 Task: Look for Airbnb options in Alexandria, Romania from 9th December, 2023 to 16th December, 2023 for 2 adults, 1 child. Place can be entire room with 2 bedrooms having 2 beds and 1 bathroom. Property type can be flat. Amenities needed are: washing machine.
Action: Mouse moved to (594, 352)
Screenshot: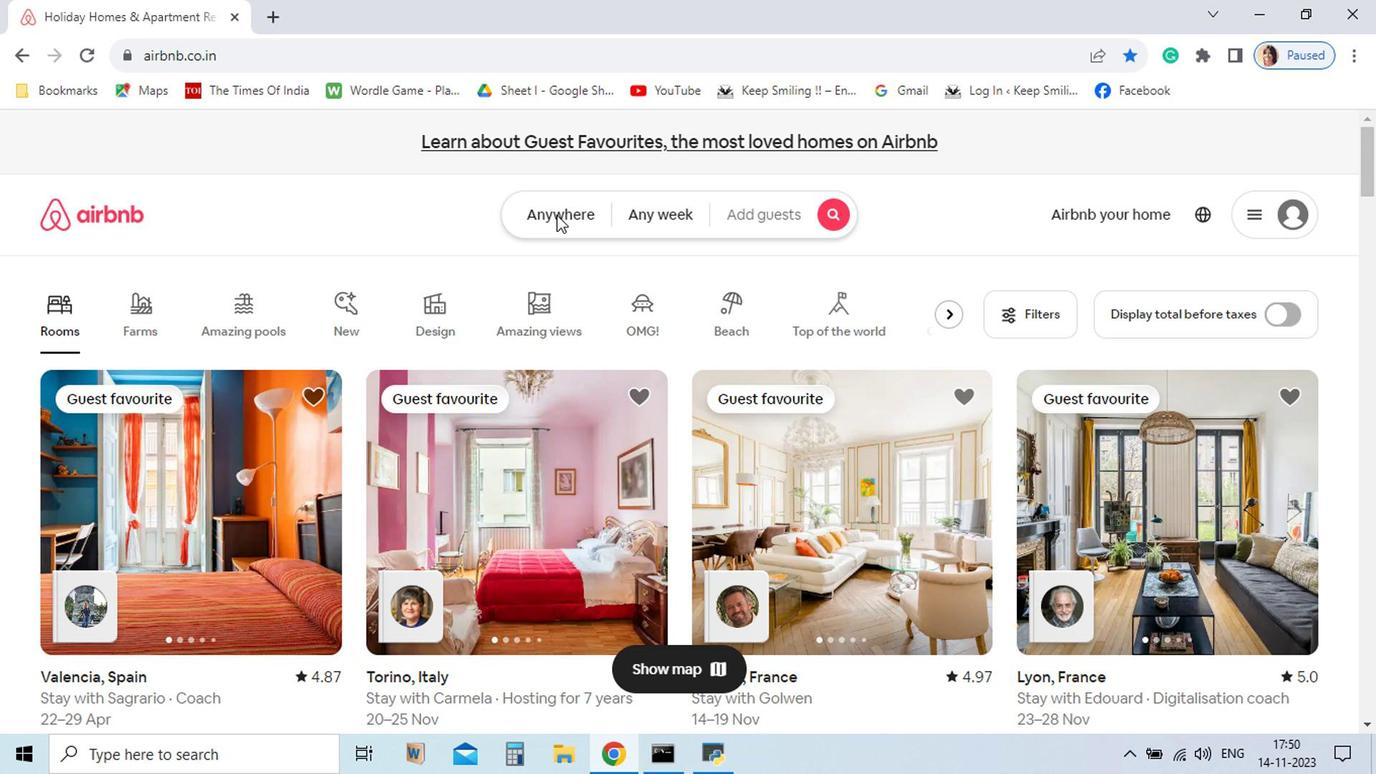 
Action: Mouse pressed left at (594, 352)
Screenshot: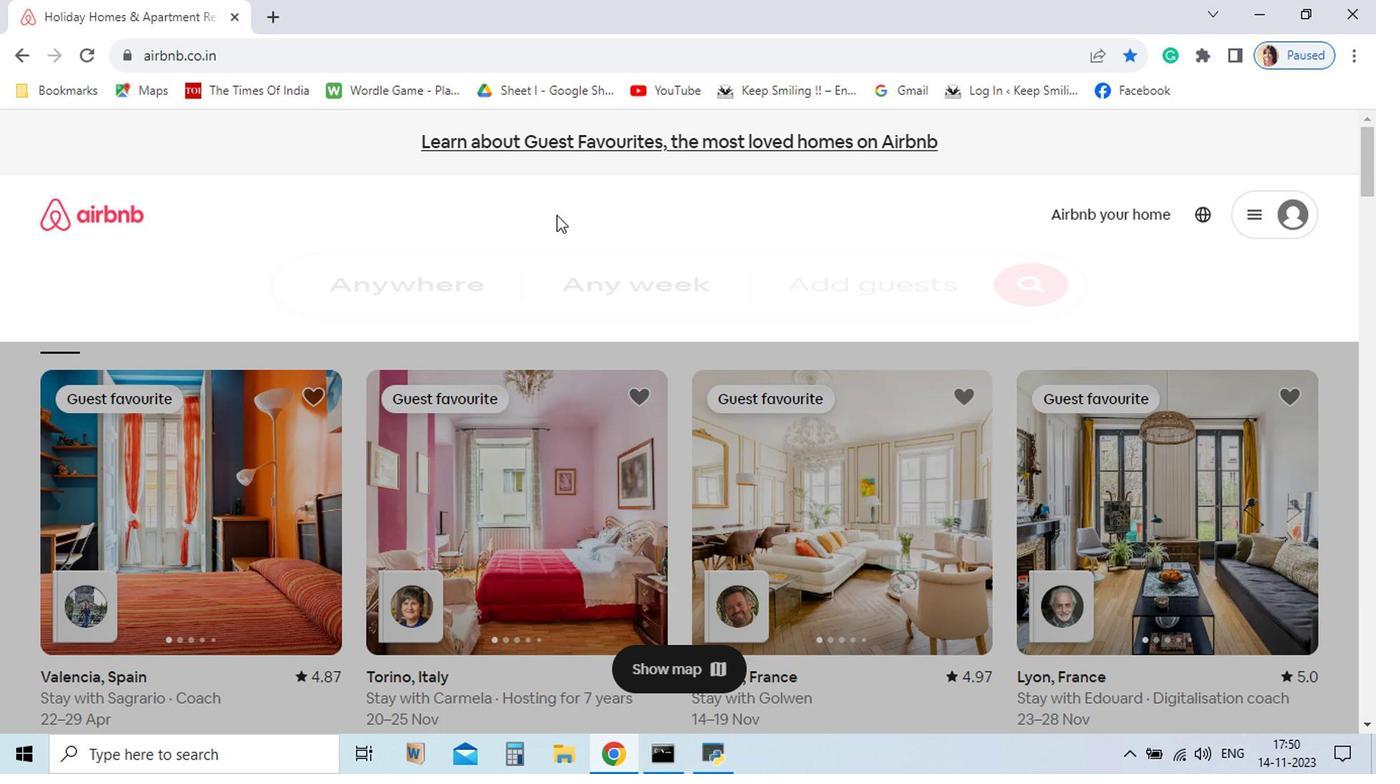 
Action: Mouse moved to (594, 352)
Screenshot: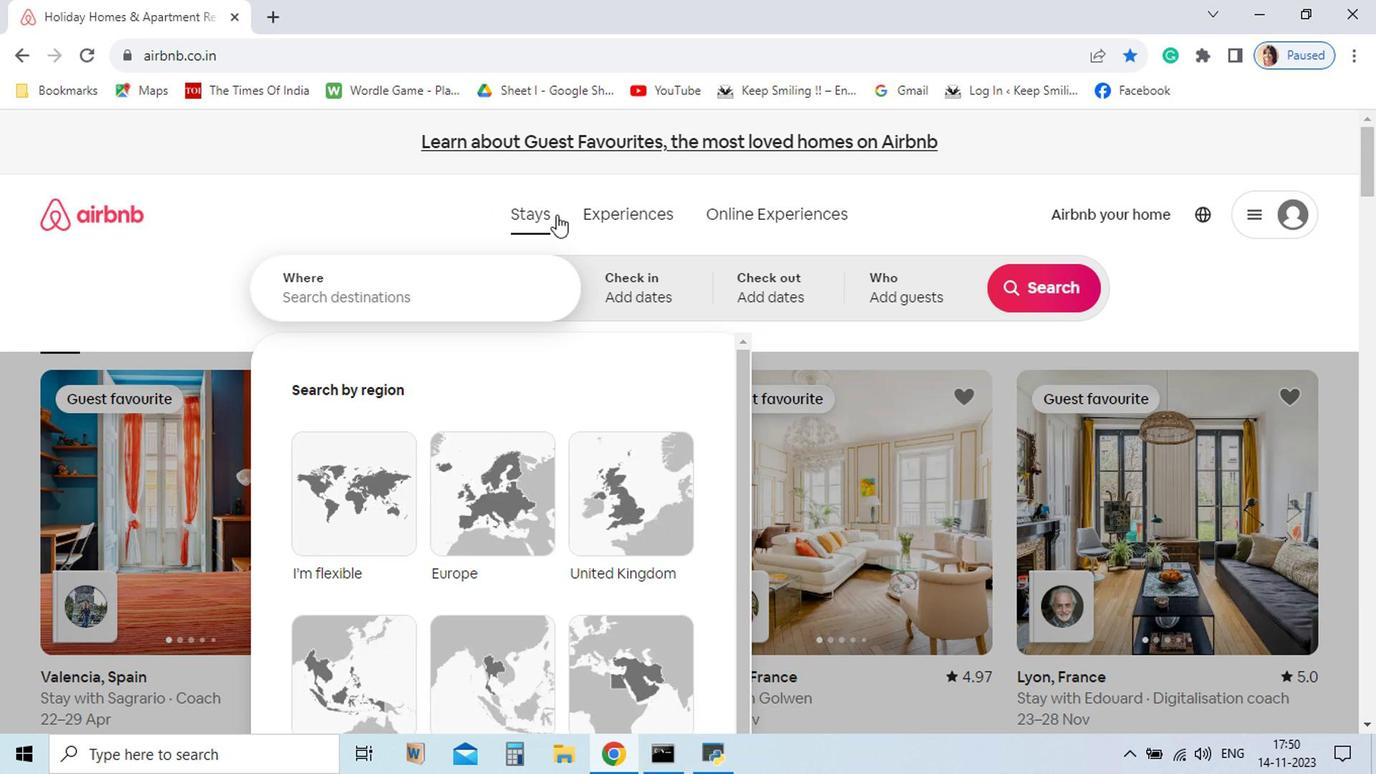 
Action: Key pressed <Key.shift>Alexandria
Screenshot: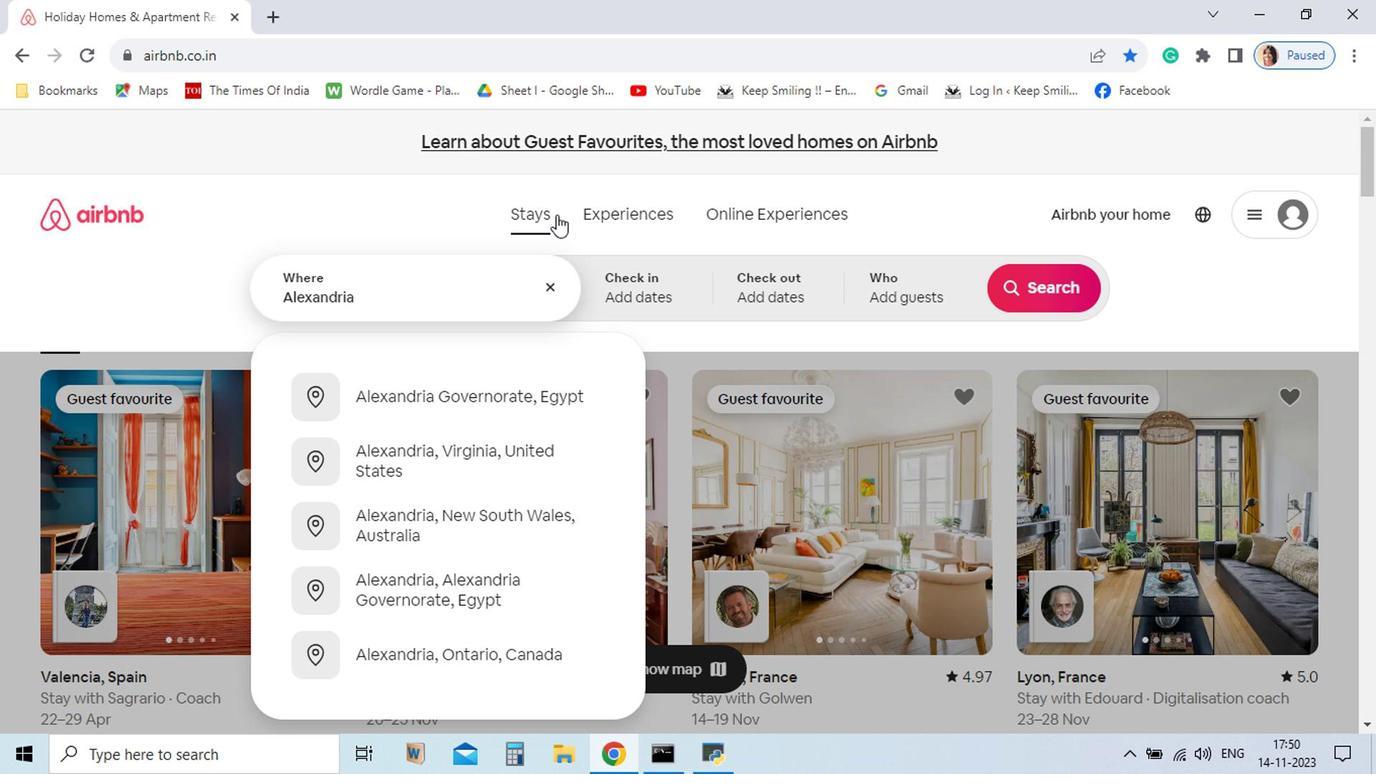 
Action: Mouse moved to (627, 510)
Screenshot: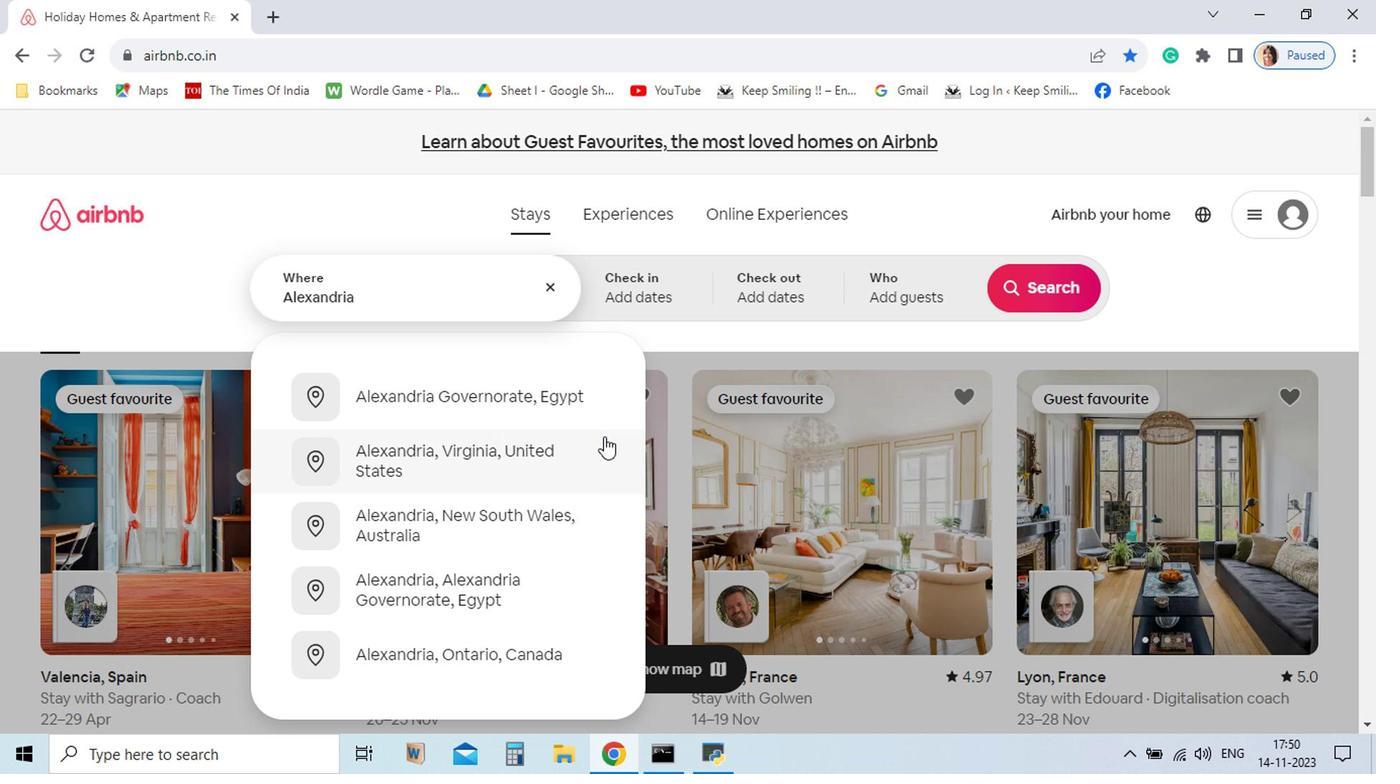 
Action: Key pressed ,<Key.space><Key.shift>Romania<Key.enter>
Screenshot: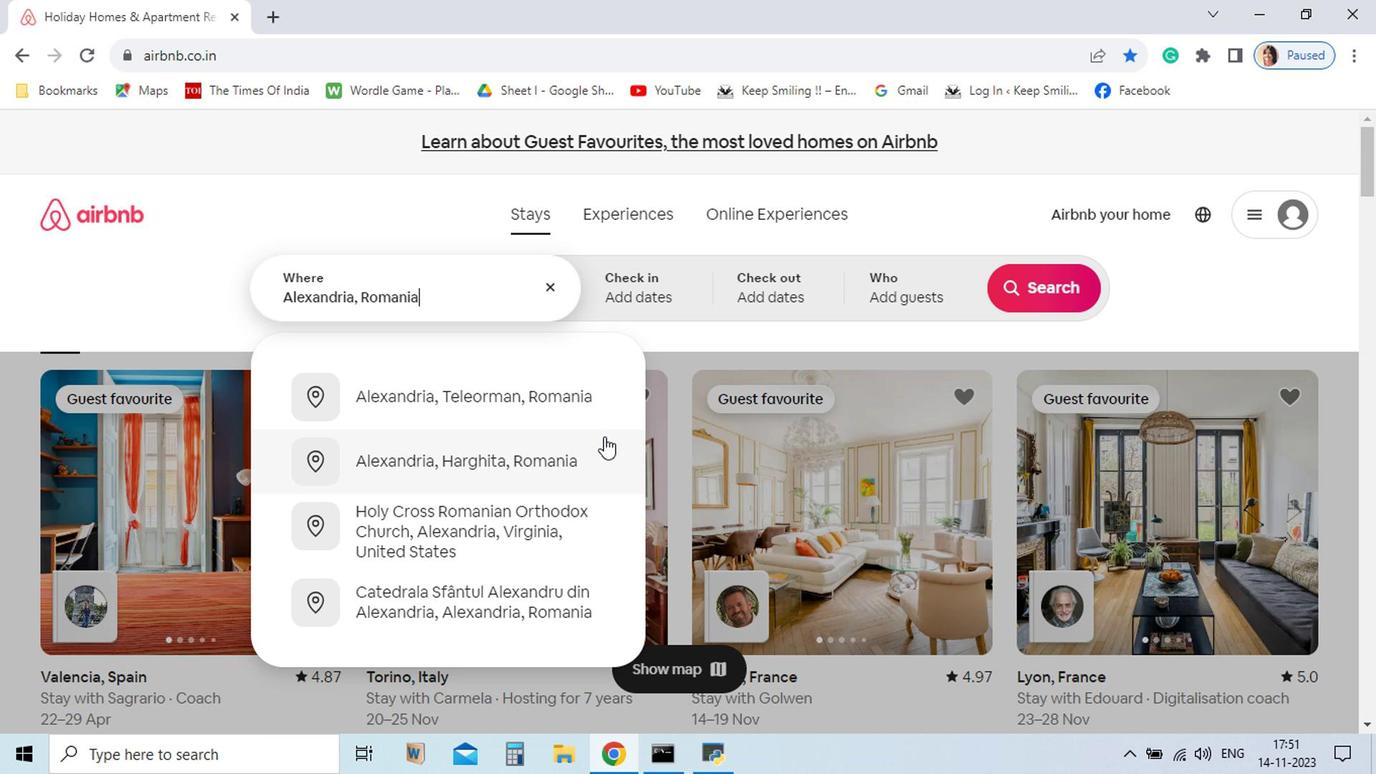 
Action: Mouse moved to (498, 406)
Screenshot: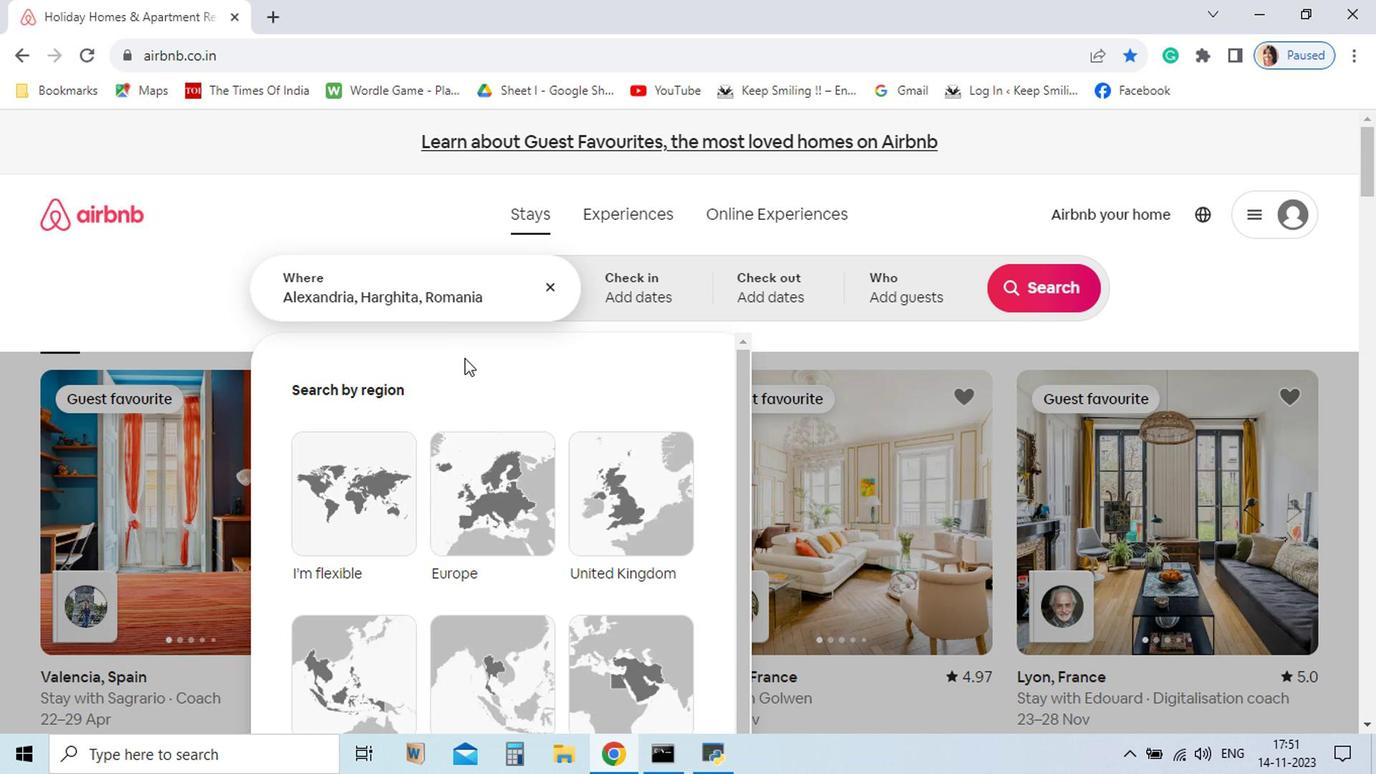
Action: Mouse pressed left at (498, 406)
Screenshot: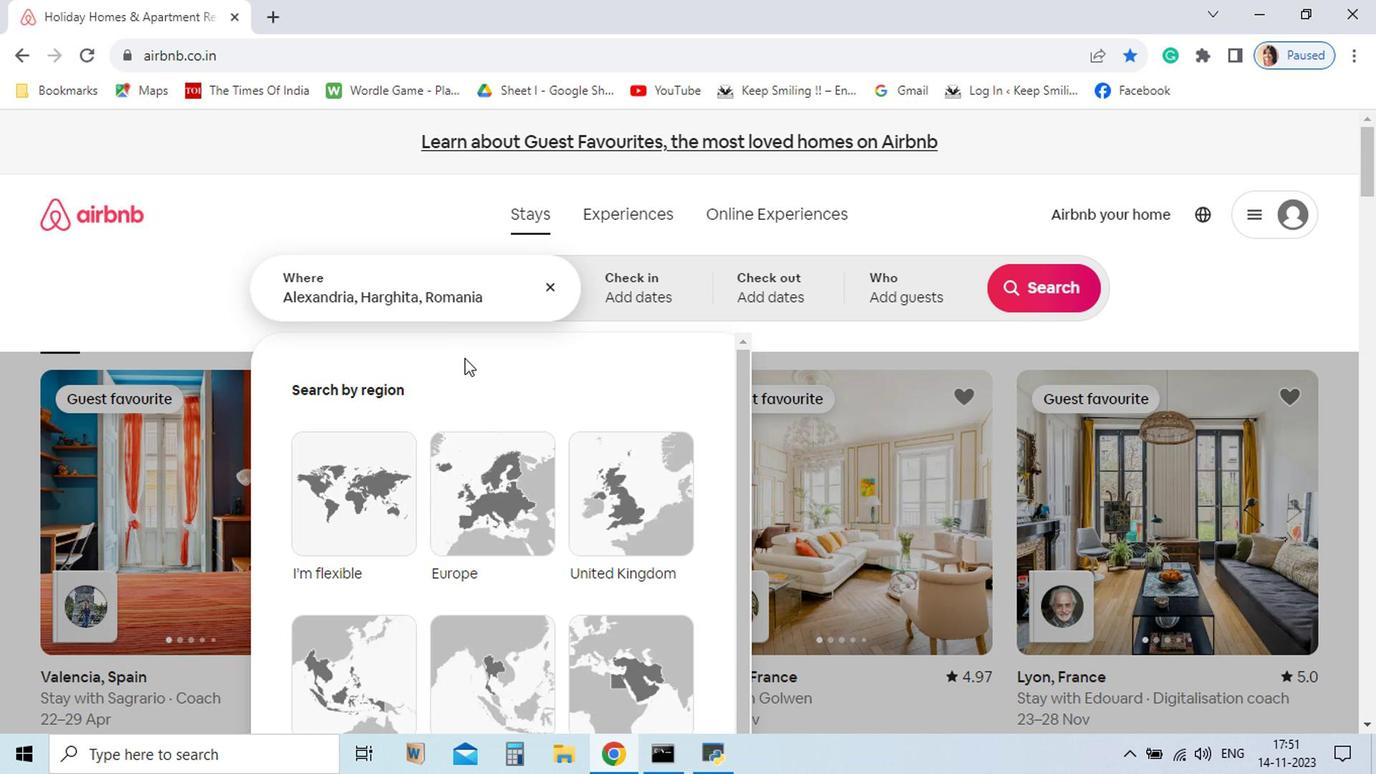 
Action: Mouse moved to (528, 454)
Screenshot: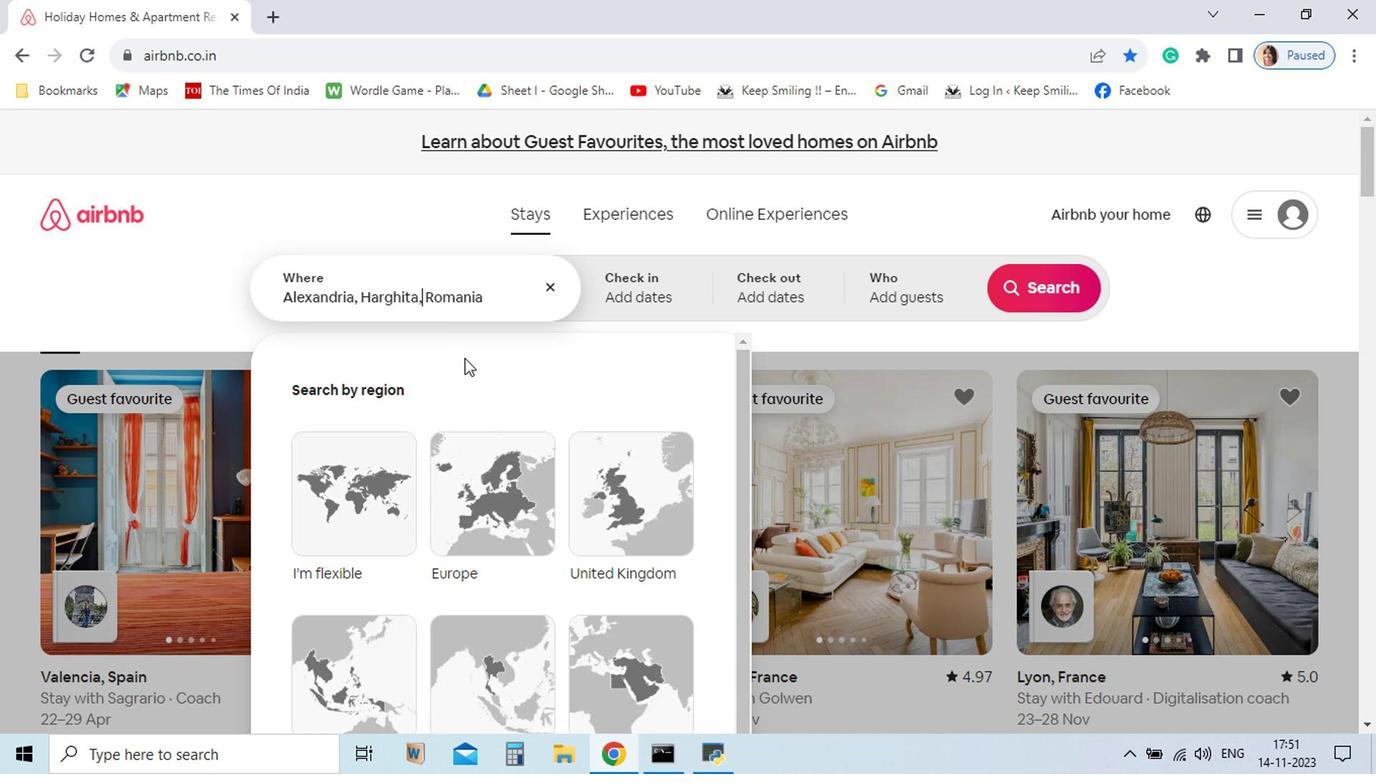 
Action: Key pressed <Key.backspace><Key.backspace><Key.backspace><Key.backspace><Key.backspace><Key.backspace><Key.backspace><Key.backspace><Key.backspace>
Screenshot: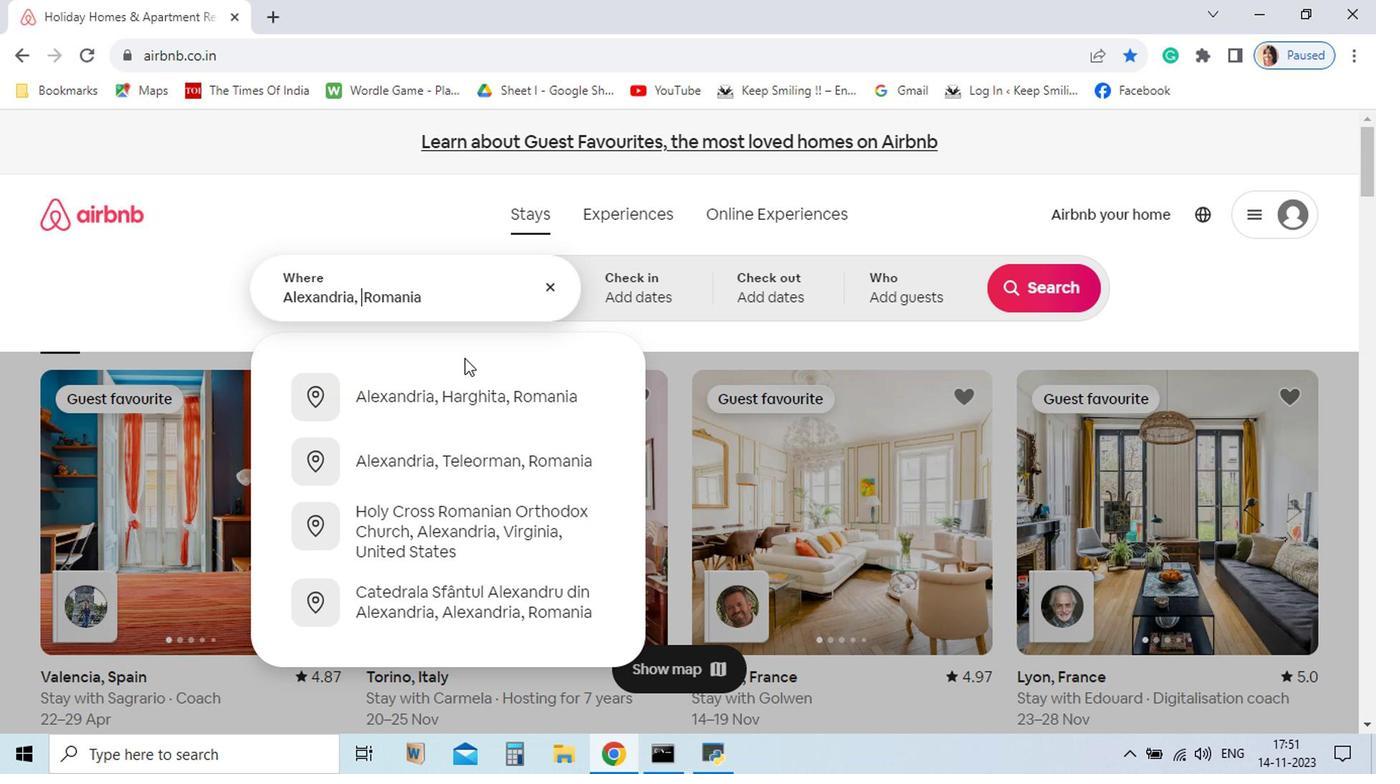 
Action: Mouse moved to (530, 454)
Screenshot: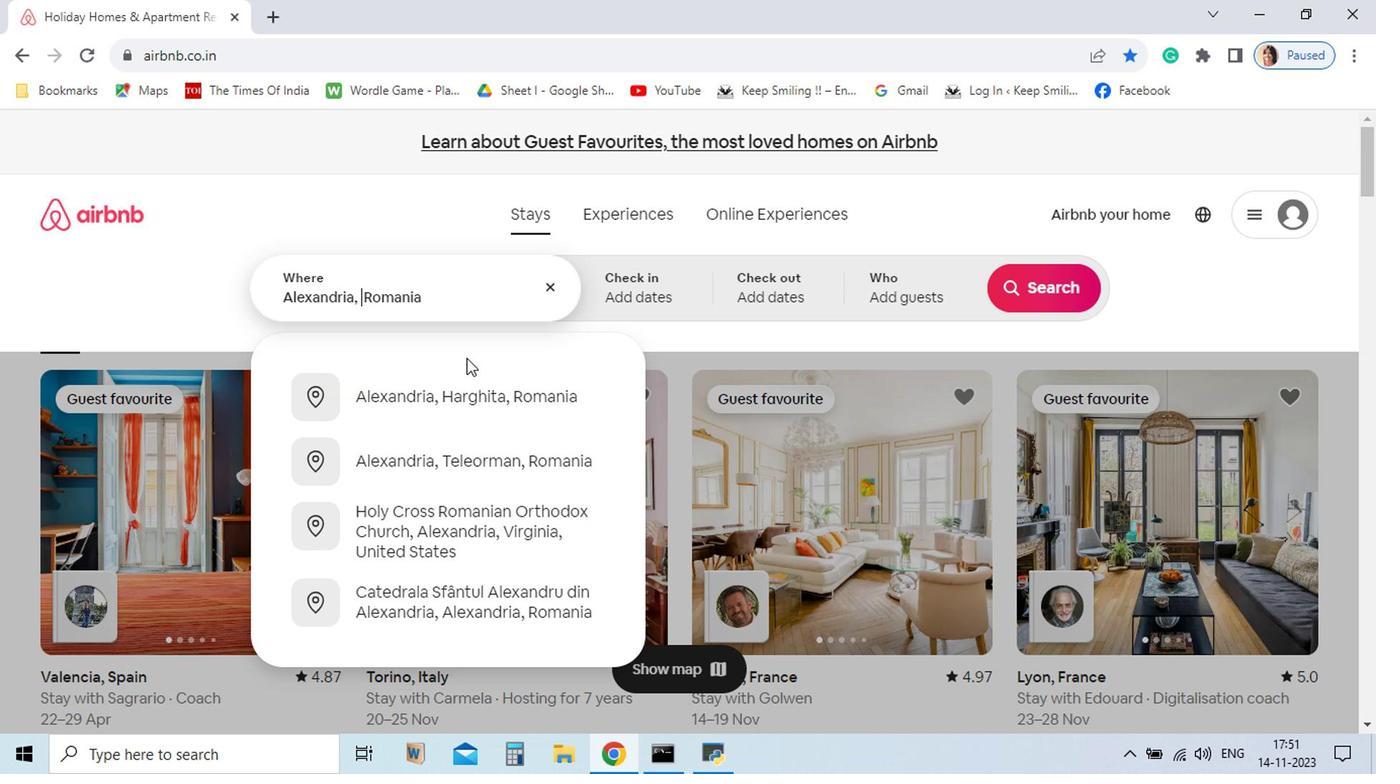 
Action: Key pressed <Key.delete>
Screenshot: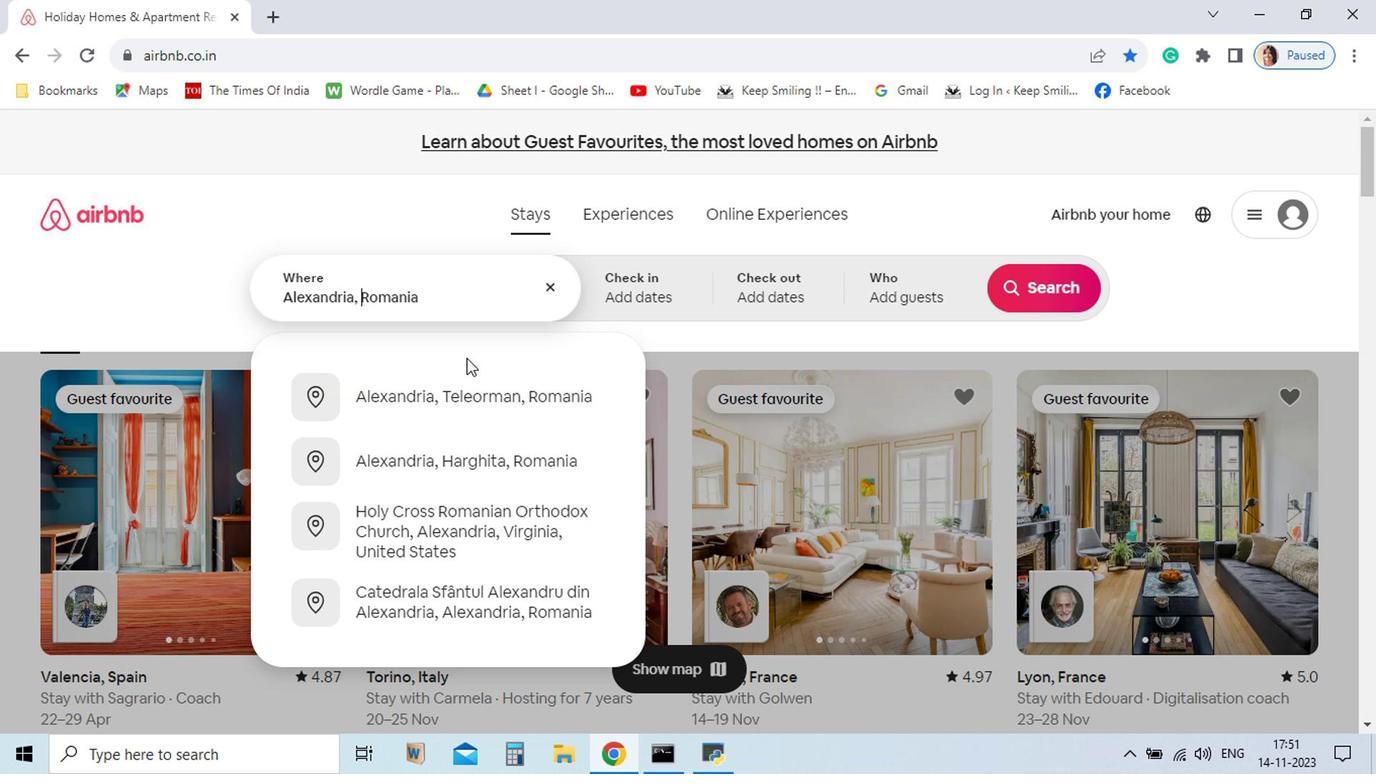 
Action: Mouse moved to (654, 409)
Screenshot: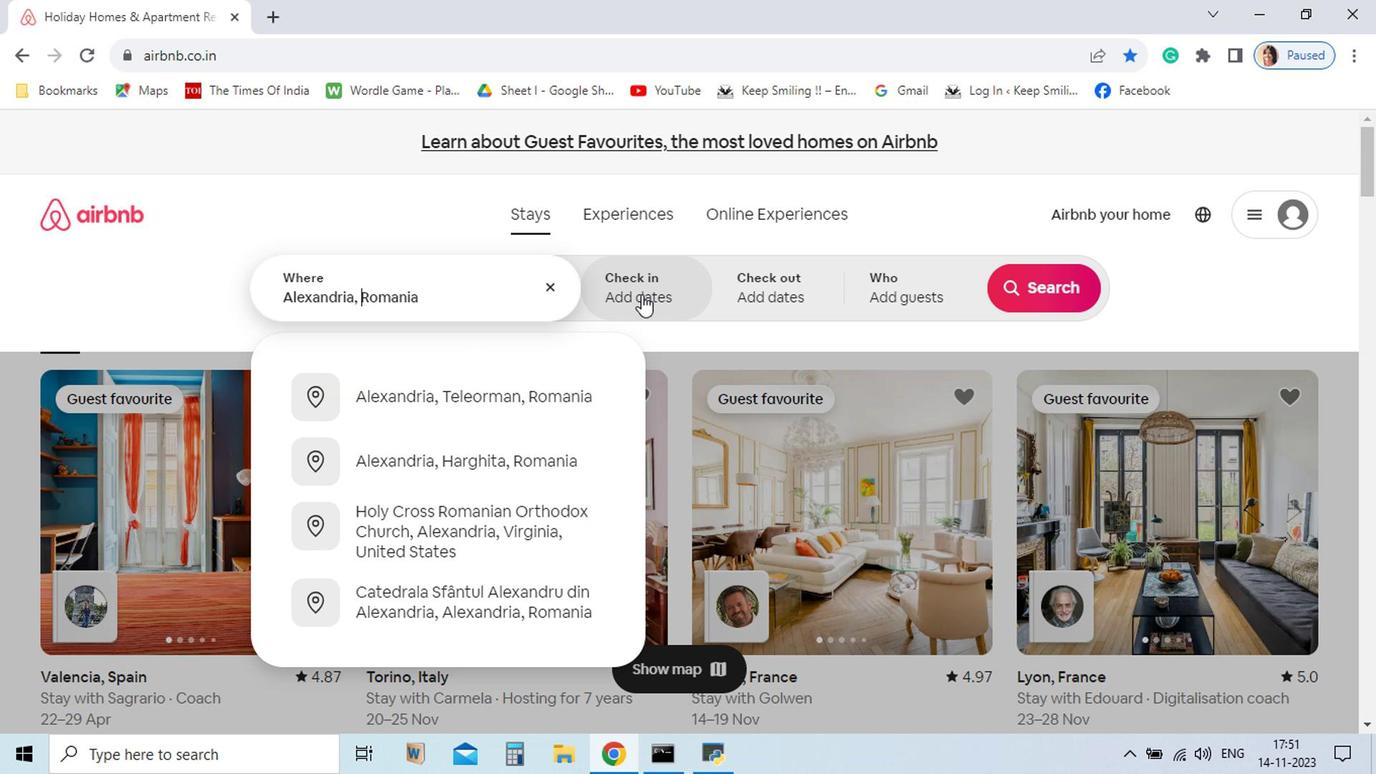 
Action: Mouse pressed left at (654, 409)
Screenshot: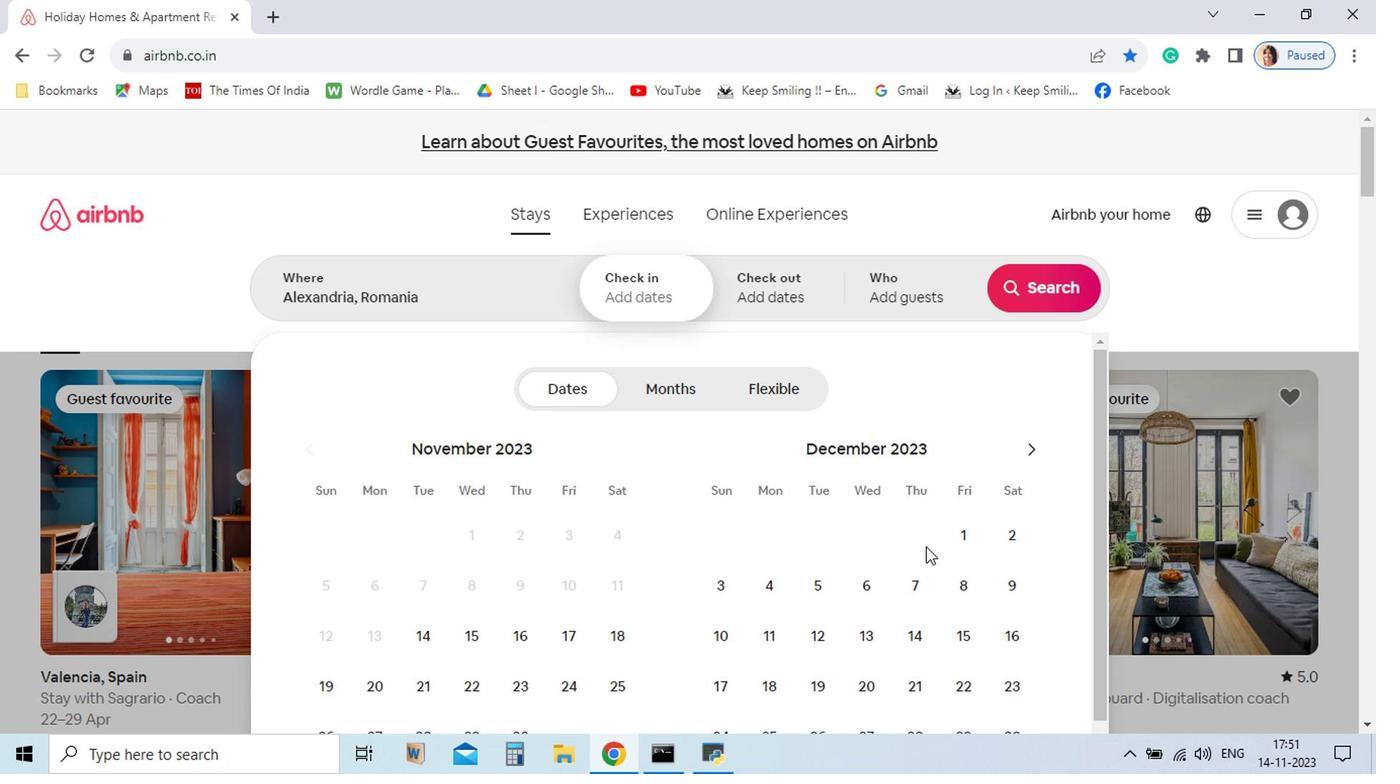
Action: Mouse moved to (915, 616)
Screenshot: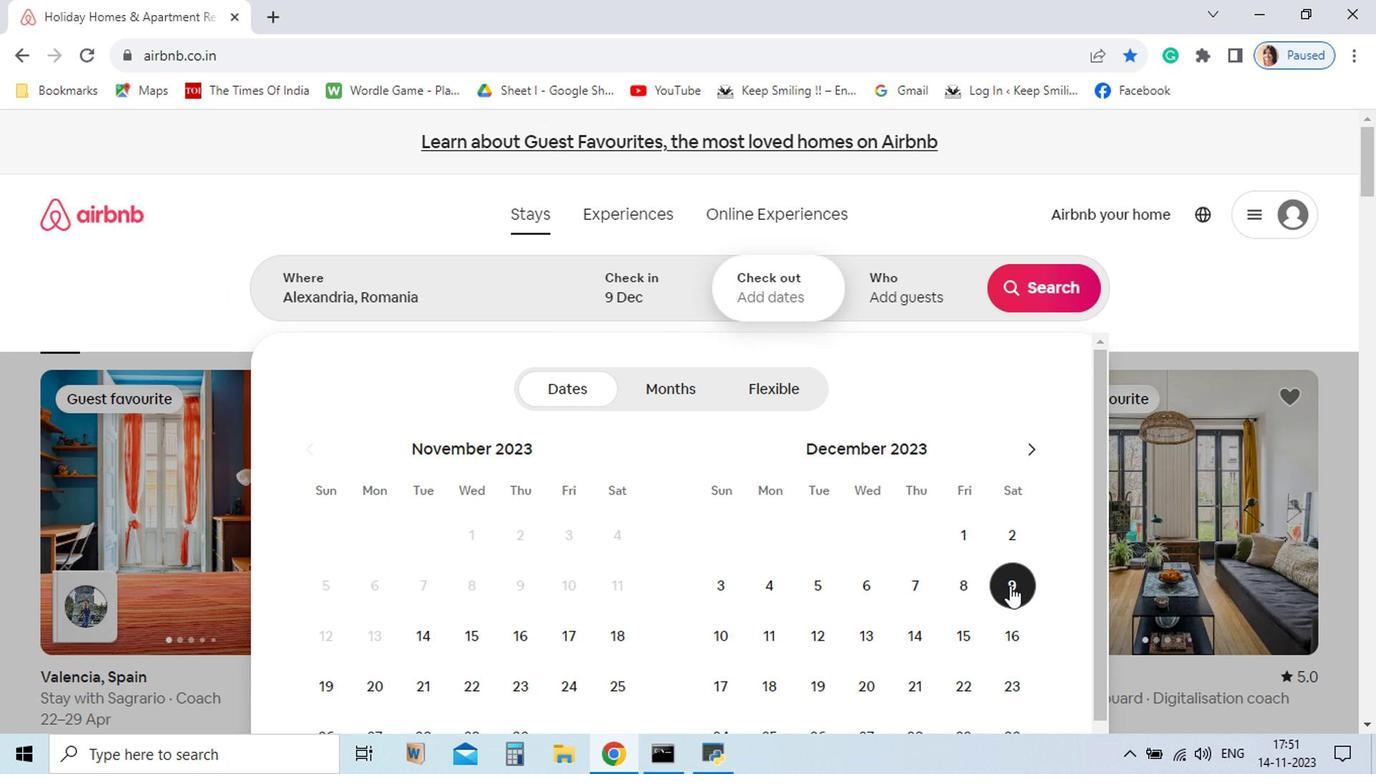 
Action: Mouse pressed left at (915, 616)
Screenshot: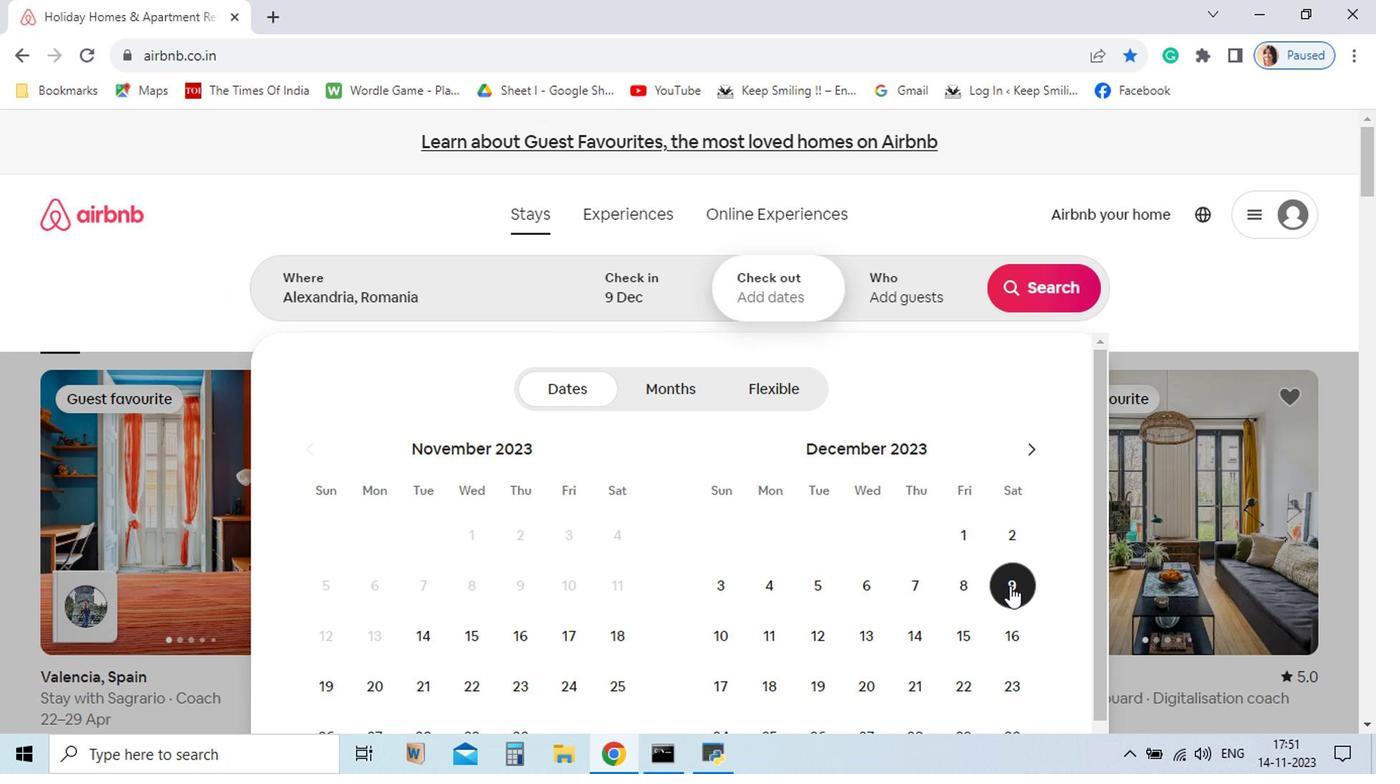 
Action: Mouse moved to (913, 647)
Screenshot: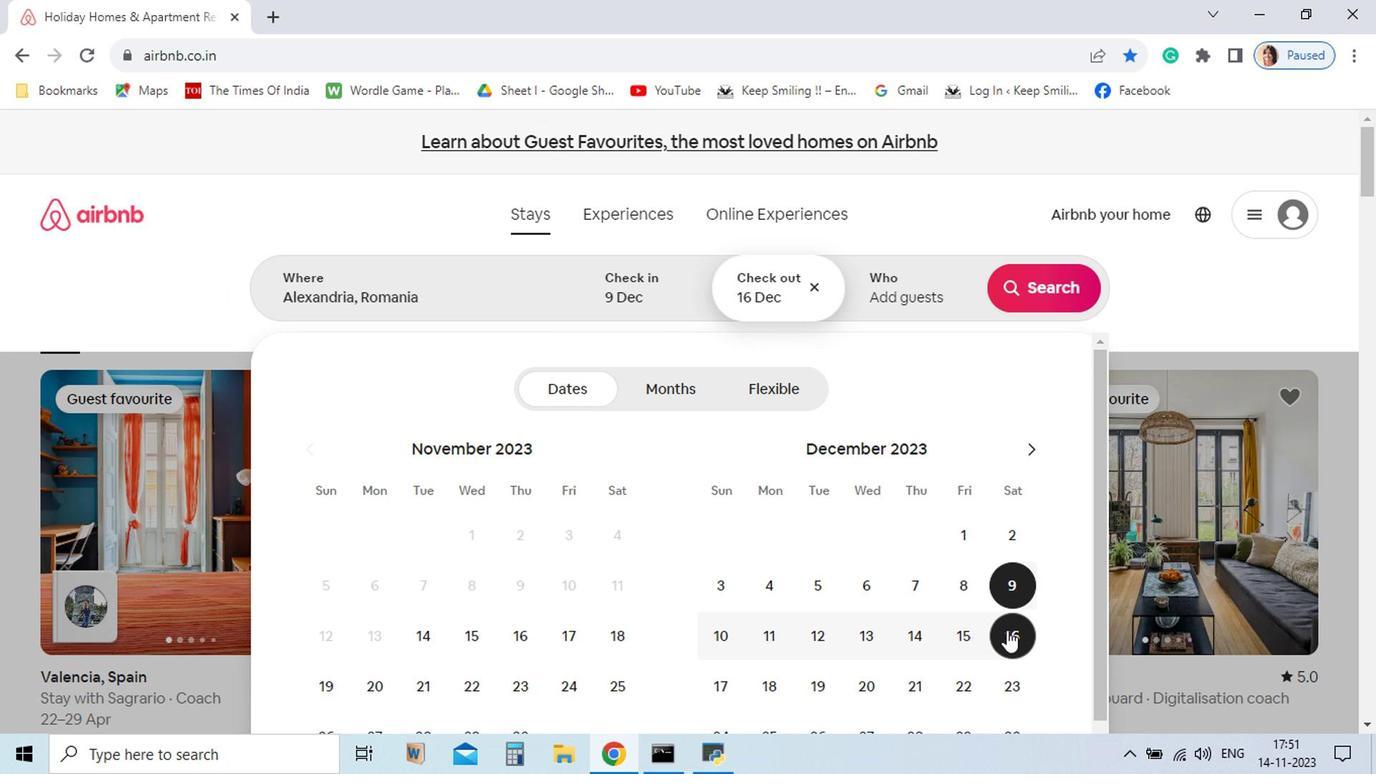 
Action: Mouse pressed left at (913, 647)
Screenshot: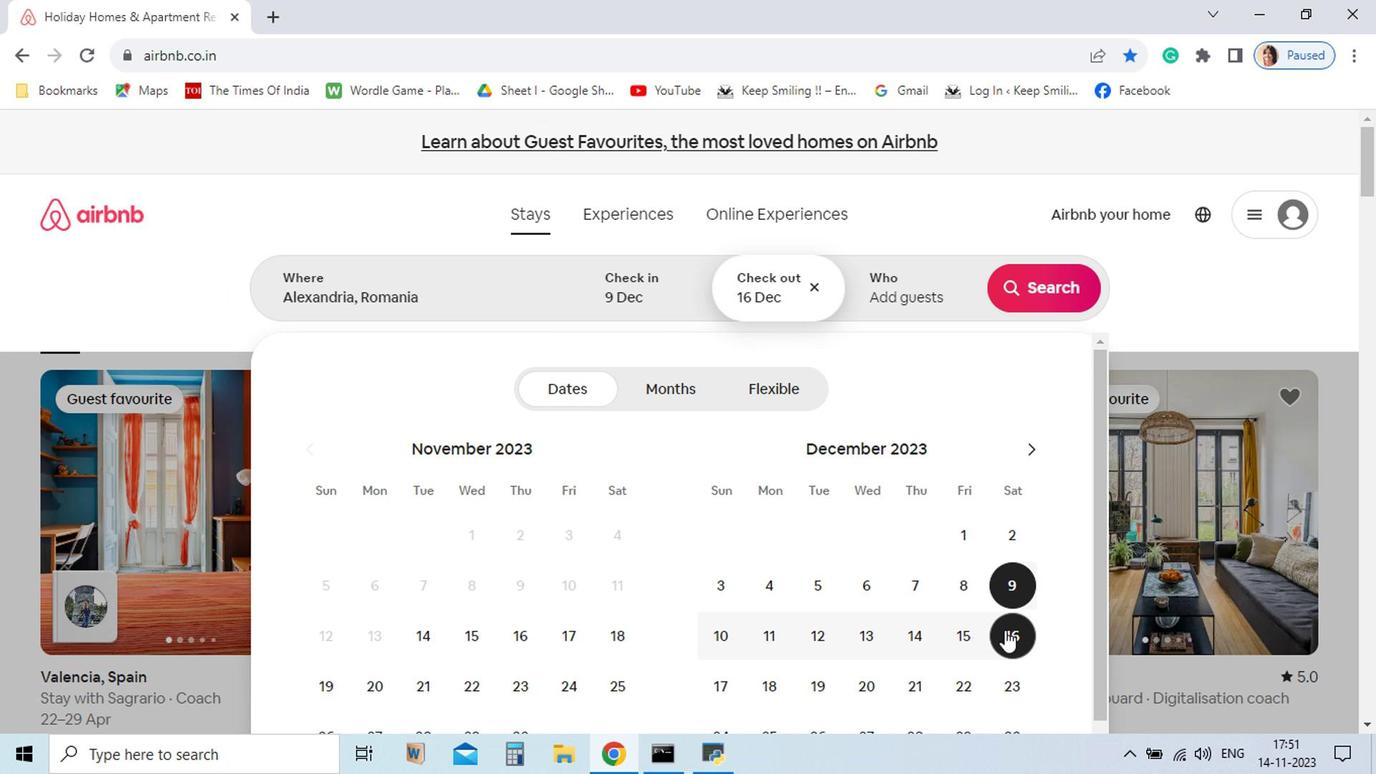 
Action: Mouse moved to (826, 412)
Screenshot: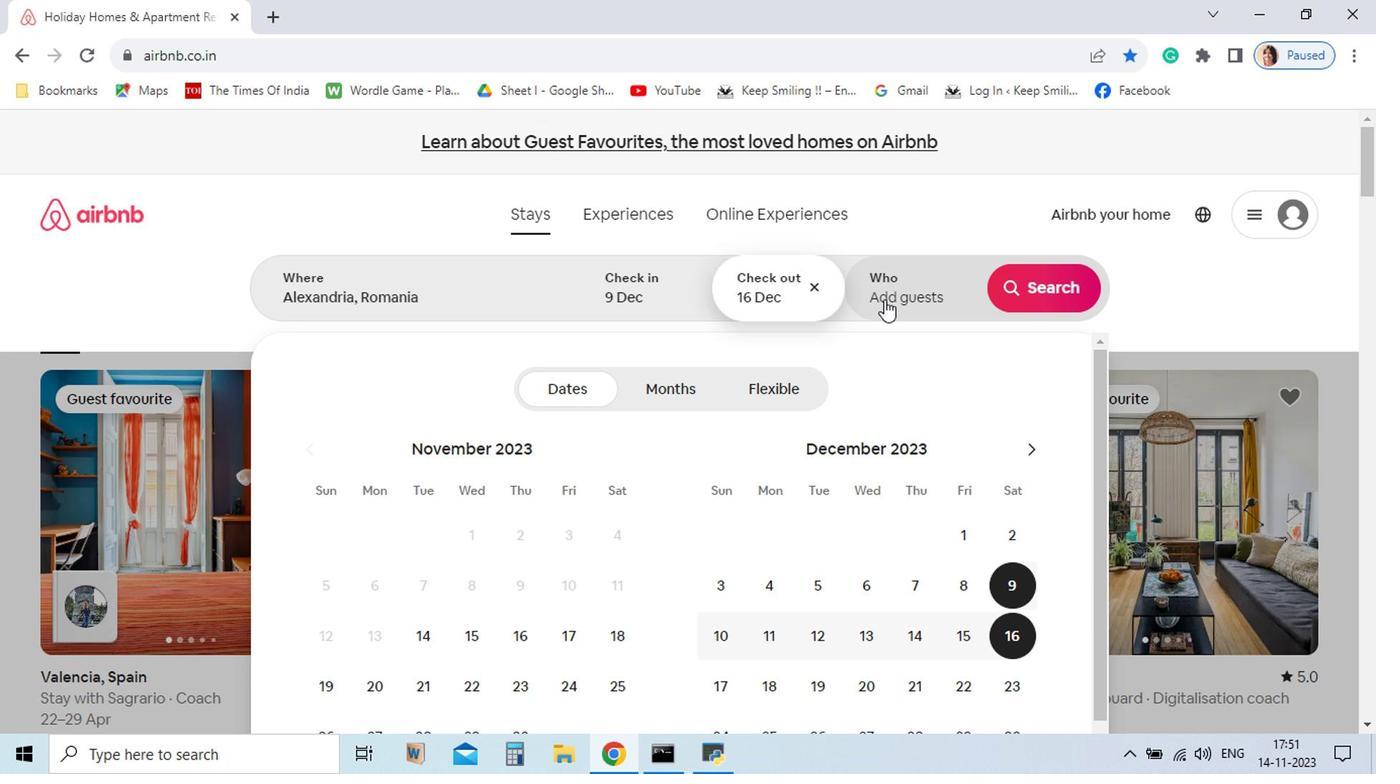 
Action: Mouse pressed left at (826, 412)
Screenshot: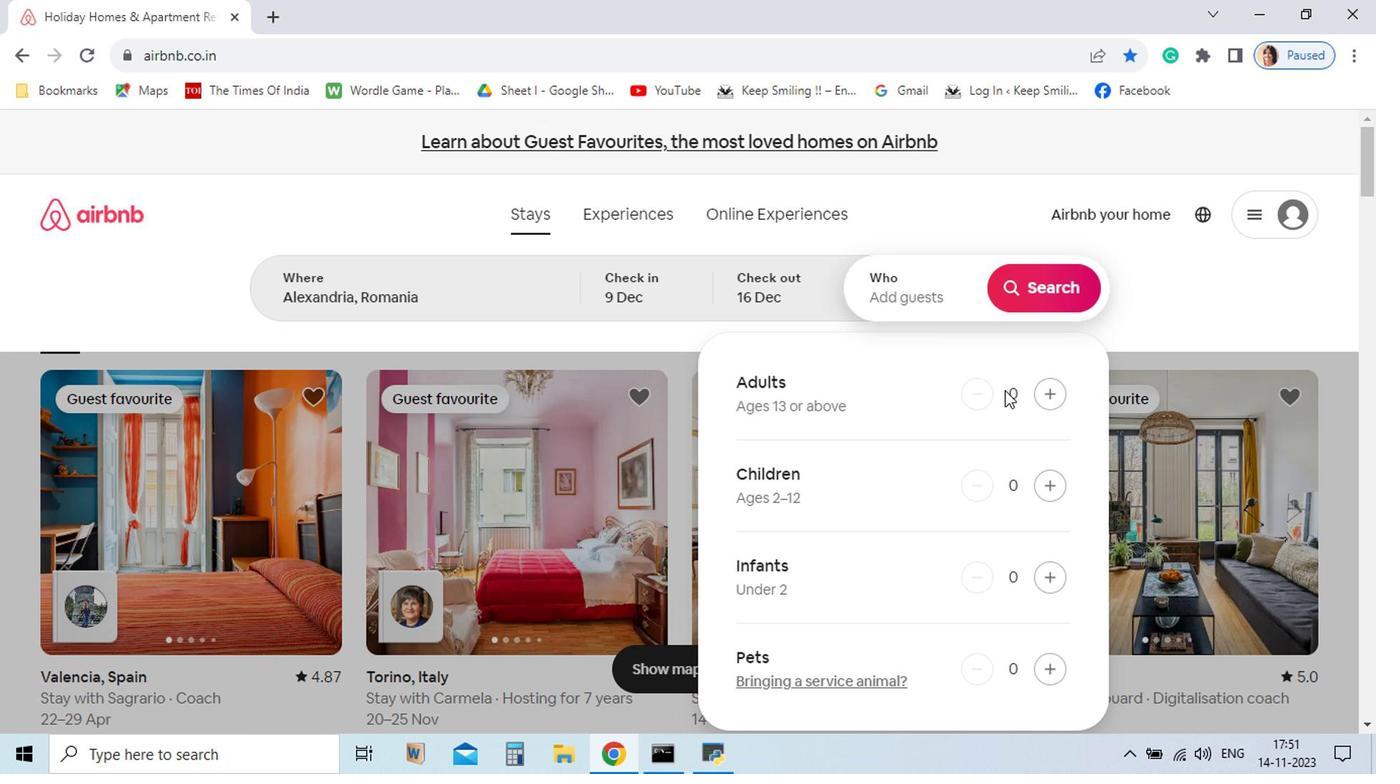 
Action: Mouse moved to (945, 478)
Screenshot: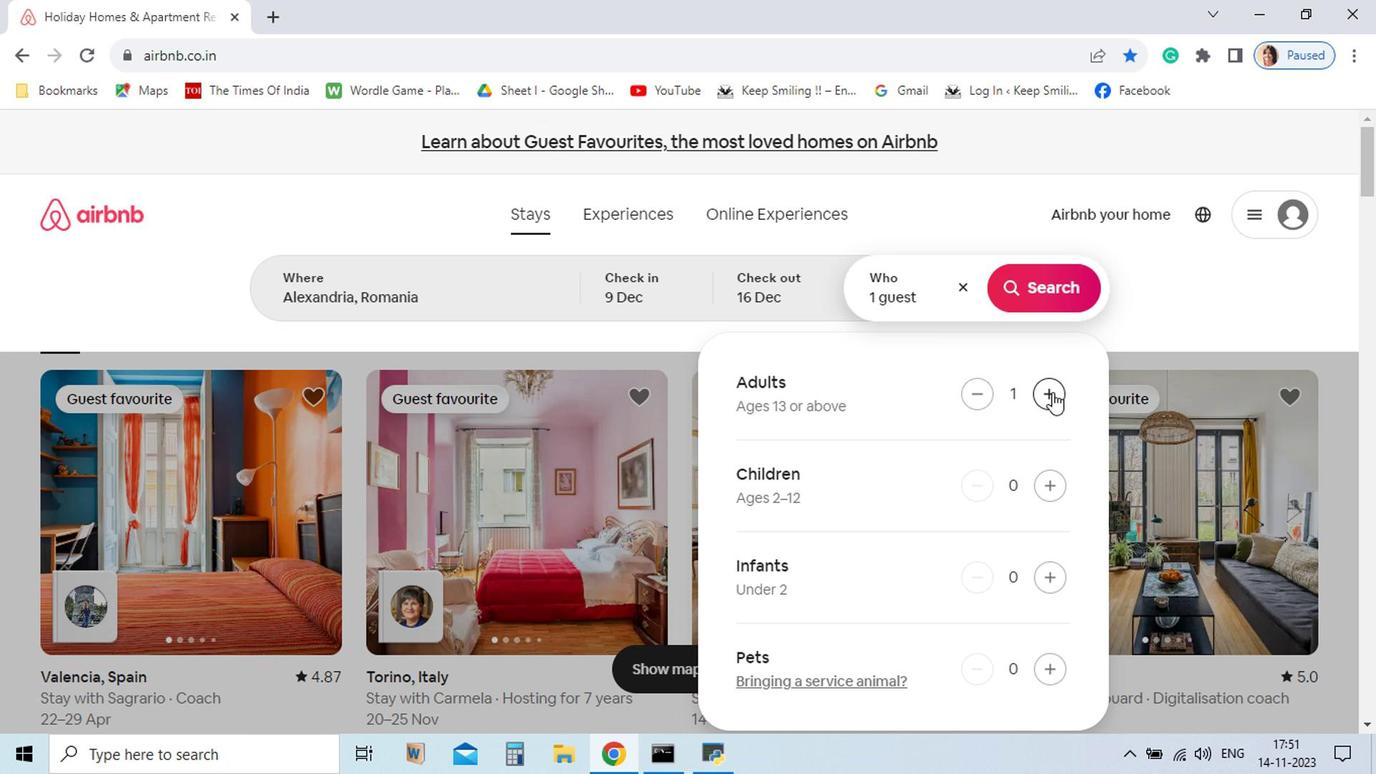 
Action: Mouse pressed left at (945, 478)
Screenshot: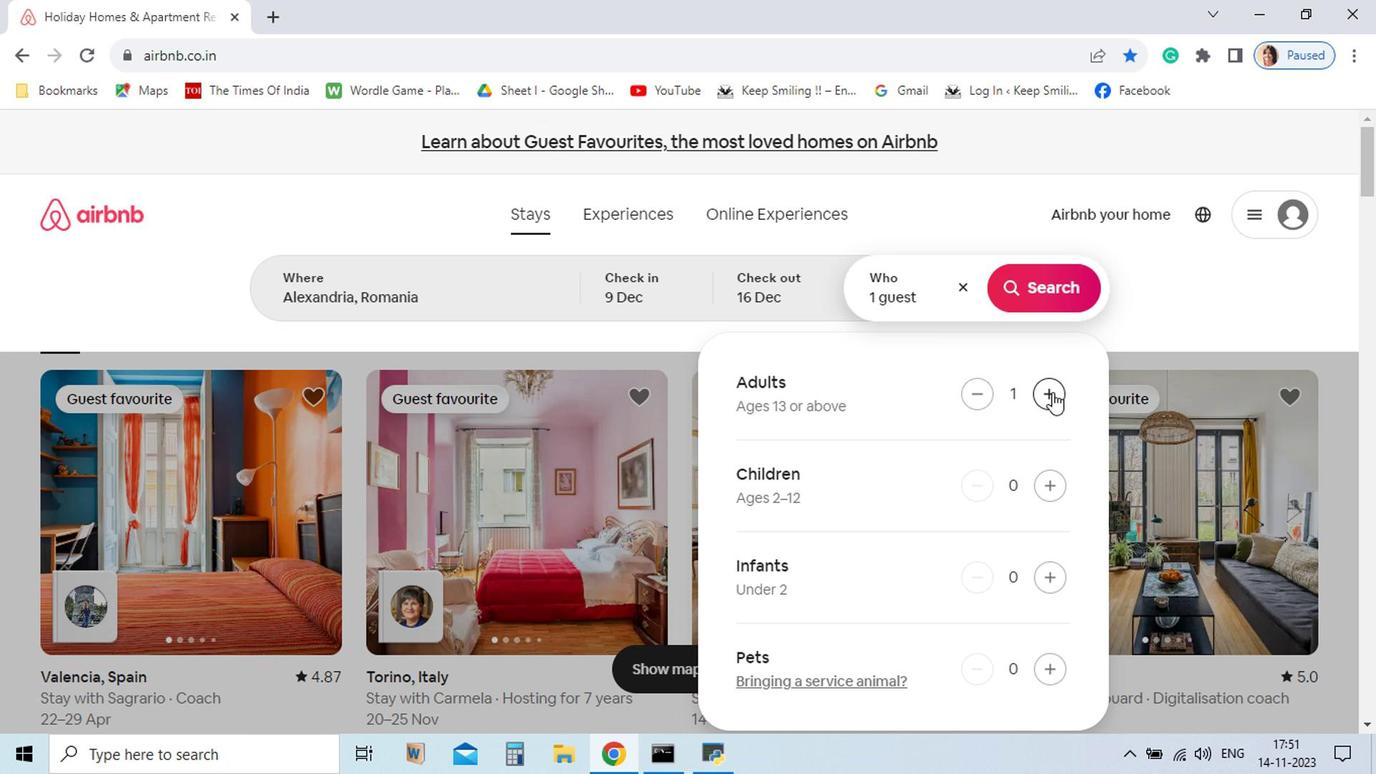 
Action: Mouse pressed left at (945, 478)
Screenshot: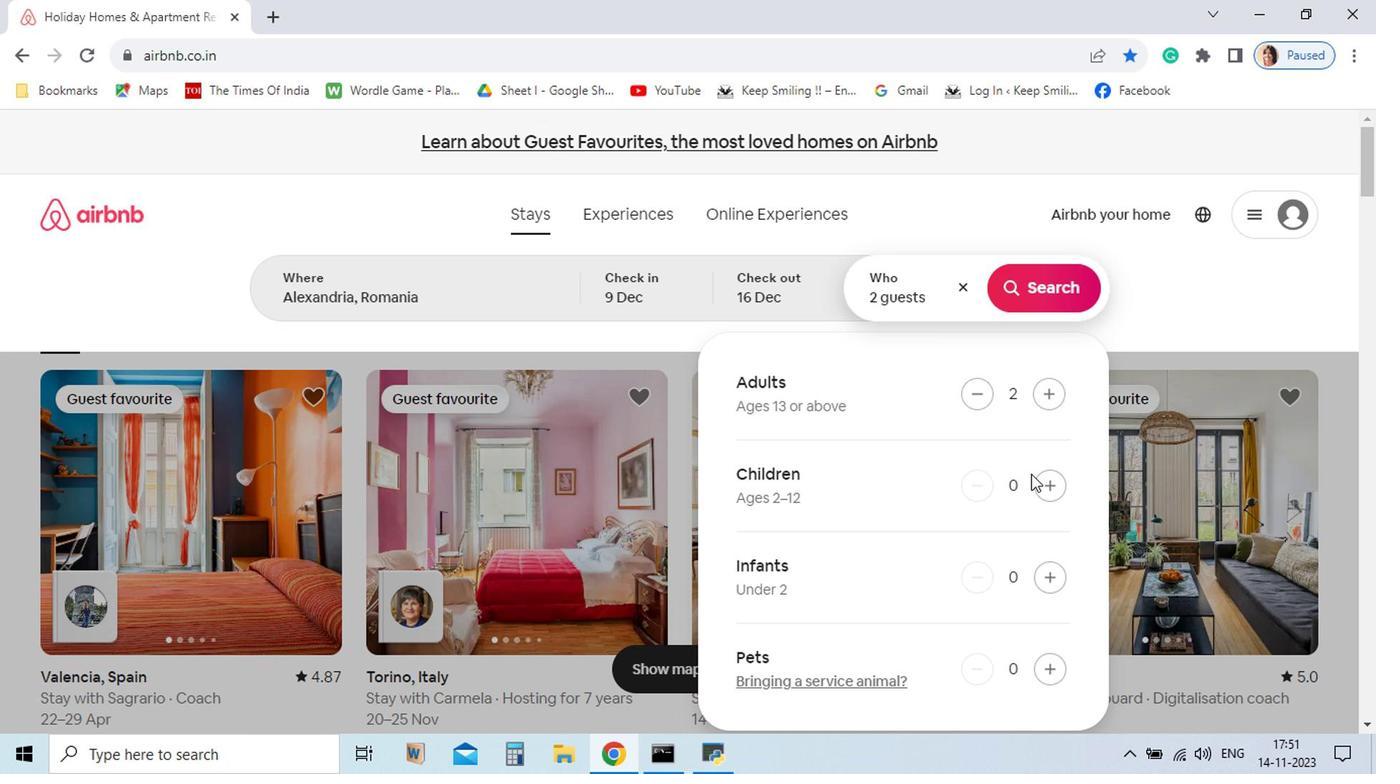 
Action: Mouse moved to (946, 544)
Screenshot: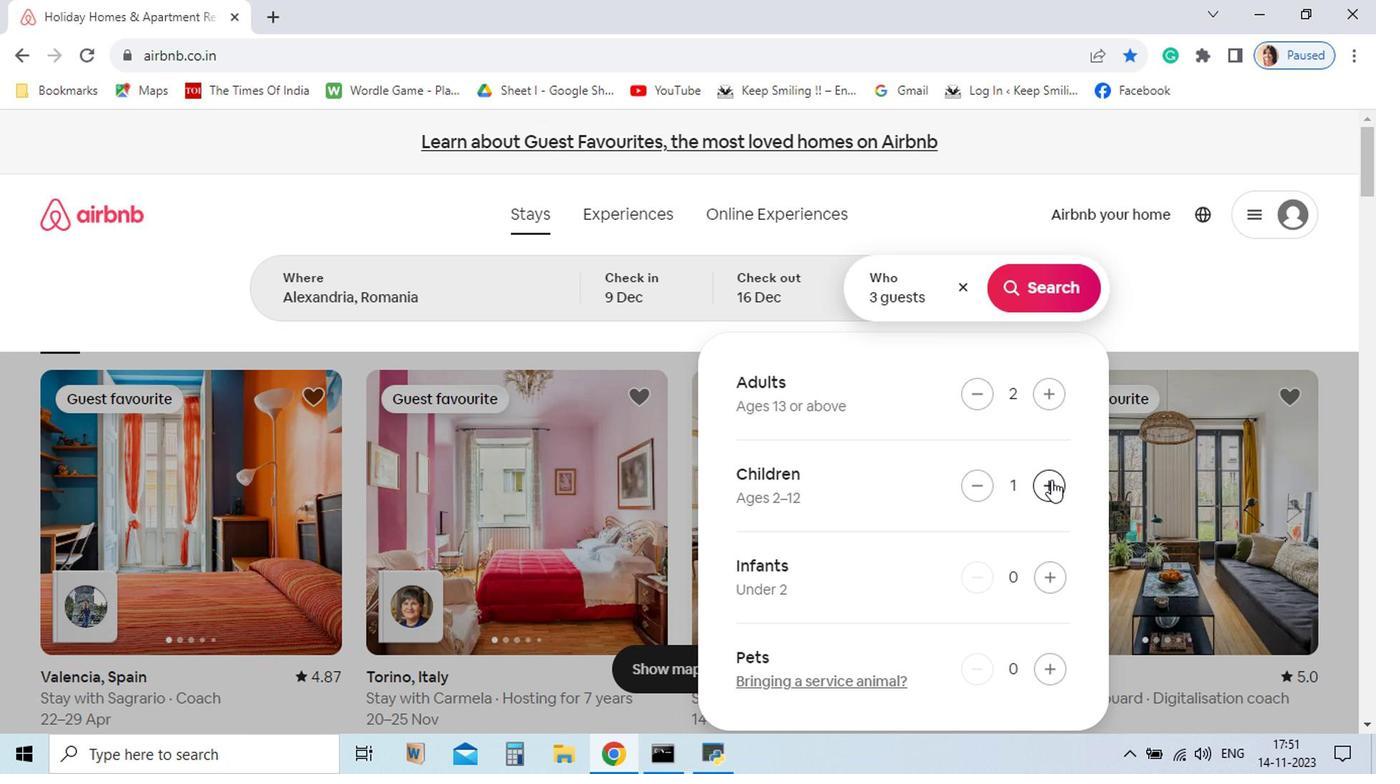 
Action: Mouse pressed left at (946, 544)
Screenshot: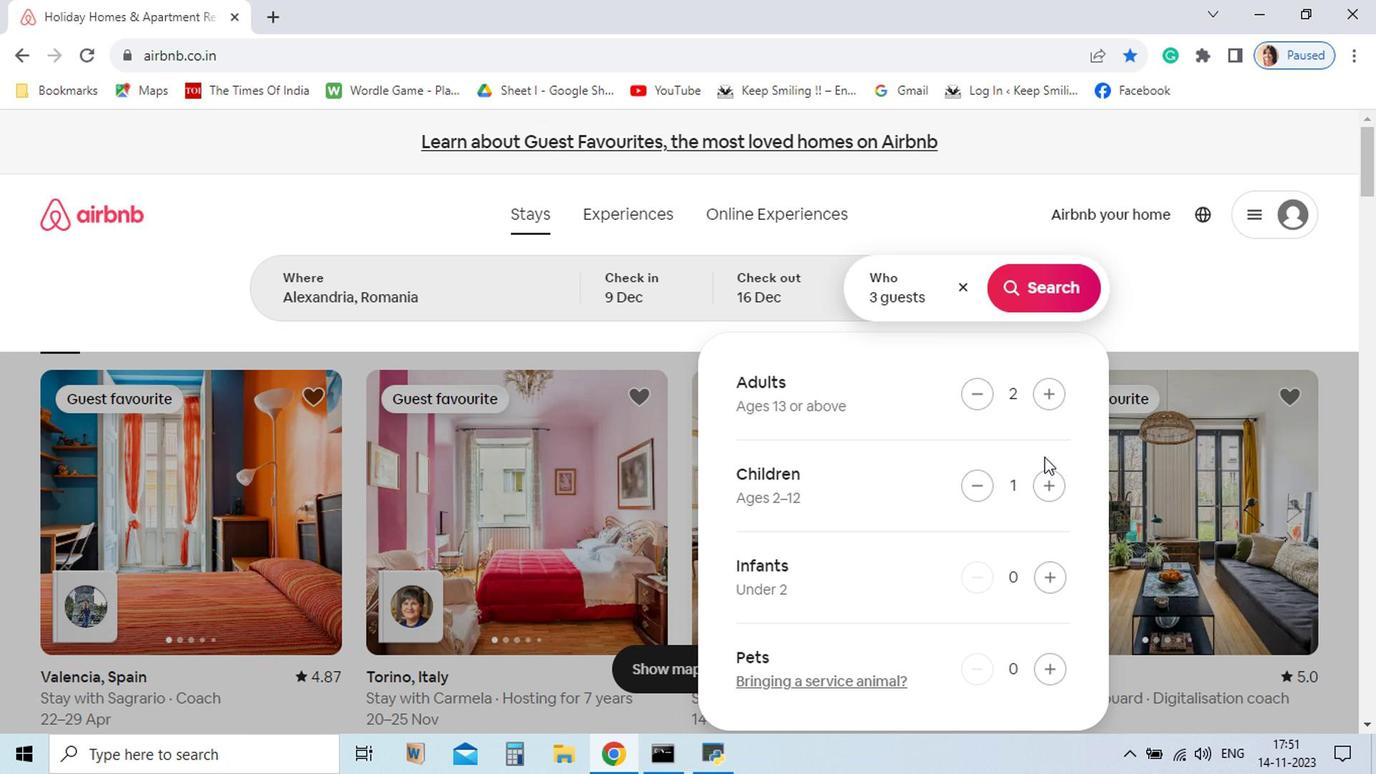 
Action: Mouse moved to (949, 400)
Screenshot: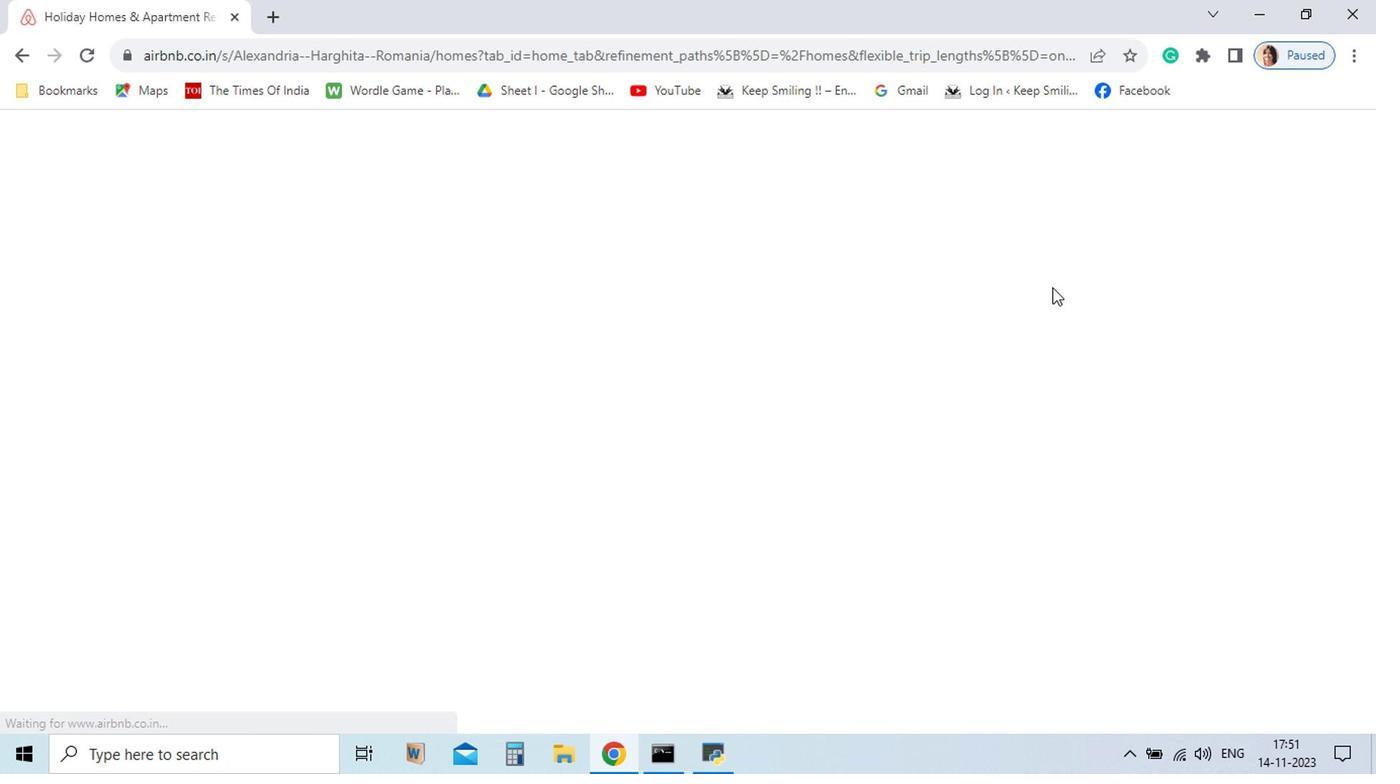 
Action: Mouse pressed left at (949, 400)
Screenshot: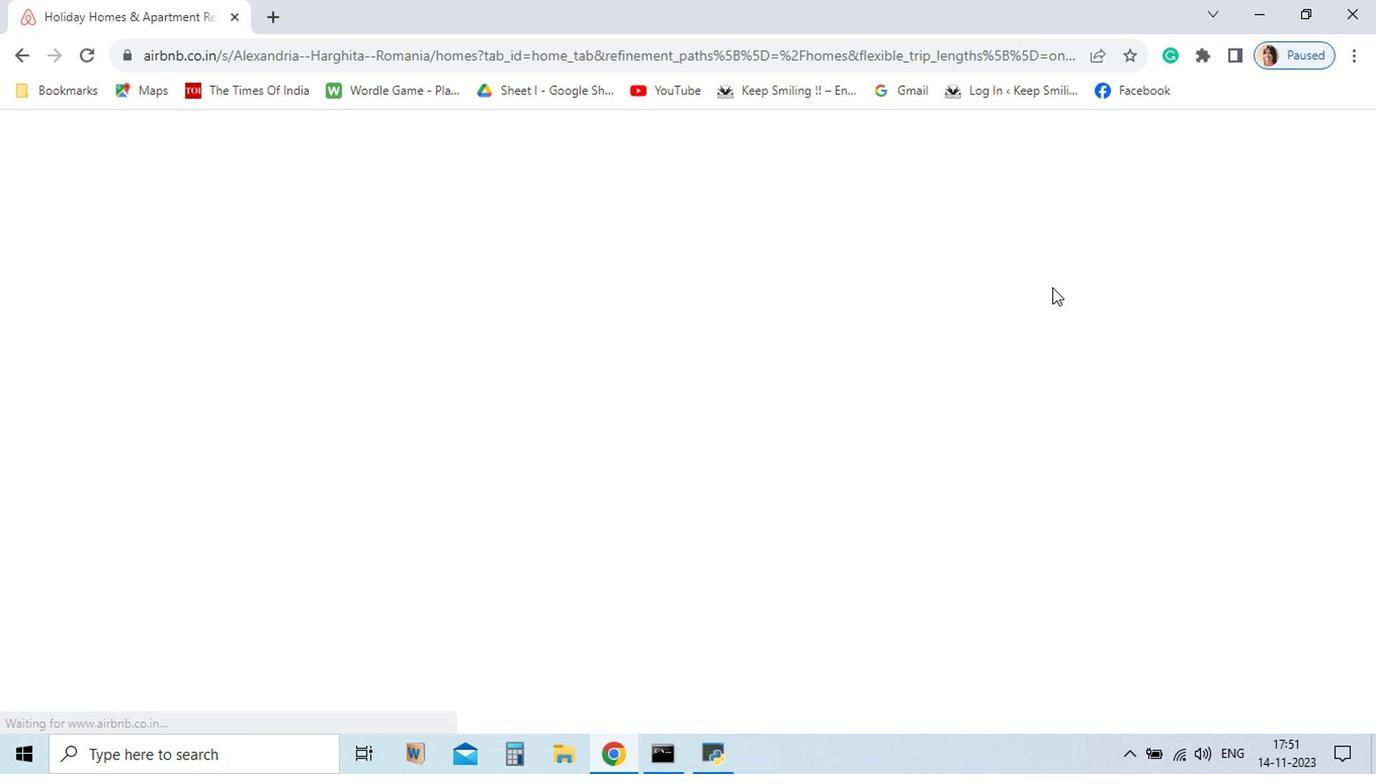 
Action: Mouse moved to (942, 356)
Screenshot: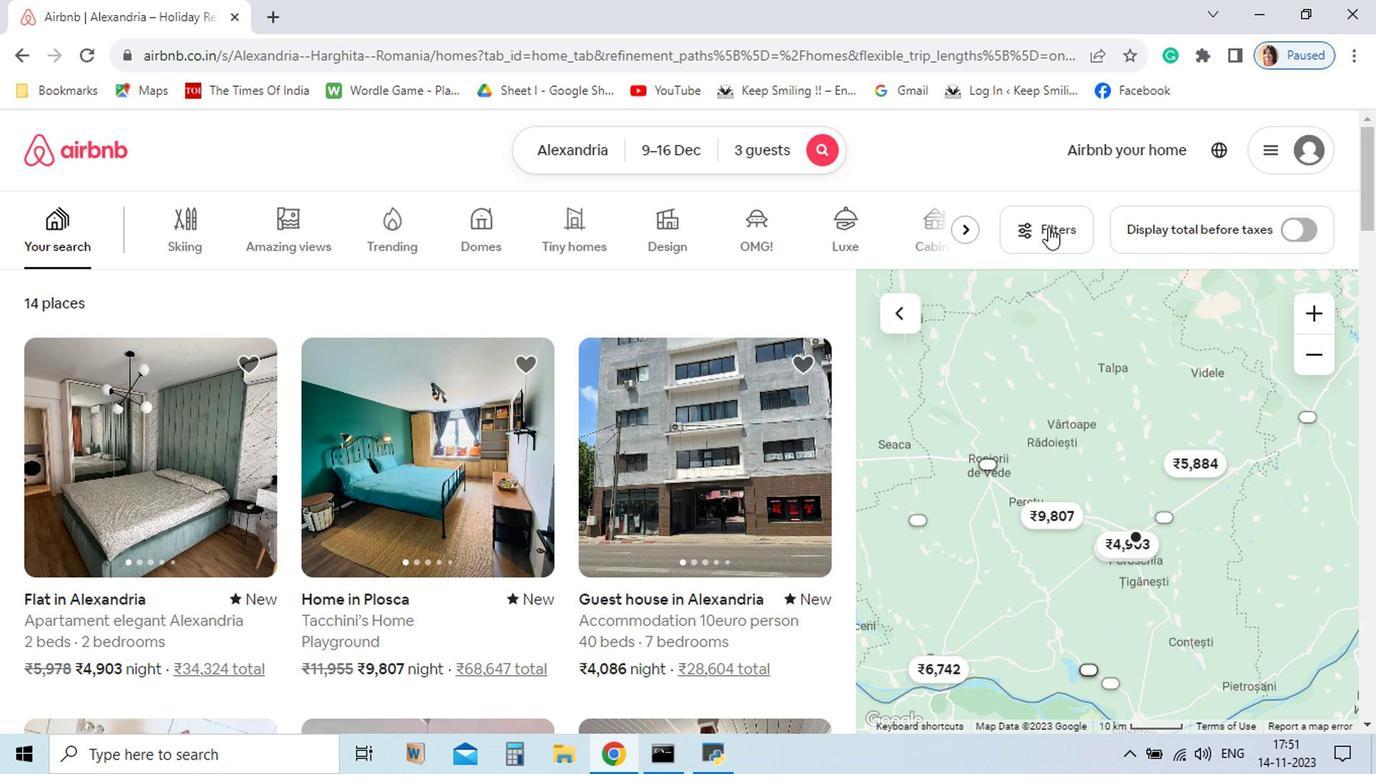 
Action: Mouse pressed left at (942, 356)
Screenshot: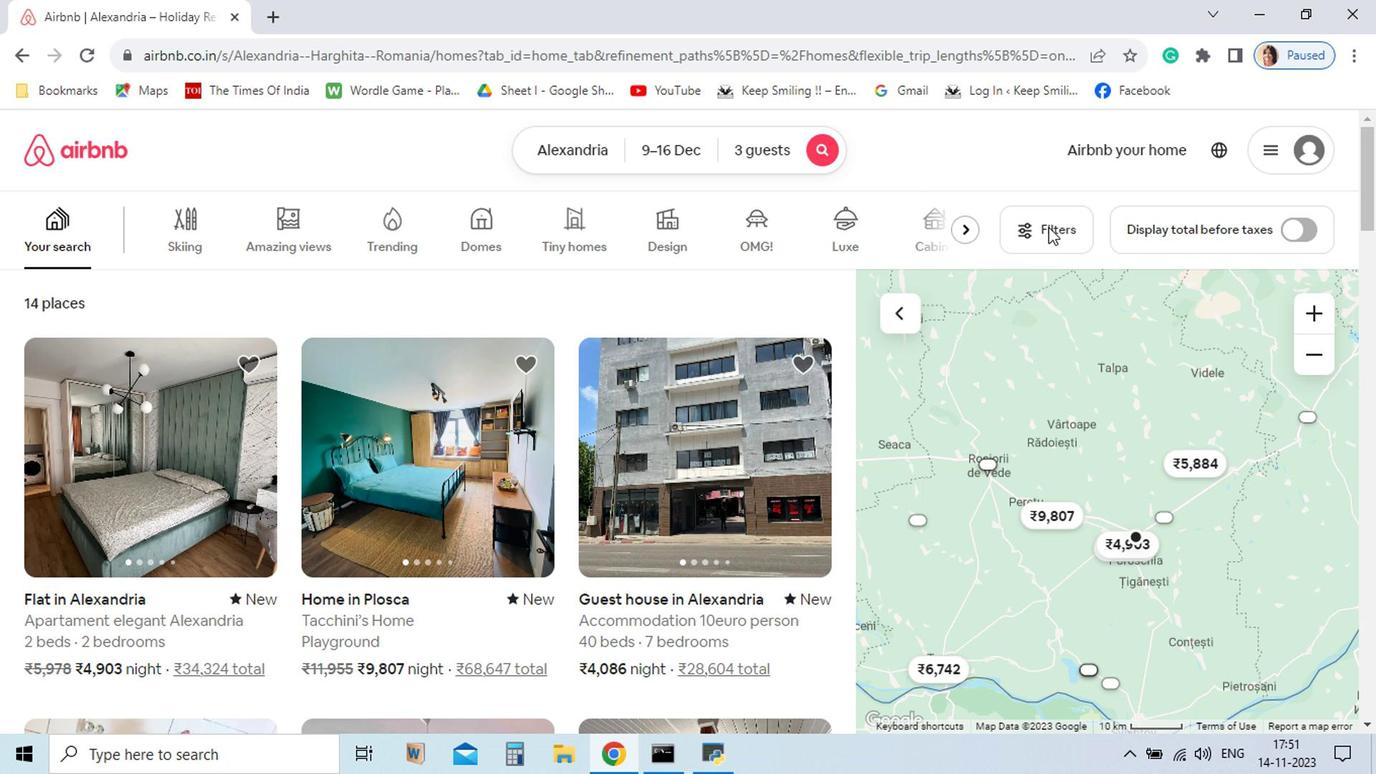 
Action: Mouse moved to (942, 361)
Screenshot: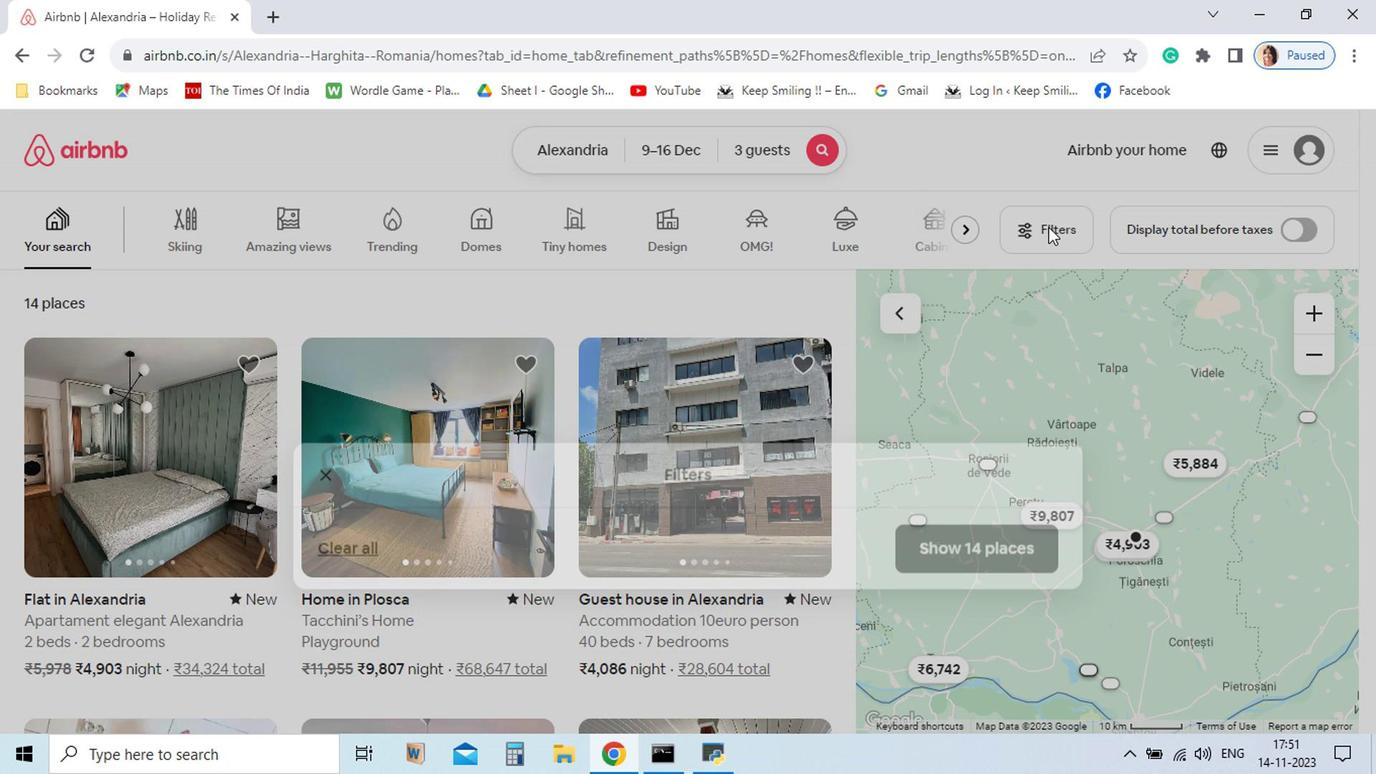
Action: Mouse pressed left at (942, 361)
Screenshot: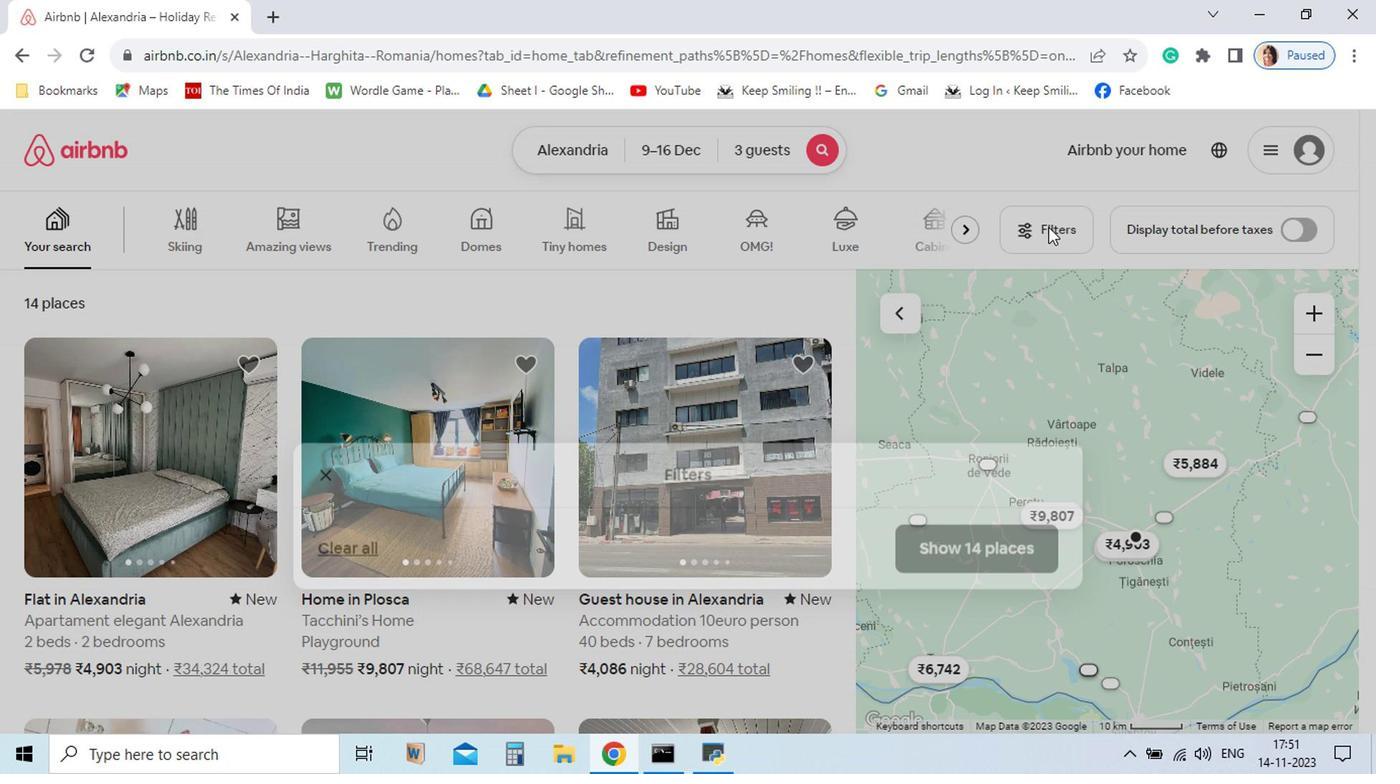 
Action: Mouse moved to (942, 363)
Screenshot: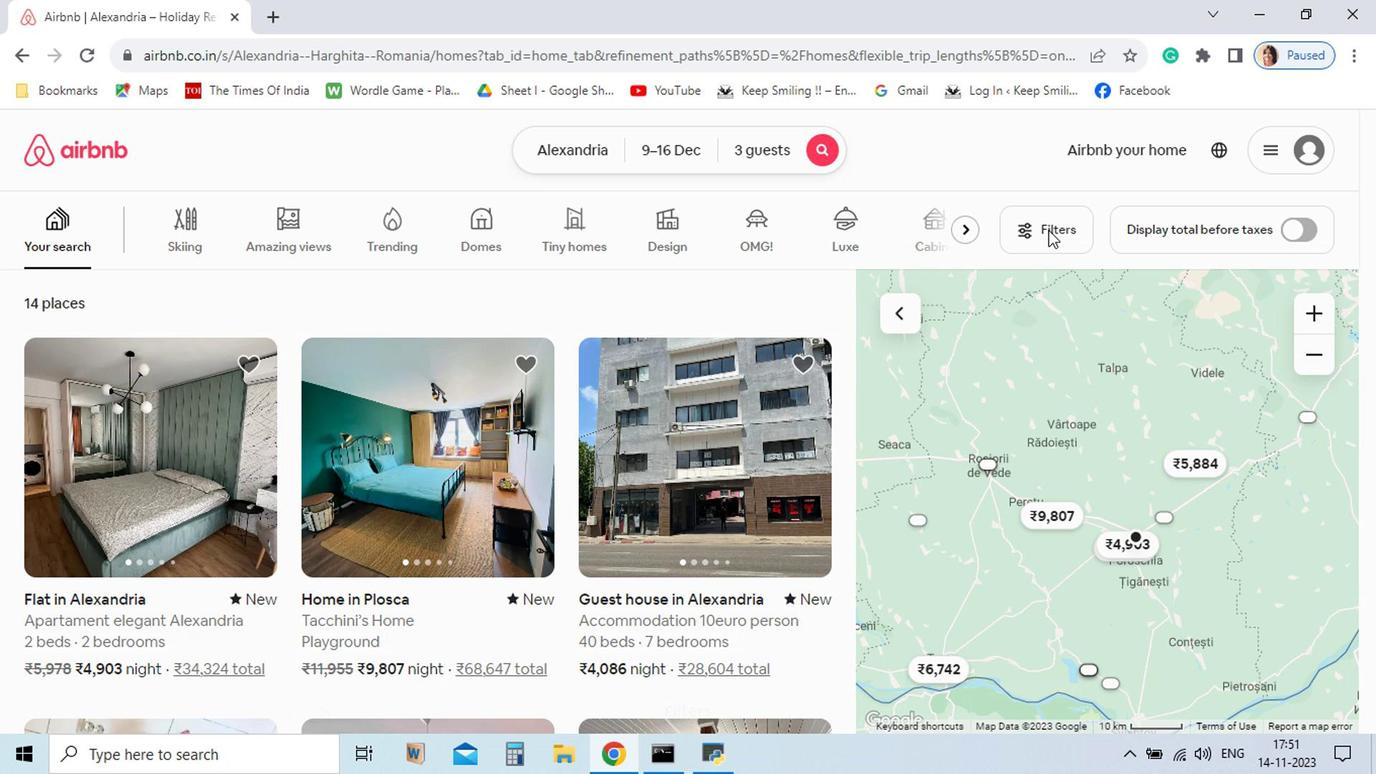 
Action: Mouse pressed left at (942, 363)
Screenshot: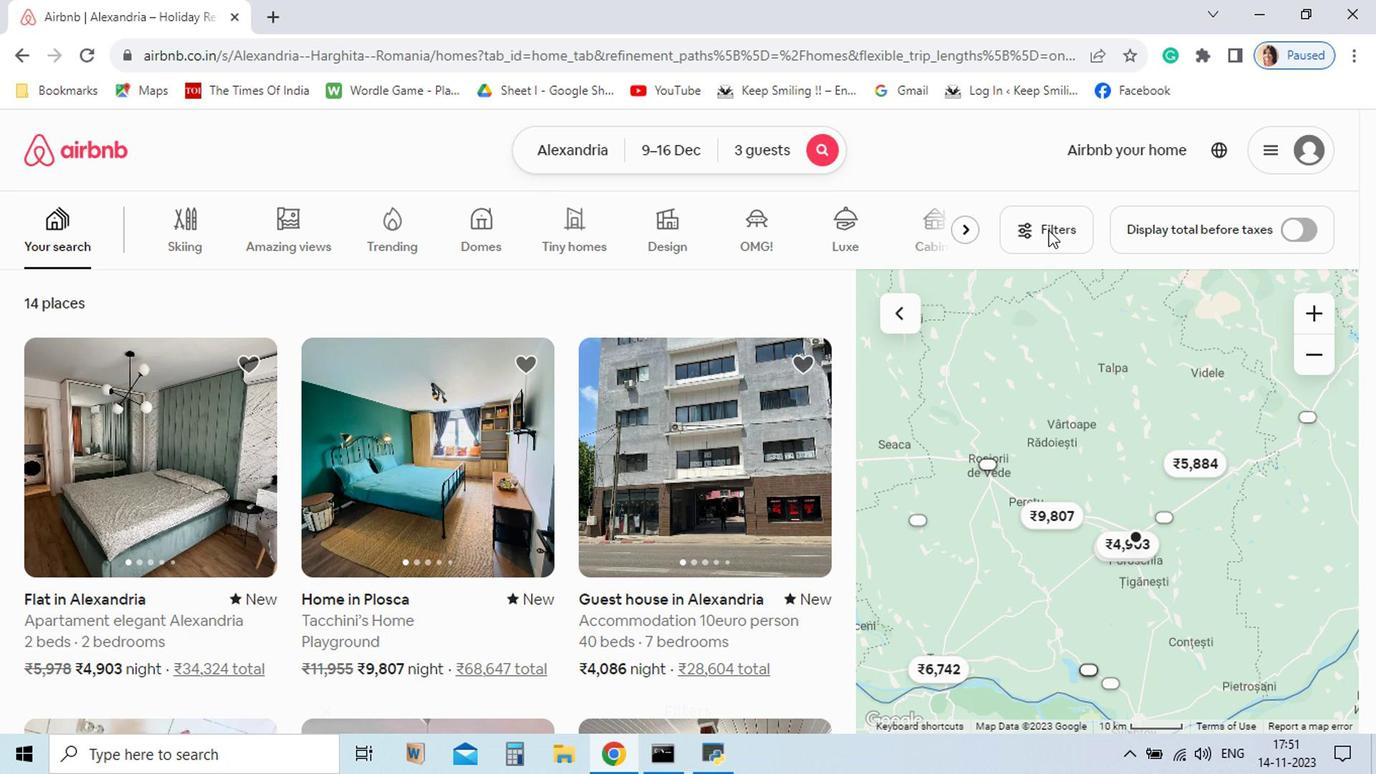 
Action: Mouse moved to (961, 379)
Screenshot: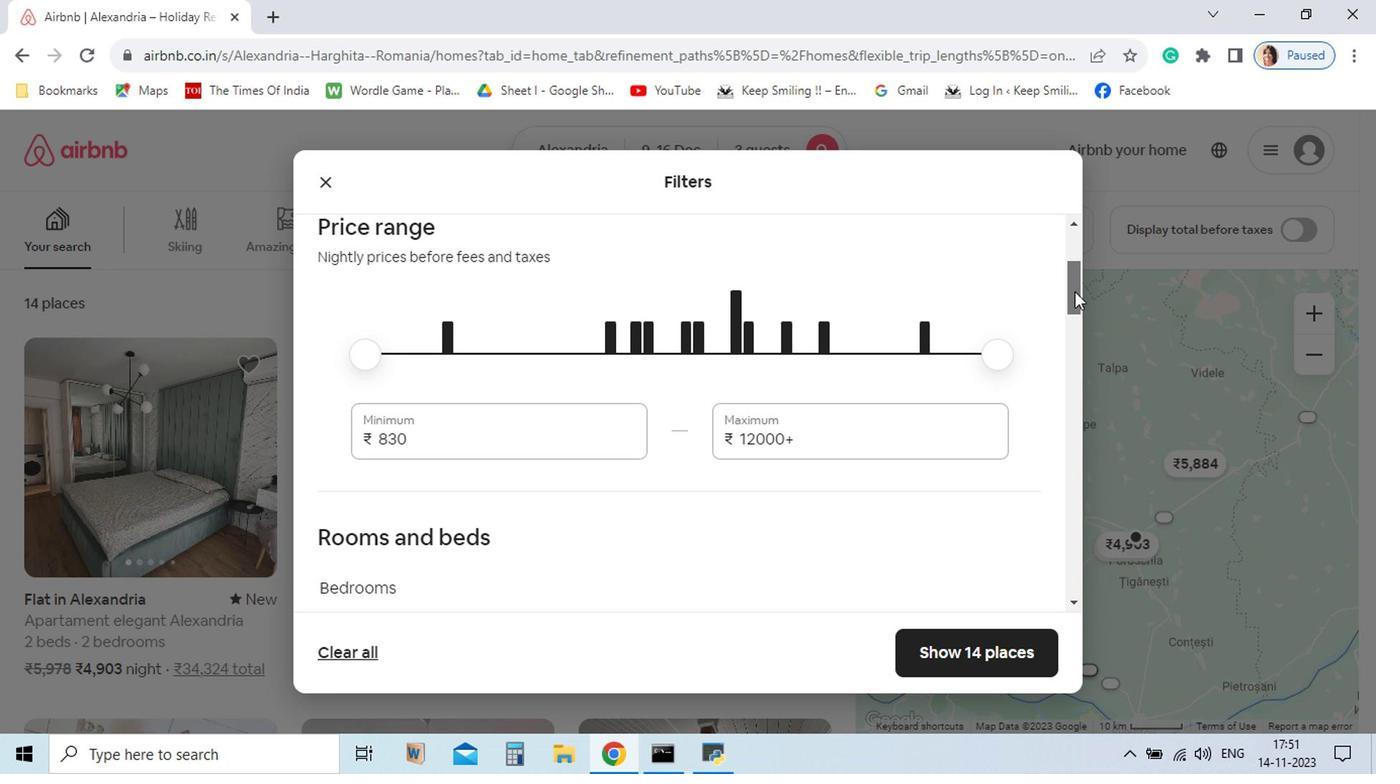 
Action: Mouse pressed left at (961, 379)
Screenshot: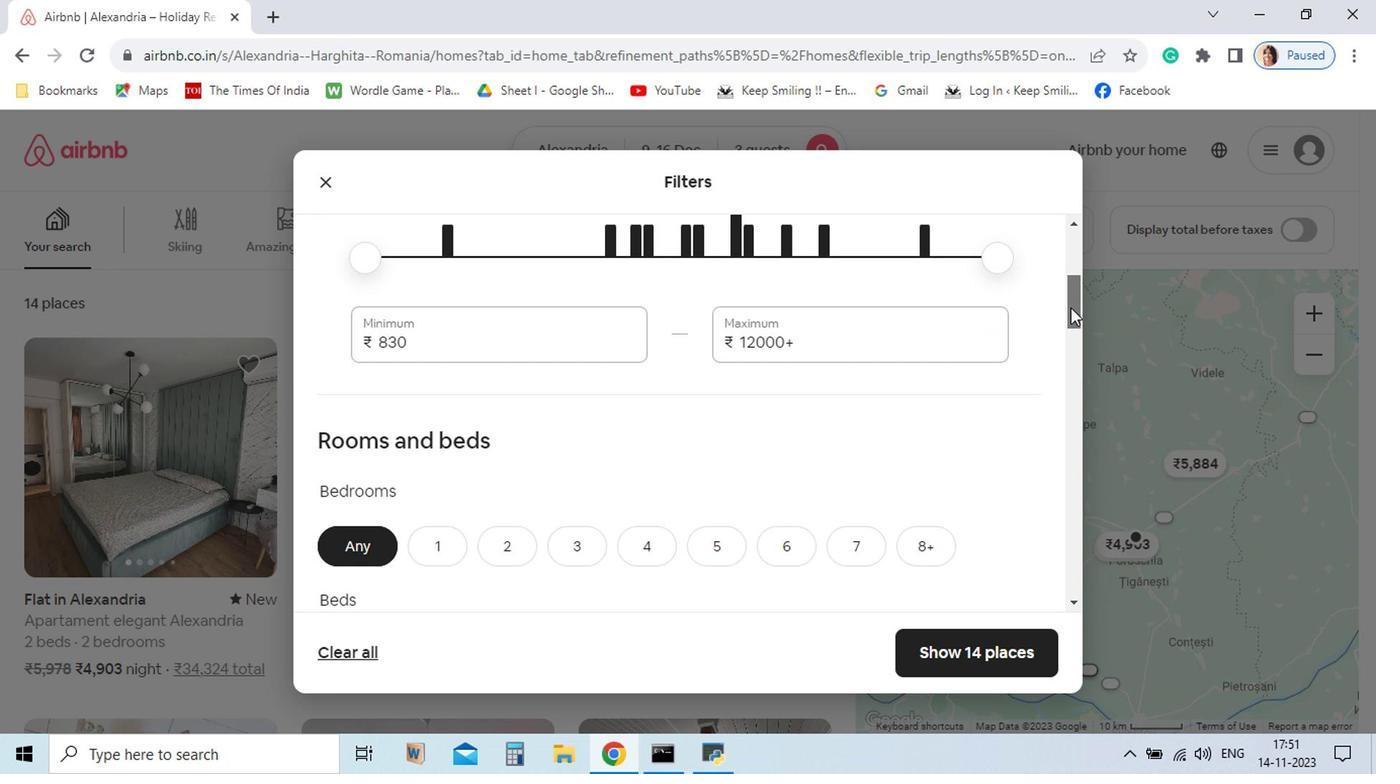 
Action: Mouse moved to (559, 406)
Screenshot: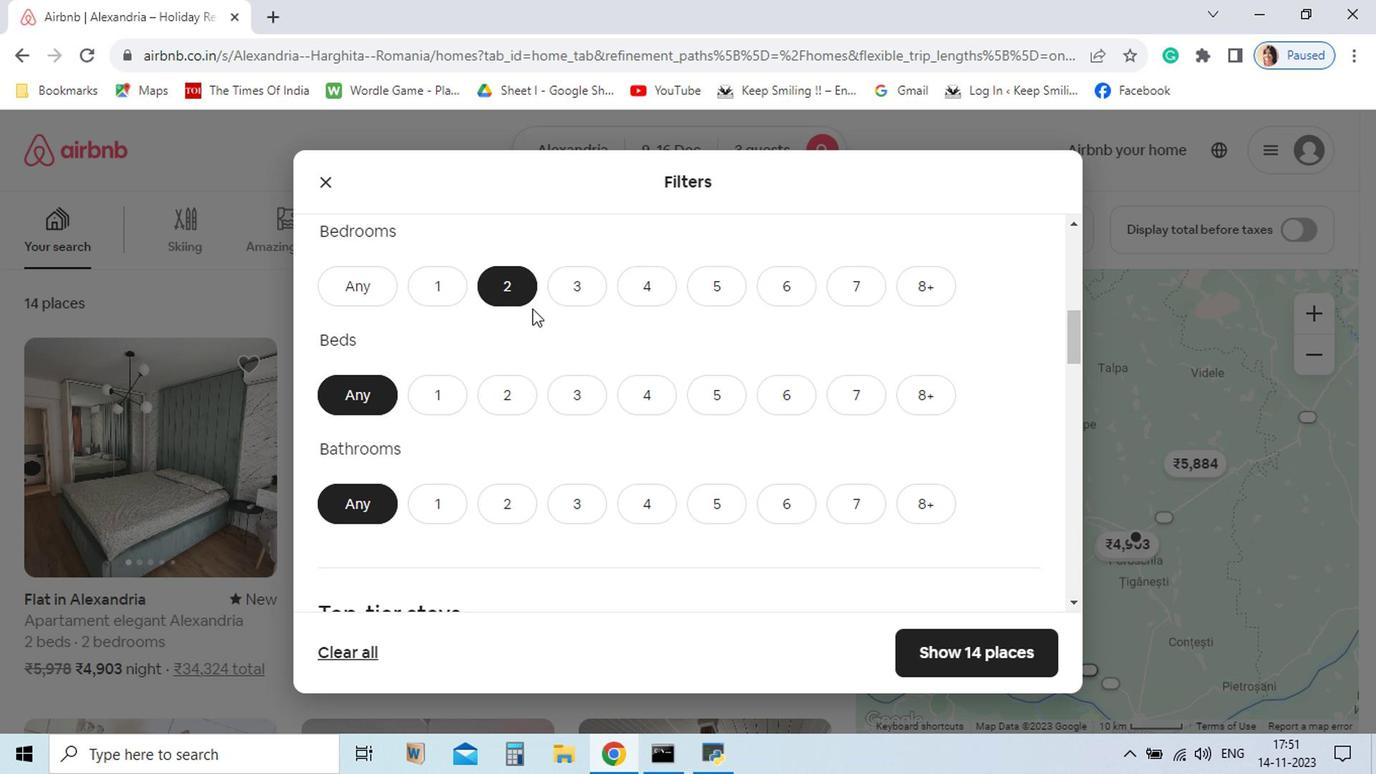 
Action: Mouse pressed left at (559, 406)
Screenshot: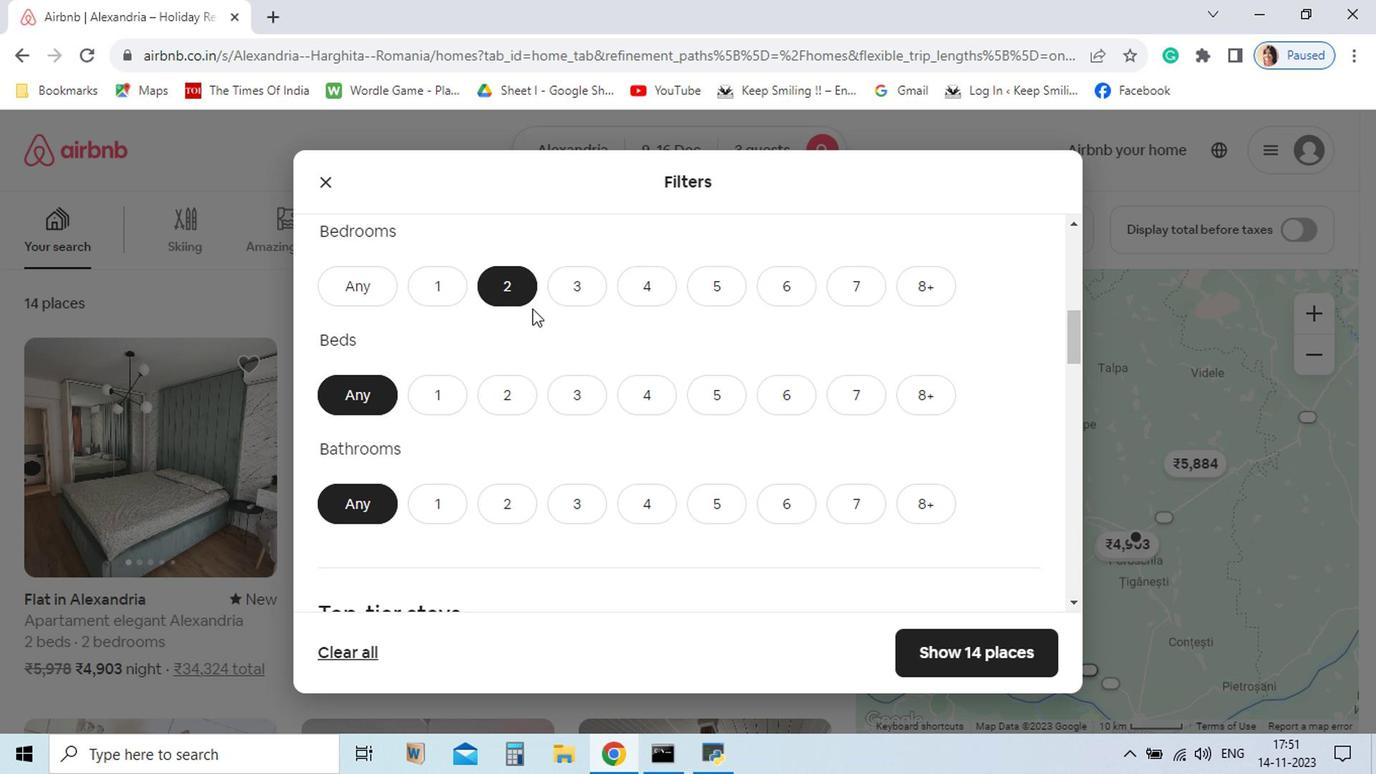 
Action: Mouse moved to (566, 484)
Screenshot: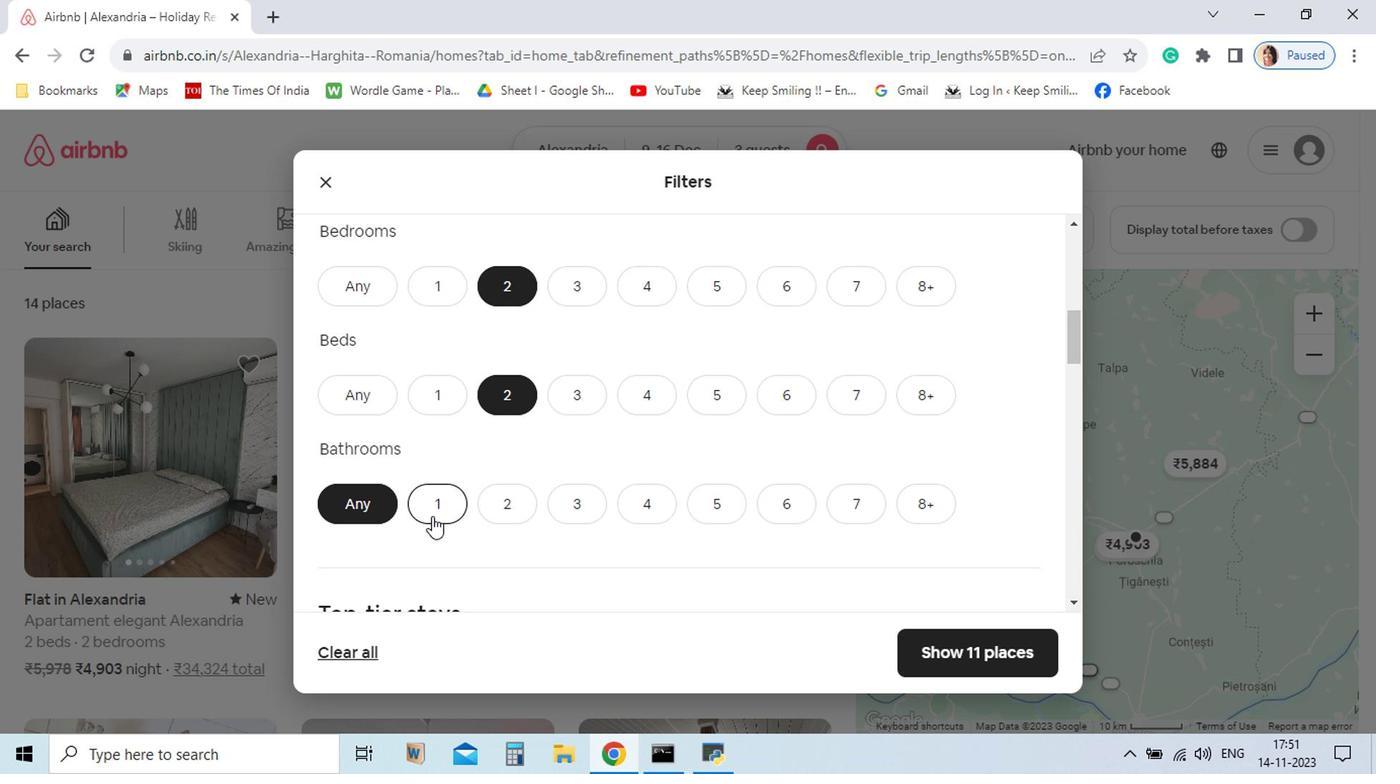 
Action: Mouse pressed left at (566, 484)
Screenshot: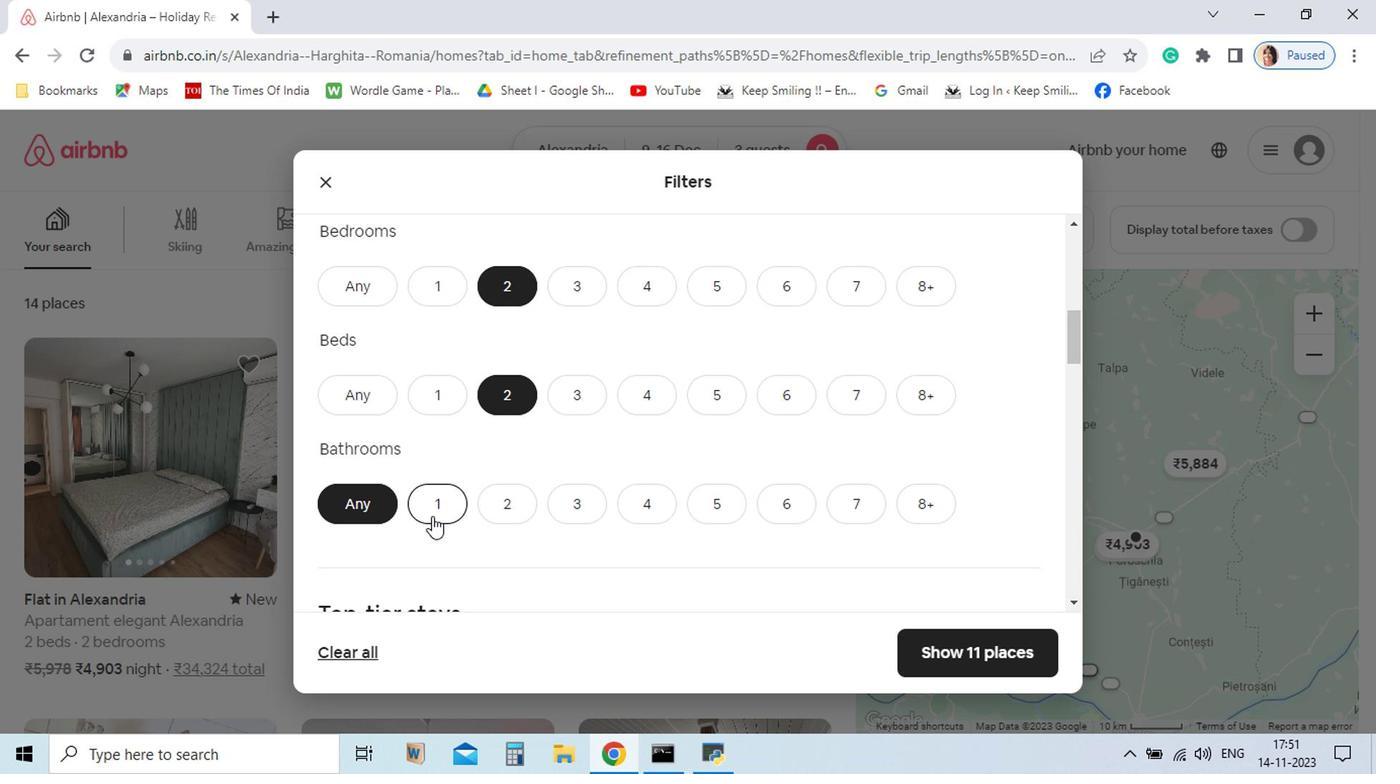 
Action: Mouse moved to (506, 566)
Screenshot: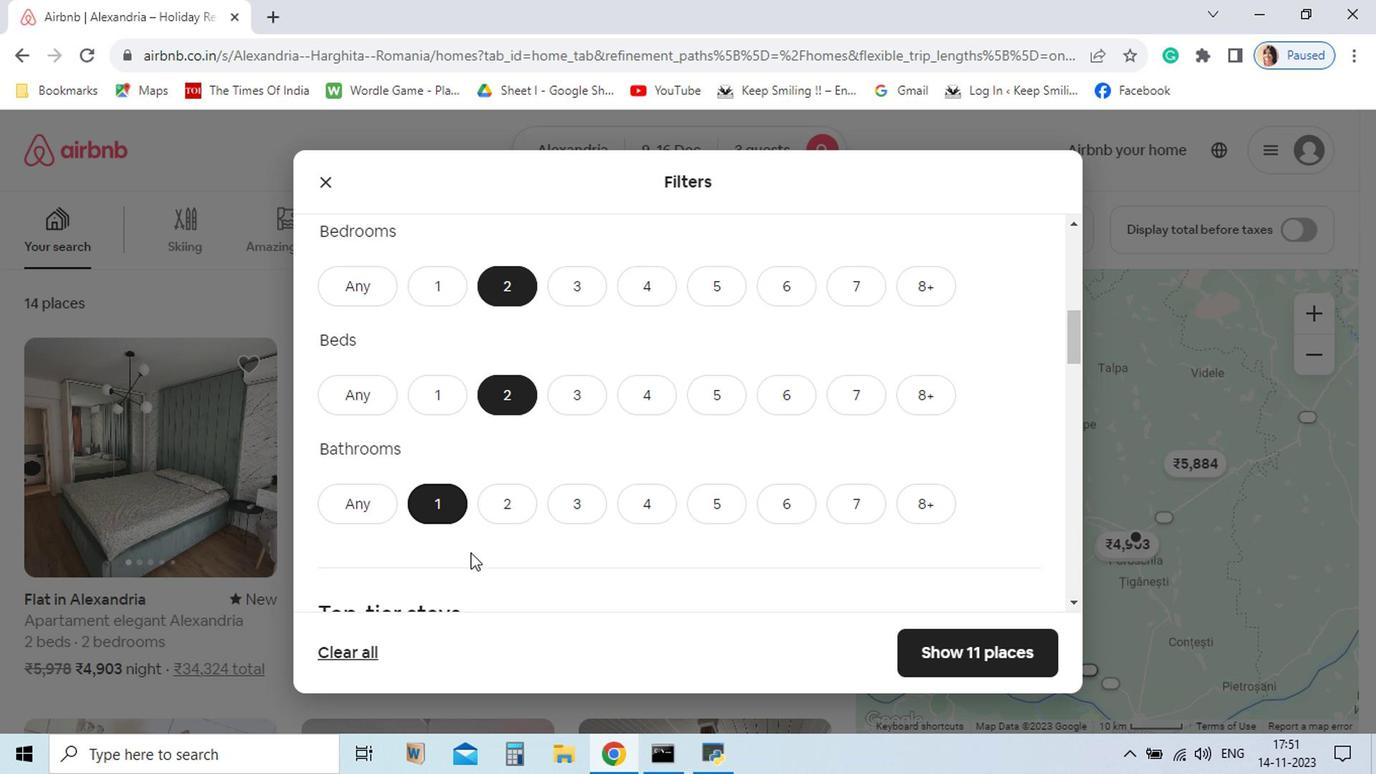 
Action: Mouse pressed left at (506, 566)
Screenshot: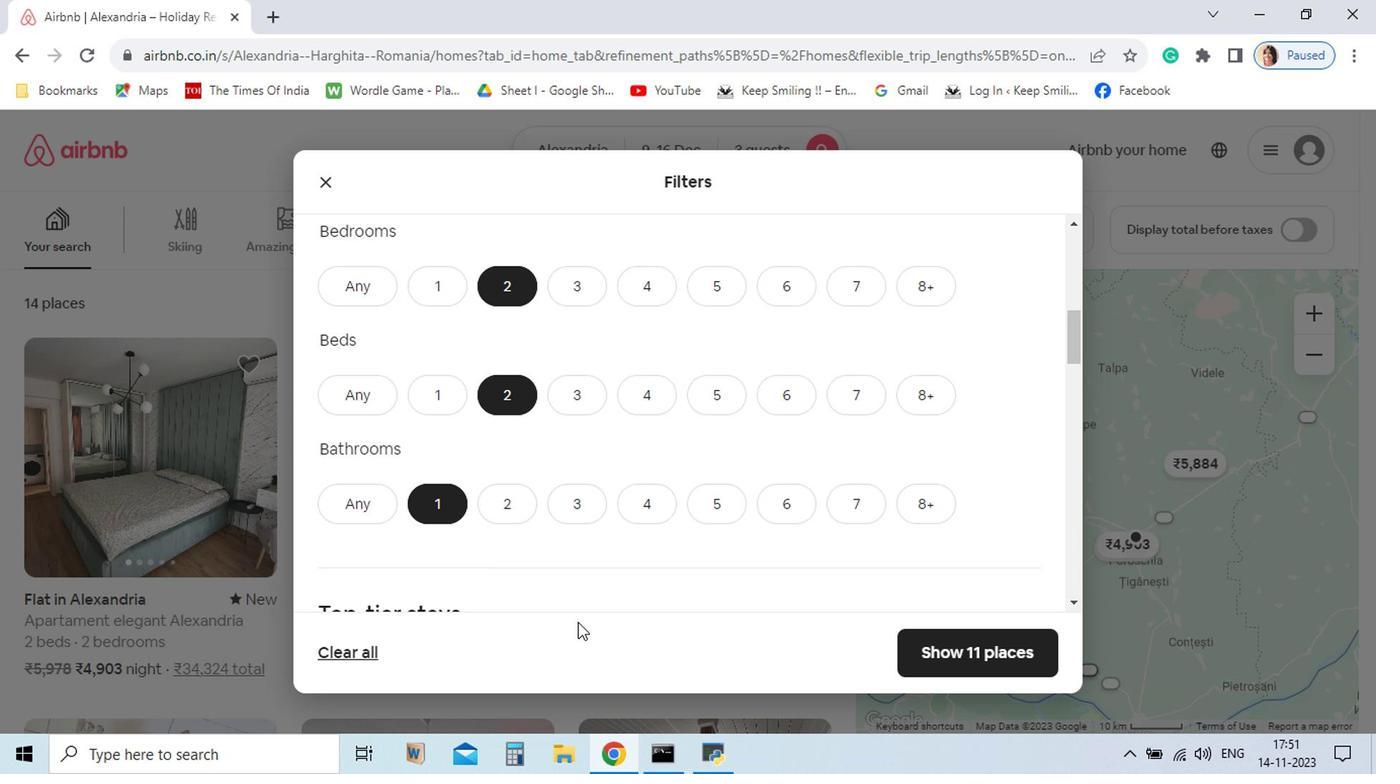 
Action: Mouse moved to (602, 595)
Screenshot: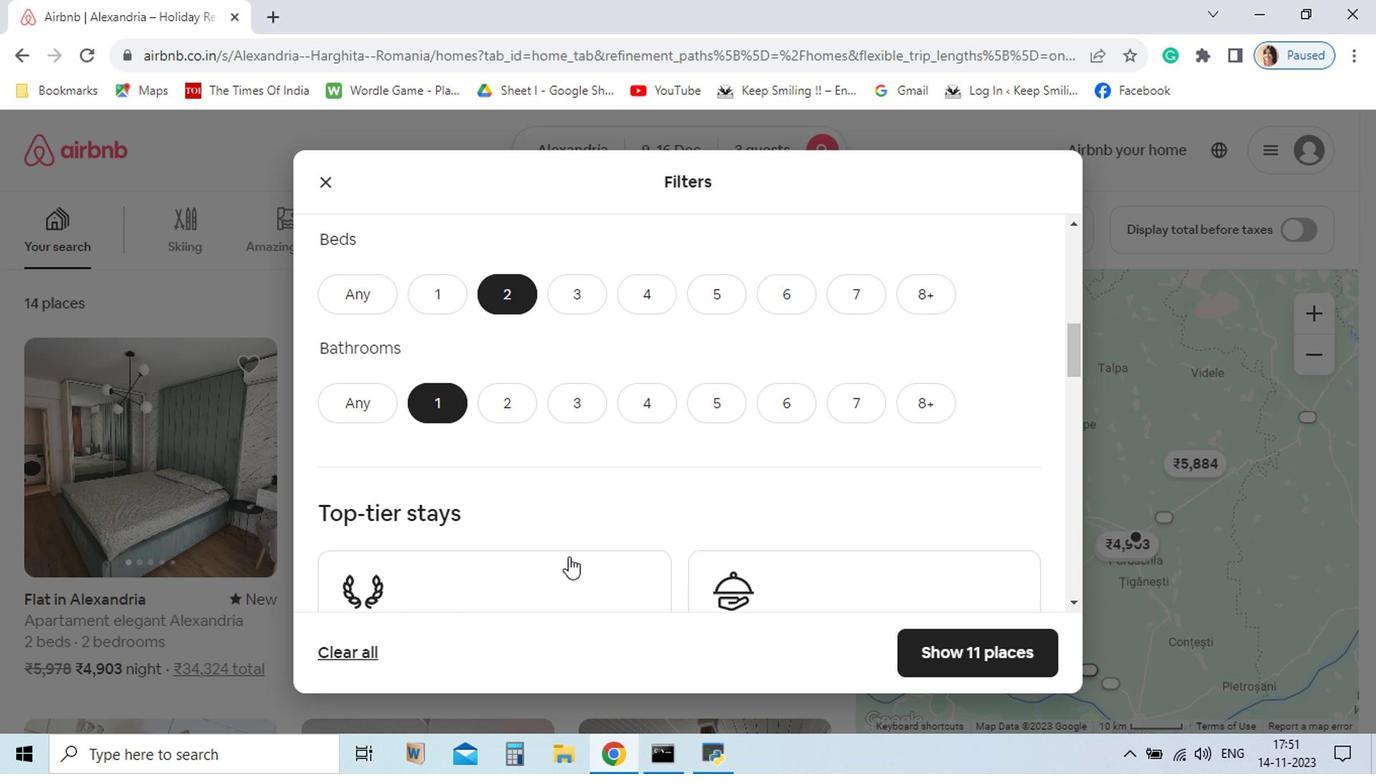 
Action: Mouse scrolled (602, 594) with delta (0, 0)
Screenshot: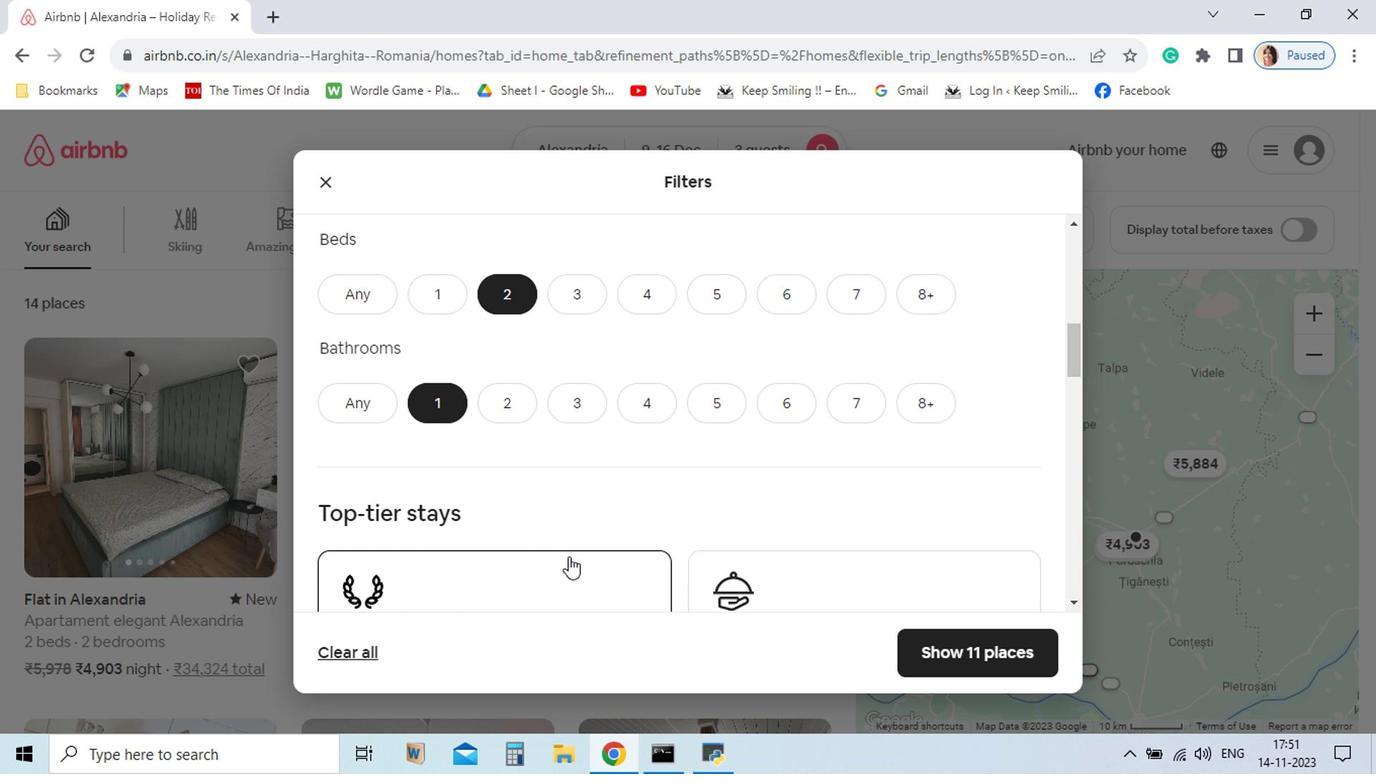 
Action: Mouse scrolled (602, 594) with delta (0, 0)
Screenshot: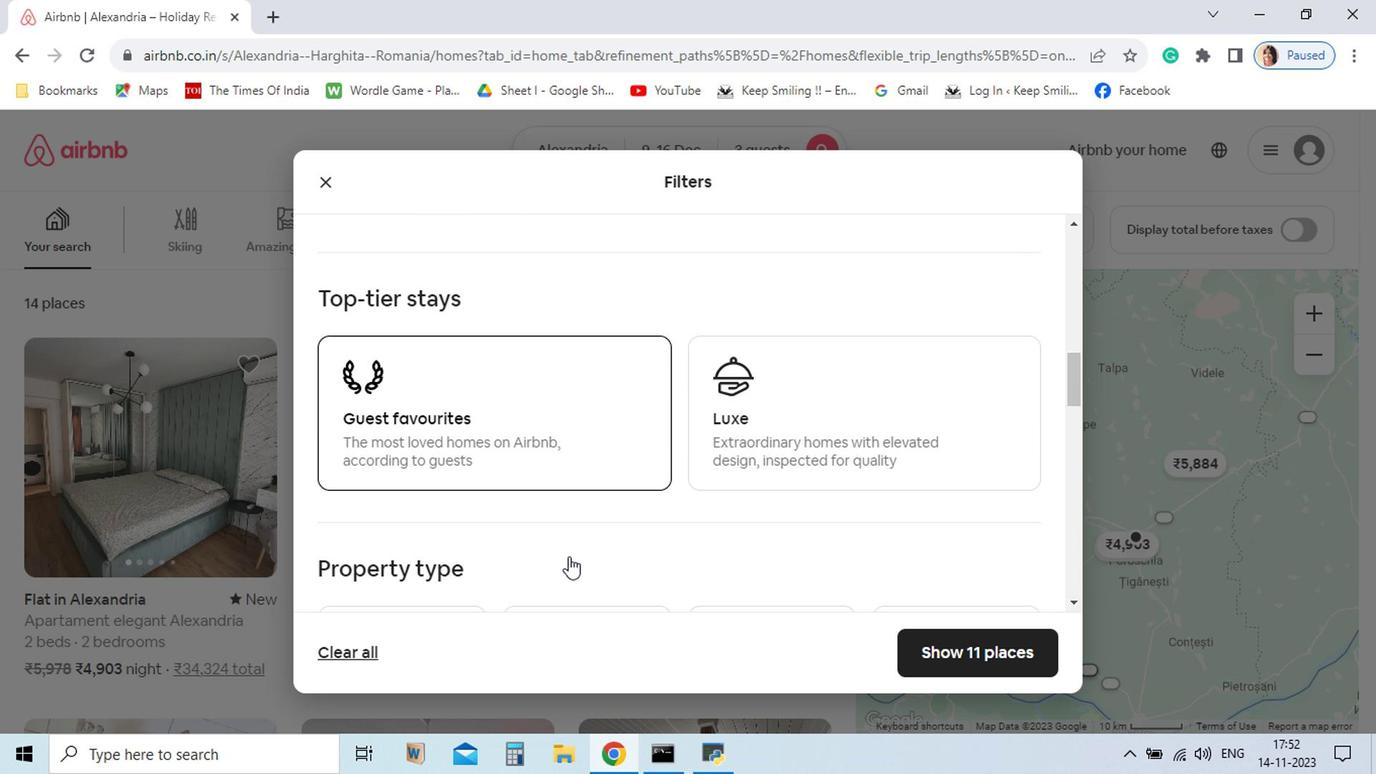 
Action: Mouse scrolled (602, 594) with delta (0, 0)
Screenshot: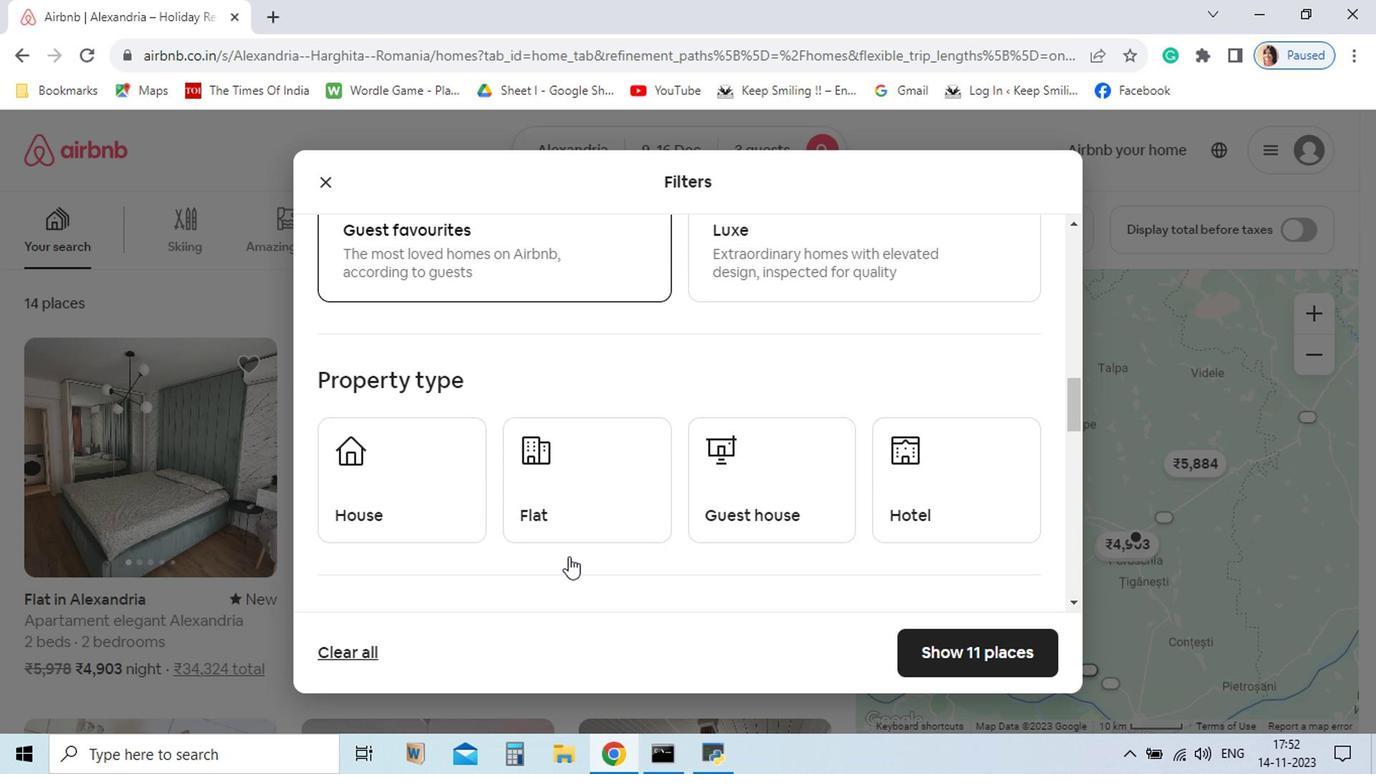 
Action: Mouse scrolled (602, 594) with delta (0, 0)
Screenshot: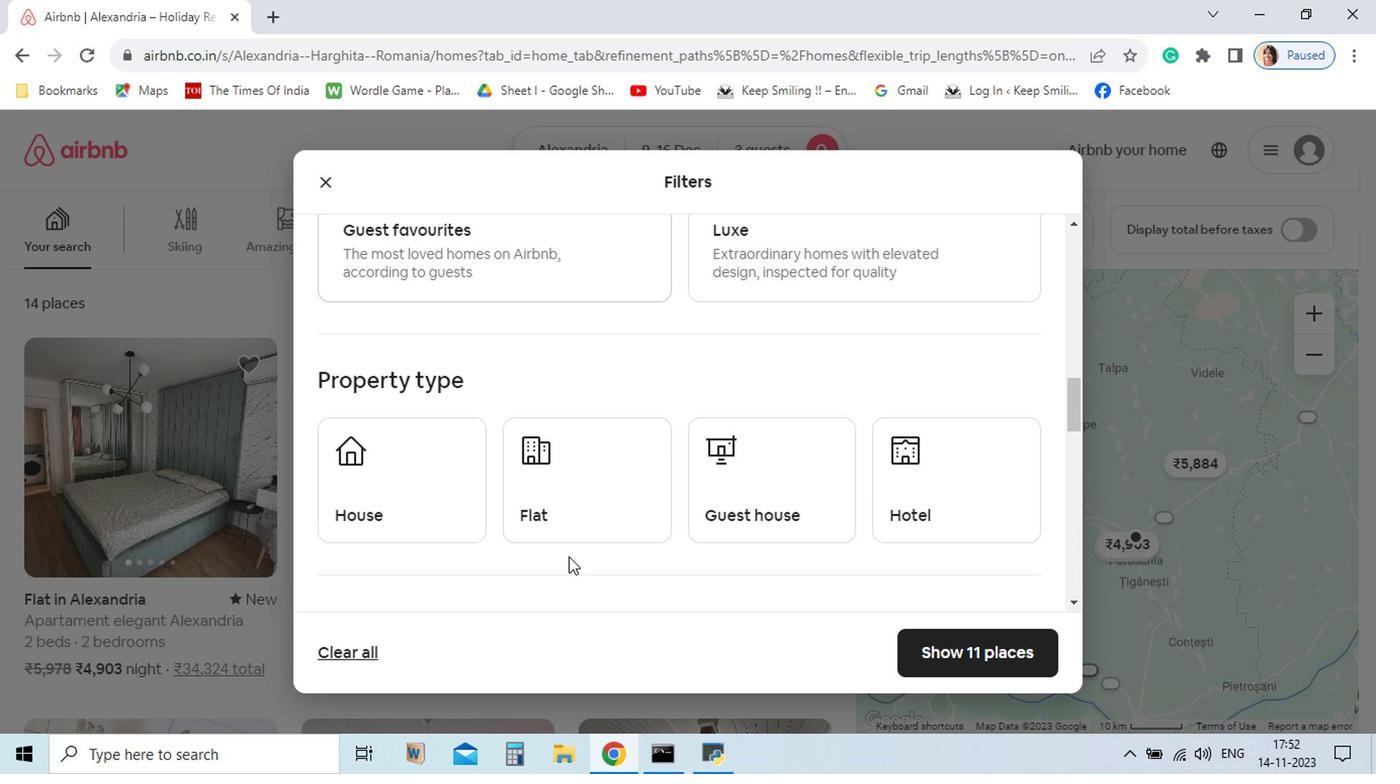 
Action: Mouse scrolled (602, 594) with delta (0, 0)
Screenshot: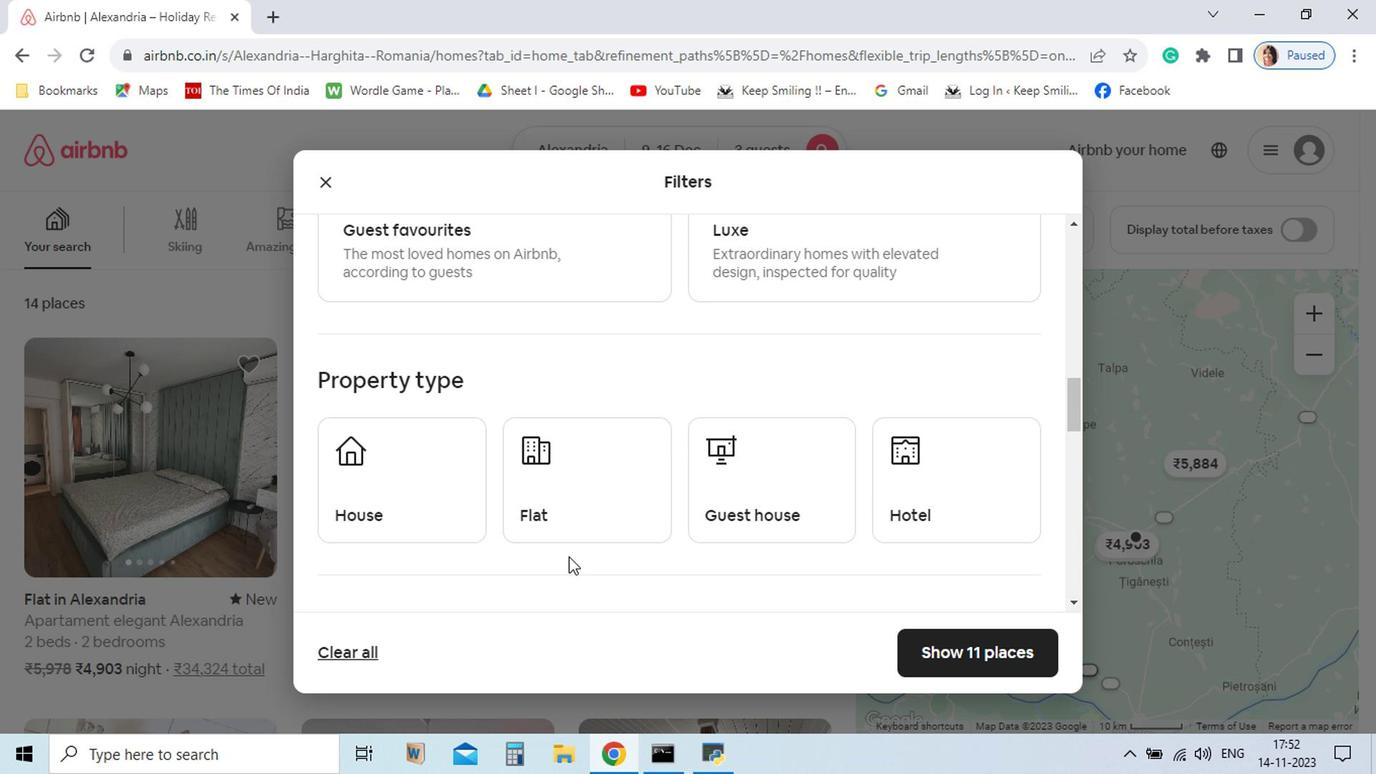 
Action: Mouse moved to (585, 546)
Screenshot: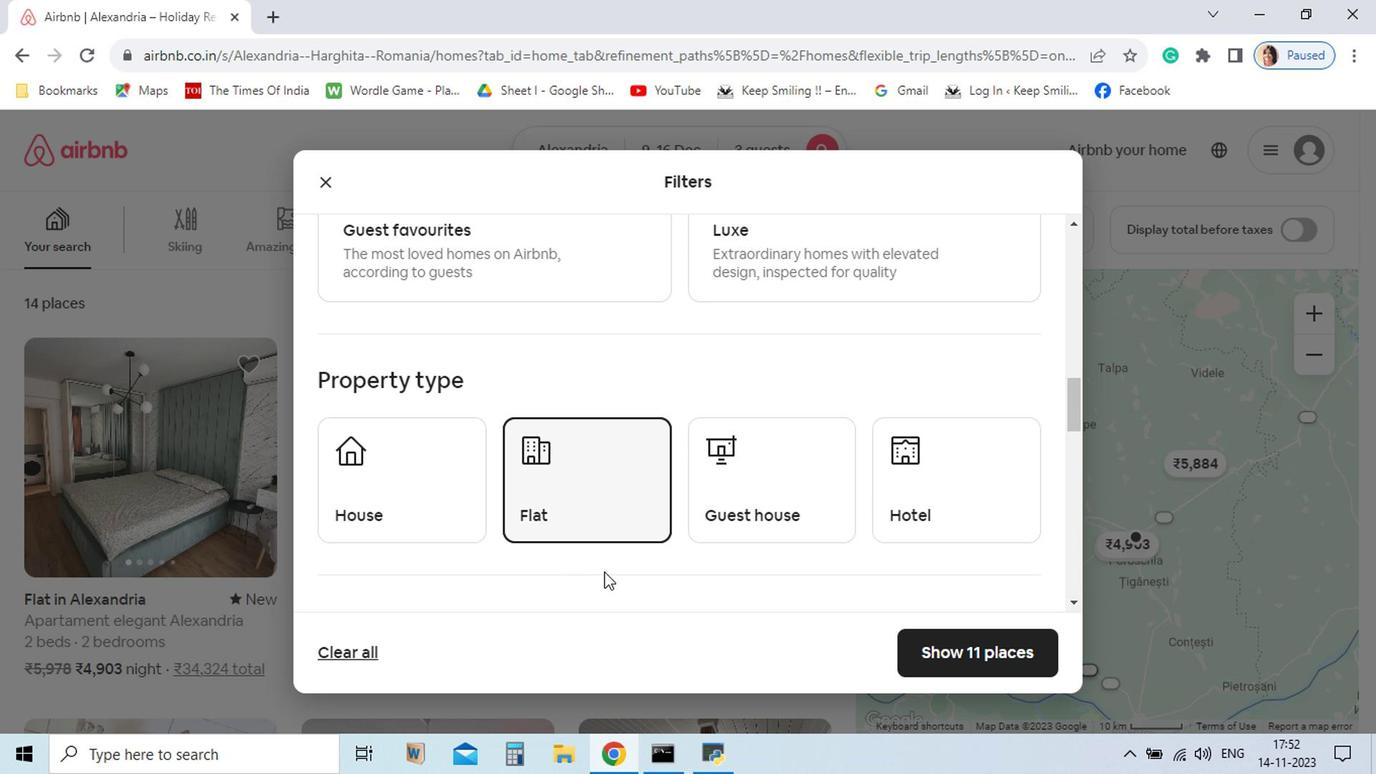 
Action: Mouse pressed left at (585, 546)
Screenshot: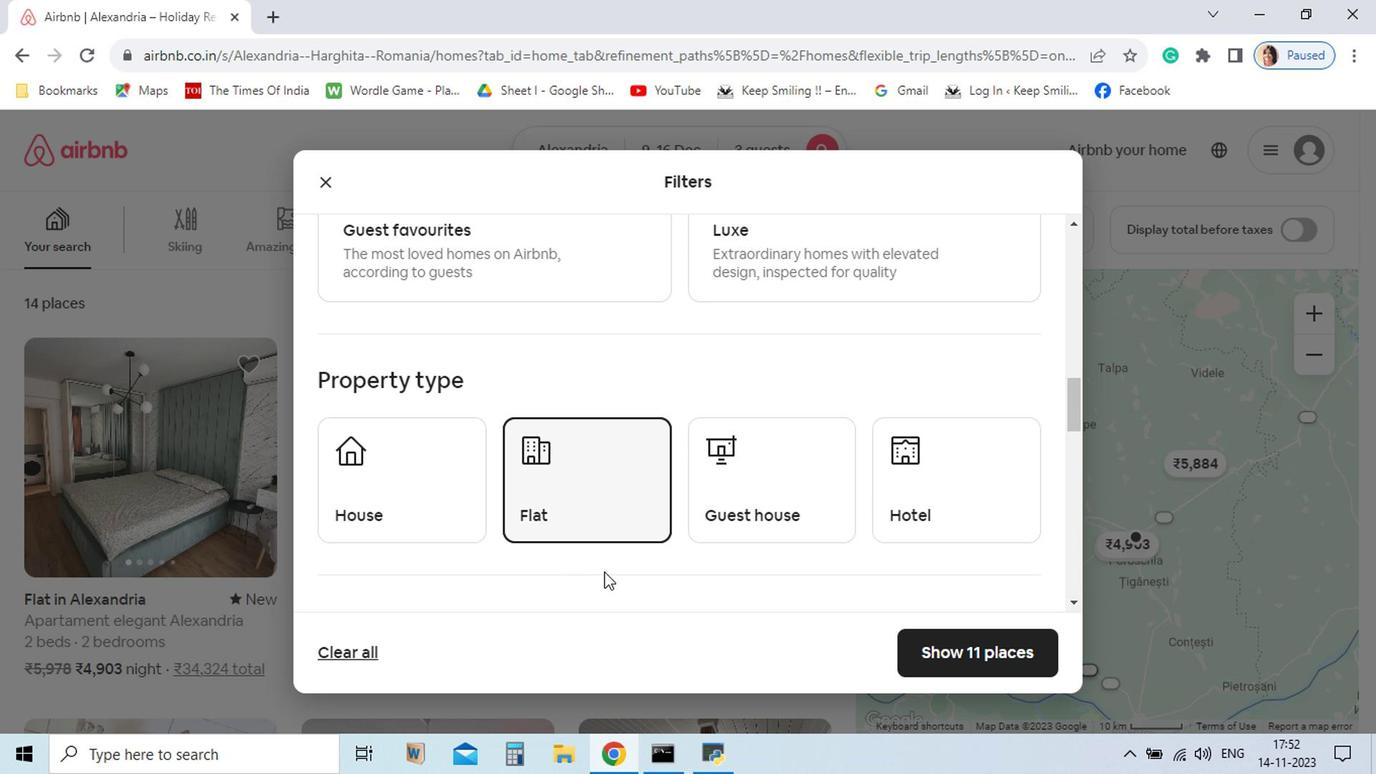 
Action: Mouse moved to (627, 606)
Screenshot: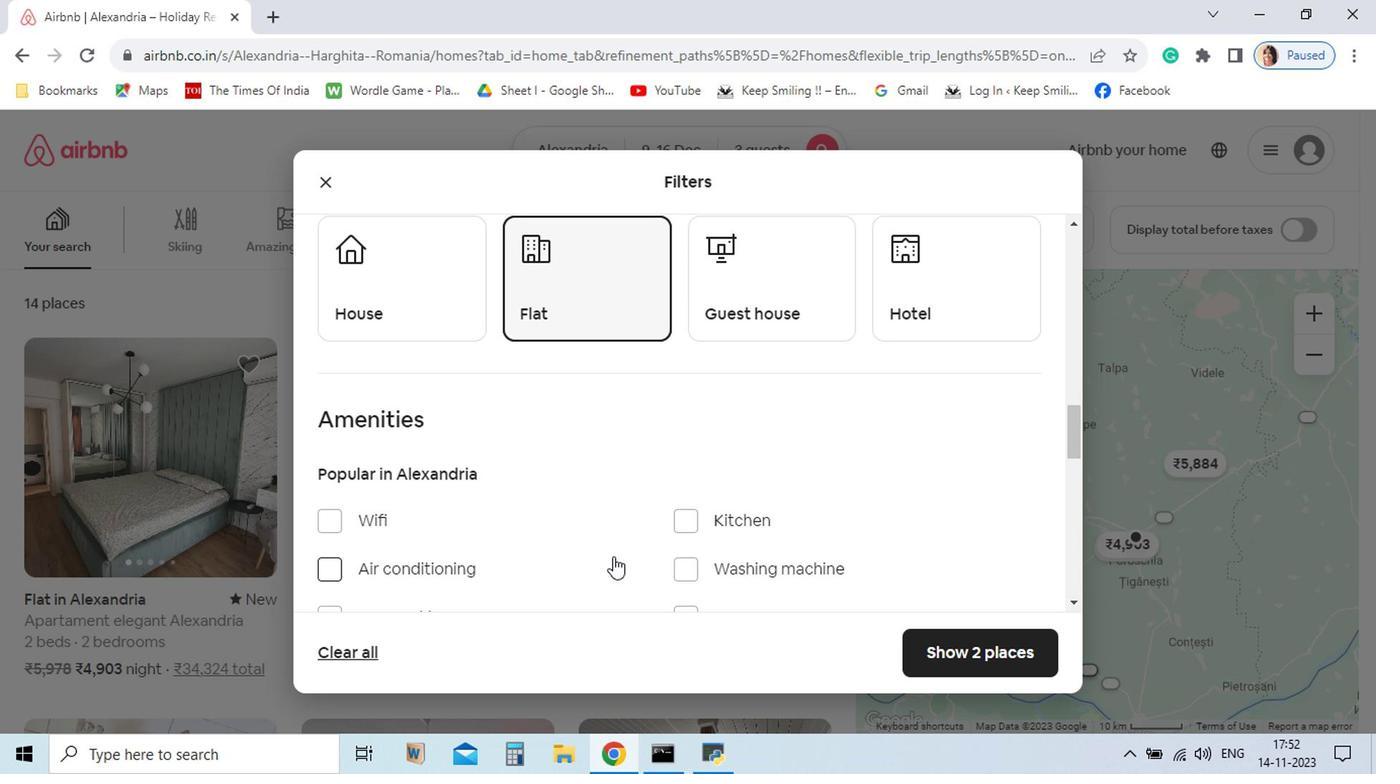 
Action: Mouse scrolled (627, 605) with delta (0, 0)
Screenshot: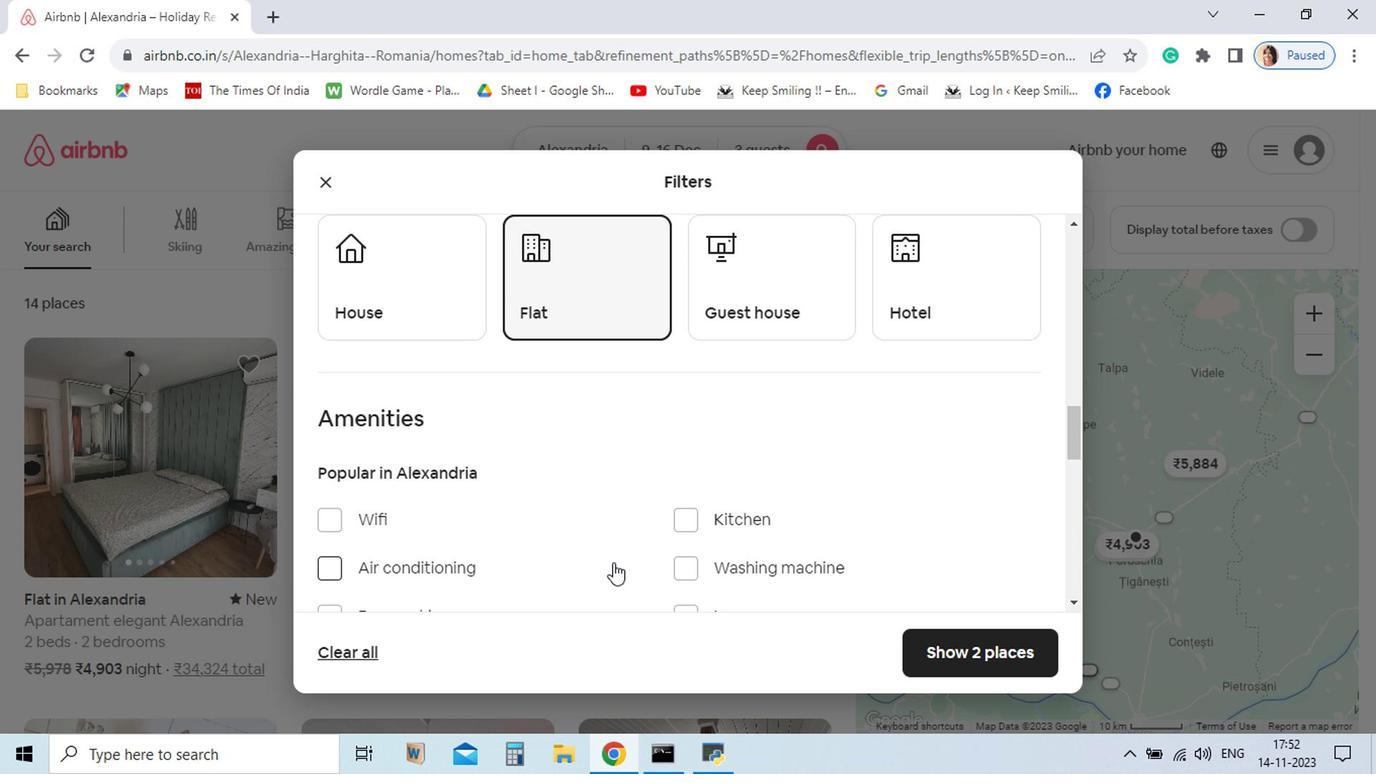 
Action: Mouse moved to (627, 606)
Screenshot: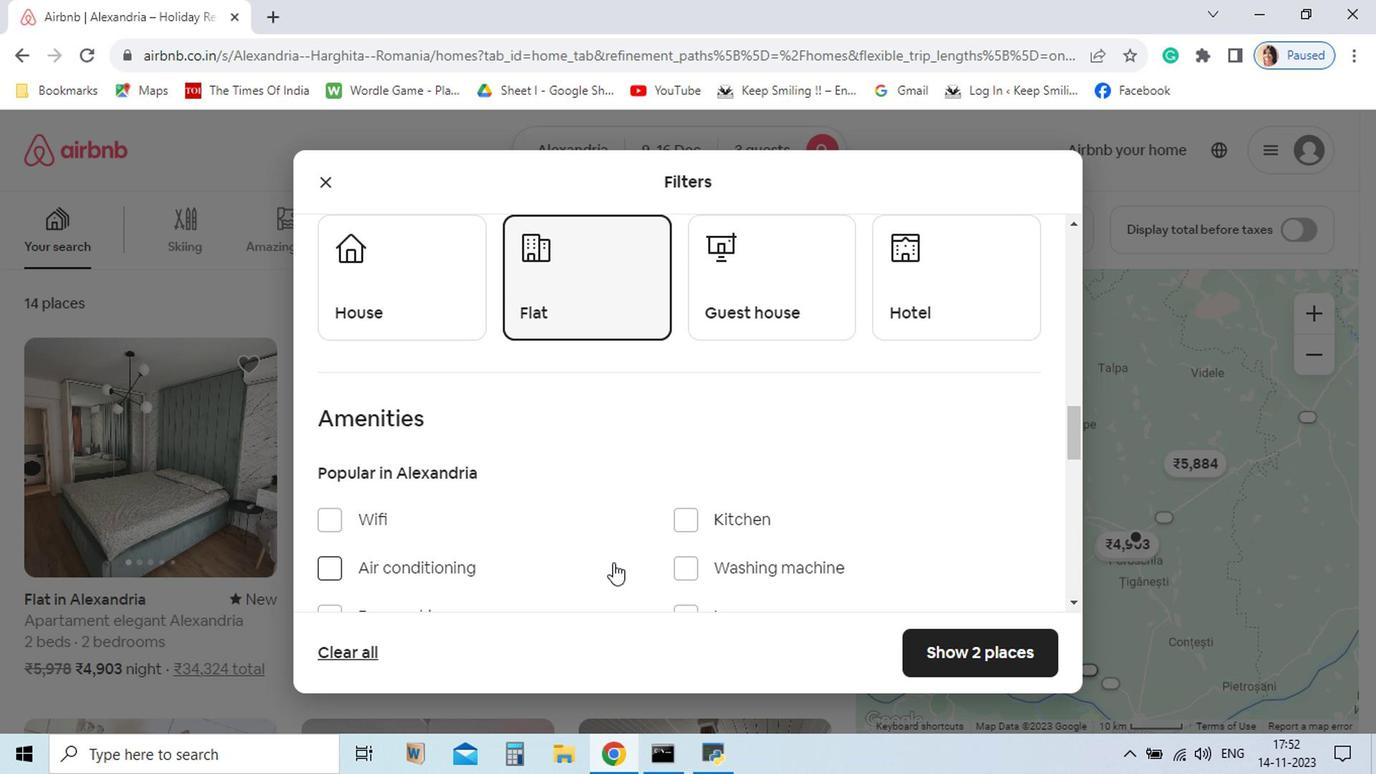 
Action: Mouse scrolled (627, 605) with delta (0, 0)
Screenshot: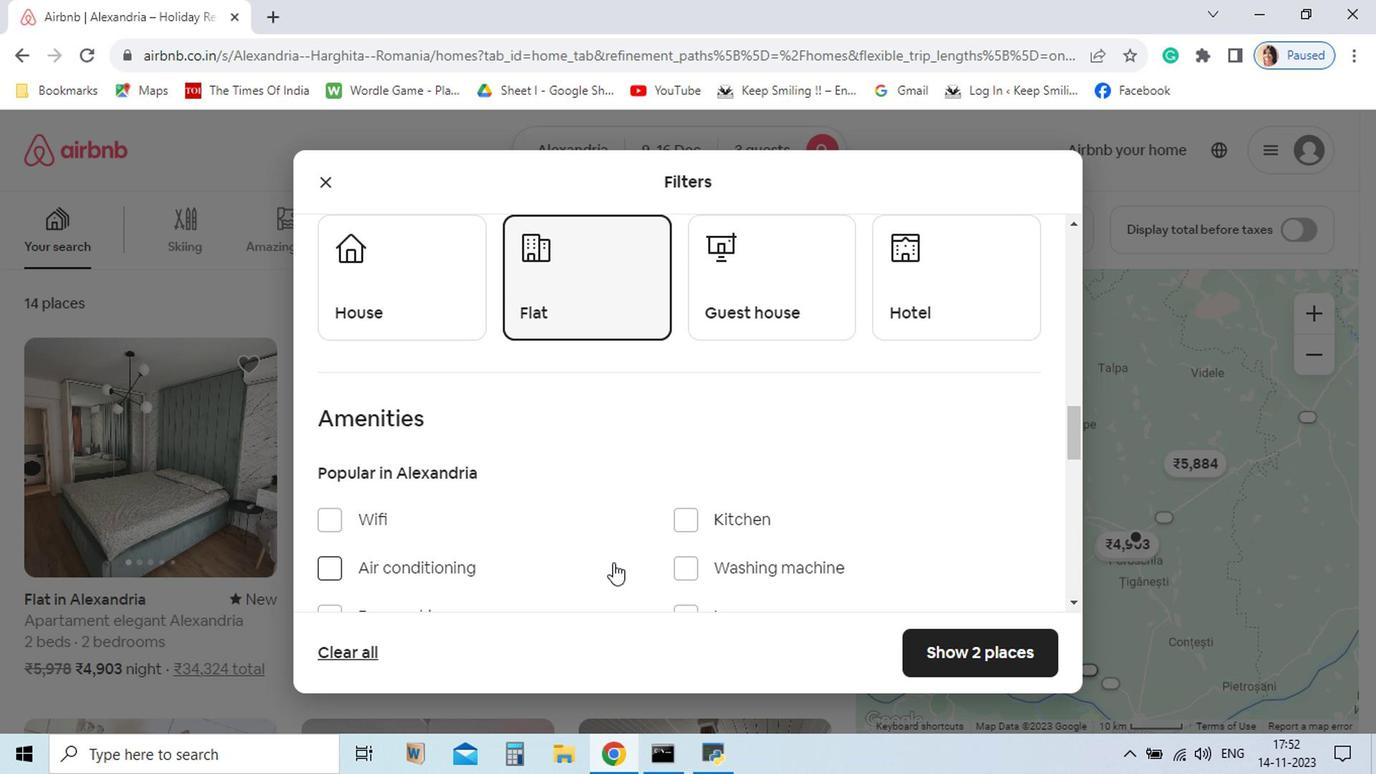 
Action: Mouse moved to (634, 599)
Screenshot: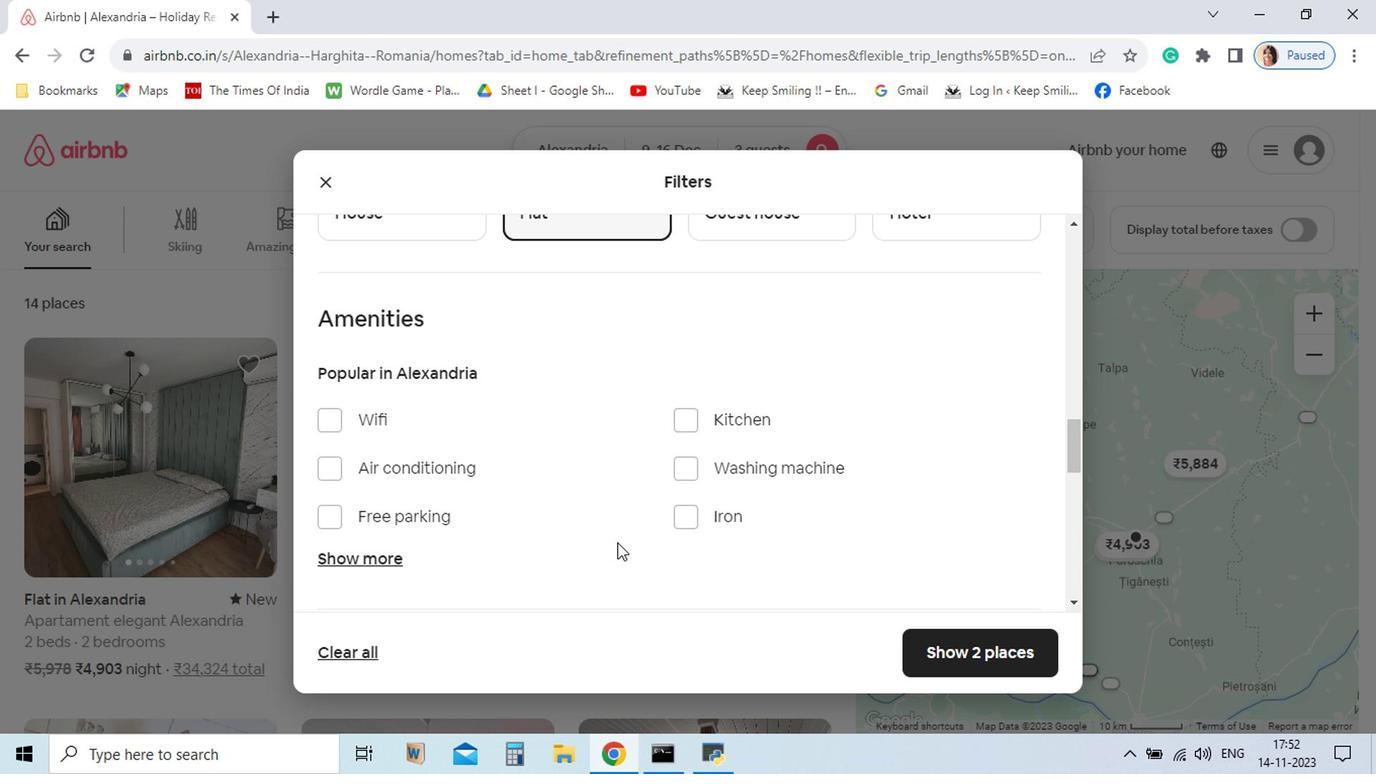 
Action: Mouse scrolled (634, 599) with delta (0, 0)
Screenshot: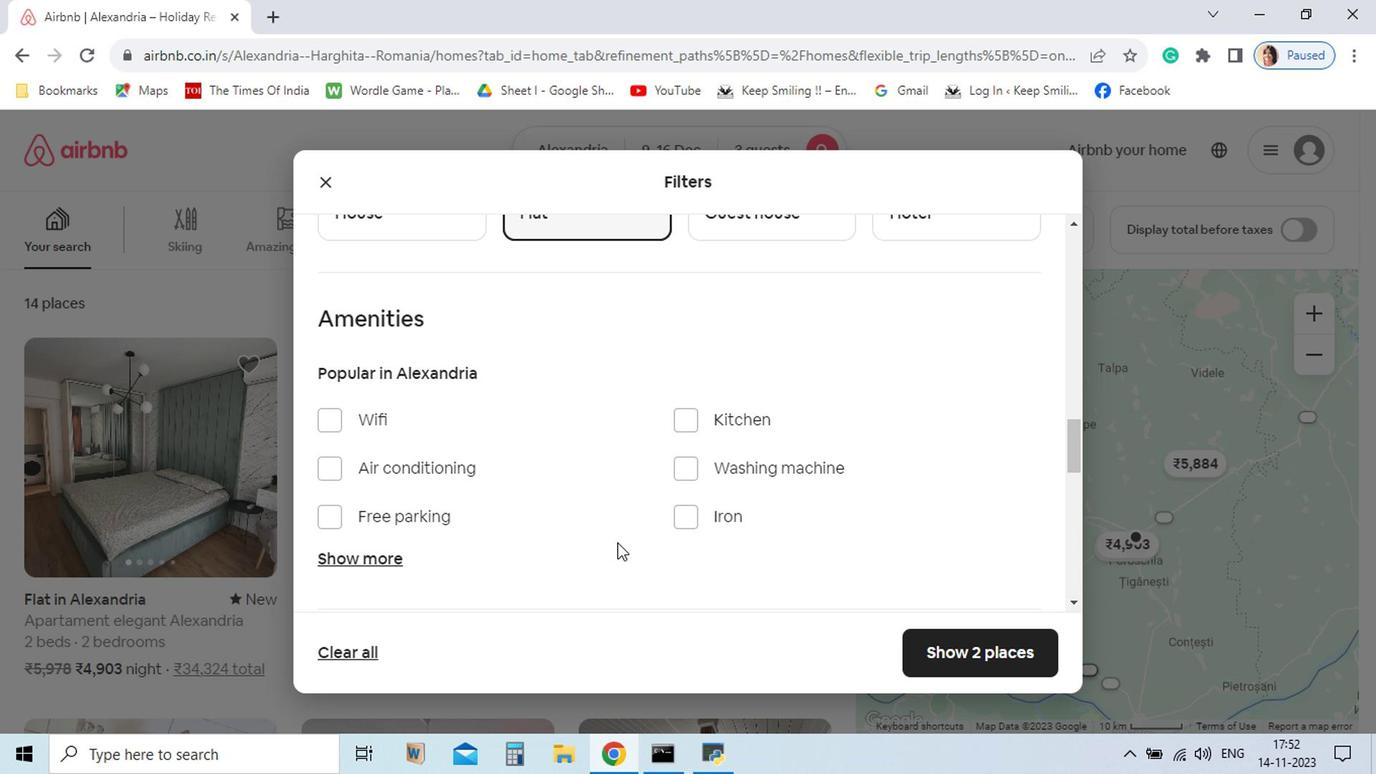 
Action: Mouse moved to (690, 533)
Screenshot: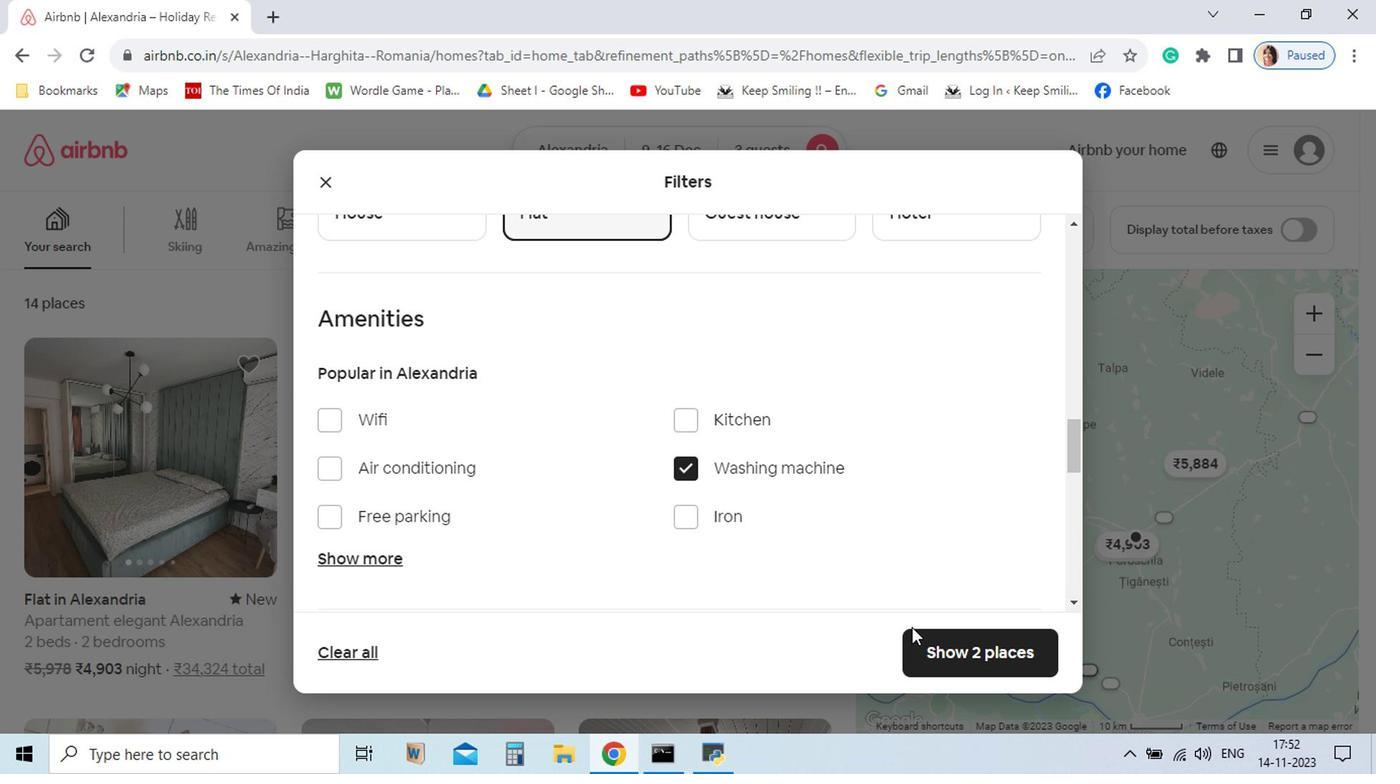 
Action: Mouse pressed left at (690, 533)
Screenshot: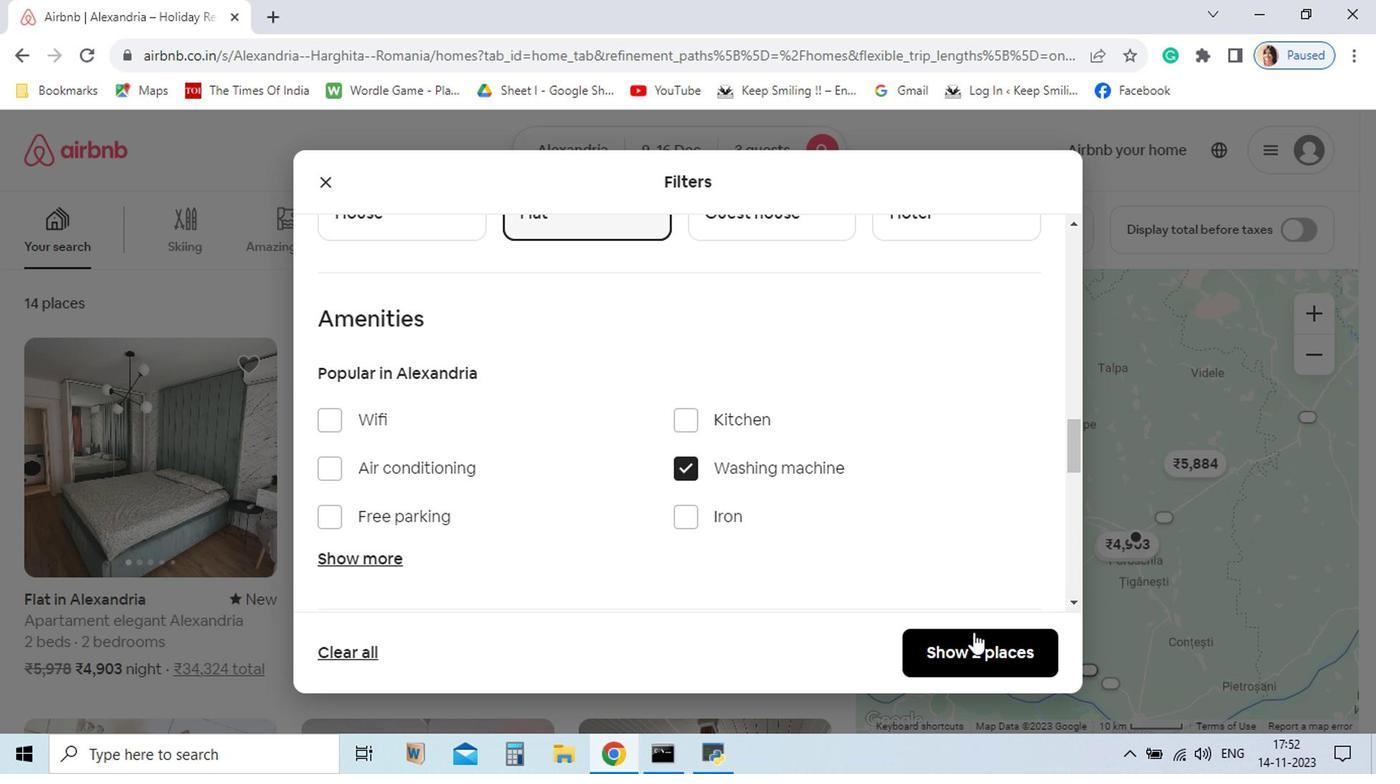 
Action: Mouse moved to (890, 660)
Screenshot: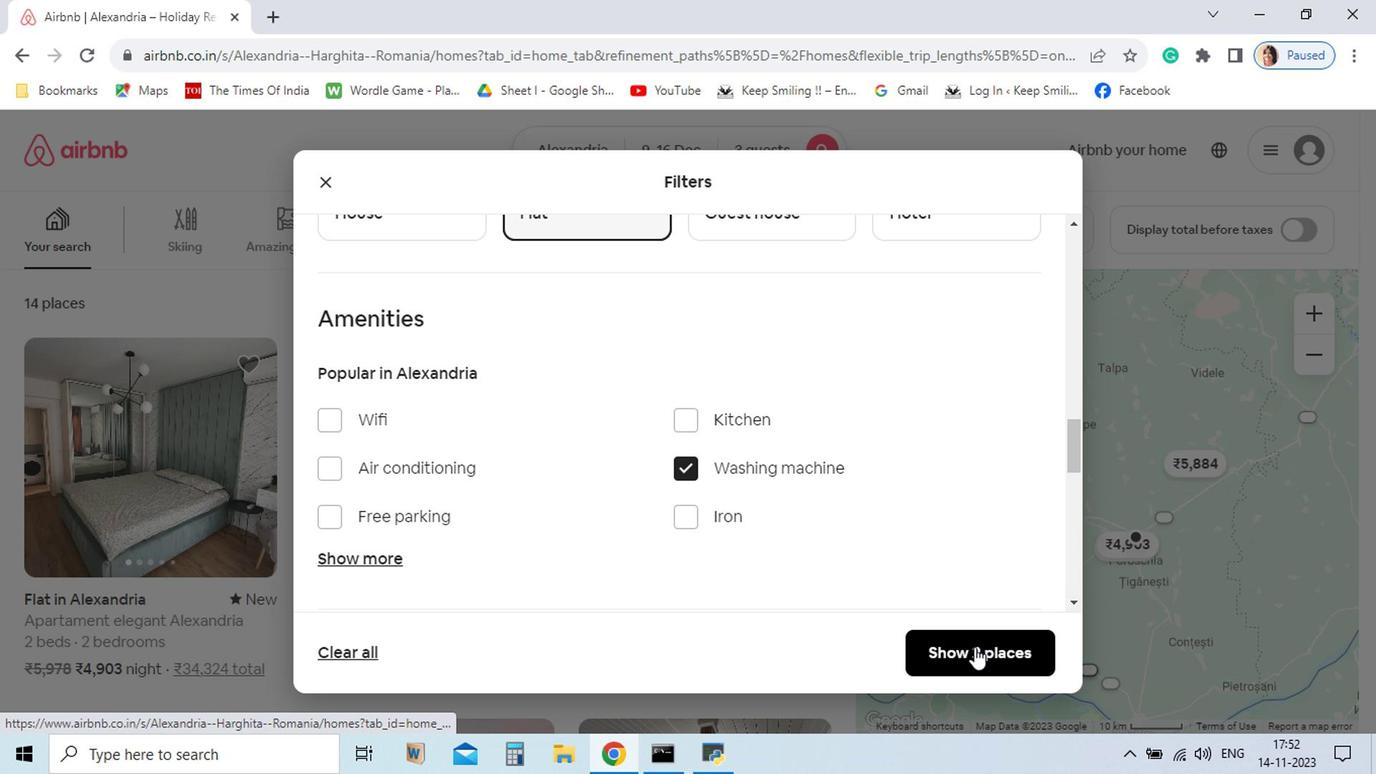 
Action: Mouse pressed left at (890, 660)
Screenshot: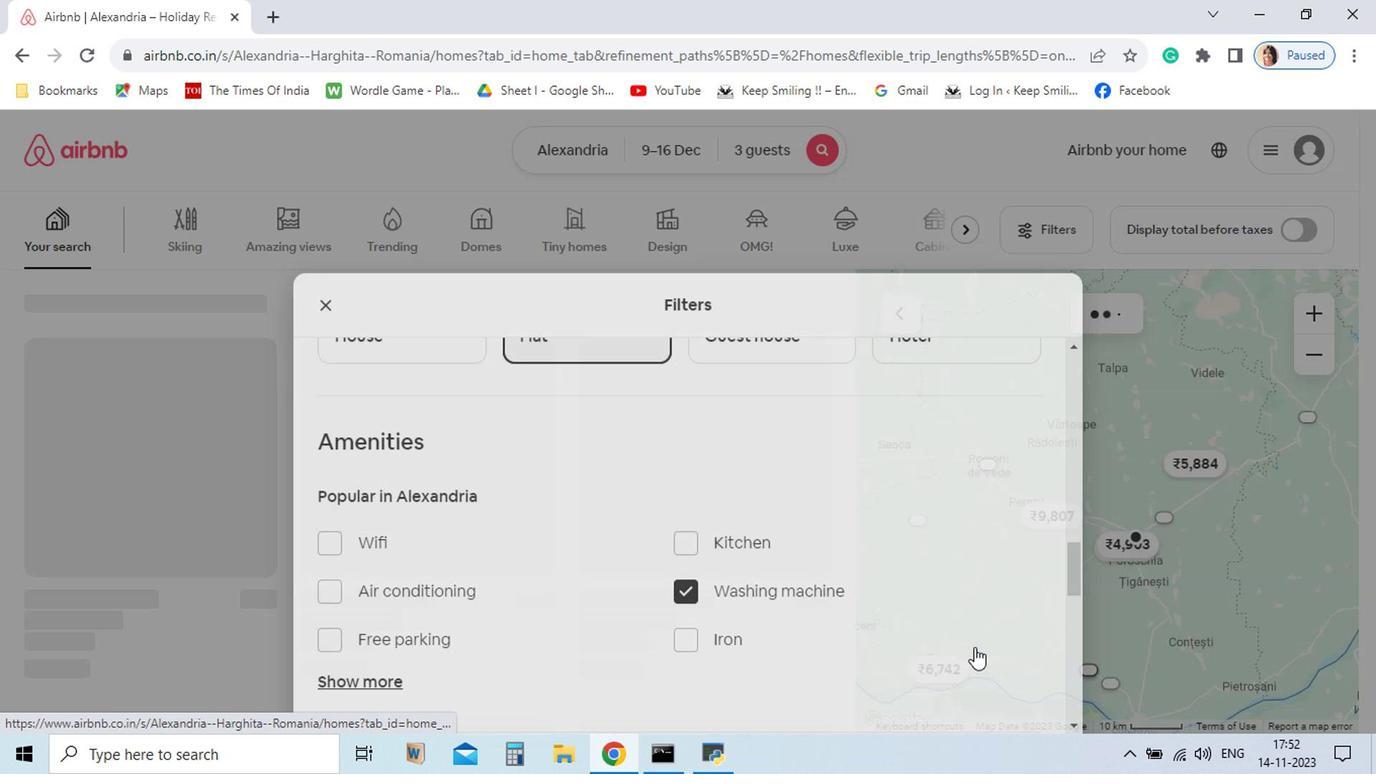 
Action: Mouse moved to (277, 624)
Screenshot: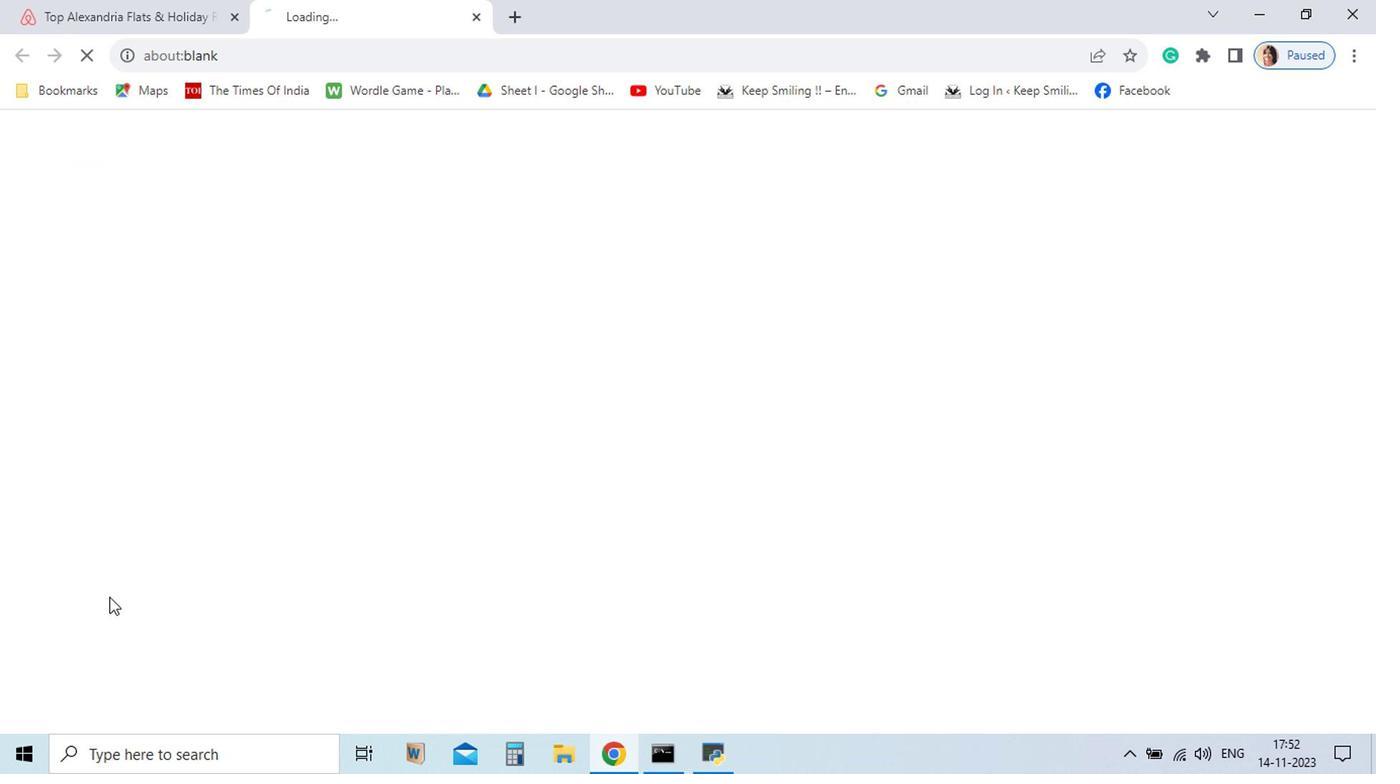 
Action: Mouse pressed left at (277, 624)
Screenshot: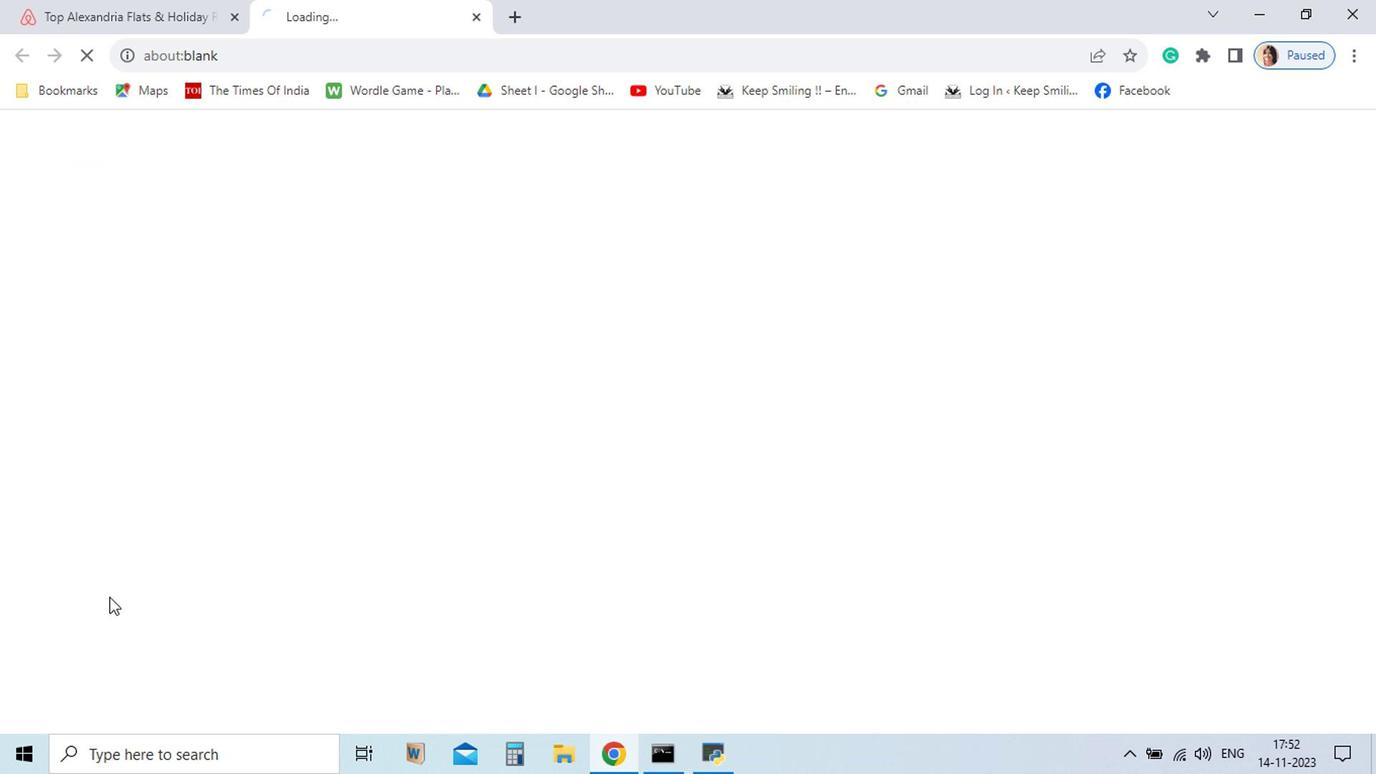 
Action: Mouse moved to (1026, 576)
Screenshot: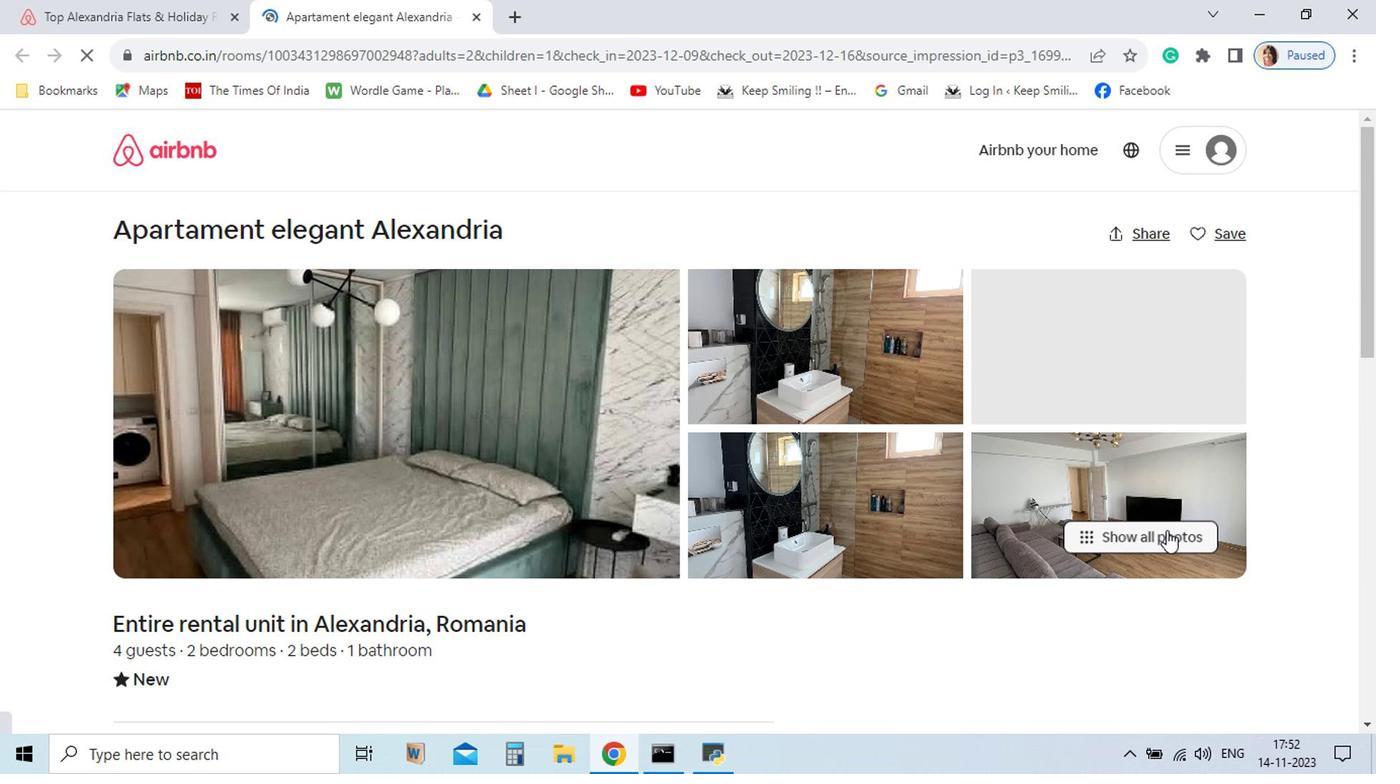 
Action: Mouse pressed left at (1026, 576)
Screenshot: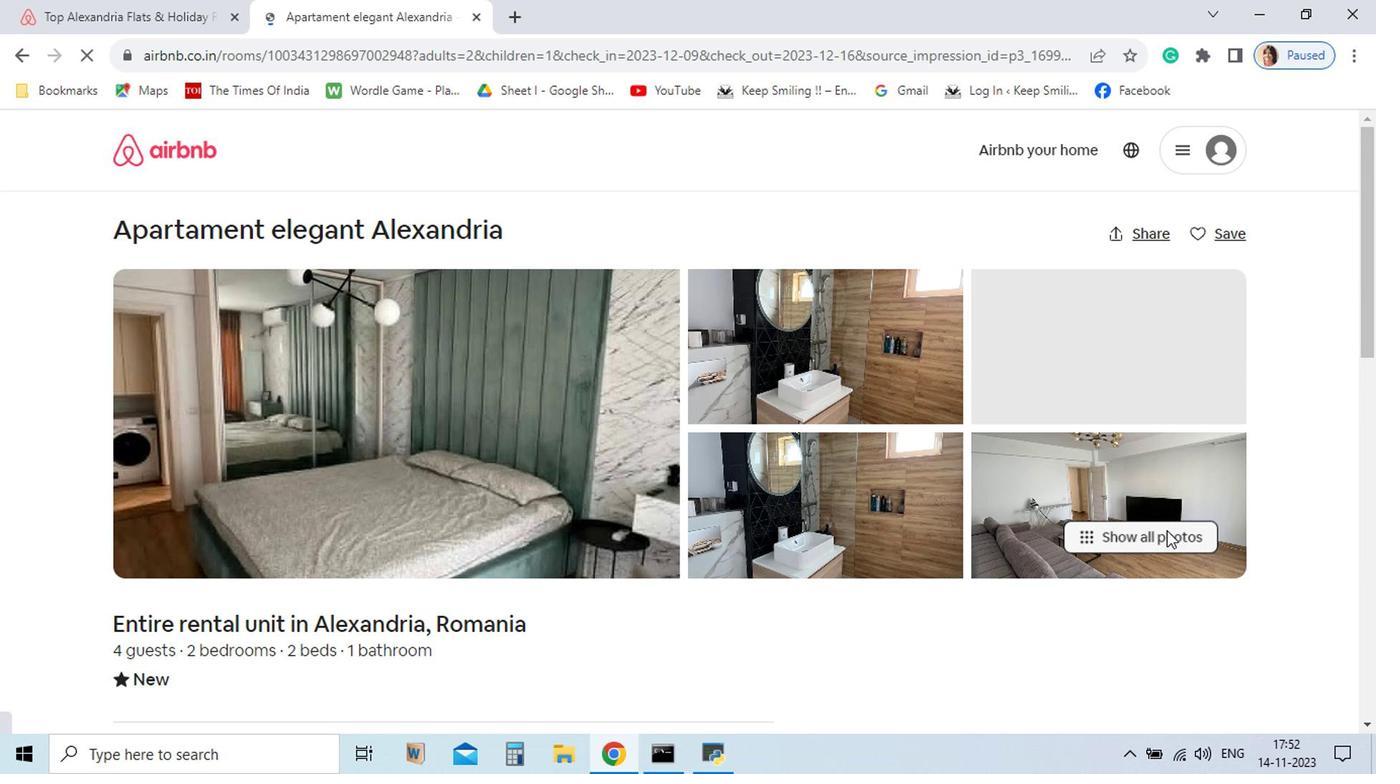 
Action: Mouse moved to (1169, 713)
Screenshot: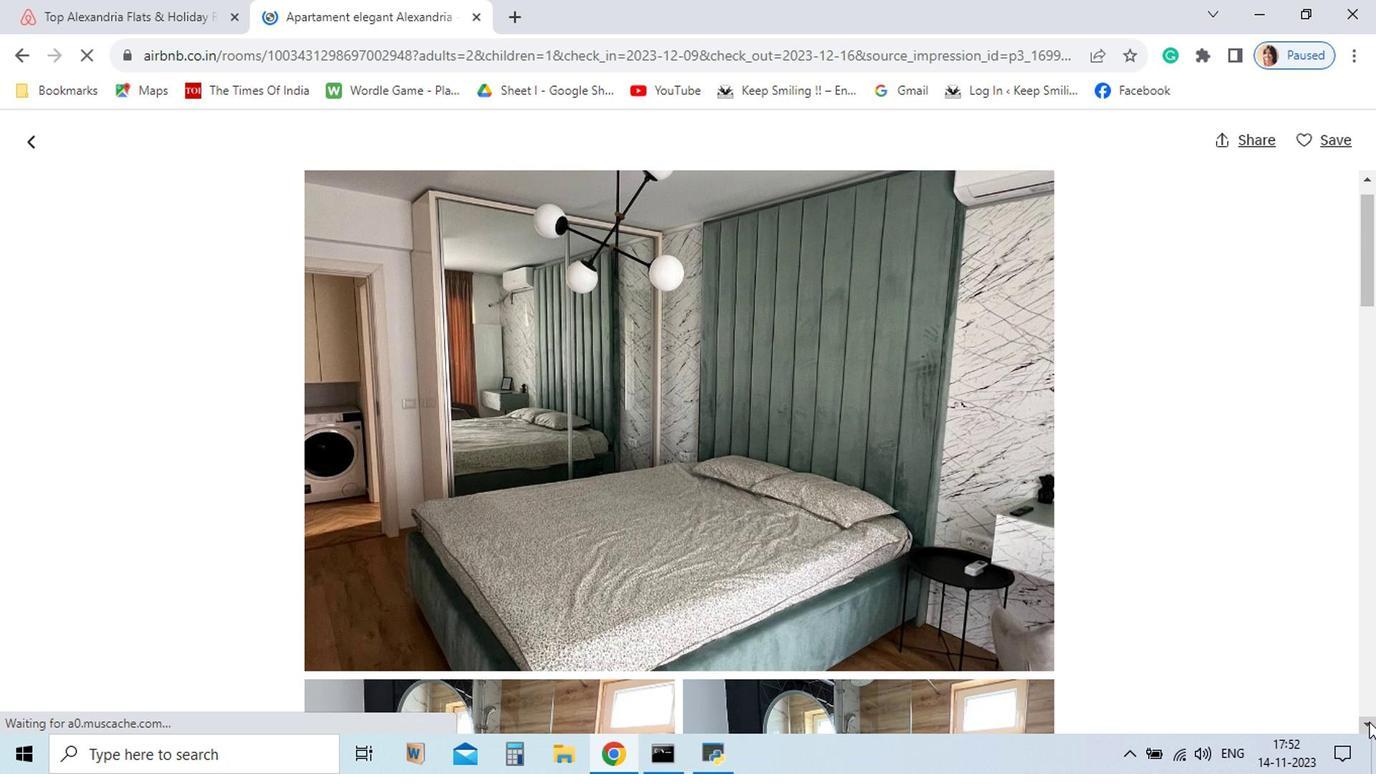 
Action: Mouse pressed left at (1169, 713)
Screenshot: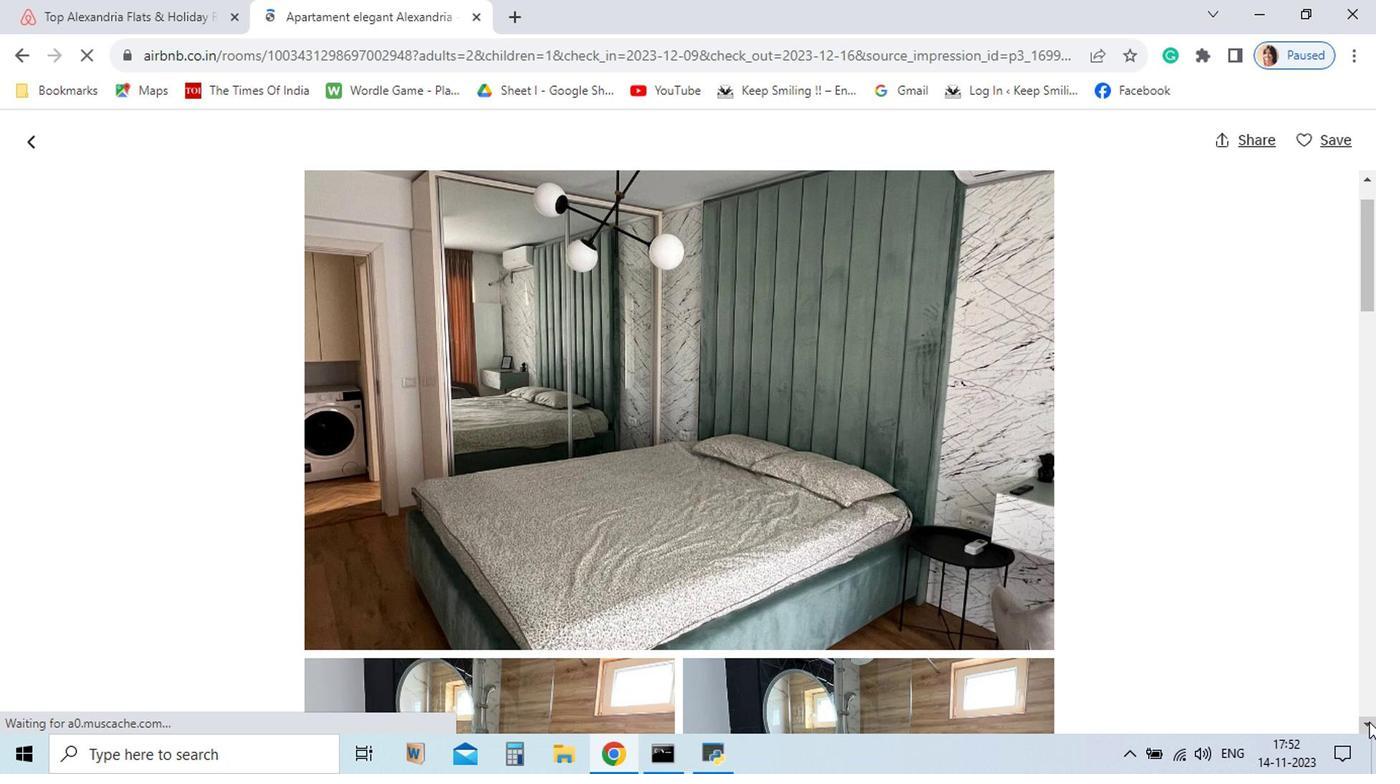 
Action: Mouse pressed left at (1169, 713)
Screenshot: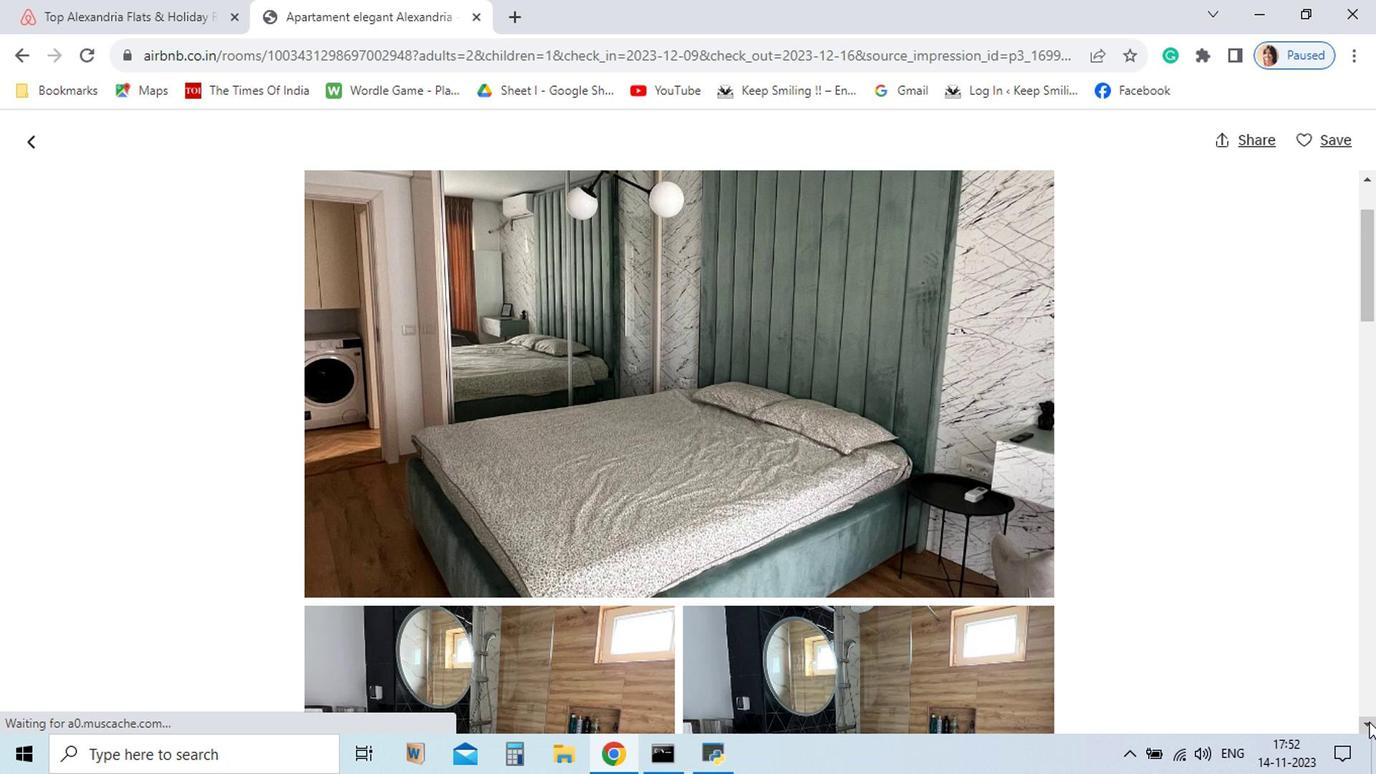 
Action: Mouse pressed left at (1169, 713)
Screenshot: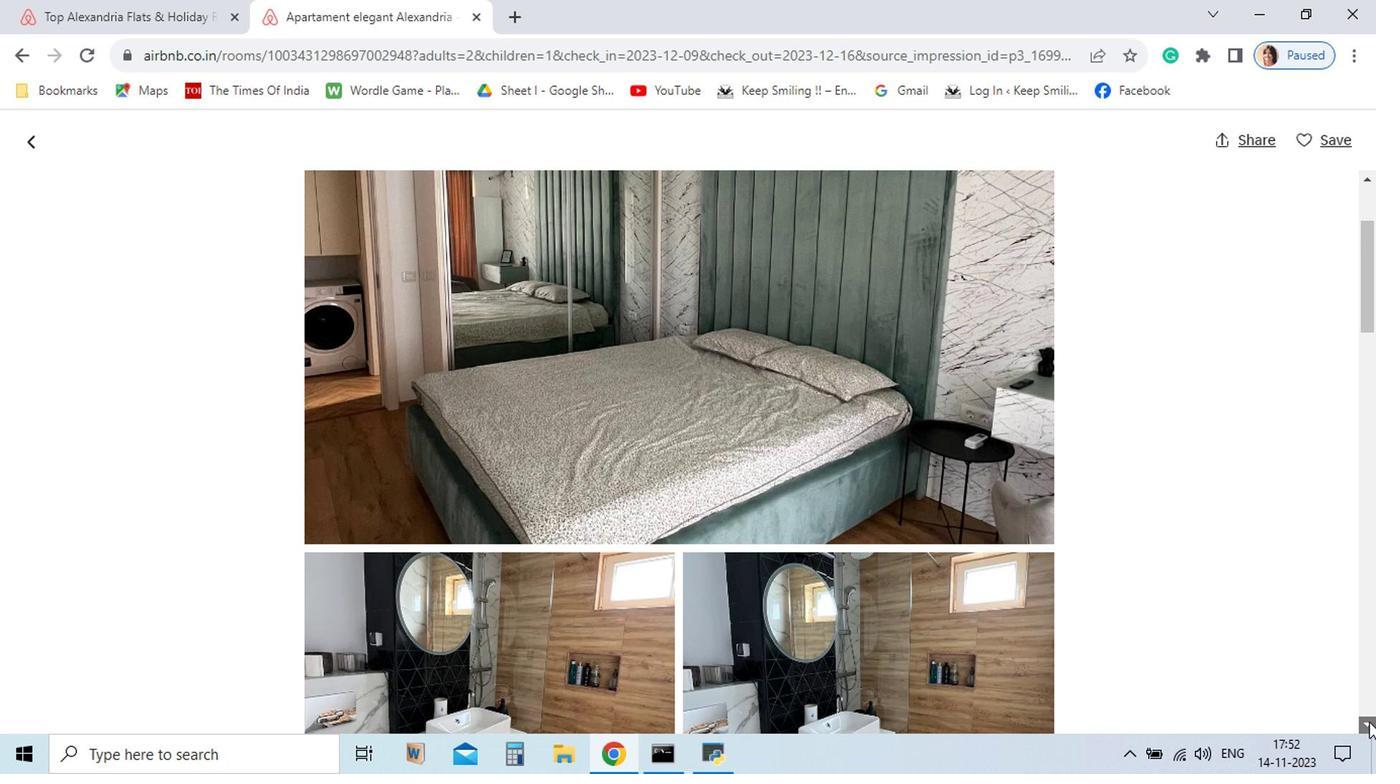 
Action: Mouse pressed left at (1169, 713)
Screenshot: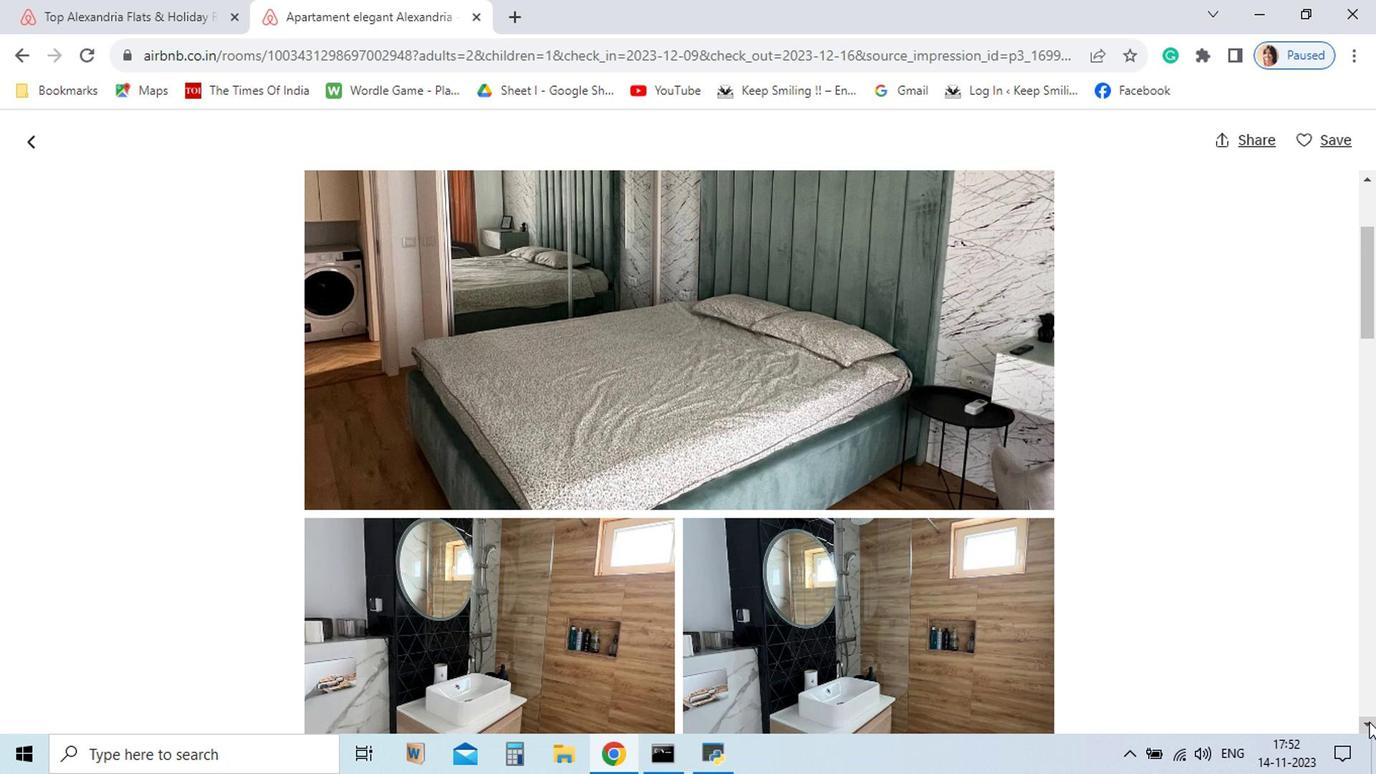 
Action: Mouse pressed left at (1169, 713)
Screenshot: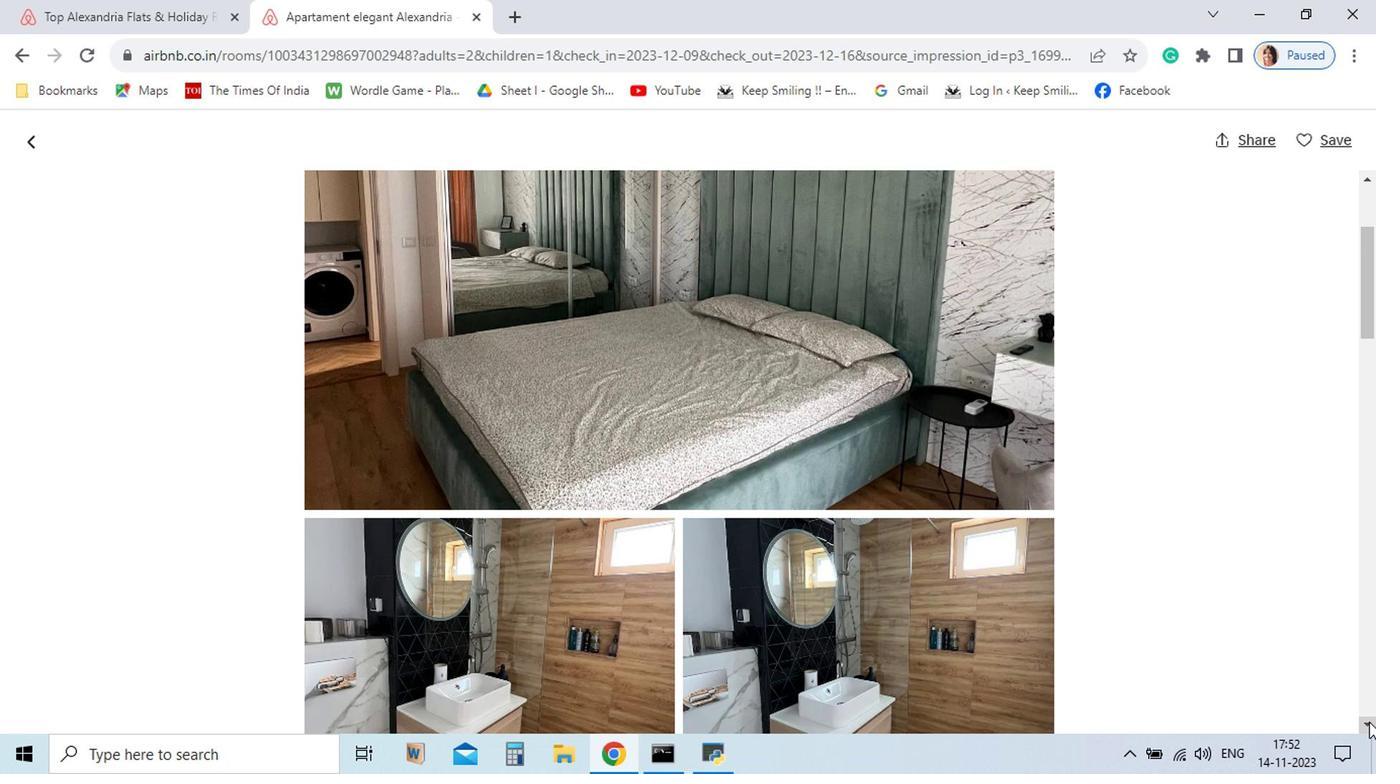 
Action: Mouse pressed left at (1169, 713)
Screenshot: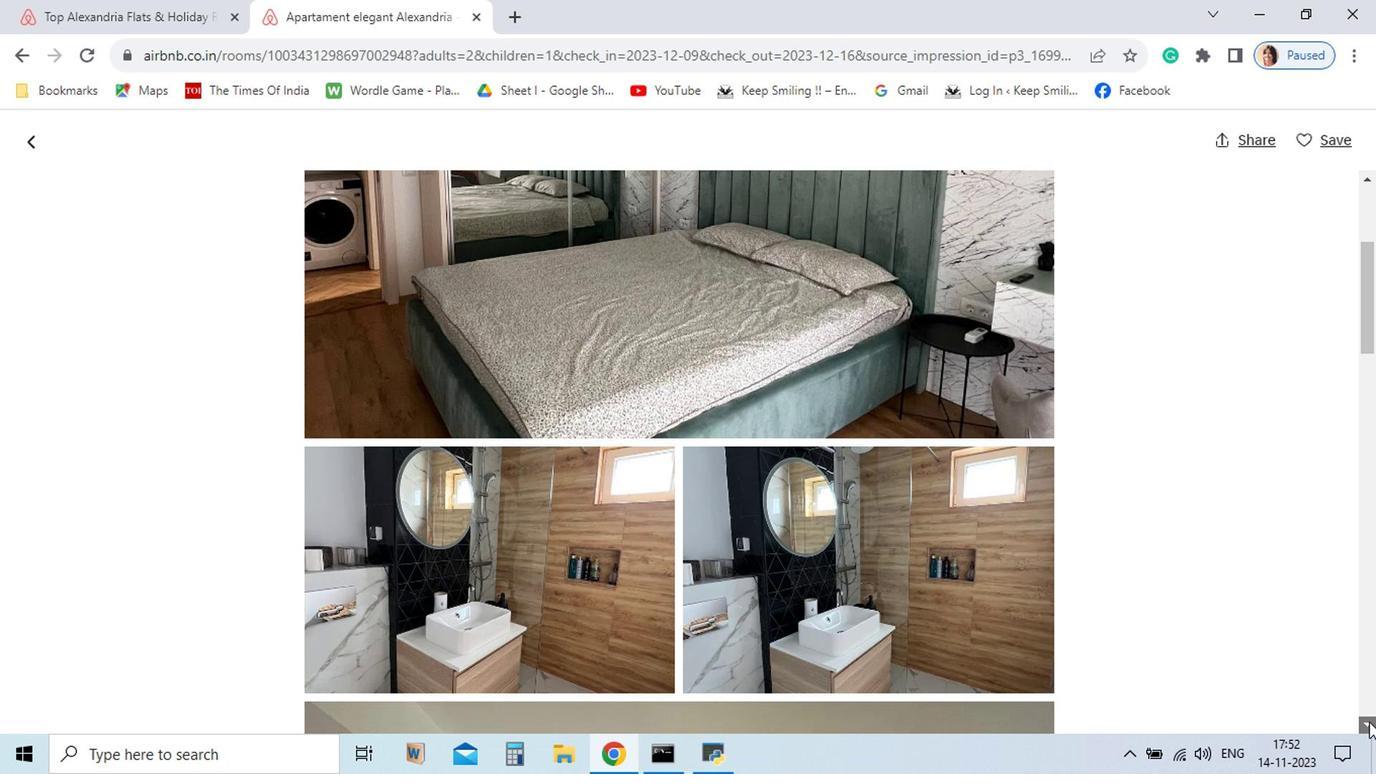 
Action: Mouse pressed left at (1169, 713)
Screenshot: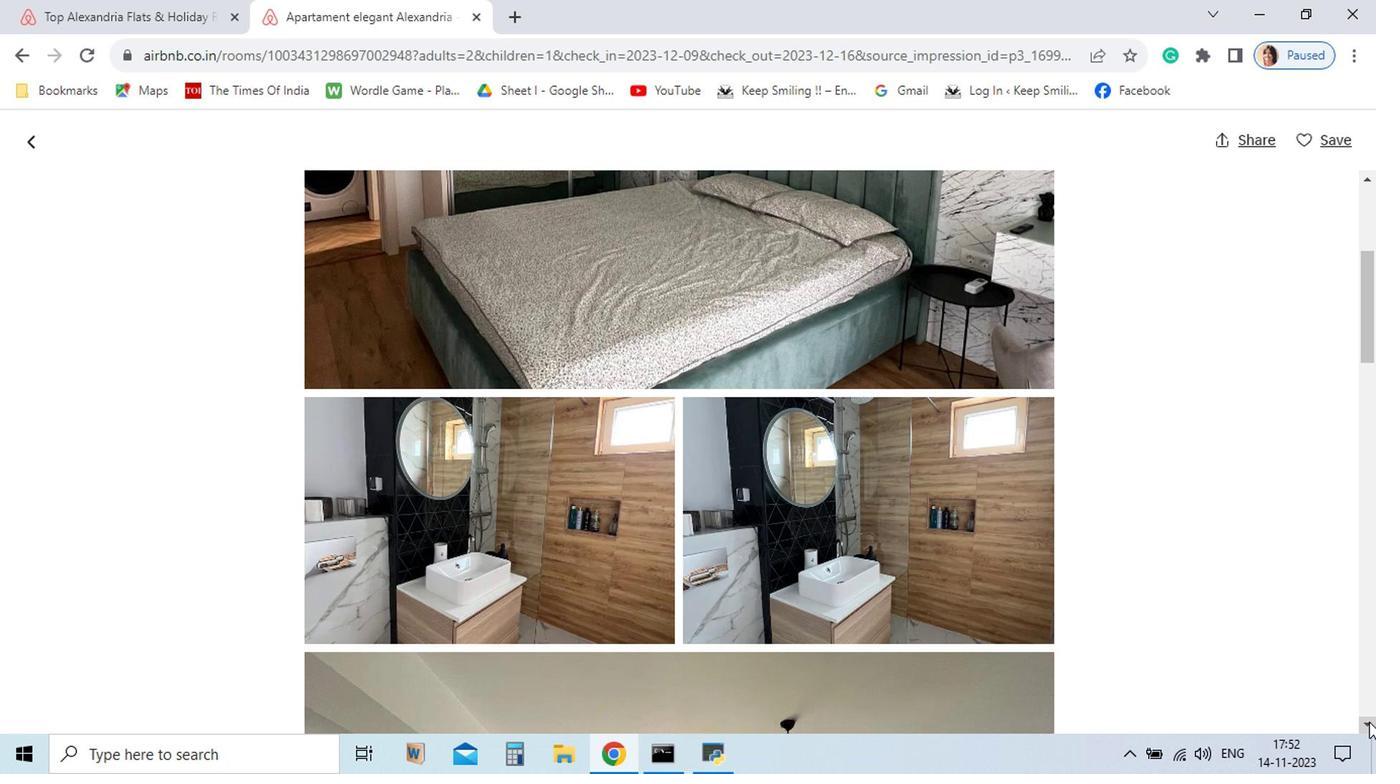 
Action: Mouse pressed left at (1169, 713)
Screenshot: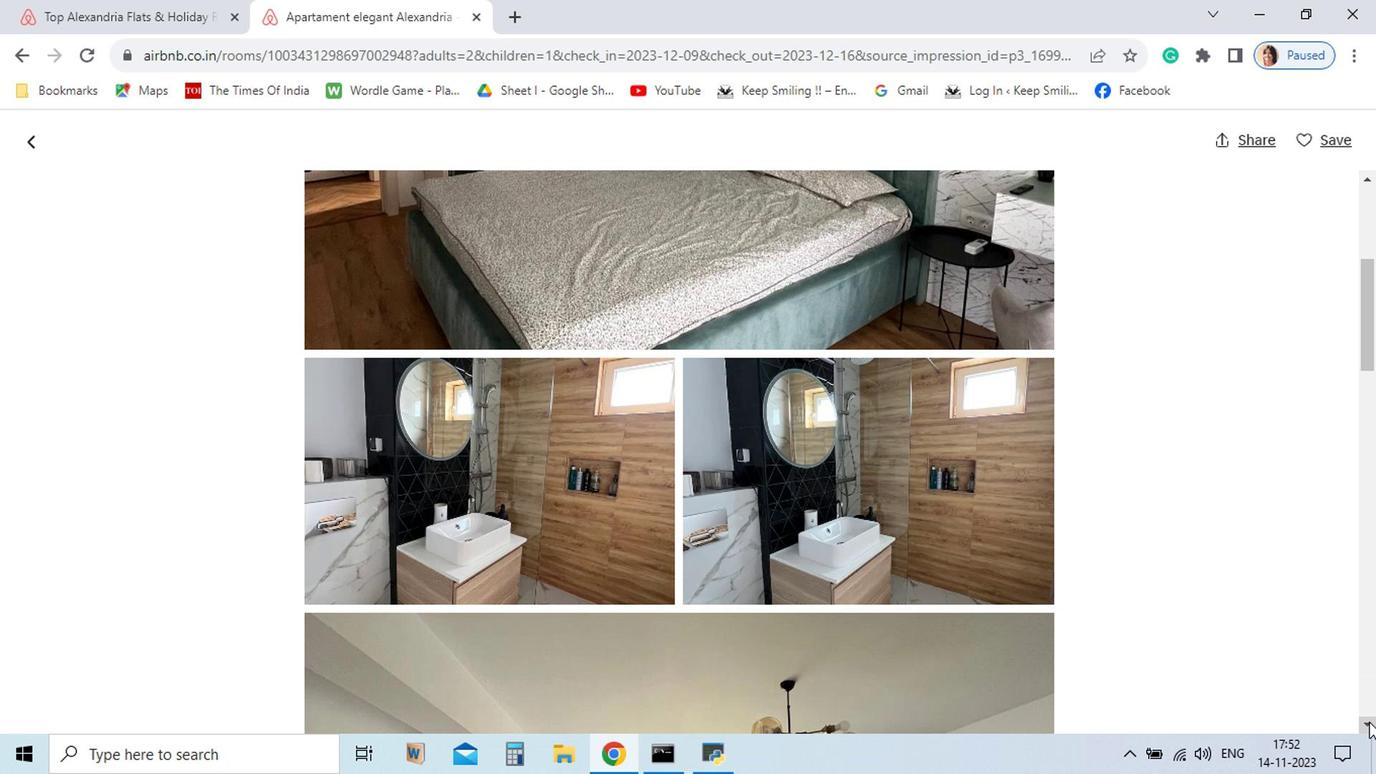 
Action: Mouse pressed left at (1169, 713)
Screenshot: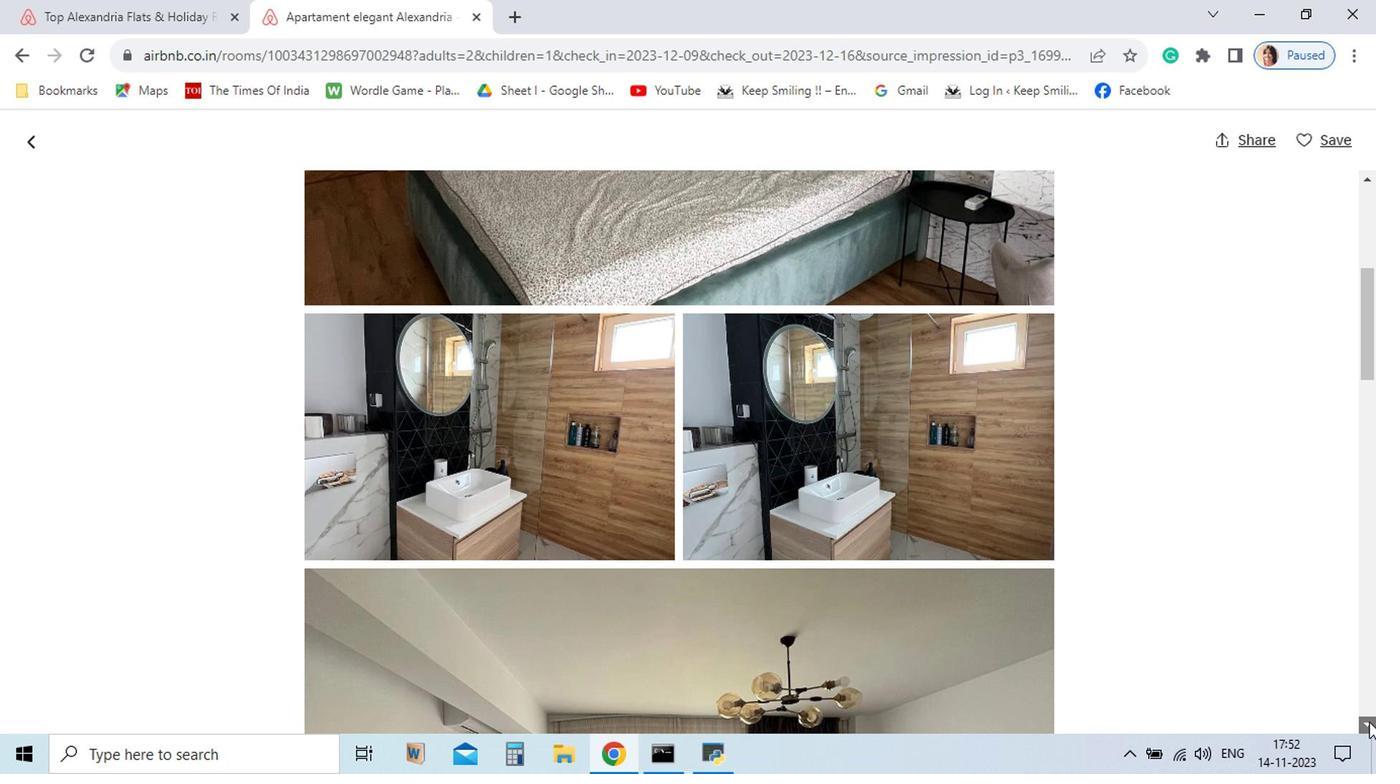 
Action: Mouse pressed left at (1169, 713)
Screenshot: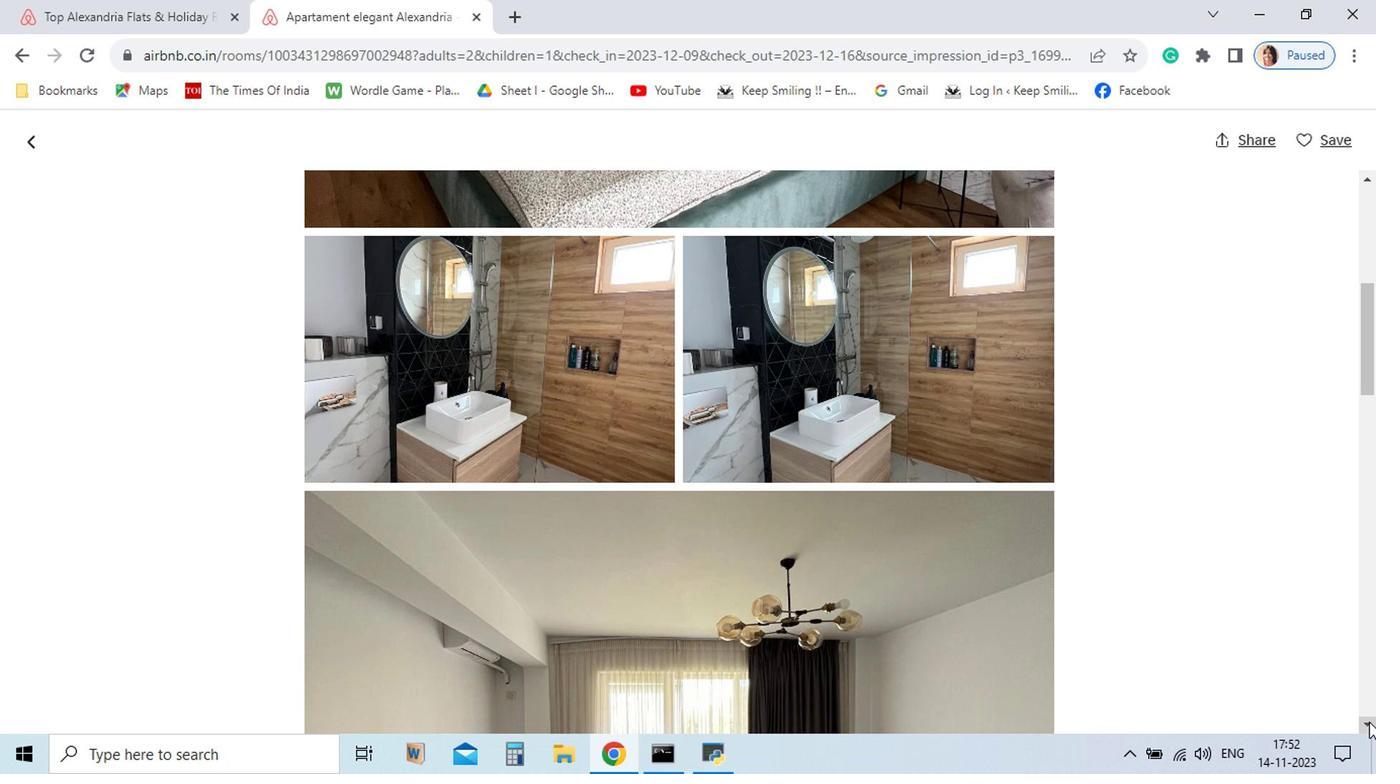 
Action: Mouse pressed left at (1169, 713)
Screenshot: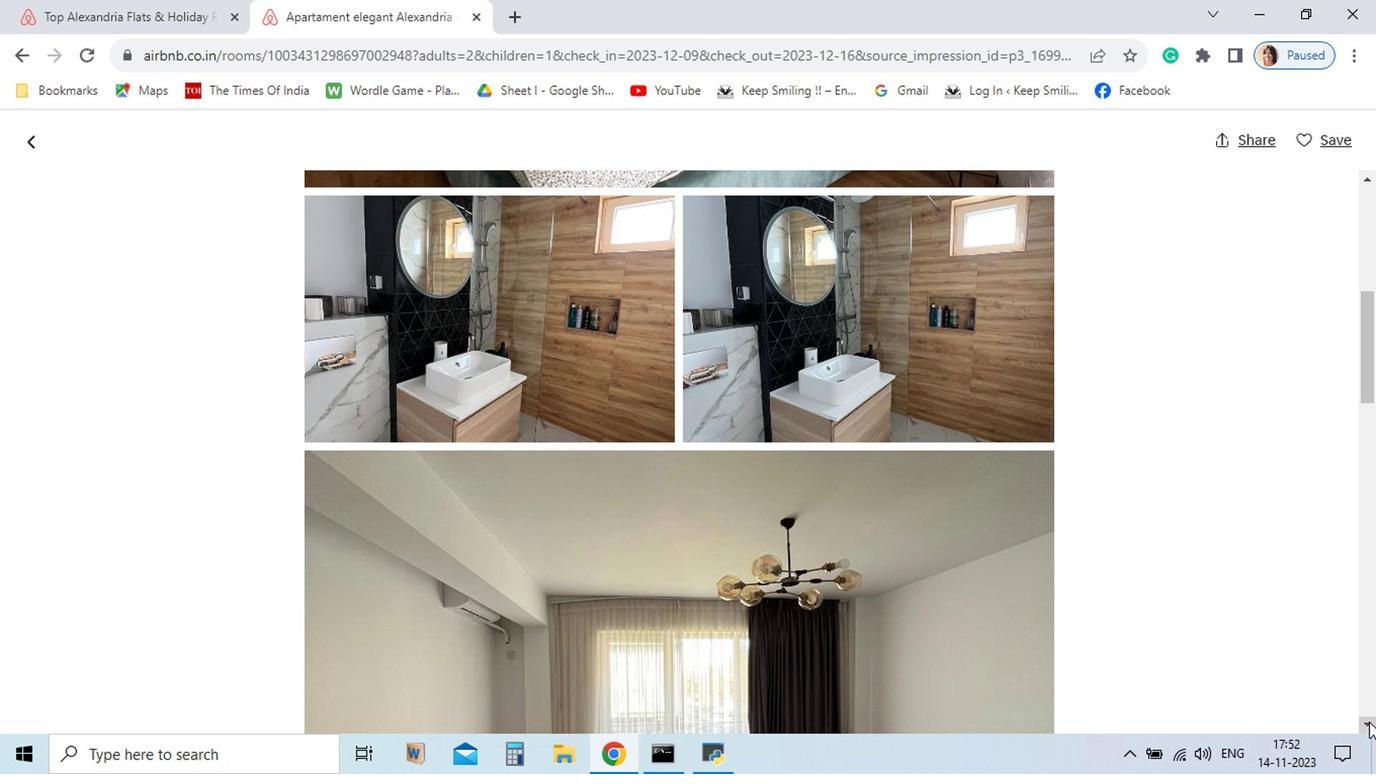 
Action: Mouse pressed left at (1169, 713)
Screenshot: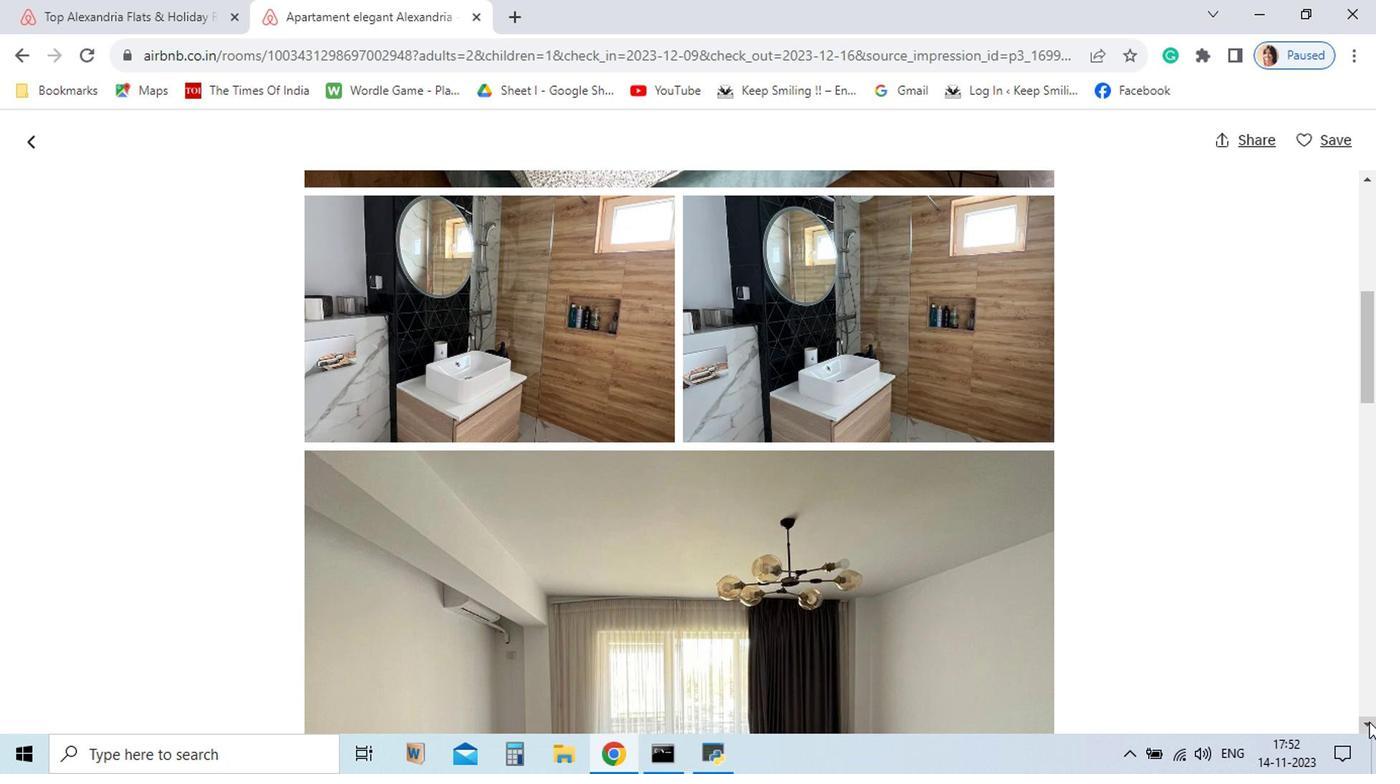 
Action: Mouse pressed left at (1169, 713)
Screenshot: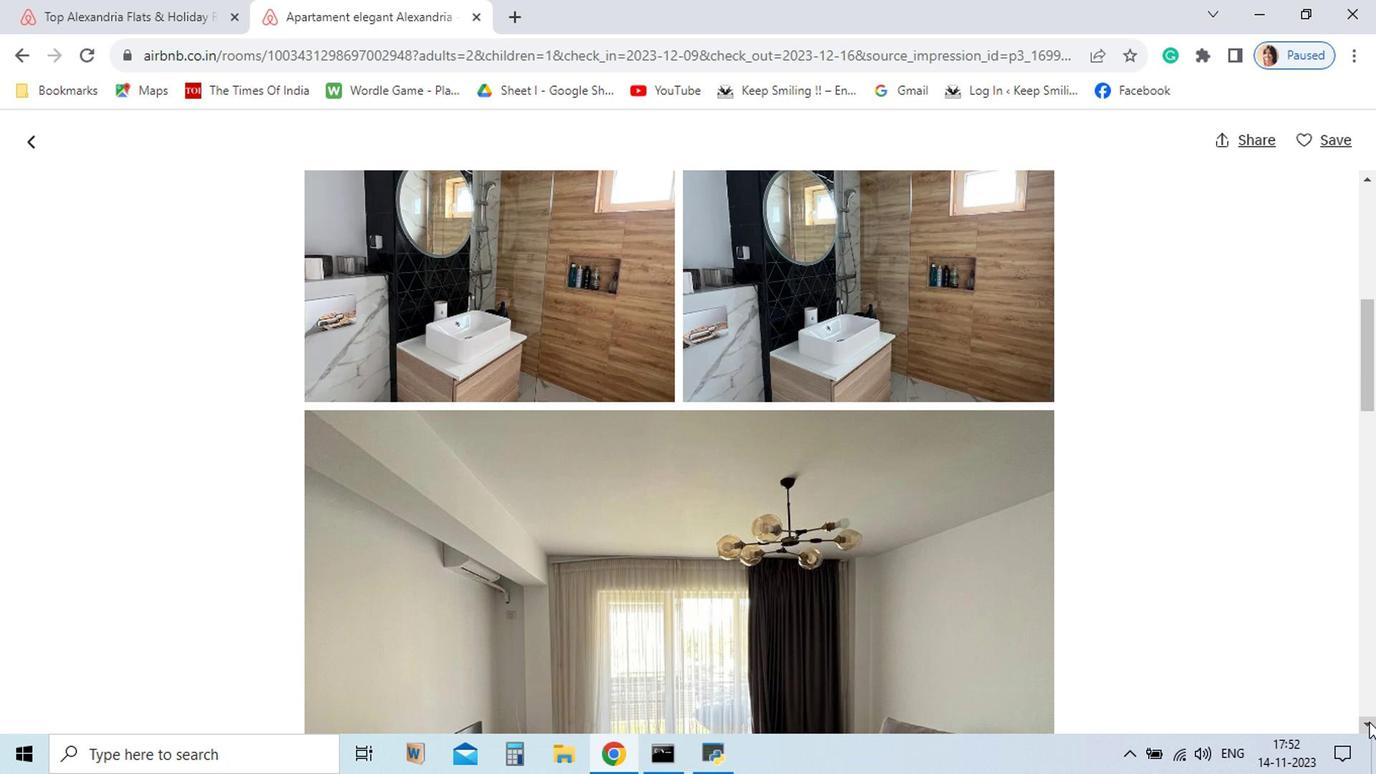
Action: Mouse pressed left at (1169, 713)
Screenshot: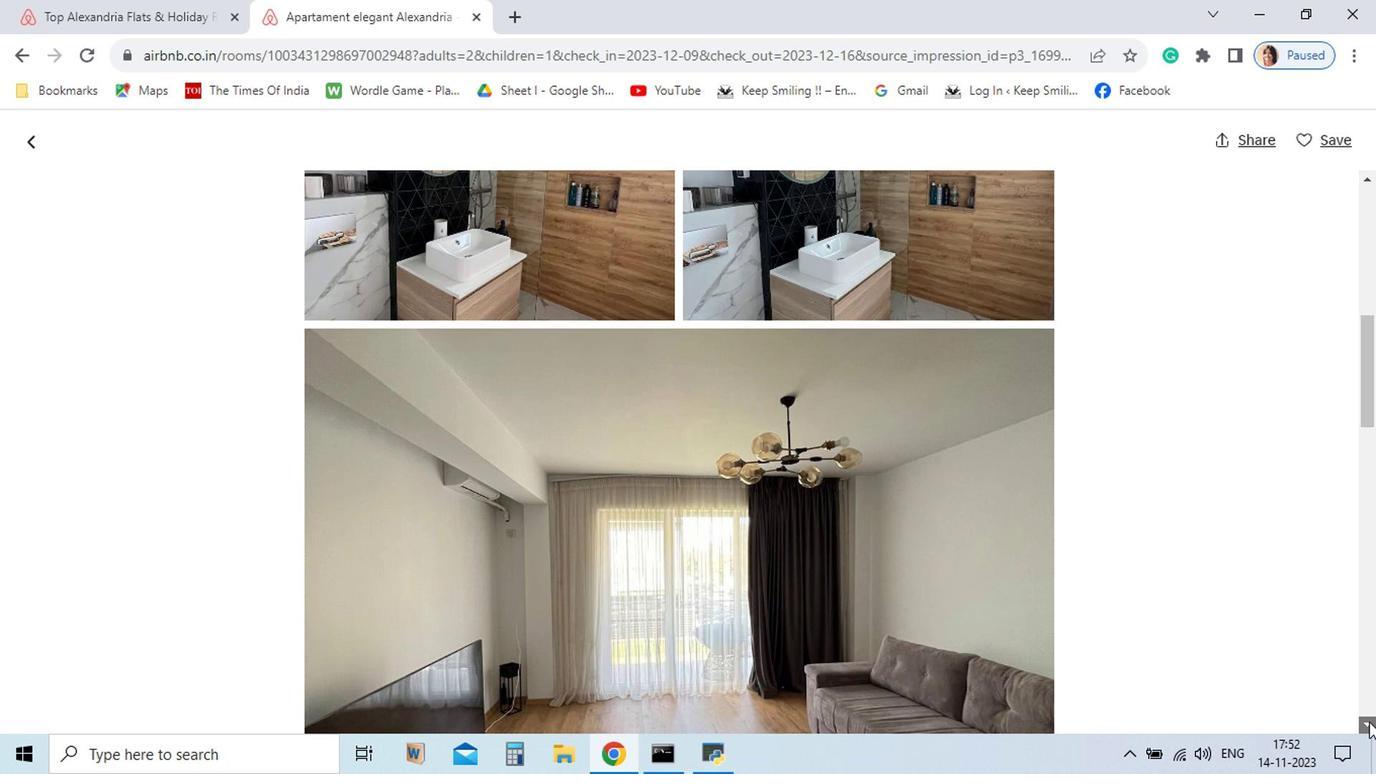 
Action: Mouse pressed left at (1169, 713)
Screenshot: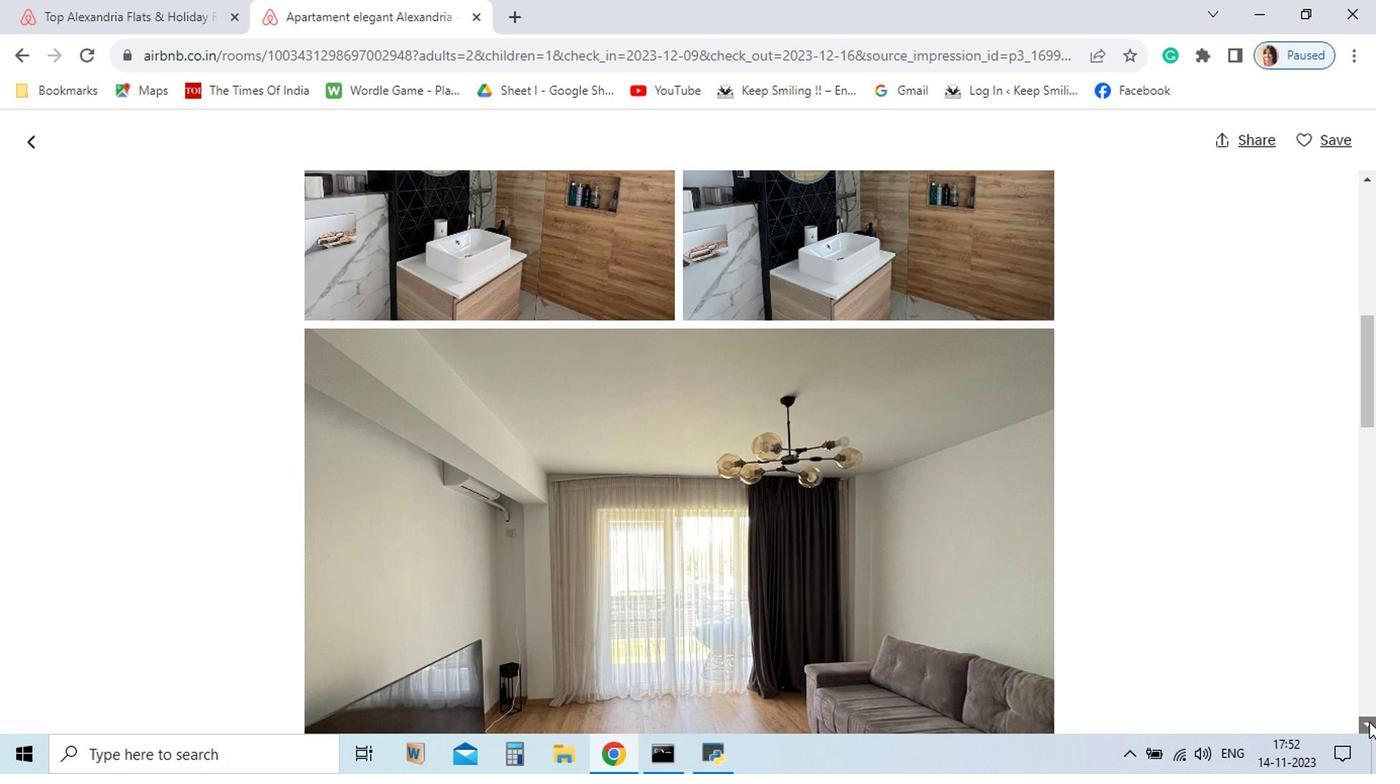 
Action: Mouse pressed left at (1169, 713)
Screenshot: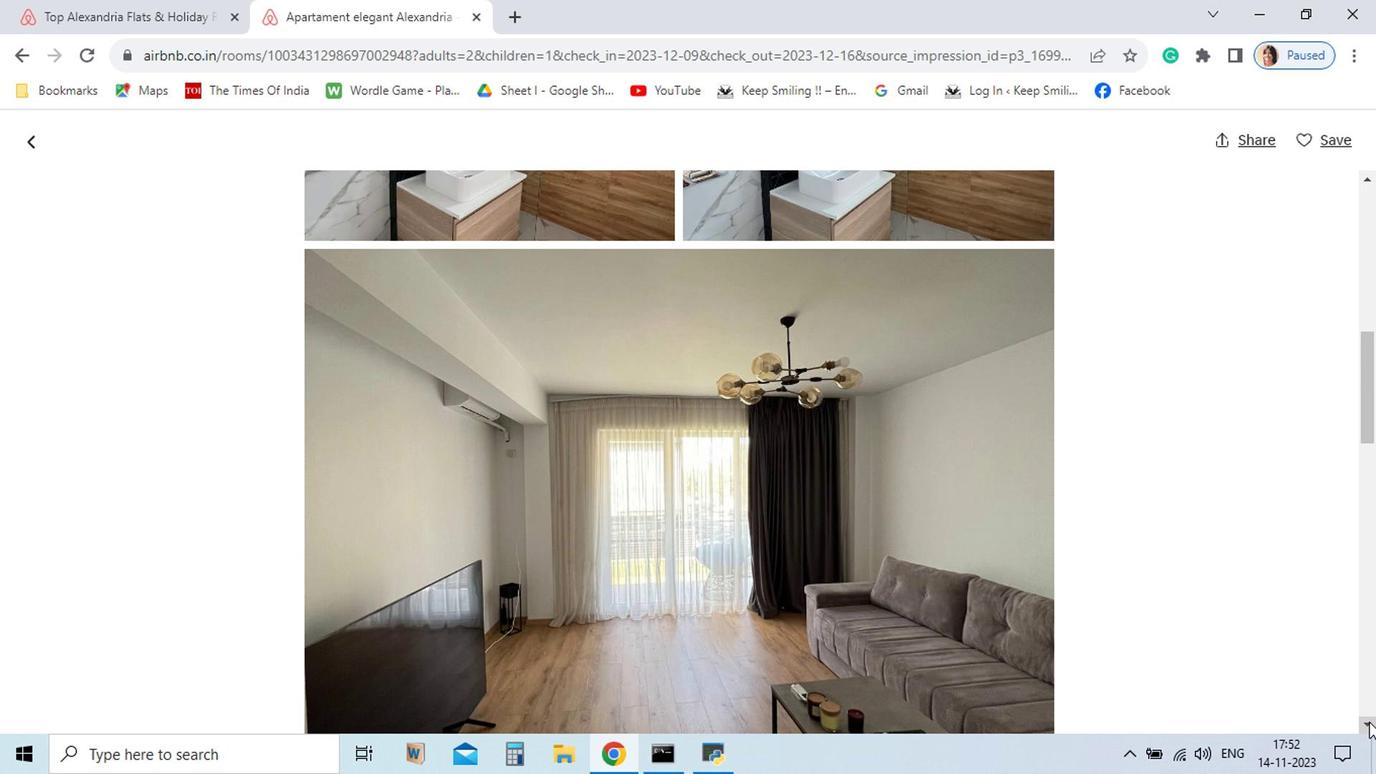 
Action: Mouse pressed left at (1169, 713)
Screenshot: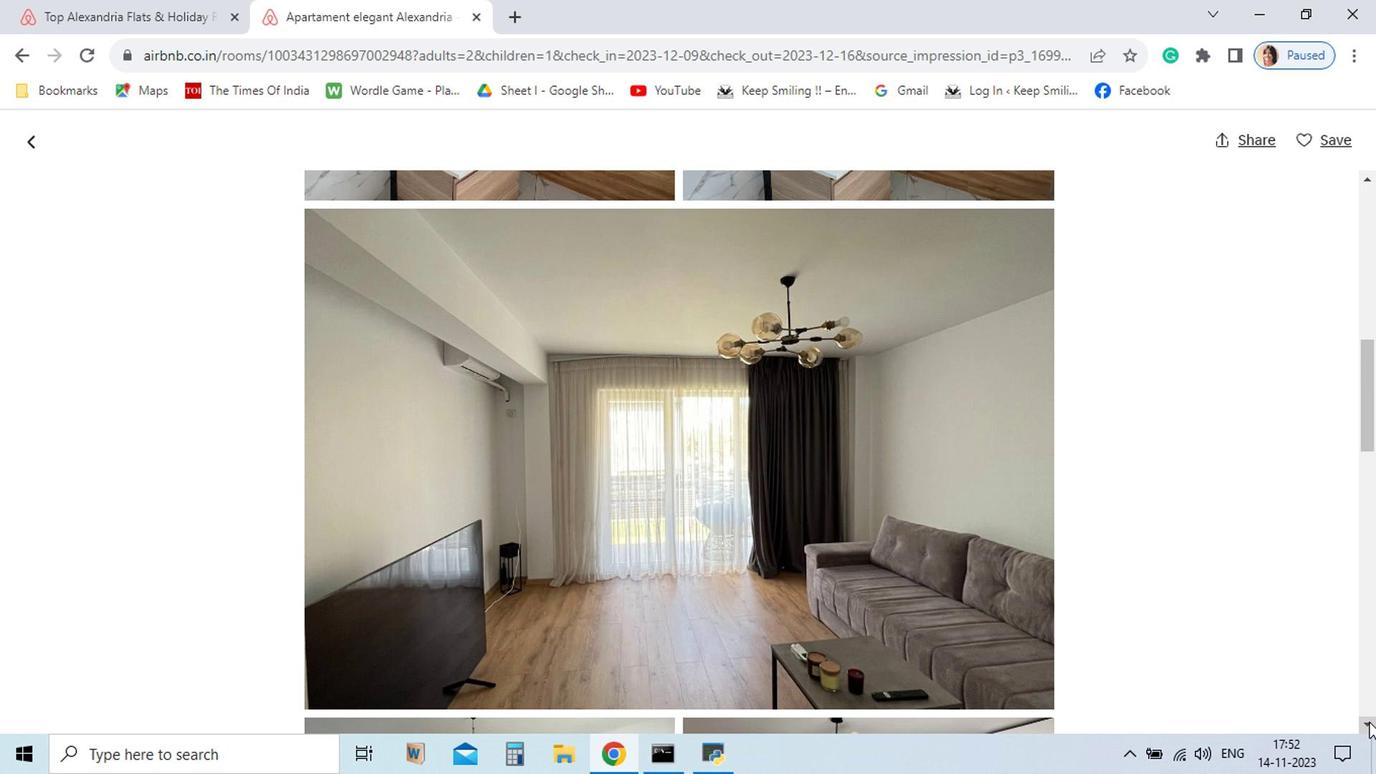 
Action: Mouse pressed left at (1169, 713)
Screenshot: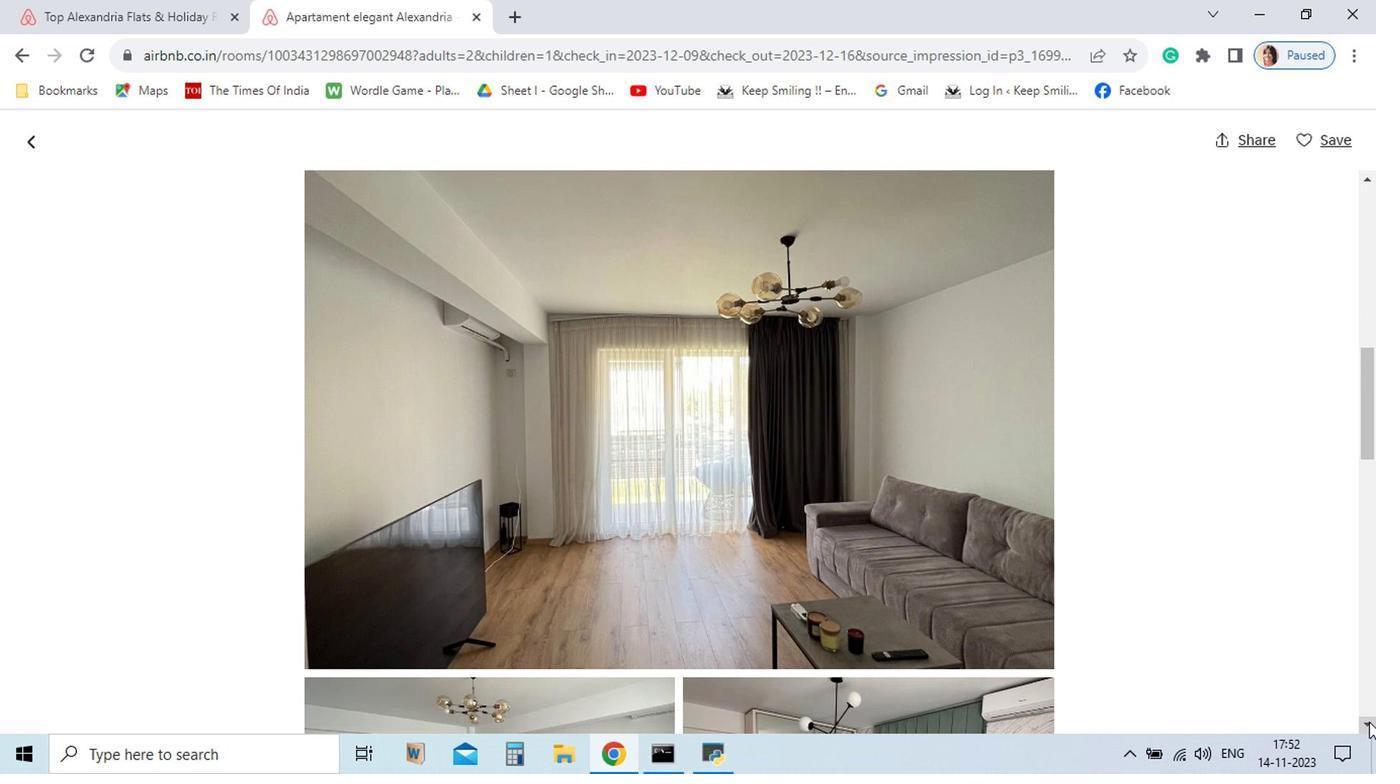 
Action: Mouse pressed left at (1169, 713)
Screenshot: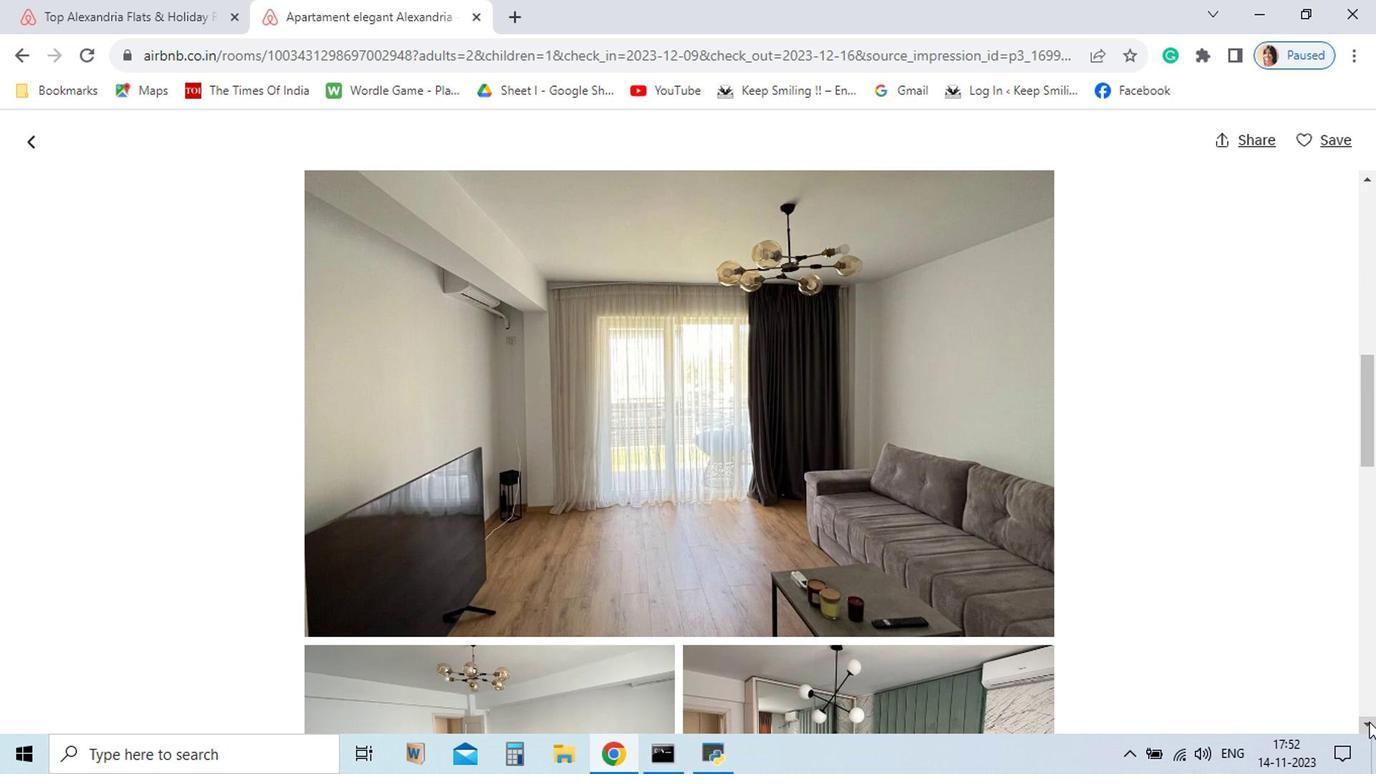 
Action: Mouse pressed left at (1169, 713)
Screenshot: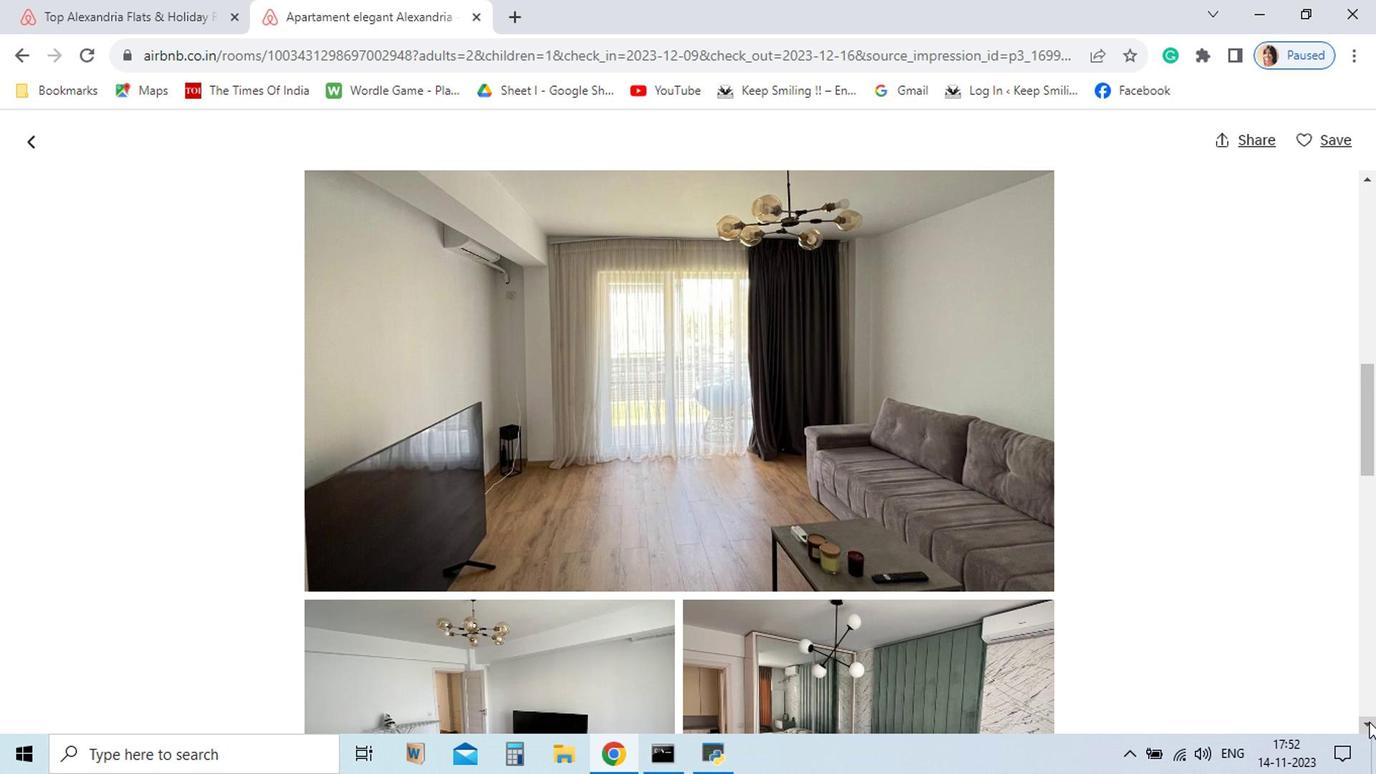 
Action: Mouse pressed left at (1169, 713)
Screenshot: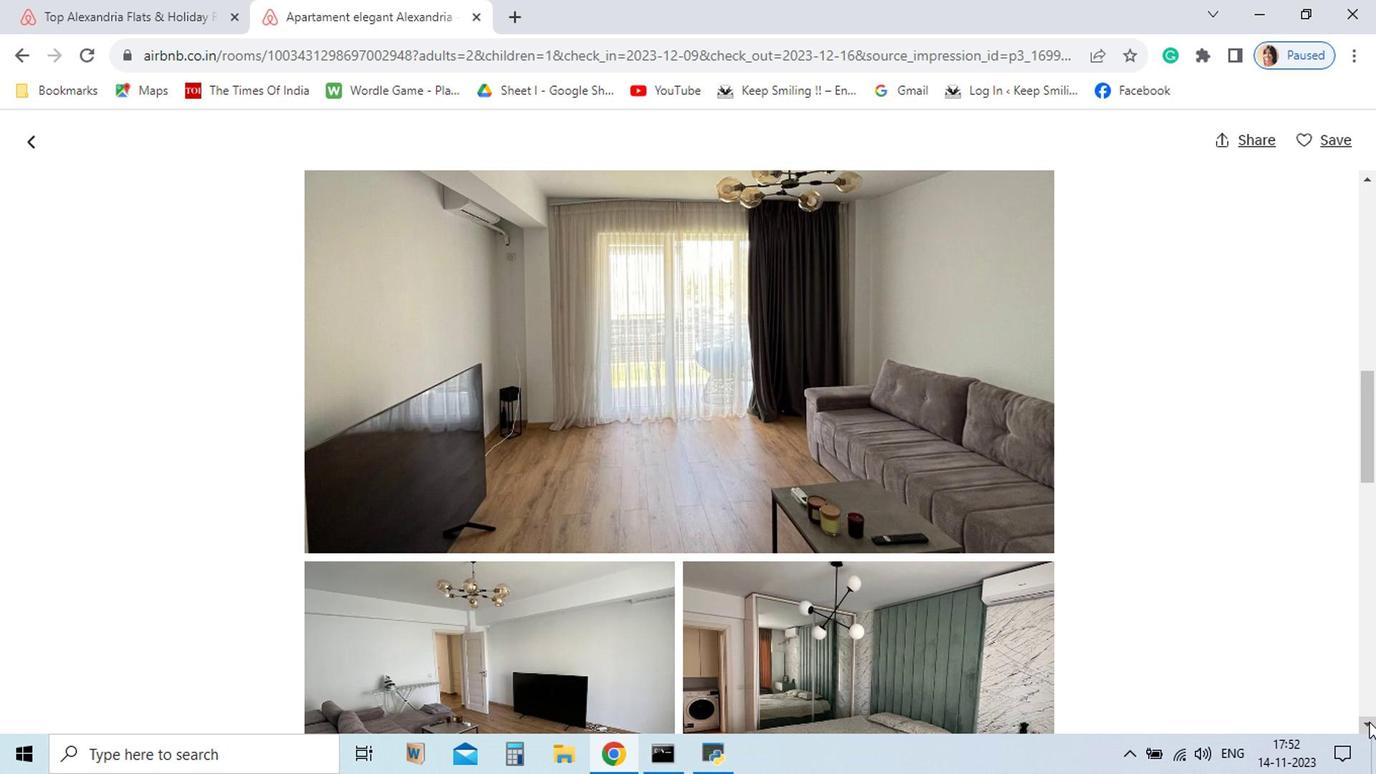 
Action: Mouse pressed left at (1169, 713)
Screenshot: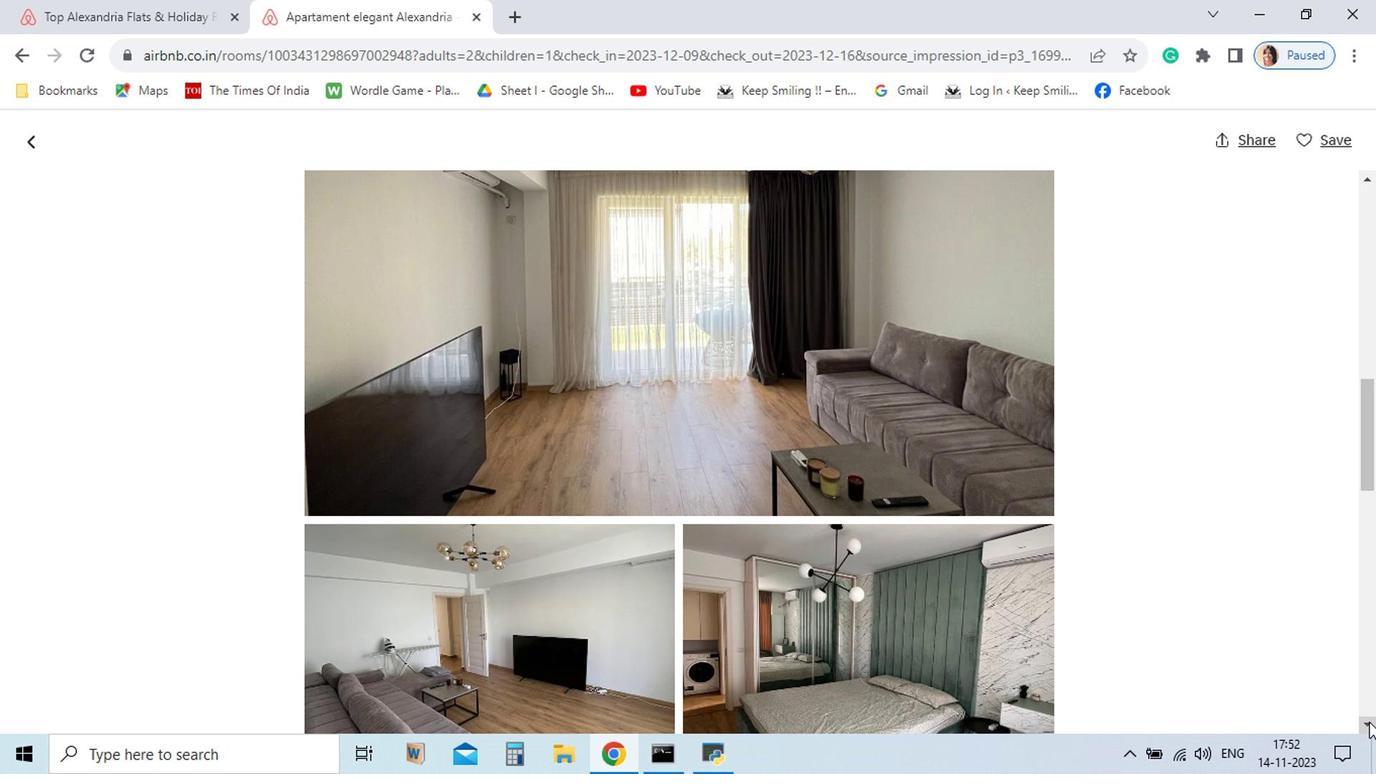 
Action: Mouse pressed left at (1169, 713)
Screenshot: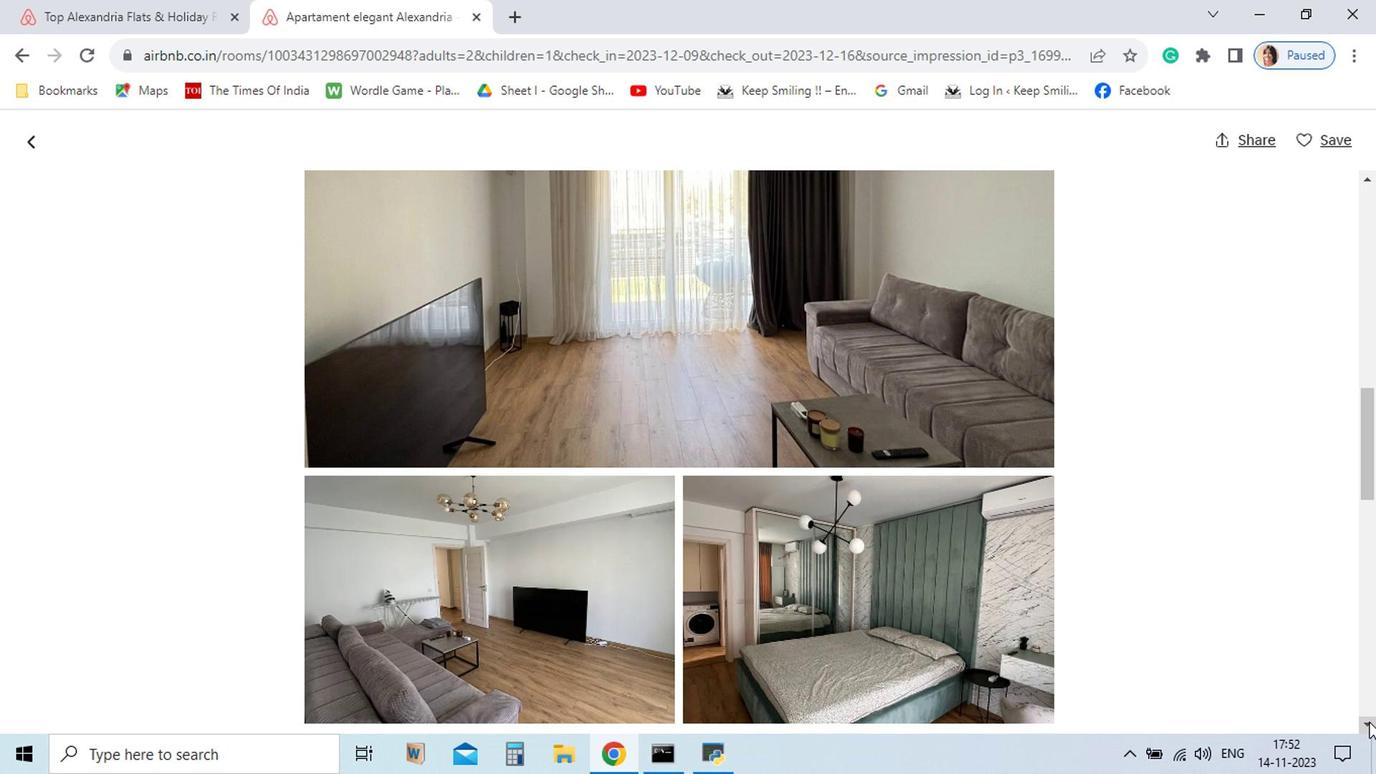 
Action: Mouse pressed left at (1169, 713)
Screenshot: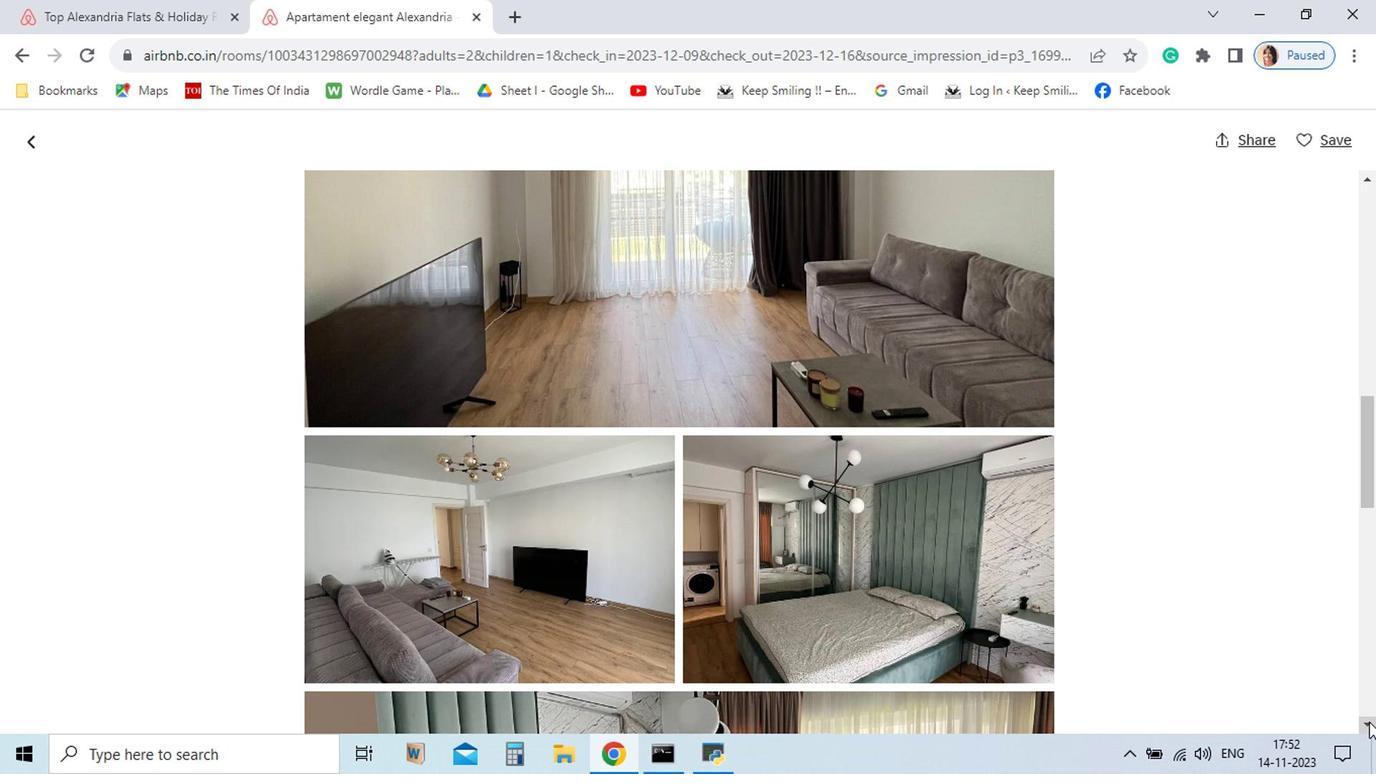 
Action: Mouse pressed left at (1169, 713)
Screenshot: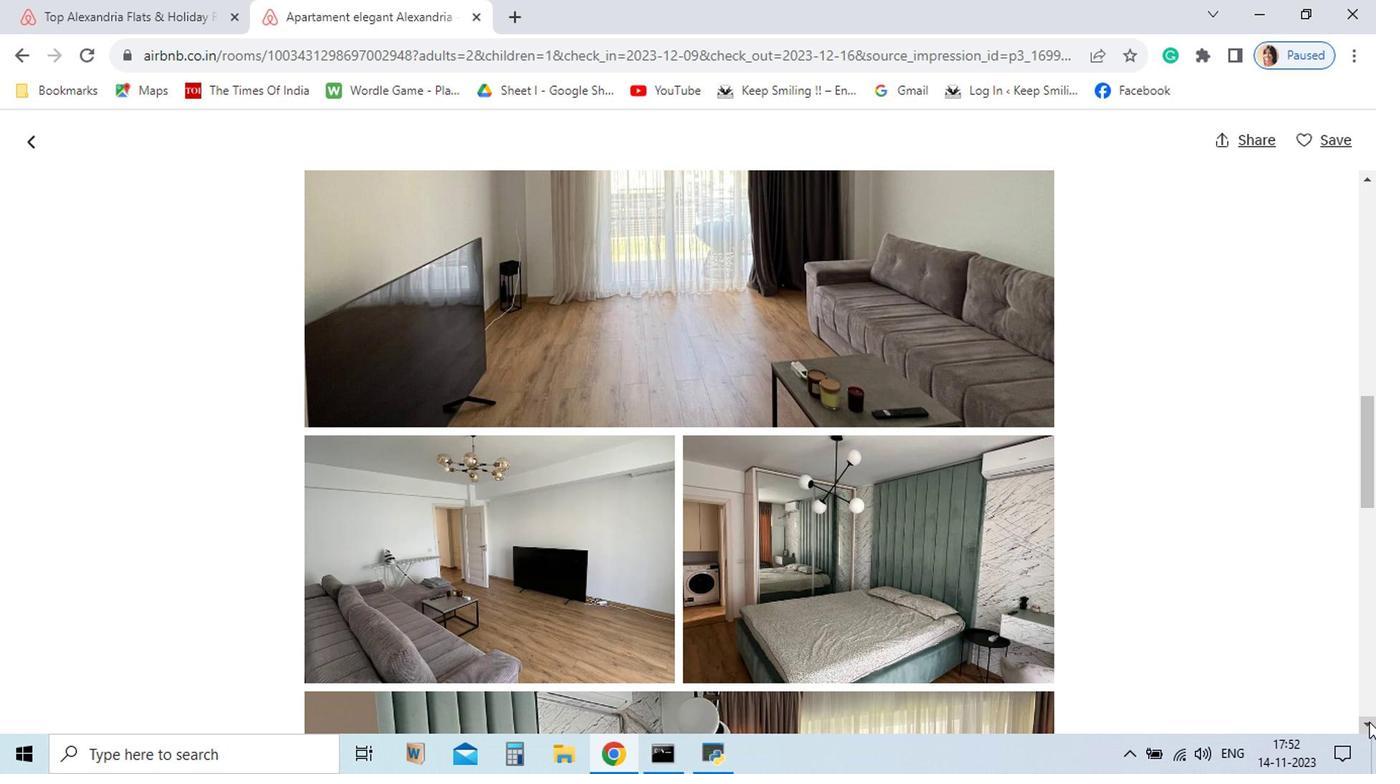 
Action: Mouse pressed left at (1169, 713)
Screenshot: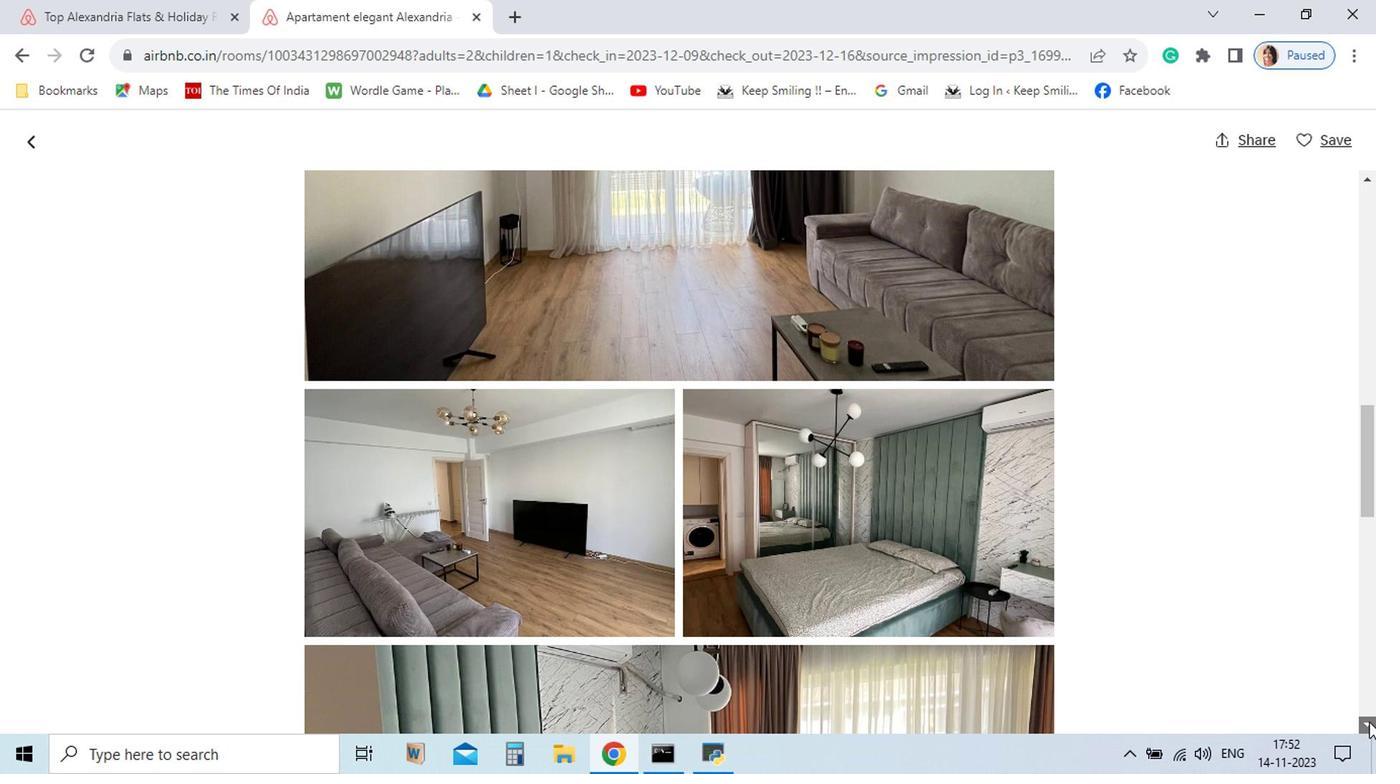 
Action: Mouse pressed left at (1169, 713)
Screenshot: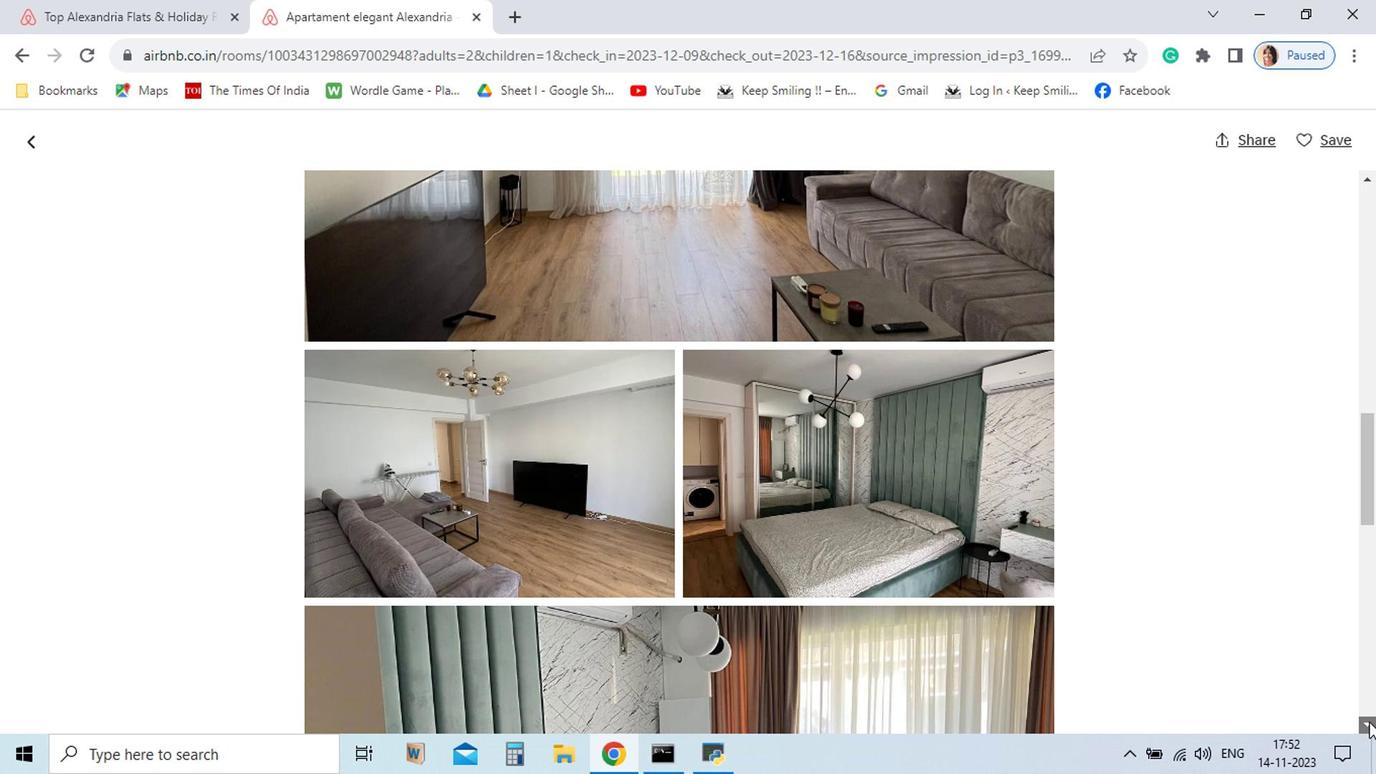 
Action: Mouse pressed left at (1169, 713)
Screenshot: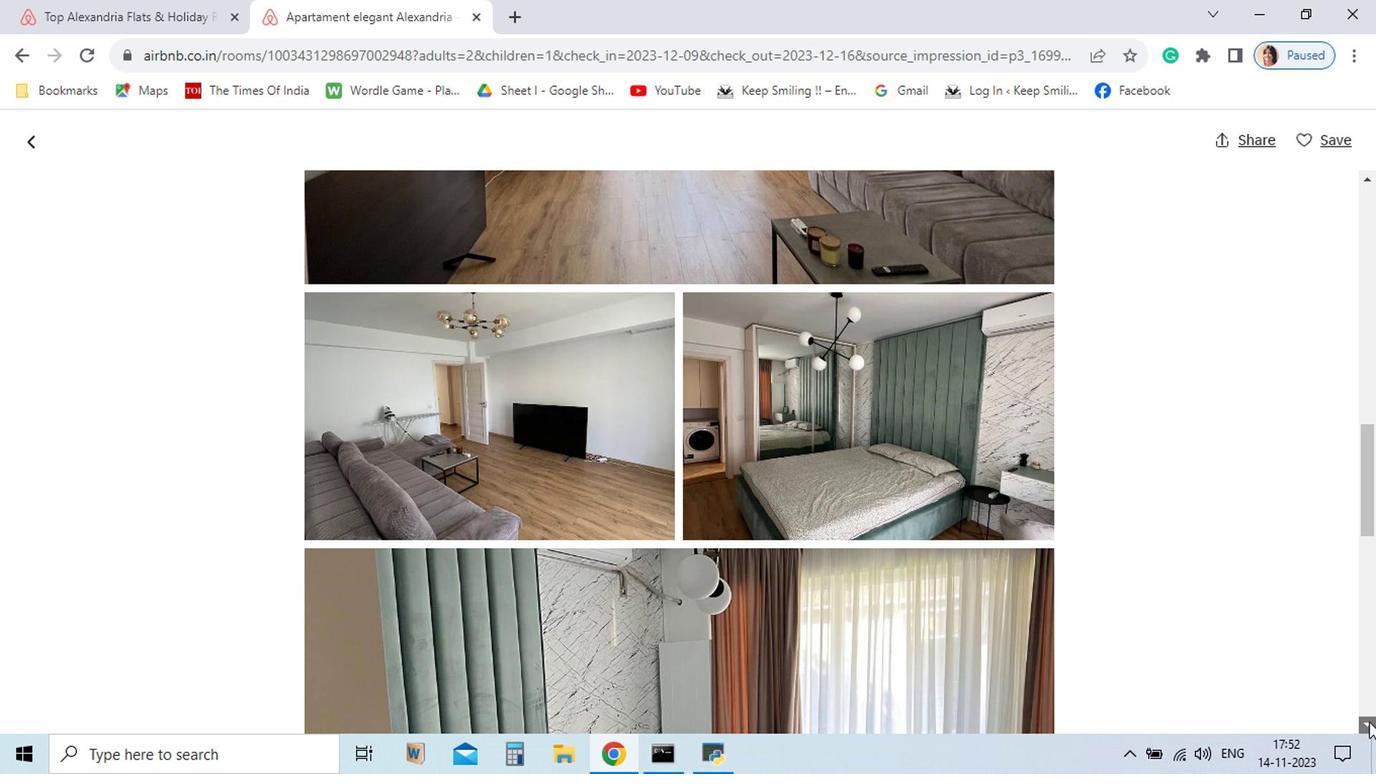 
Action: Mouse pressed left at (1169, 713)
Screenshot: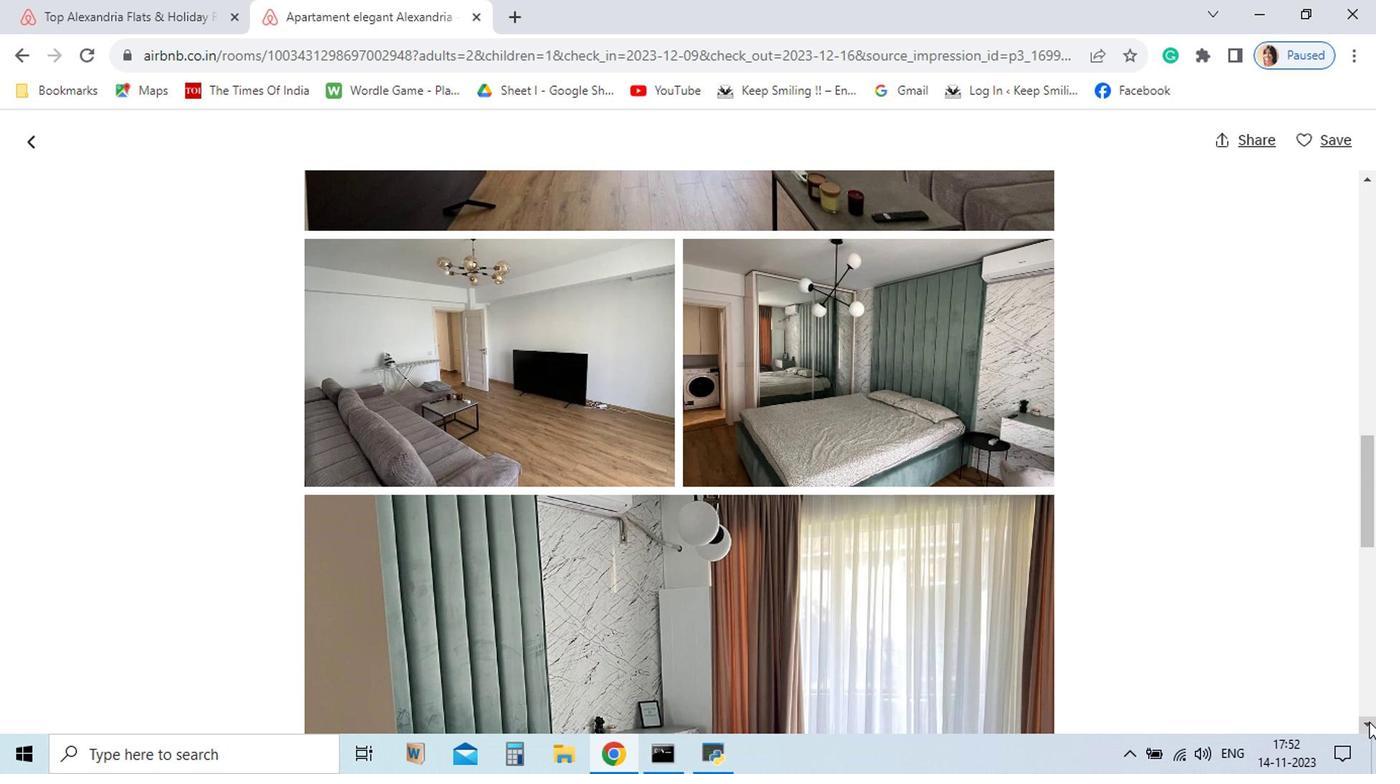 
Action: Mouse pressed left at (1169, 713)
Screenshot: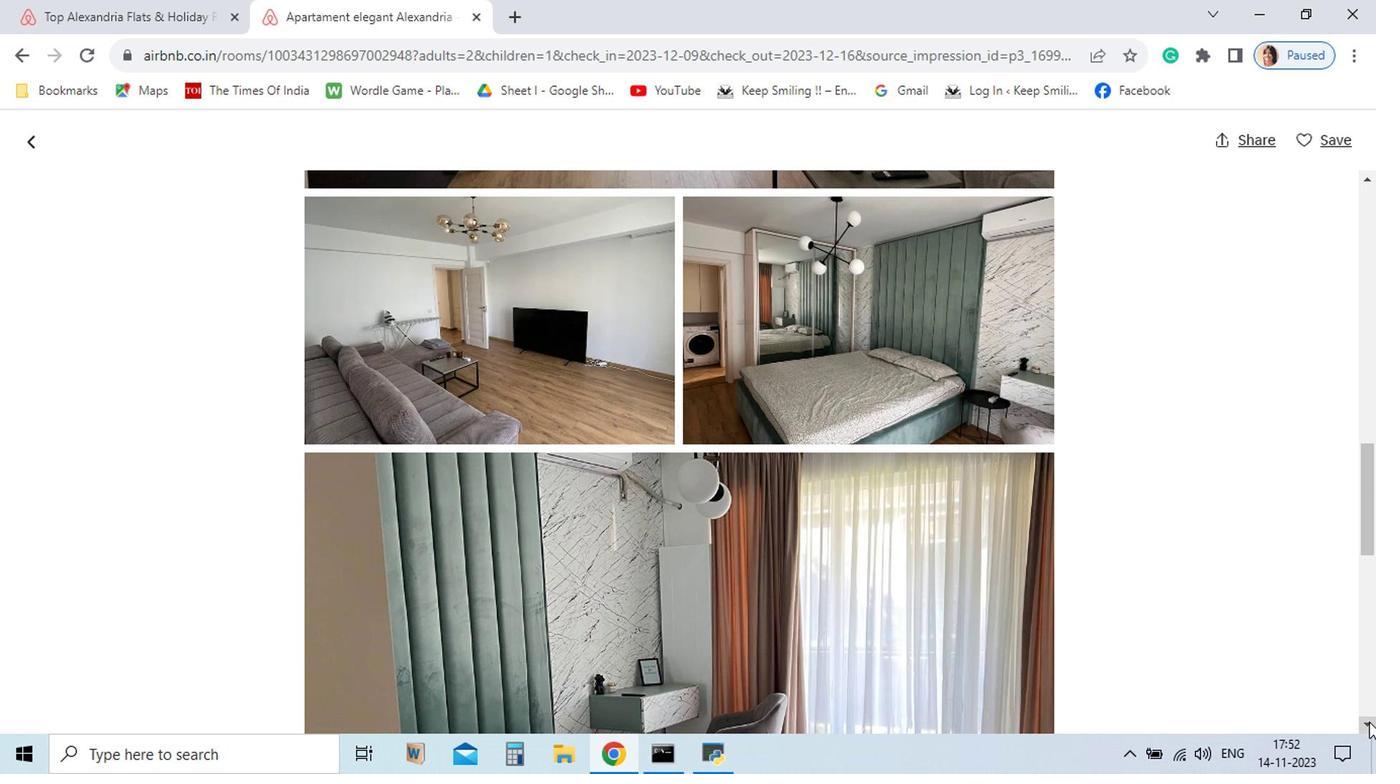 
Action: Mouse pressed left at (1169, 713)
Screenshot: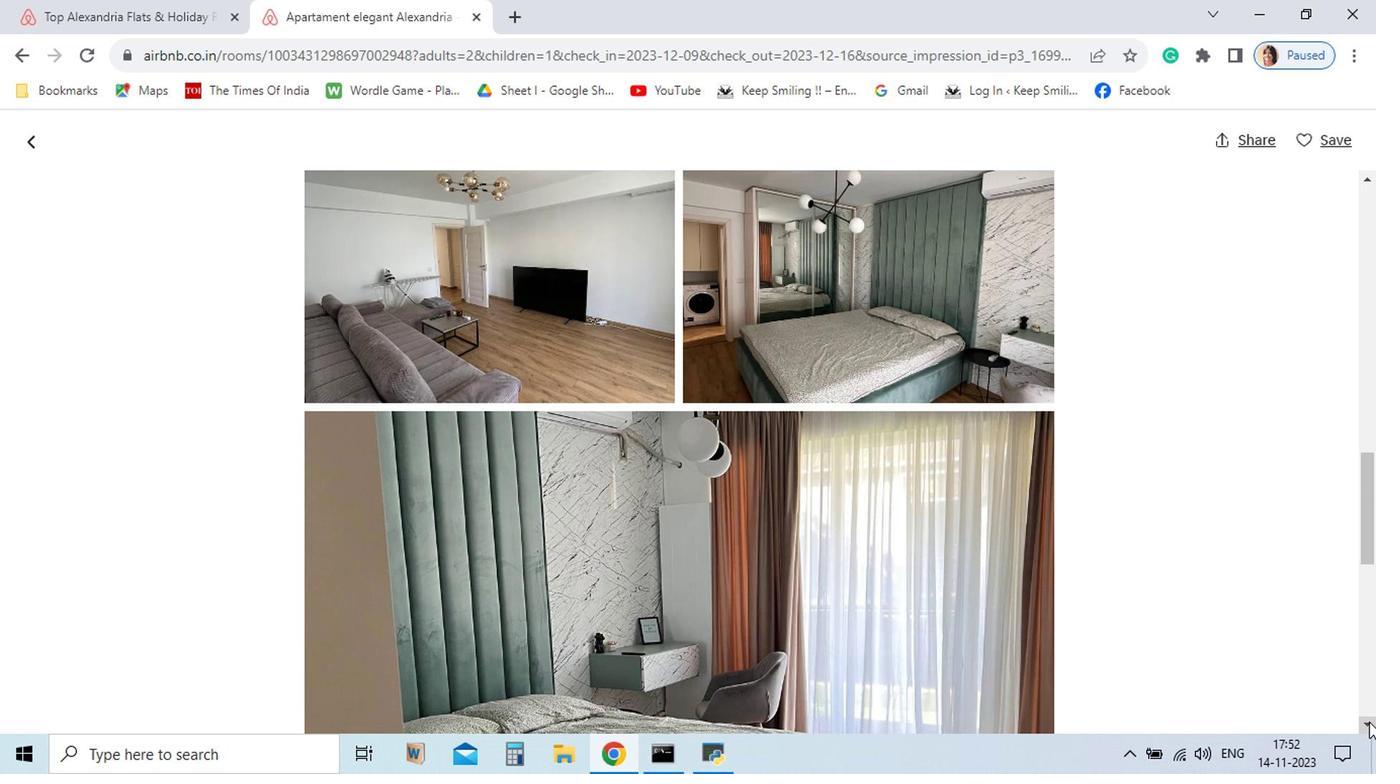 
Action: Mouse pressed left at (1169, 713)
Screenshot: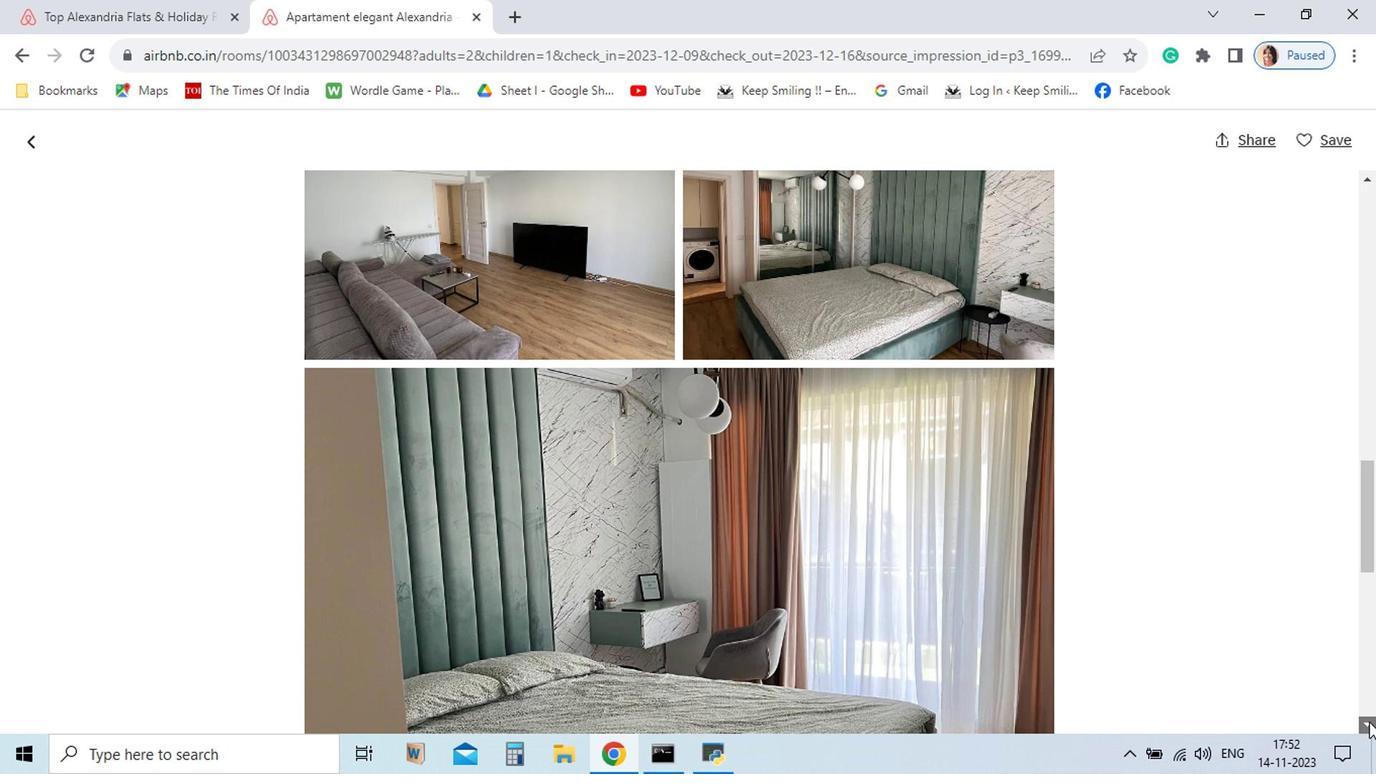 
Action: Mouse pressed left at (1169, 713)
Screenshot: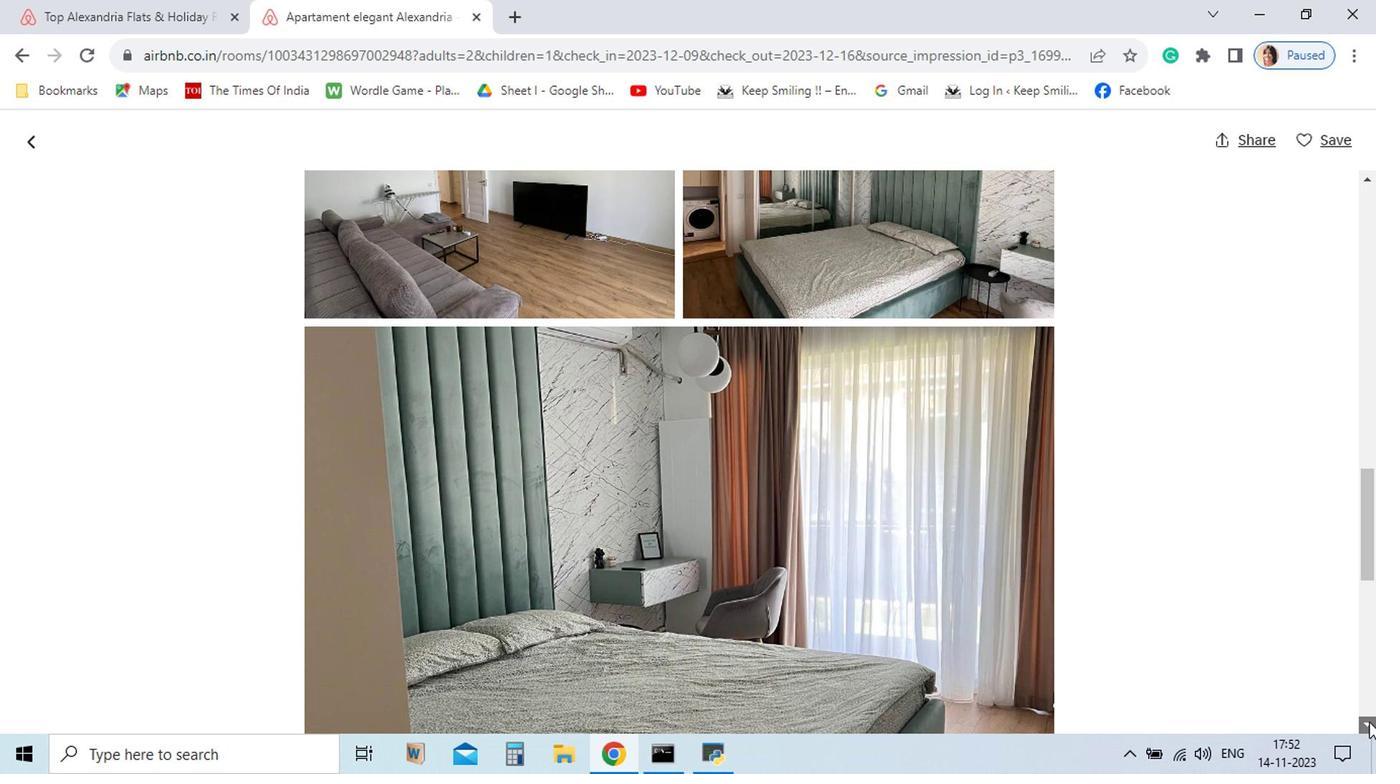 
Action: Mouse pressed left at (1169, 713)
Screenshot: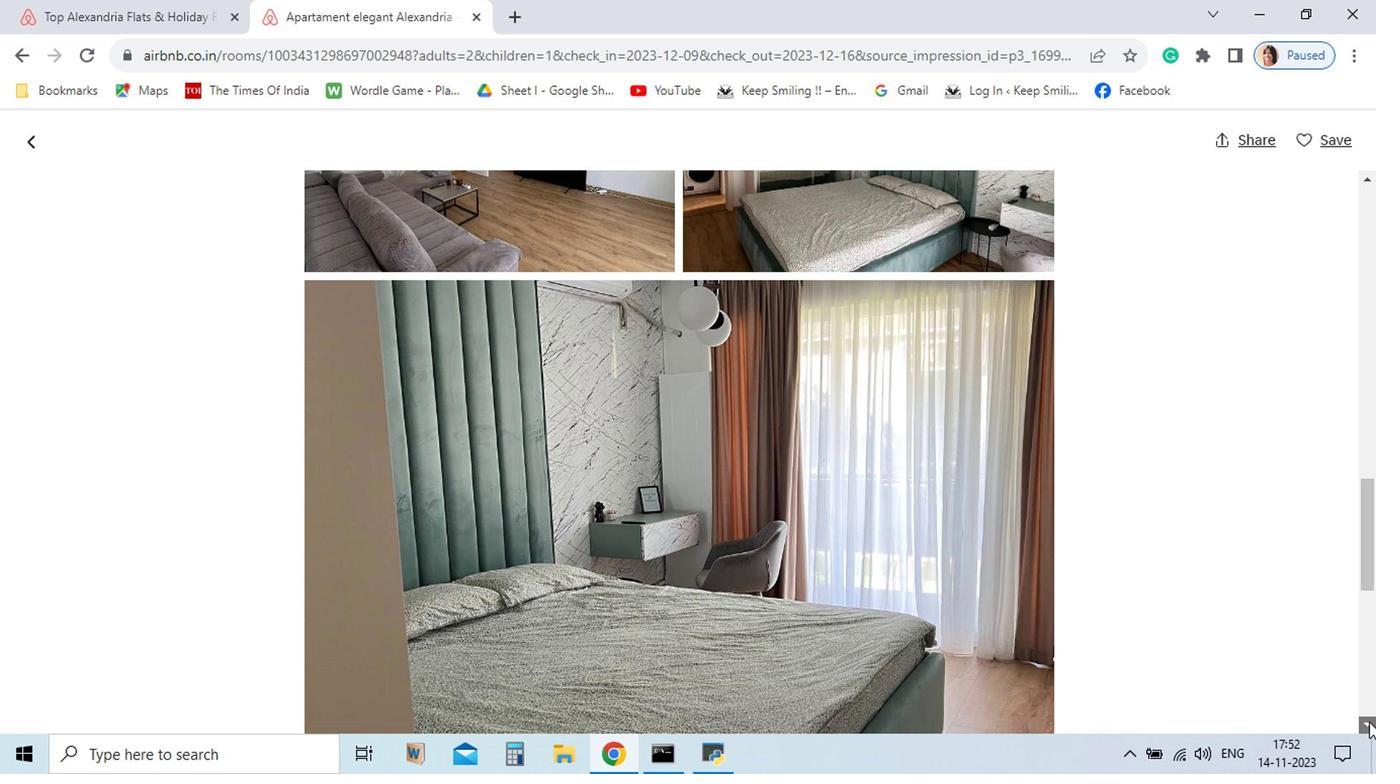 
Action: Mouse pressed left at (1169, 713)
Screenshot: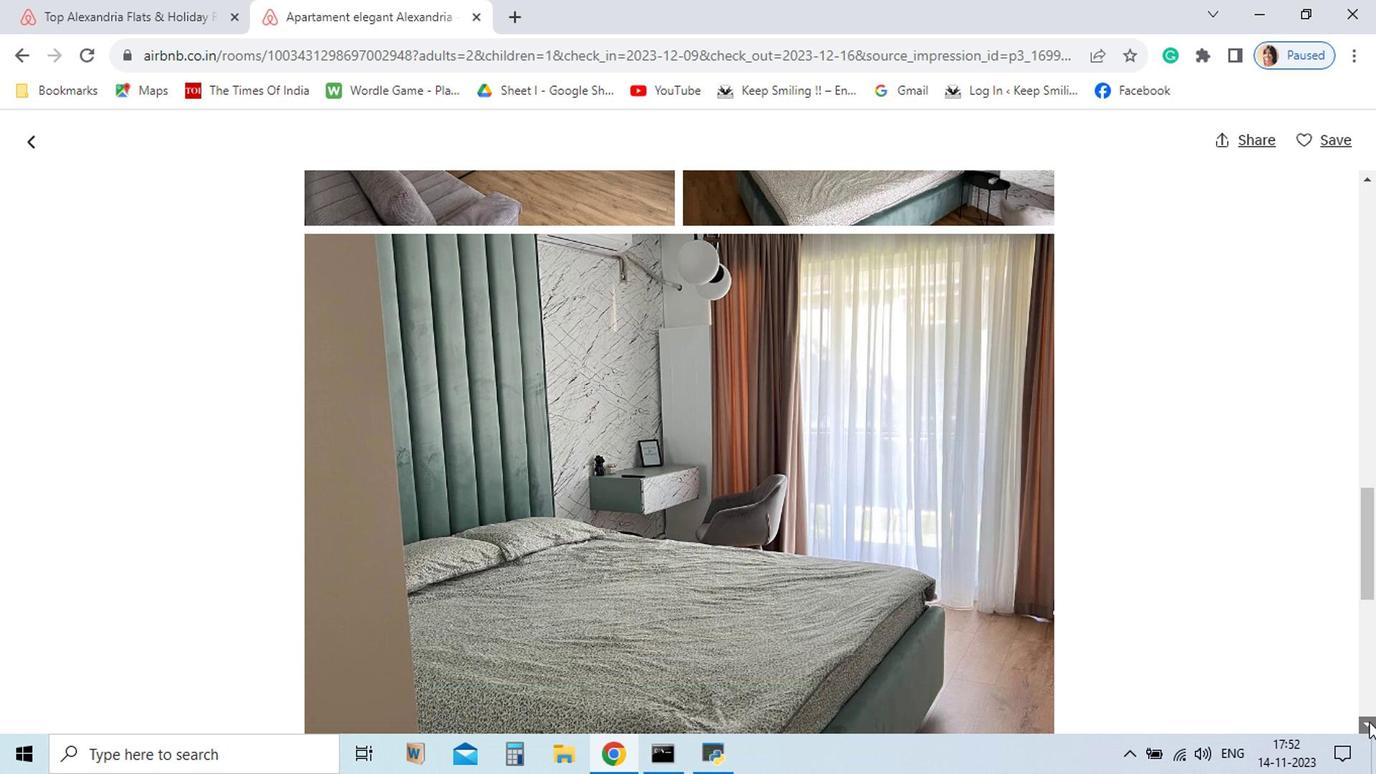 
Action: Mouse pressed left at (1169, 713)
Screenshot: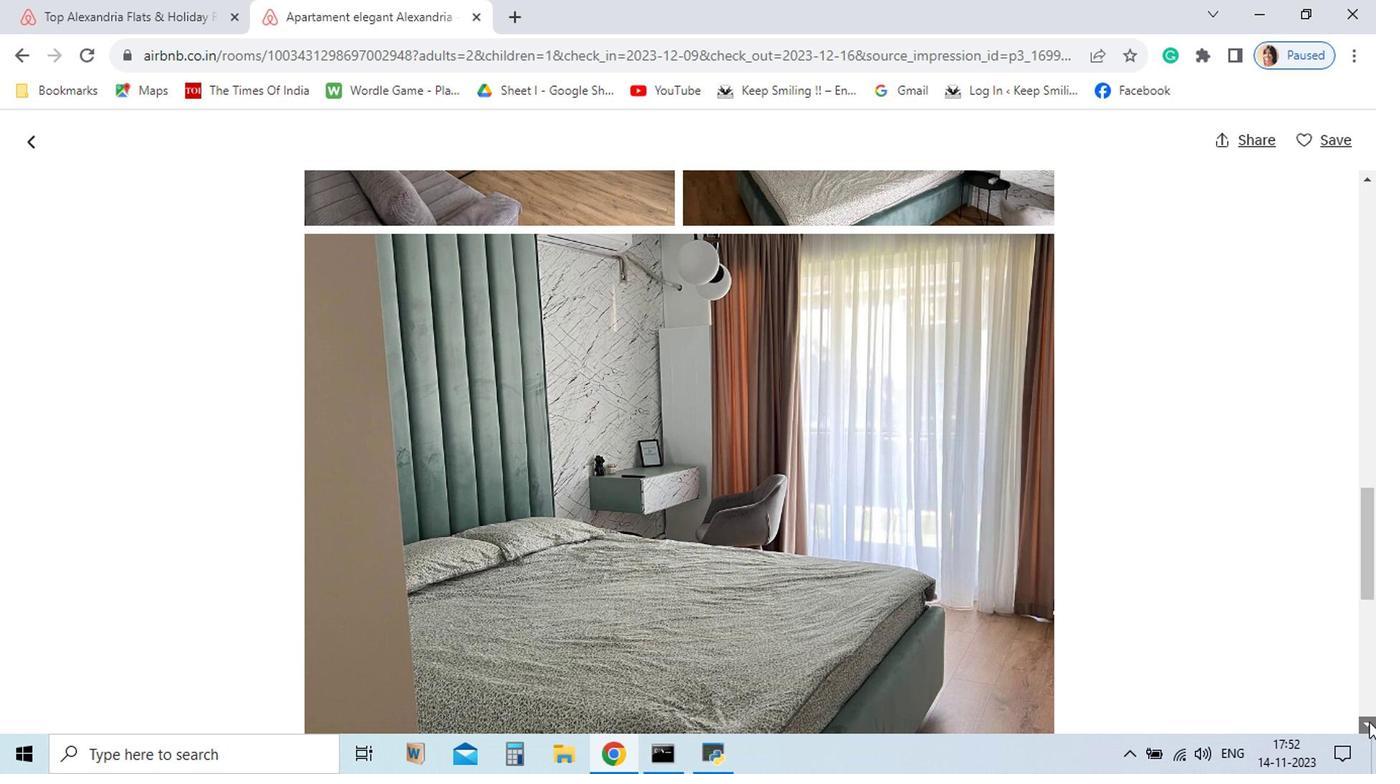 
Action: Mouse pressed left at (1169, 713)
Screenshot: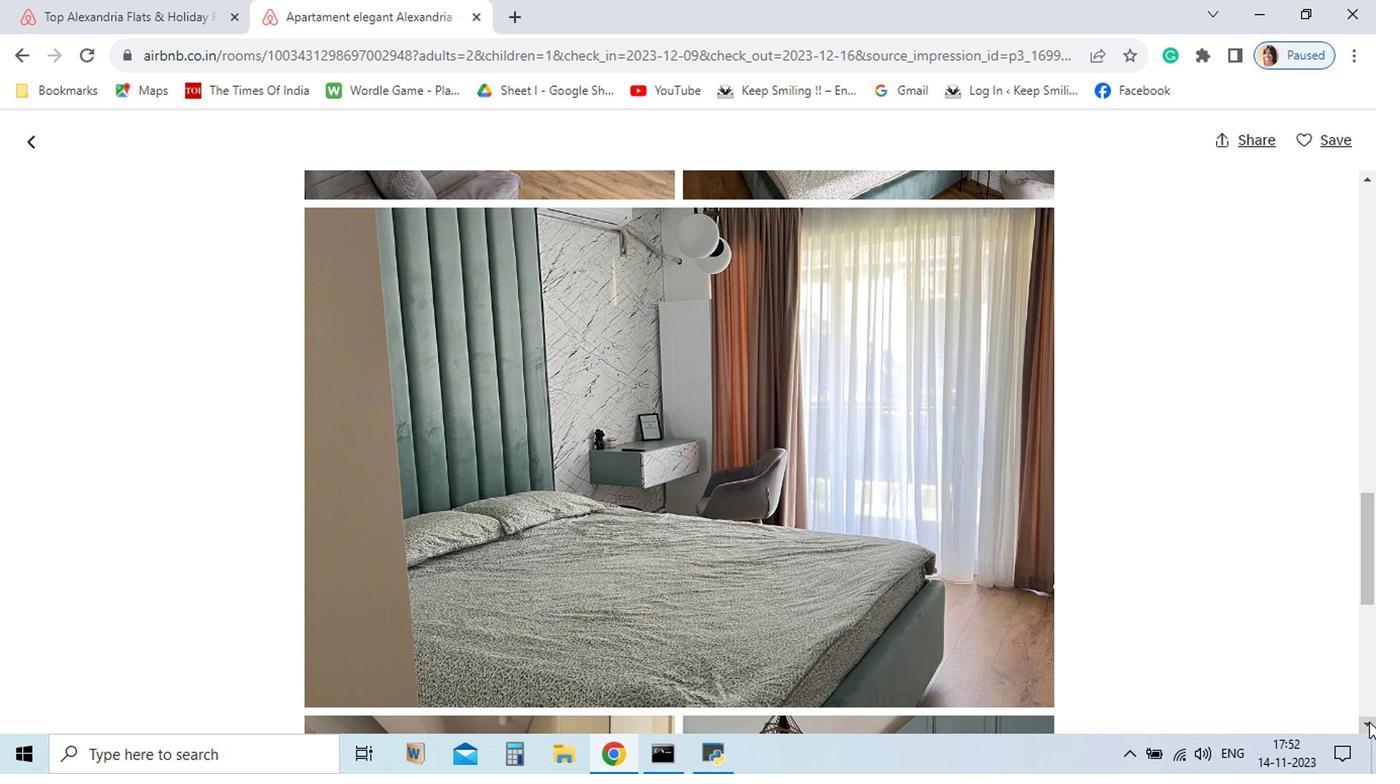 
Action: Mouse pressed left at (1169, 713)
Screenshot: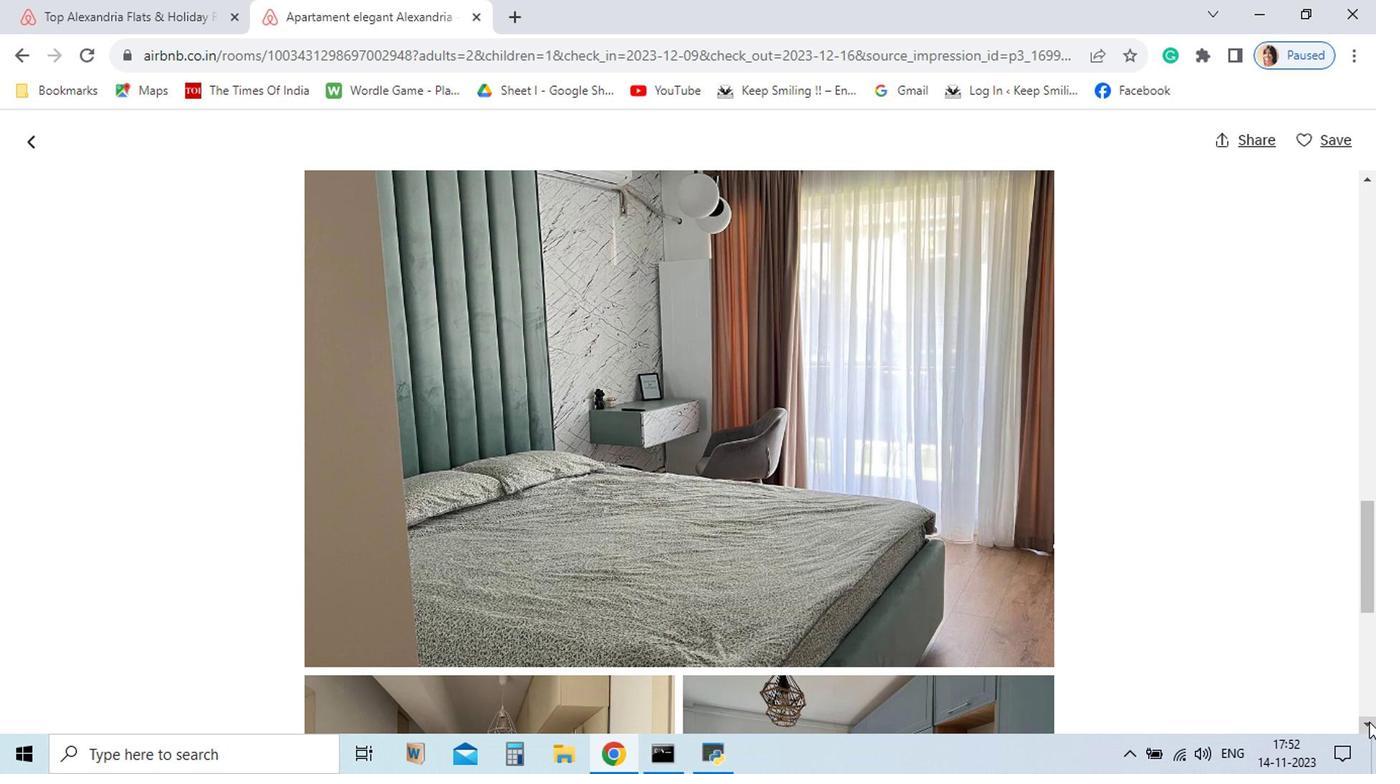 
Action: Mouse pressed left at (1169, 713)
Screenshot: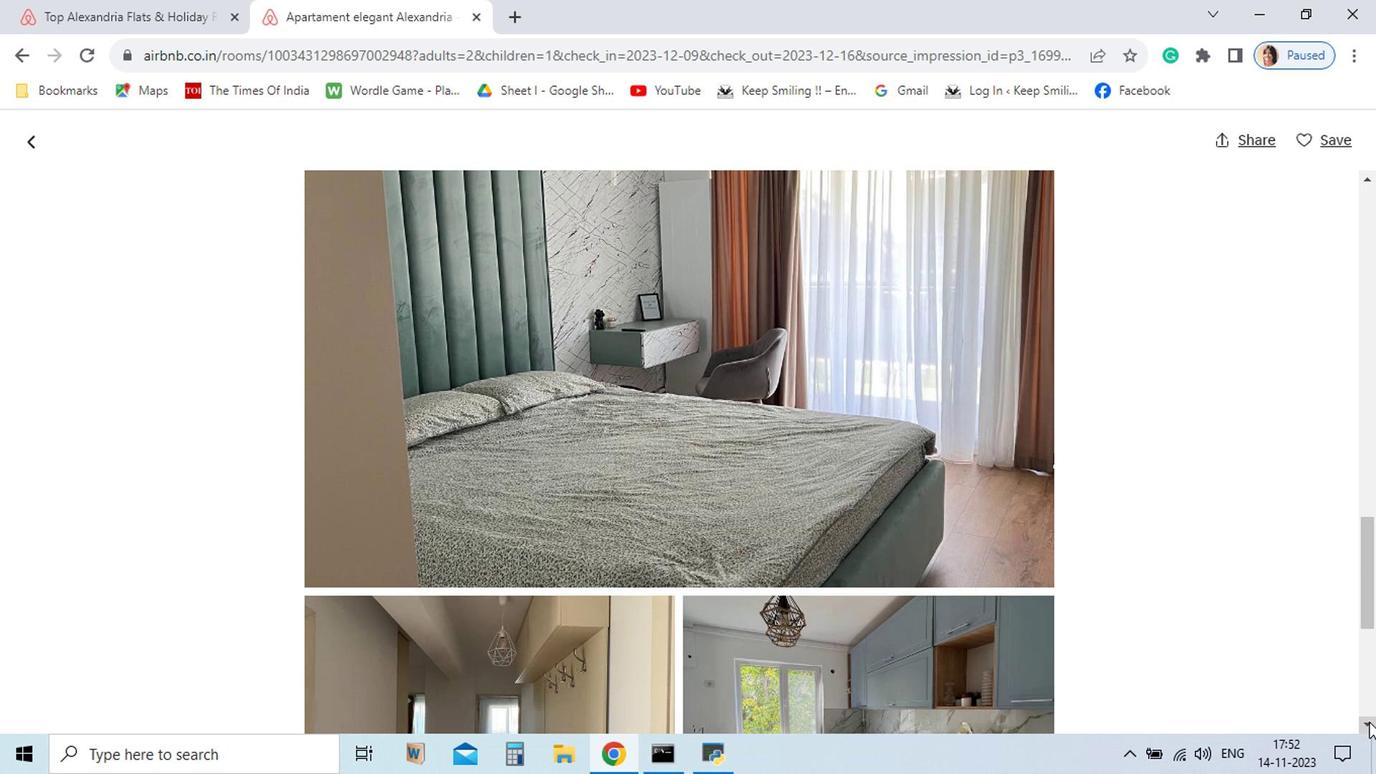
Action: Mouse pressed left at (1169, 713)
Screenshot: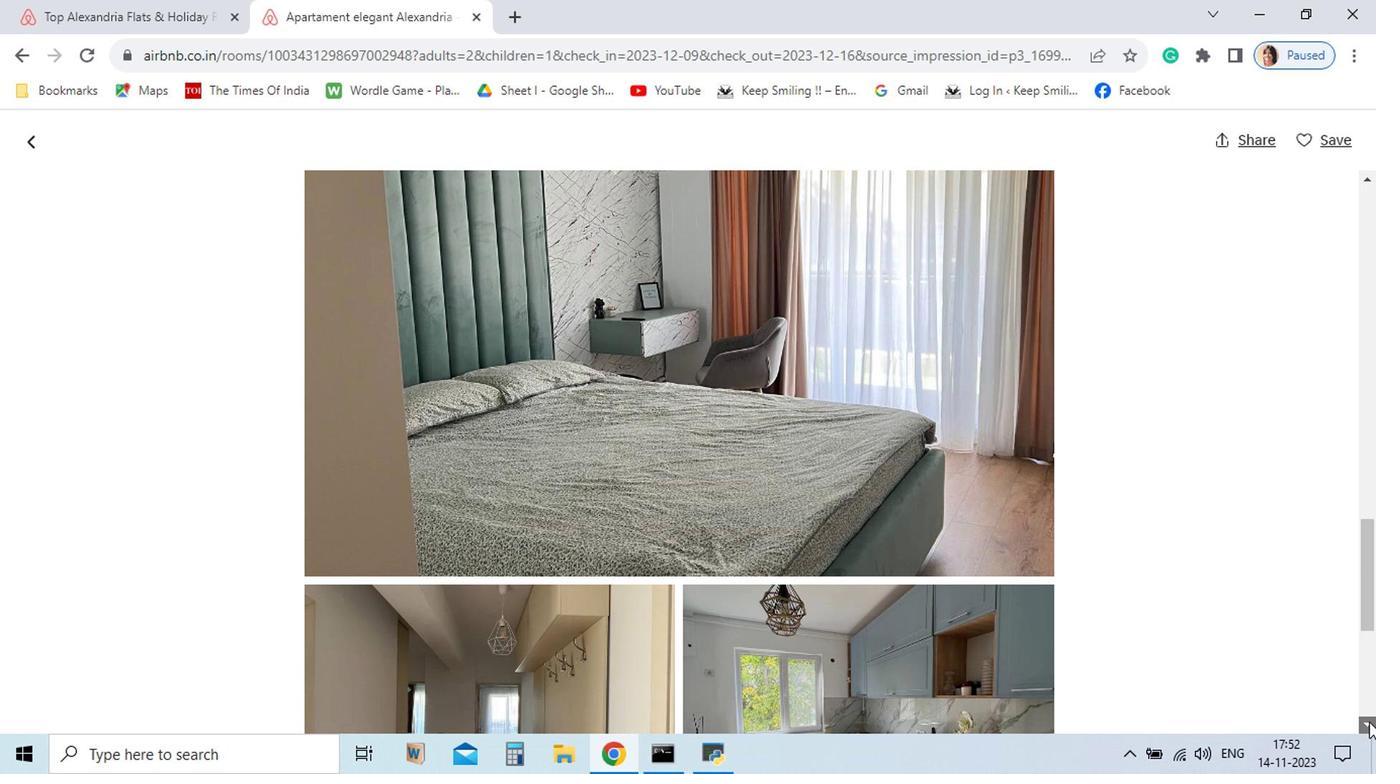 
Action: Mouse pressed left at (1169, 713)
Screenshot: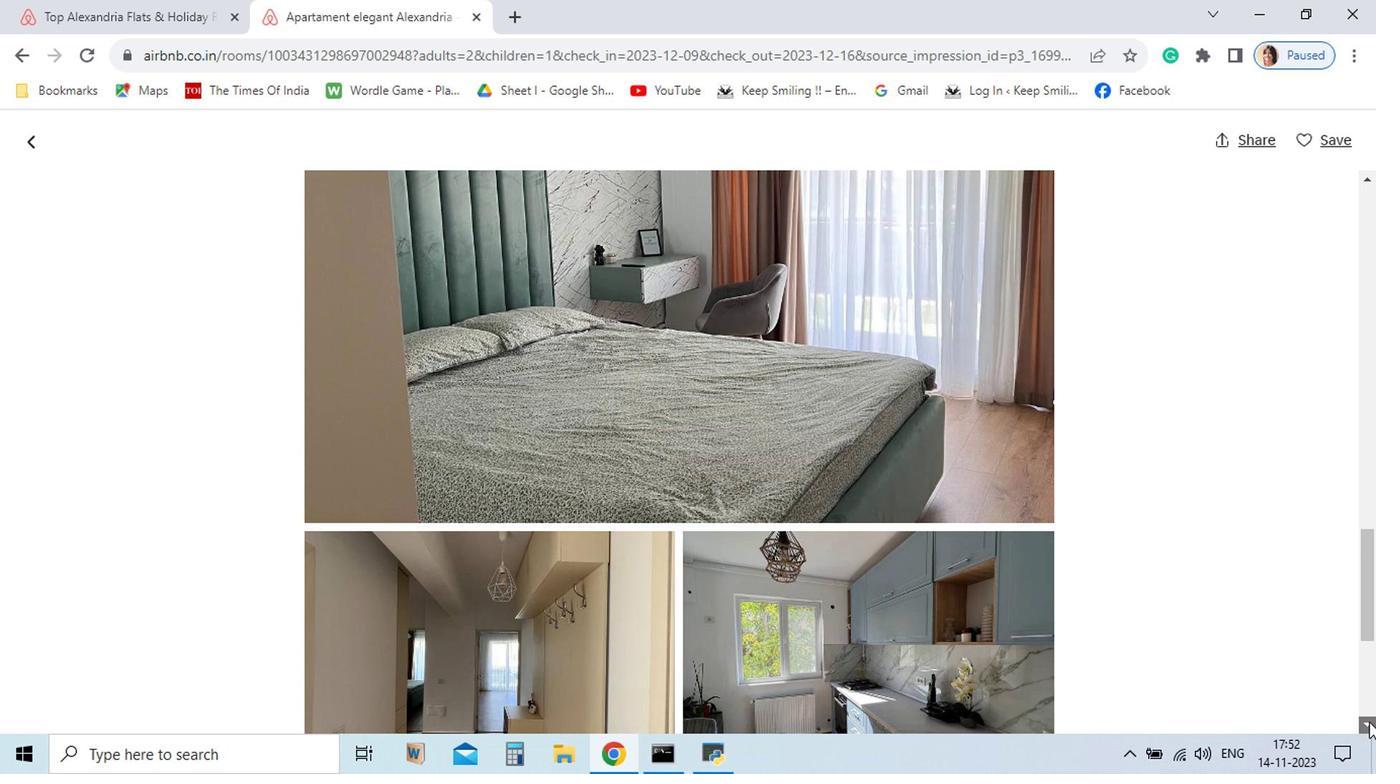 
Action: Mouse pressed left at (1169, 713)
Screenshot: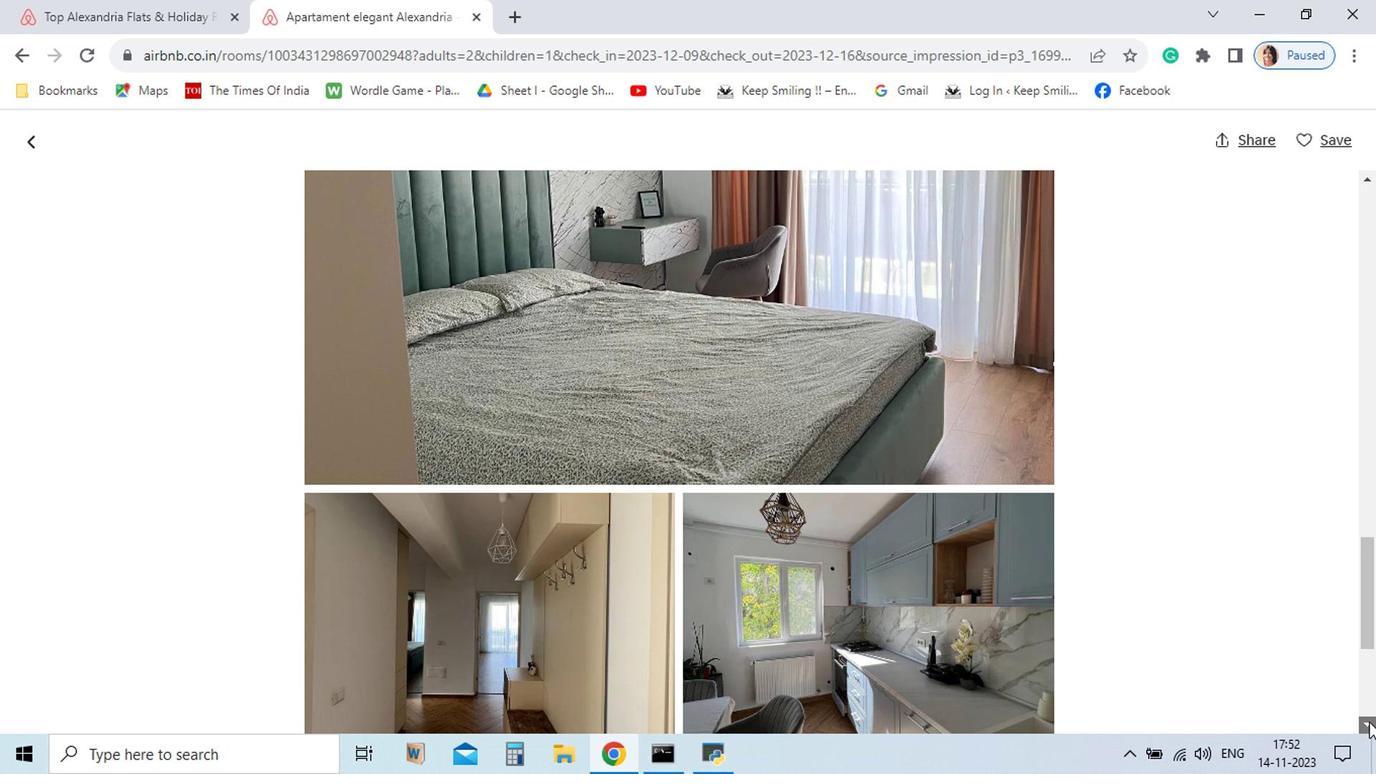 
Action: Mouse pressed left at (1169, 713)
Screenshot: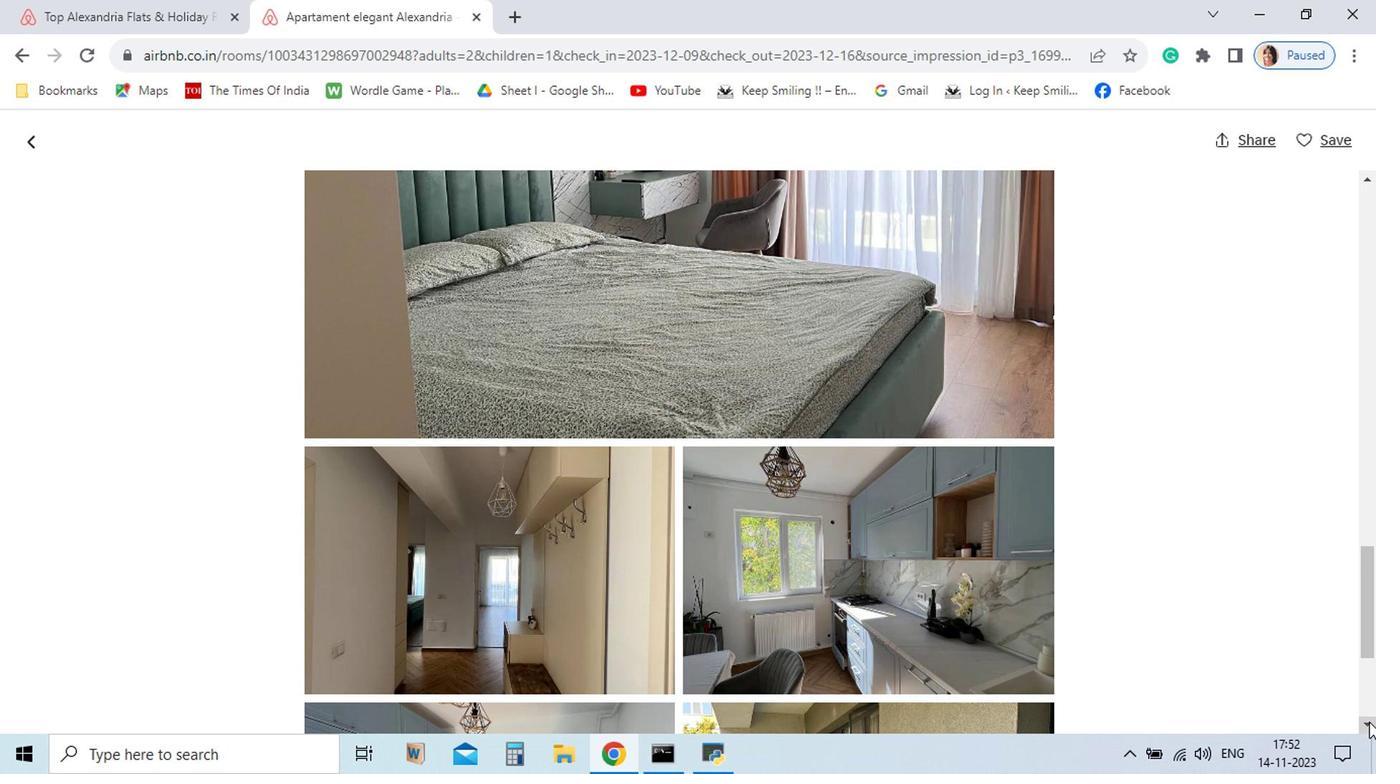 
Action: Mouse pressed left at (1169, 713)
Screenshot: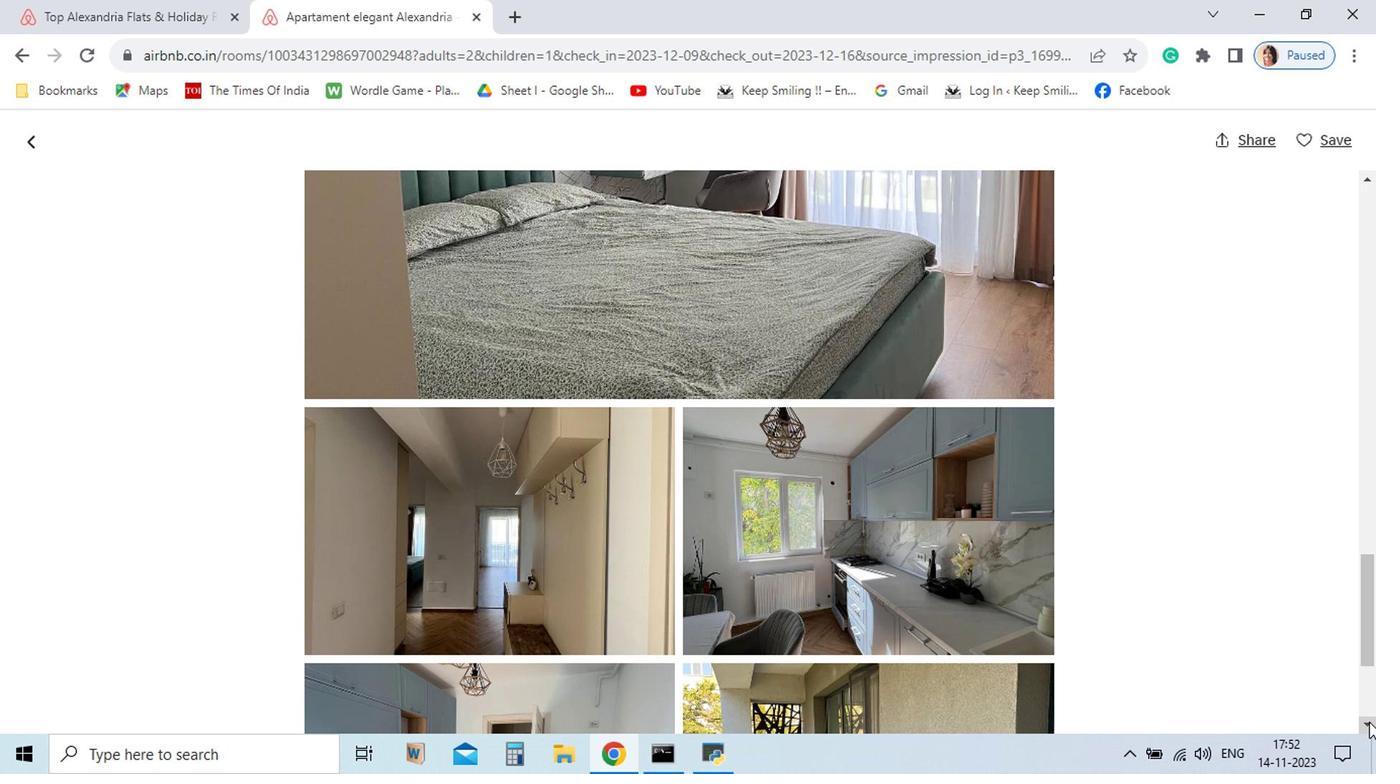 
Action: Mouse pressed left at (1169, 713)
Screenshot: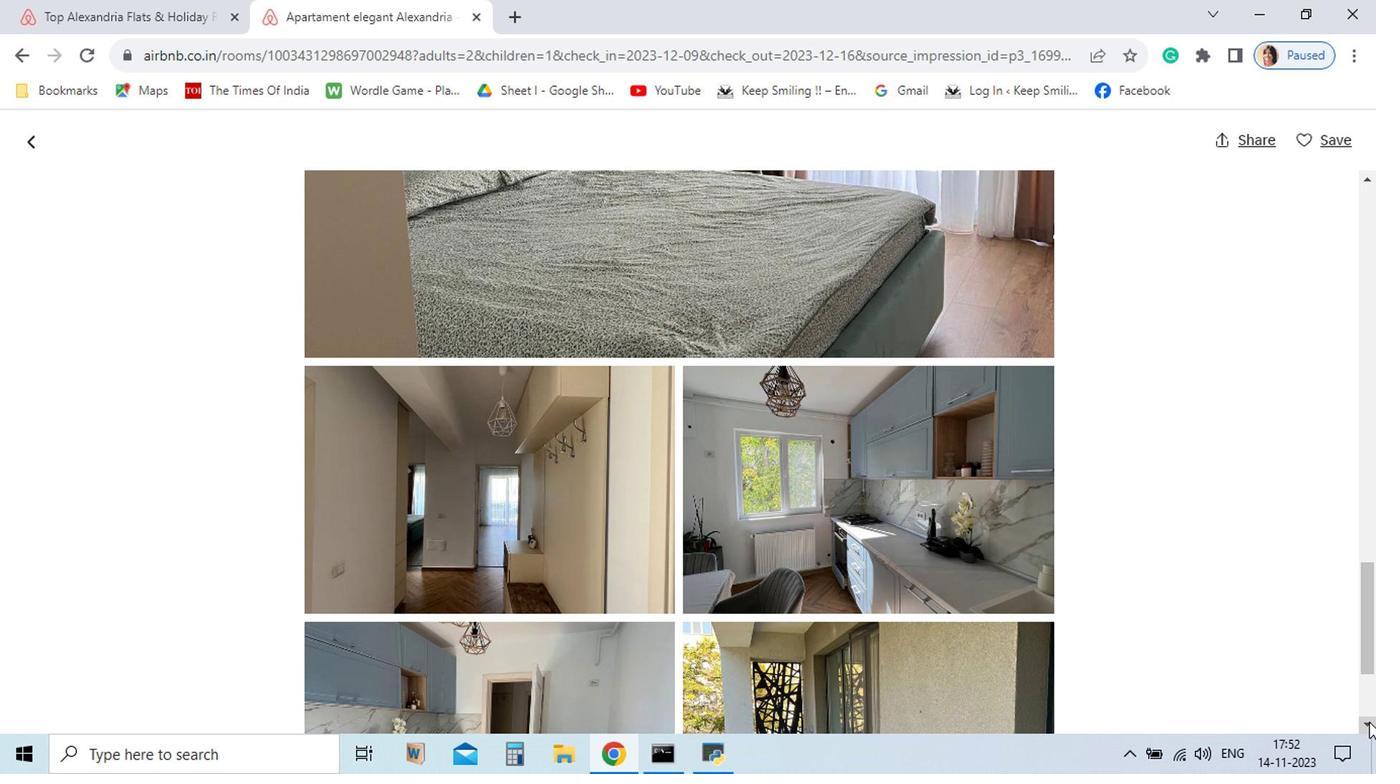 
Action: Mouse pressed left at (1169, 713)
Screenshot: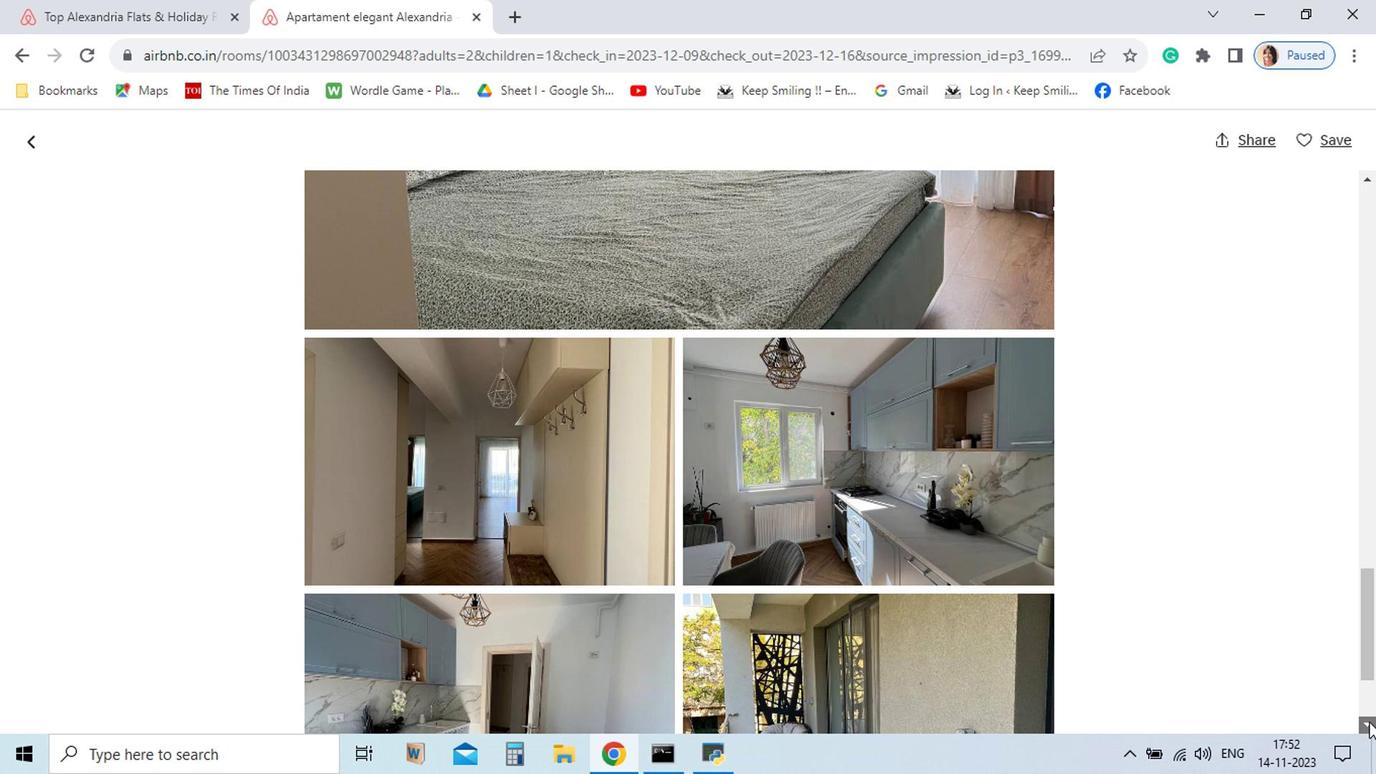 
Action: Mouse pressed left at (1169, 713)
Screenshot: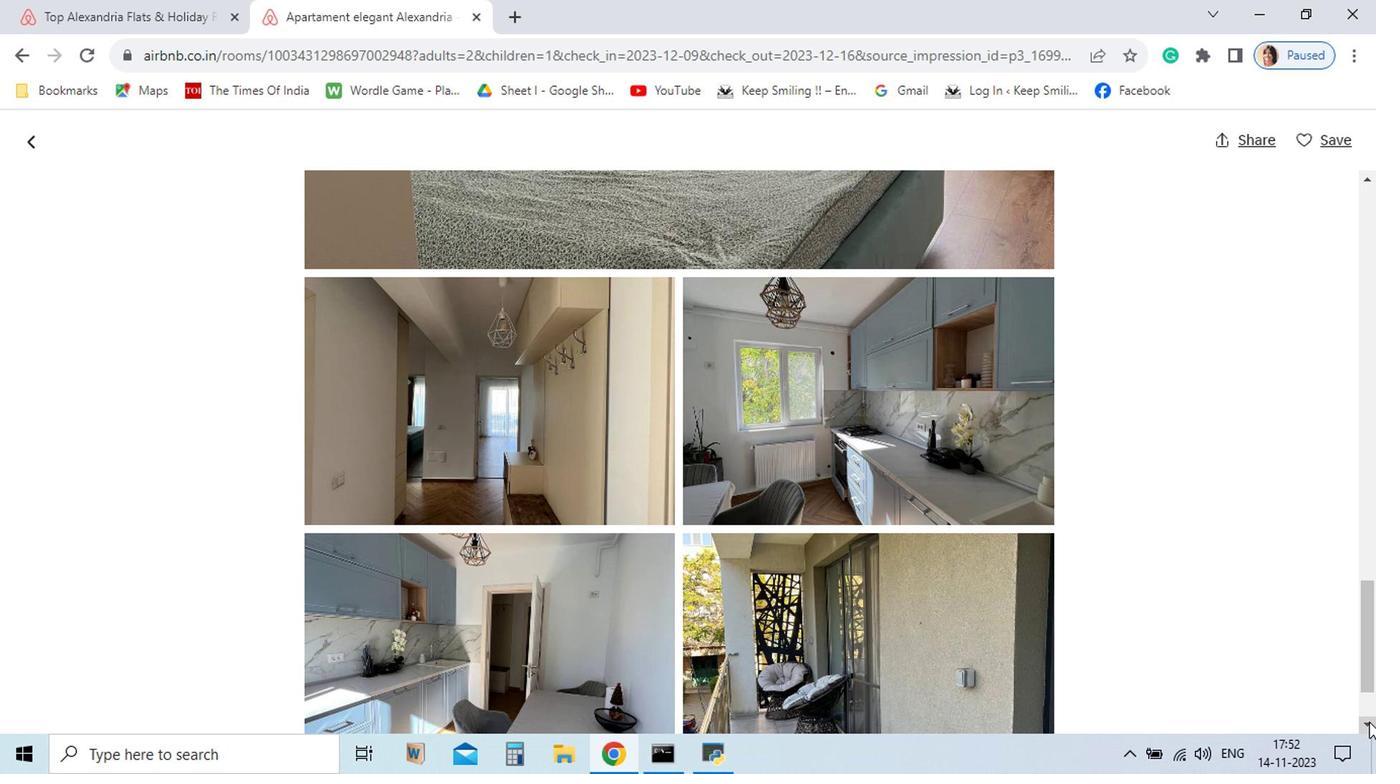 
Action: Mouse pressed left at (1169, 713)
Screenshot: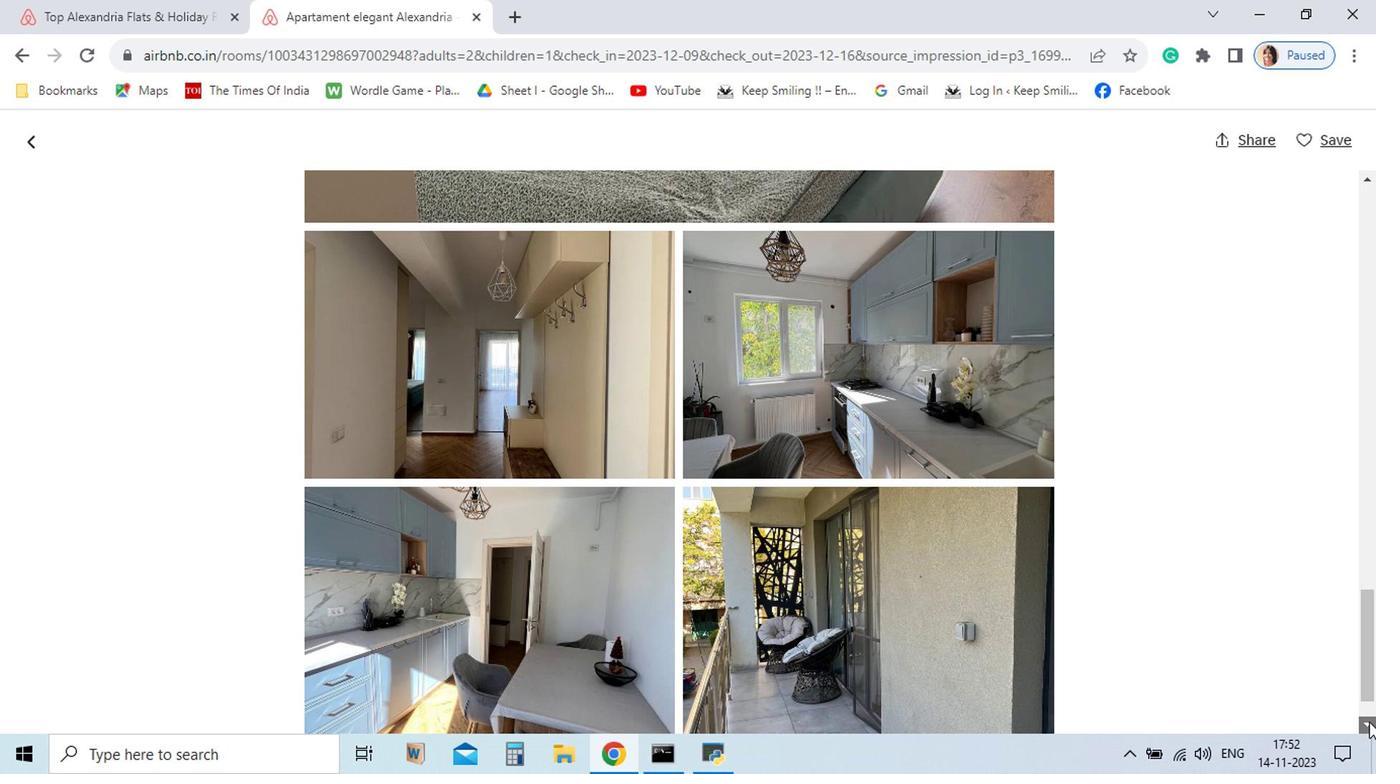 
Action: Mouse pressed left at (1169, 713)
Screenshot: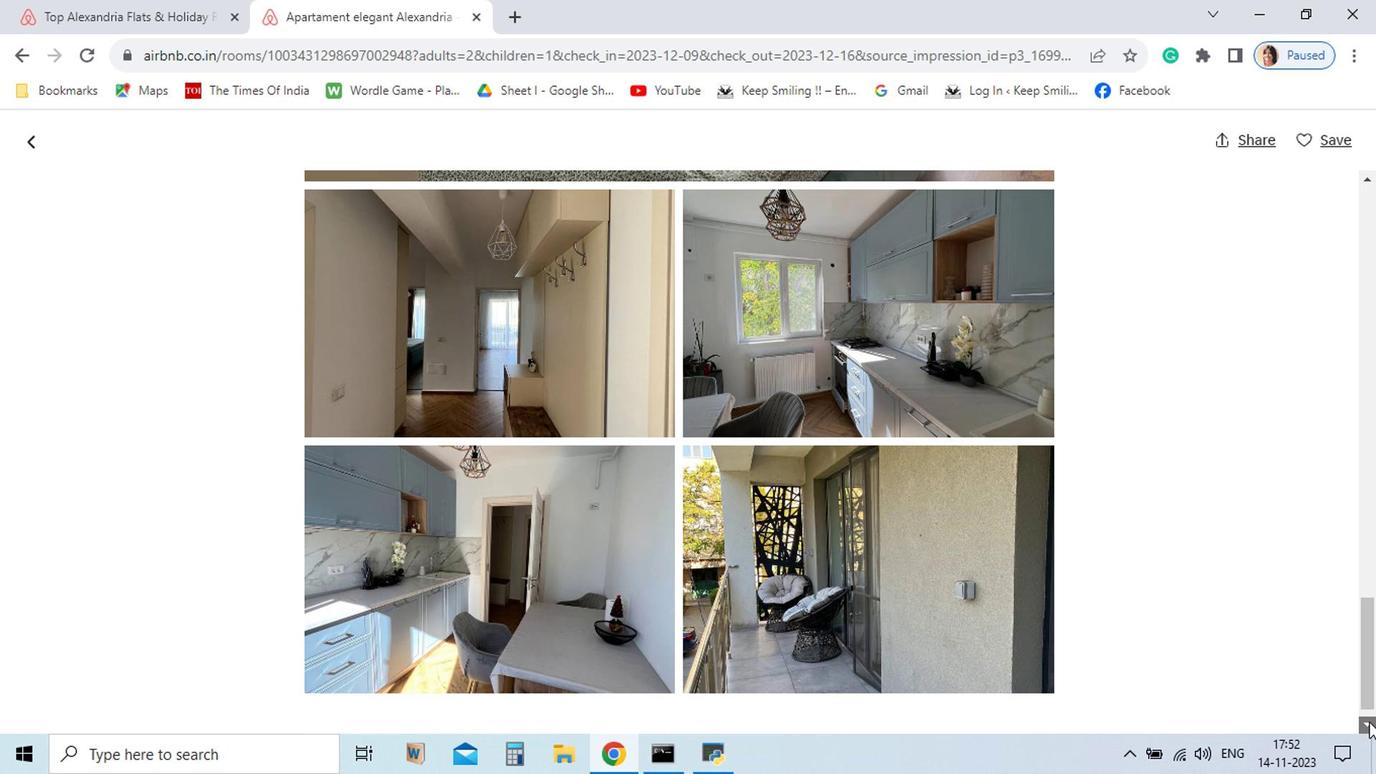 
Action: Mouse pressed left at (1169, 713)
Screenshot: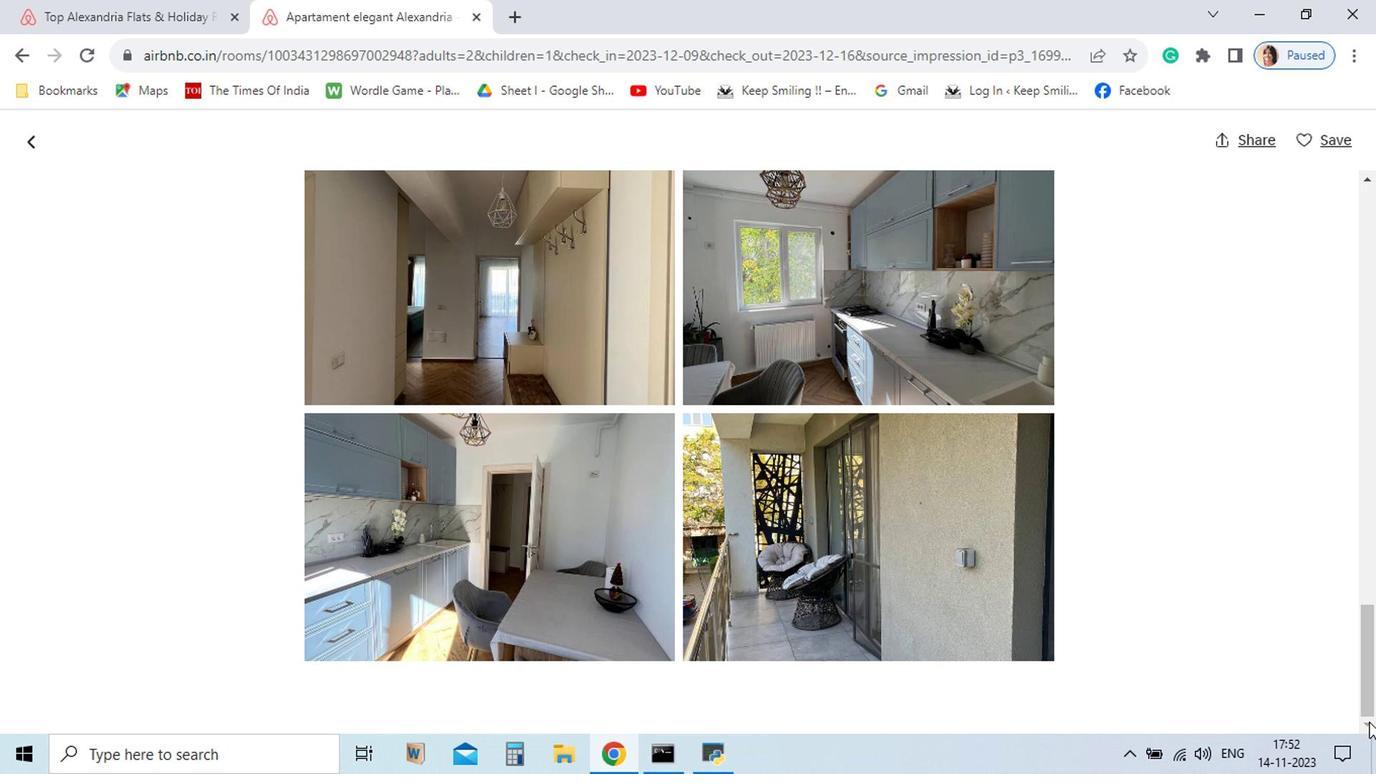 
Action: Mouse pressed left at (1169, 713)
Screenshot: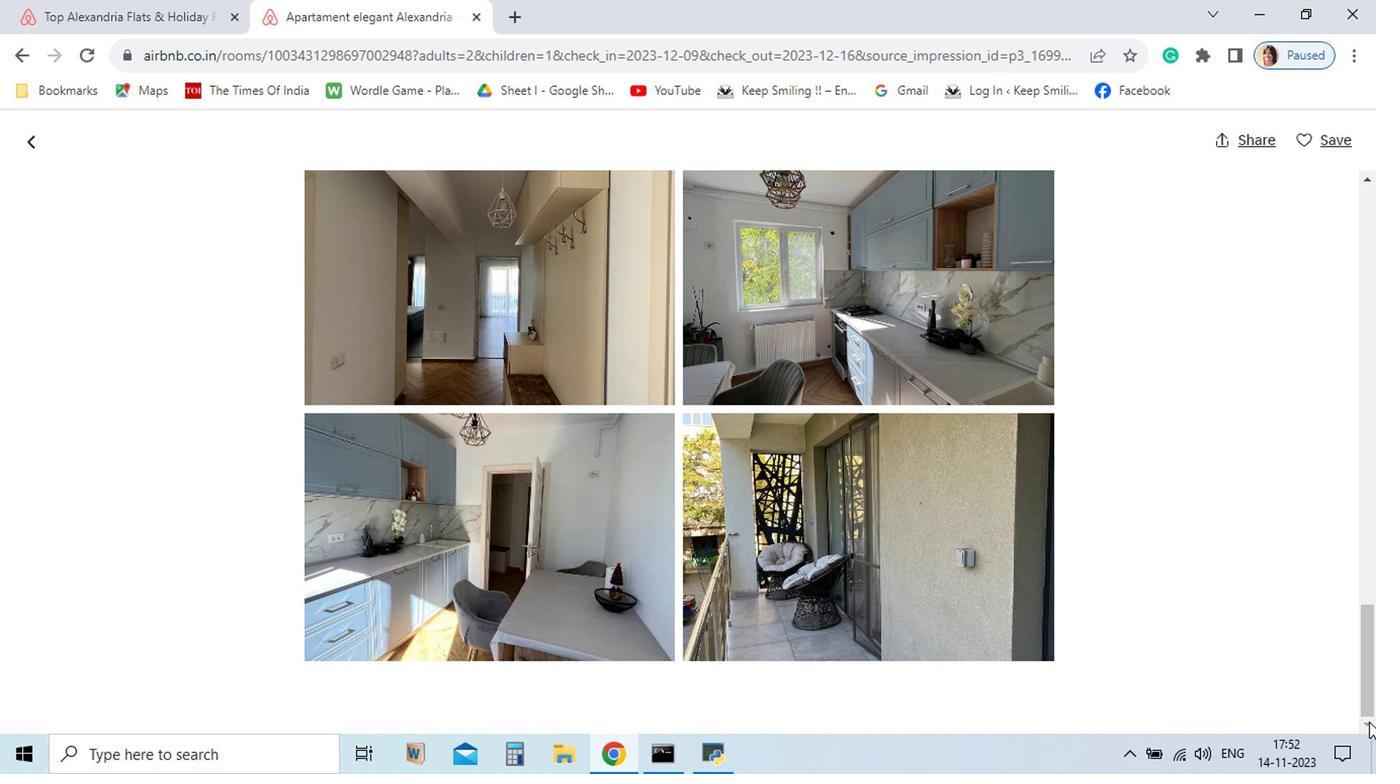 
Action: Mouse pressed left at (1169, 713)
Screenshot: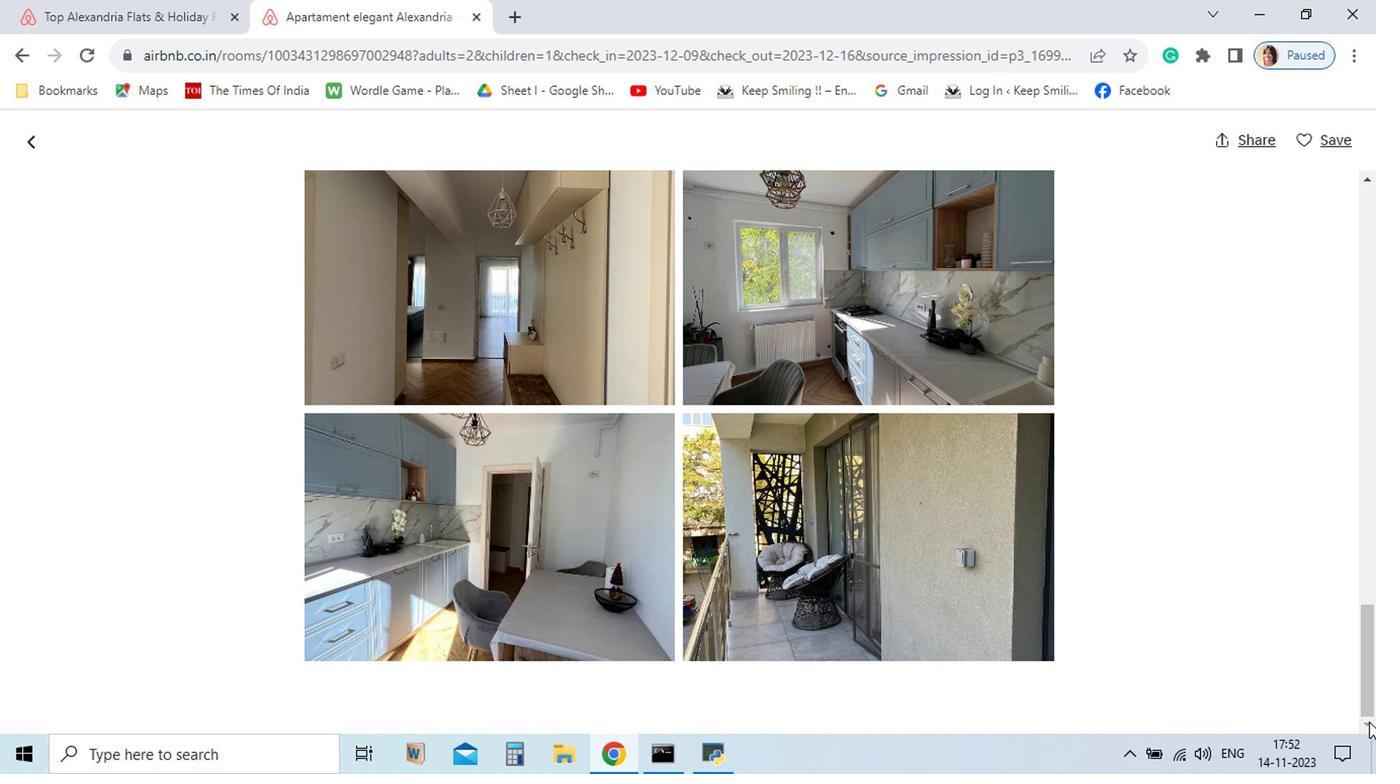 
Action: Mouse pressed left at (1169, 713)
Screenshot: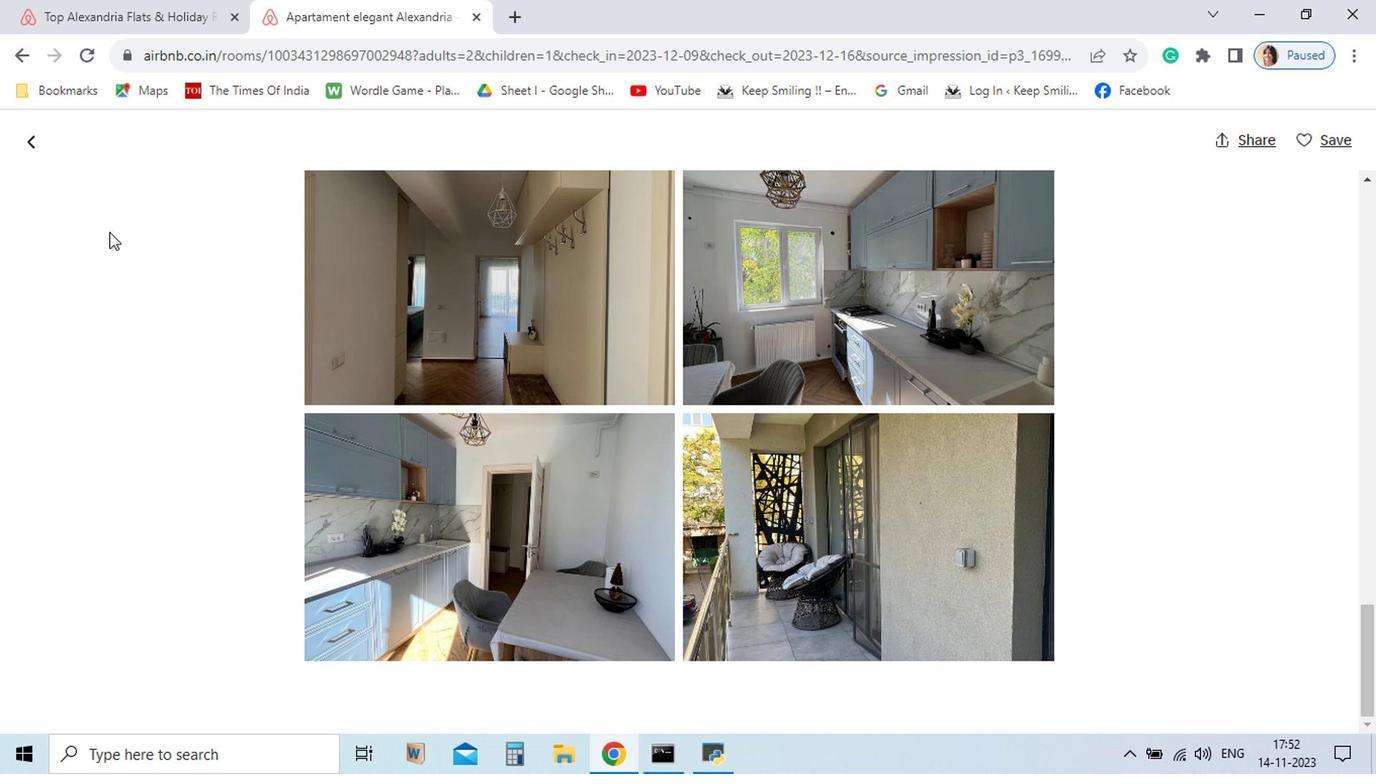 
Action: Mouse moved to (225, 291)
Screenshot: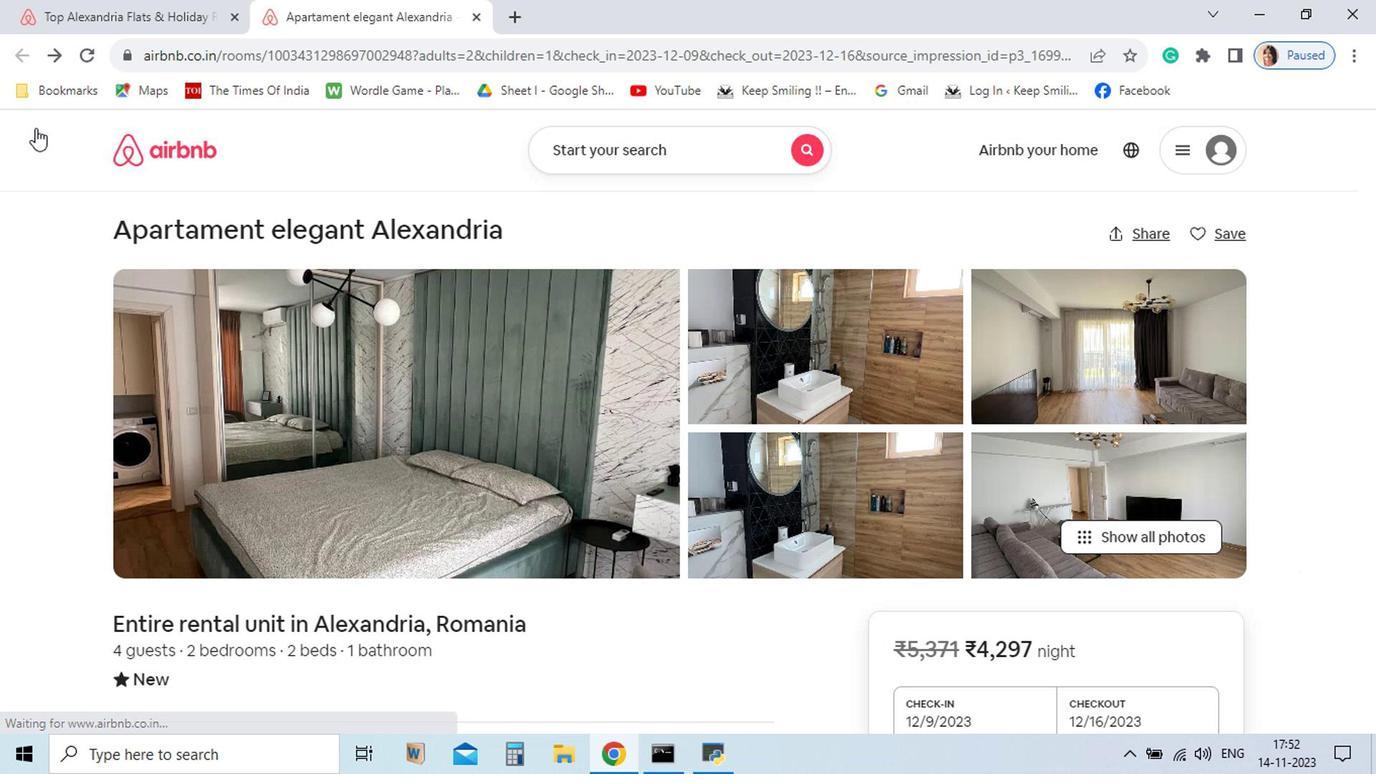 
Action: Mouse pressed left at (225, 291)
Screenshot: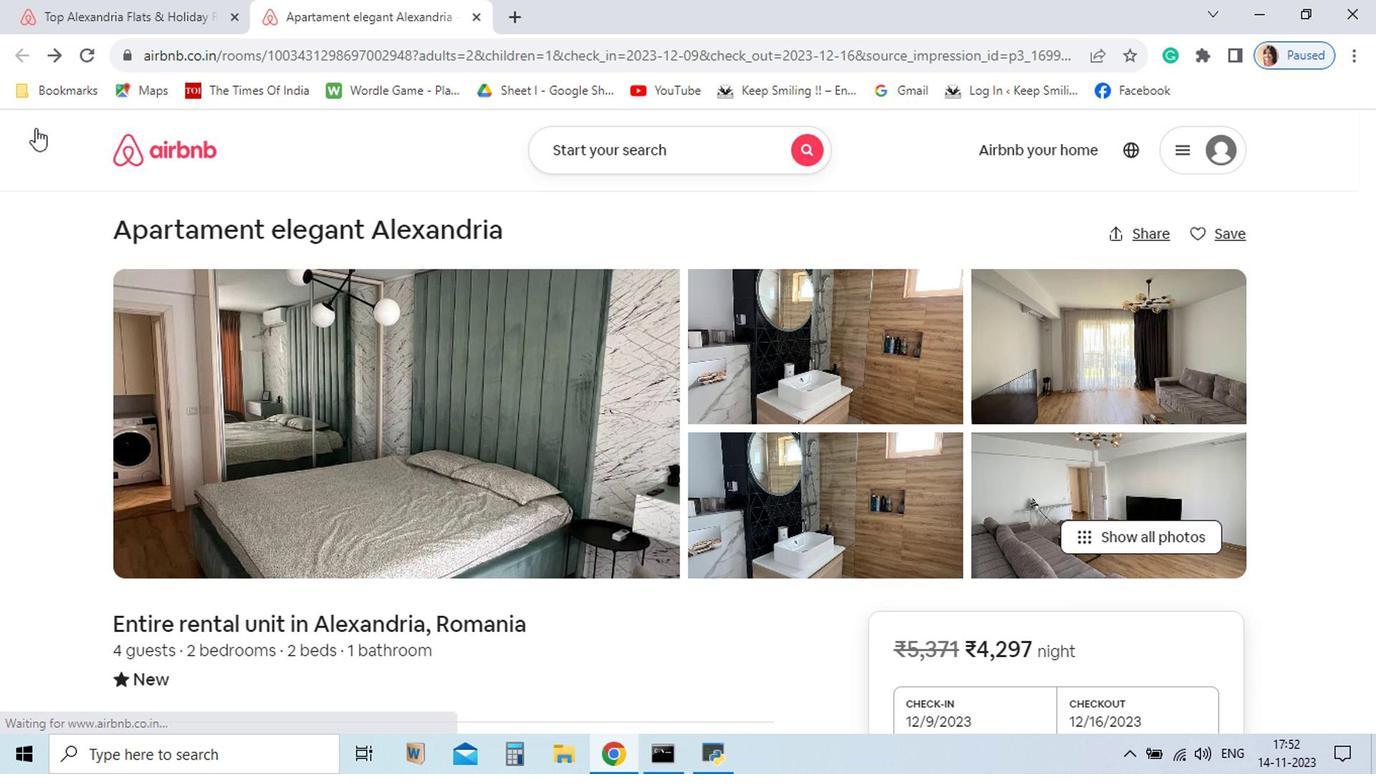 
Action: Mouse moved to (1170, 711)
Screenshot: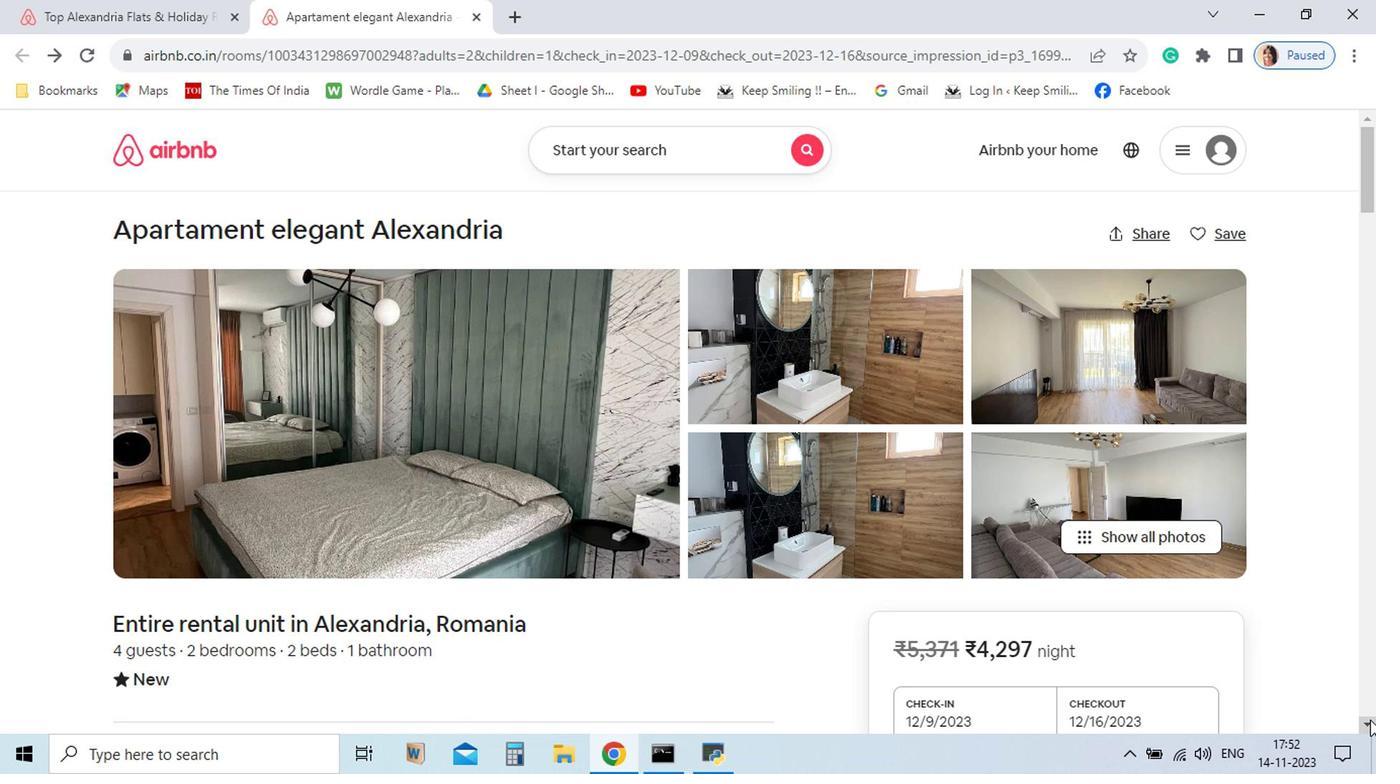 
Action: Mouse pressed left at (1170, 711)
Screenshot: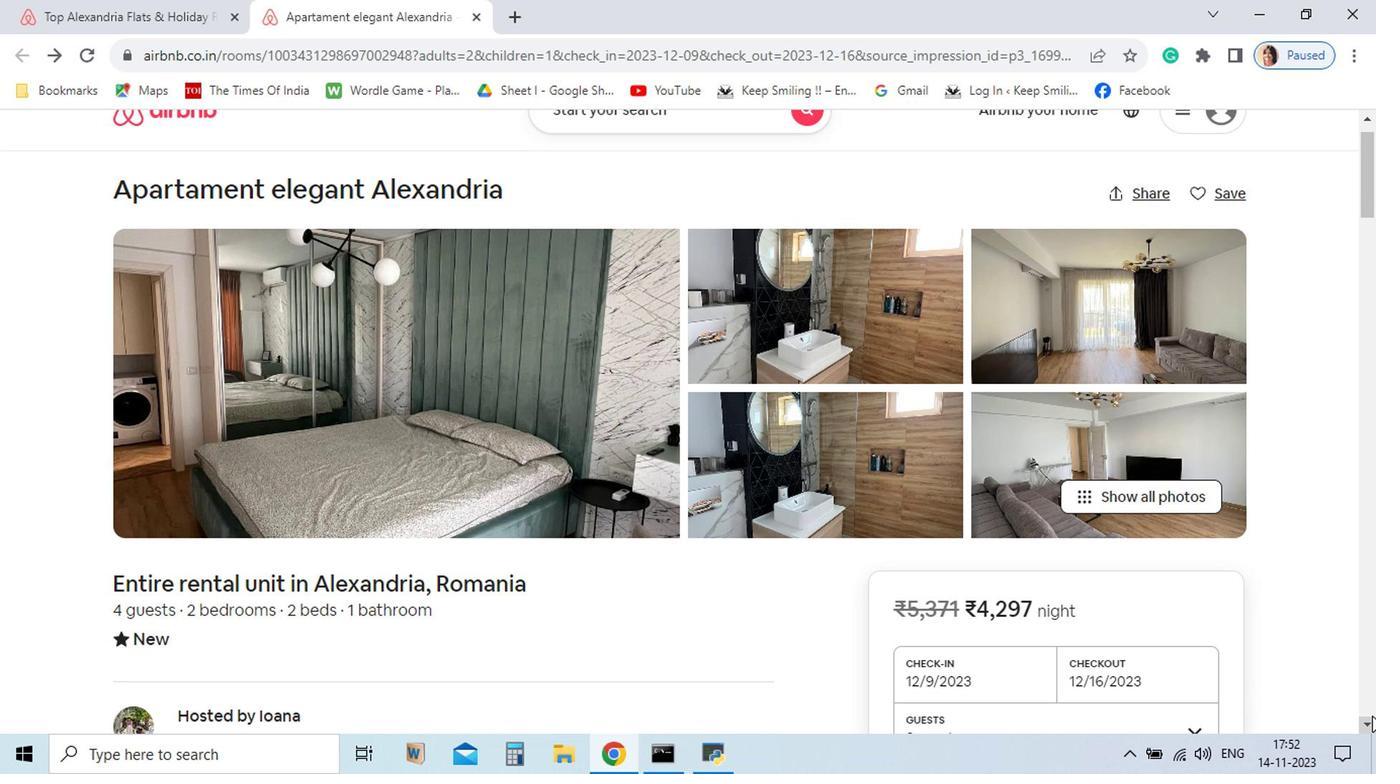 
Action: Mouse moved to (1164, 711)
Screenshot: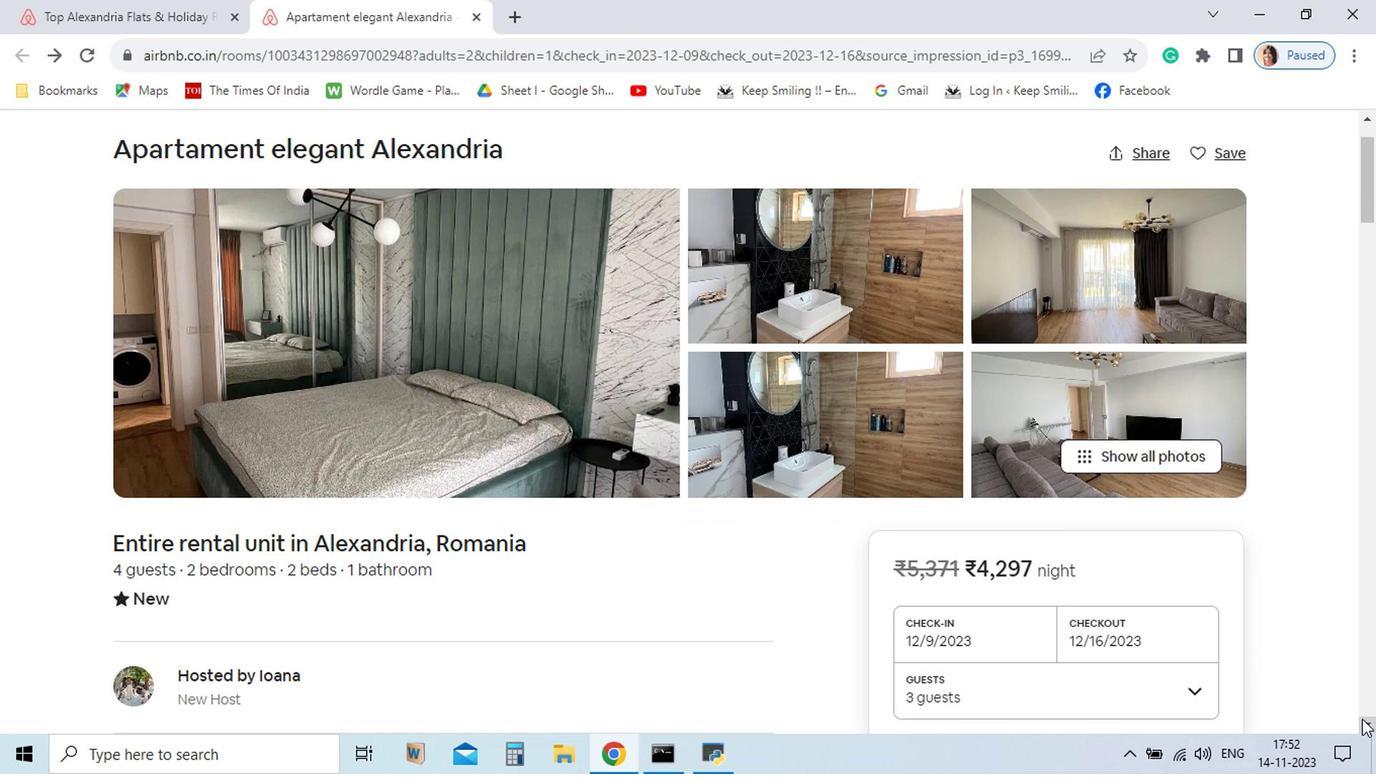 
Action: Mouse pressed left at (1164, 711)
Screenshot: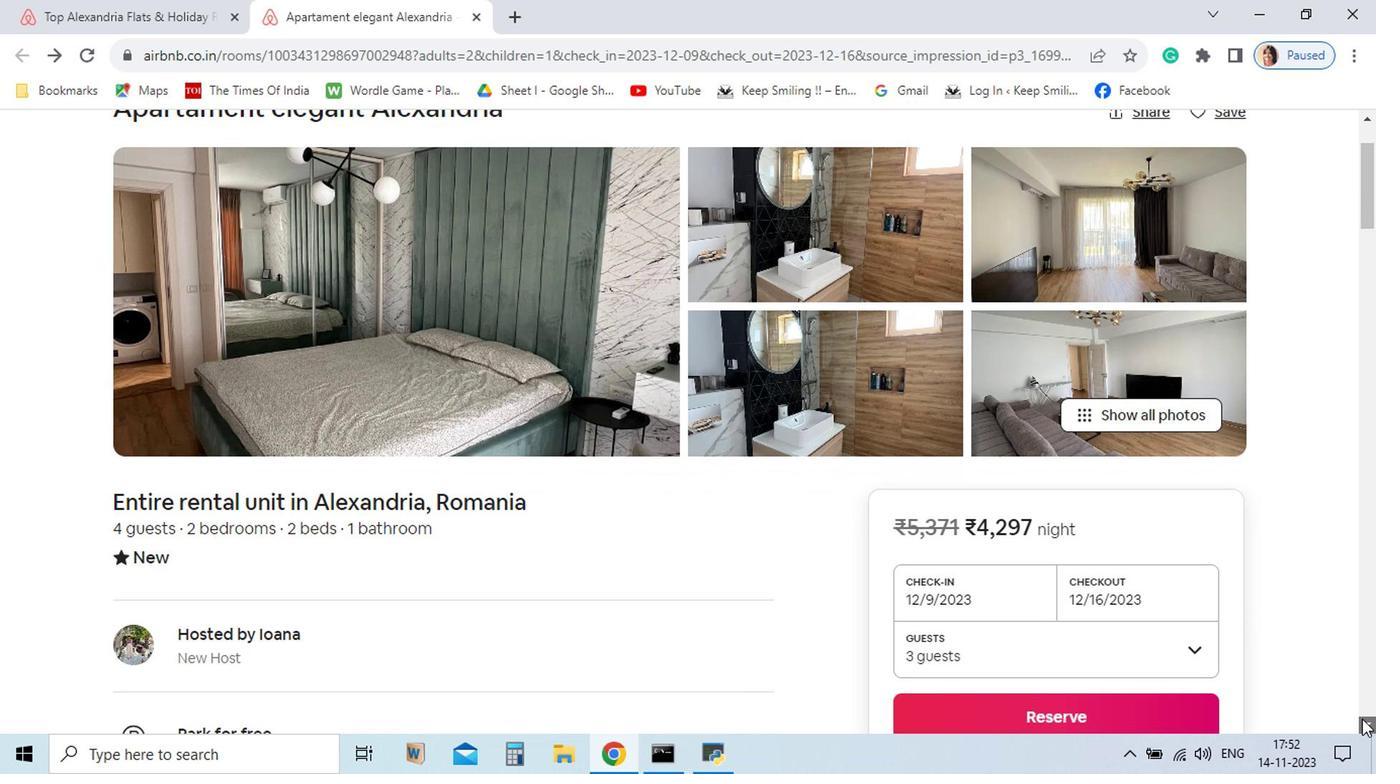 
Action: Mouse pressed left at (1164, 711)
Screenshot: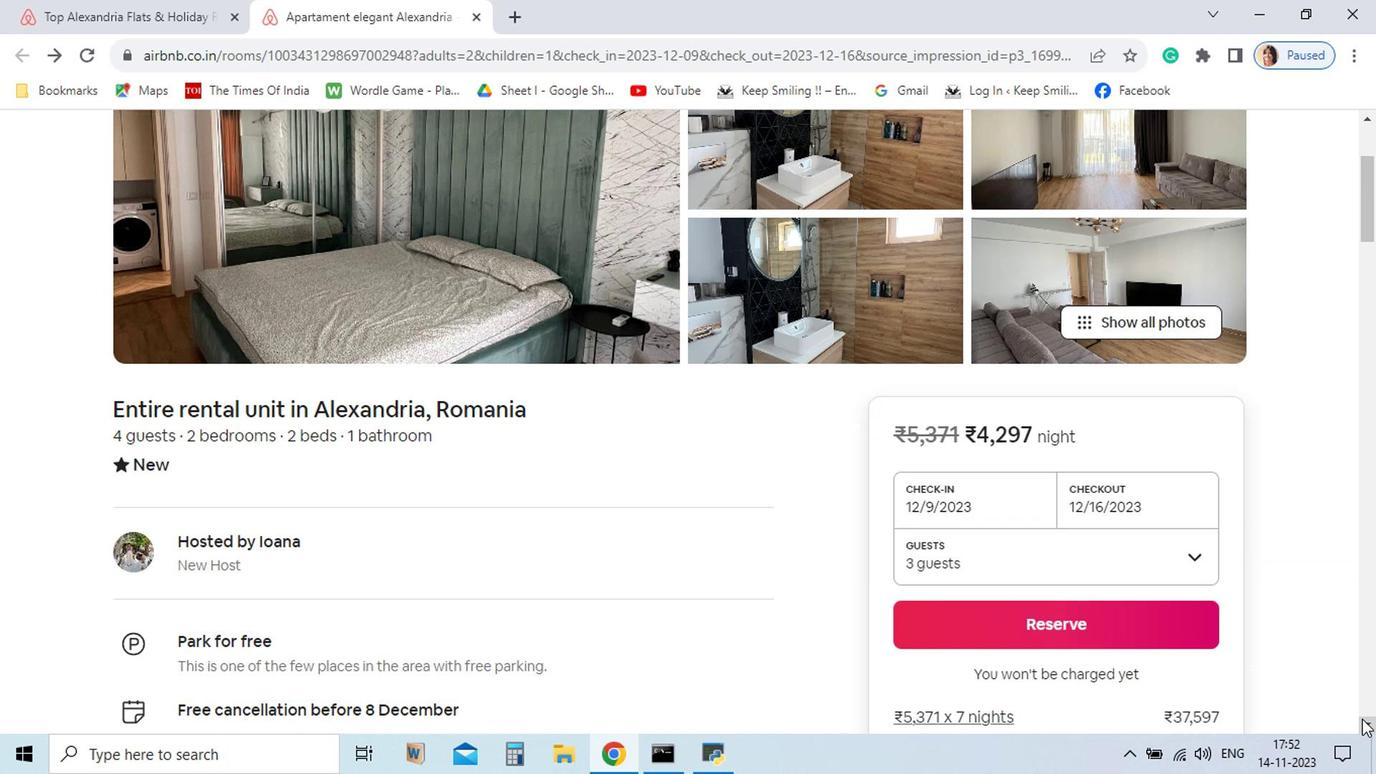 
Action: Mouse pressed left at (1164, 711)
Screenshot: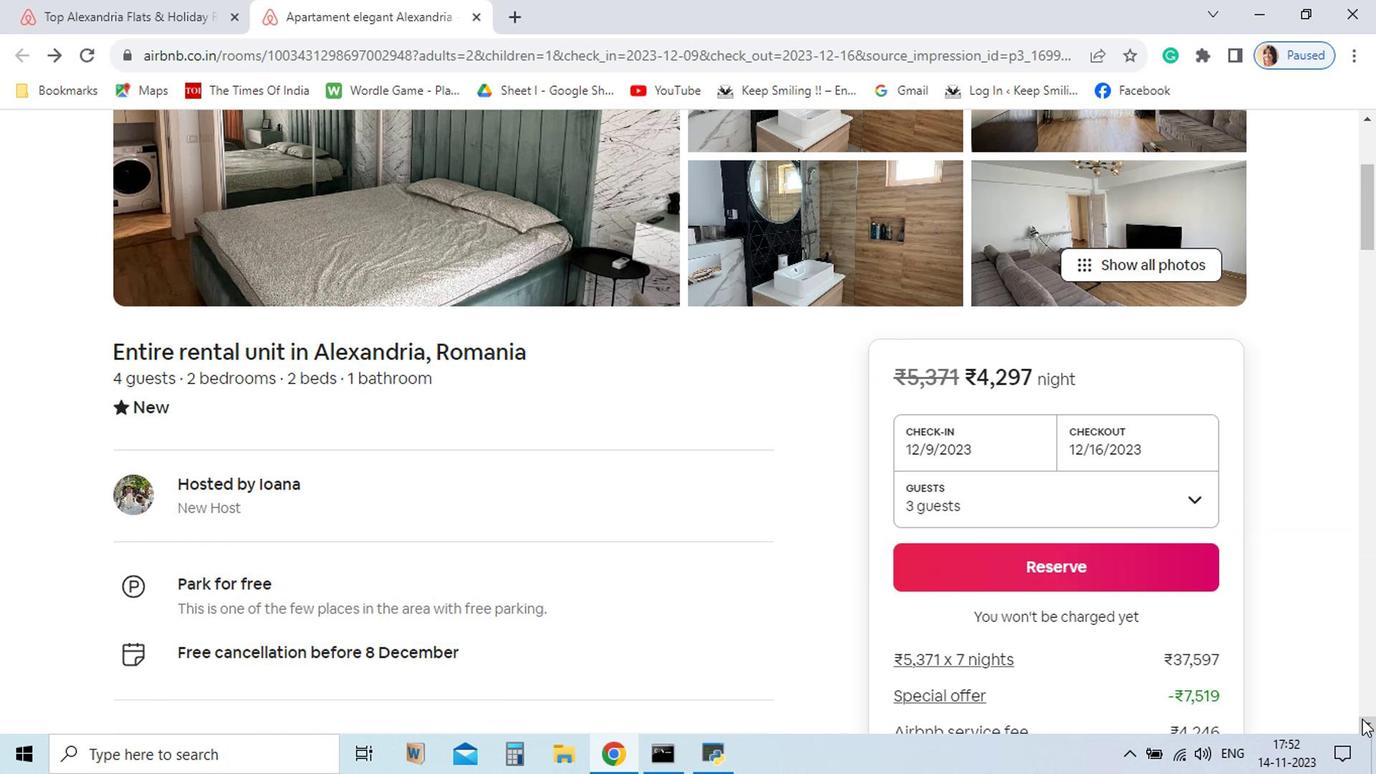 
Action: Mouse pressed left at (1164, 711)
Screenshot: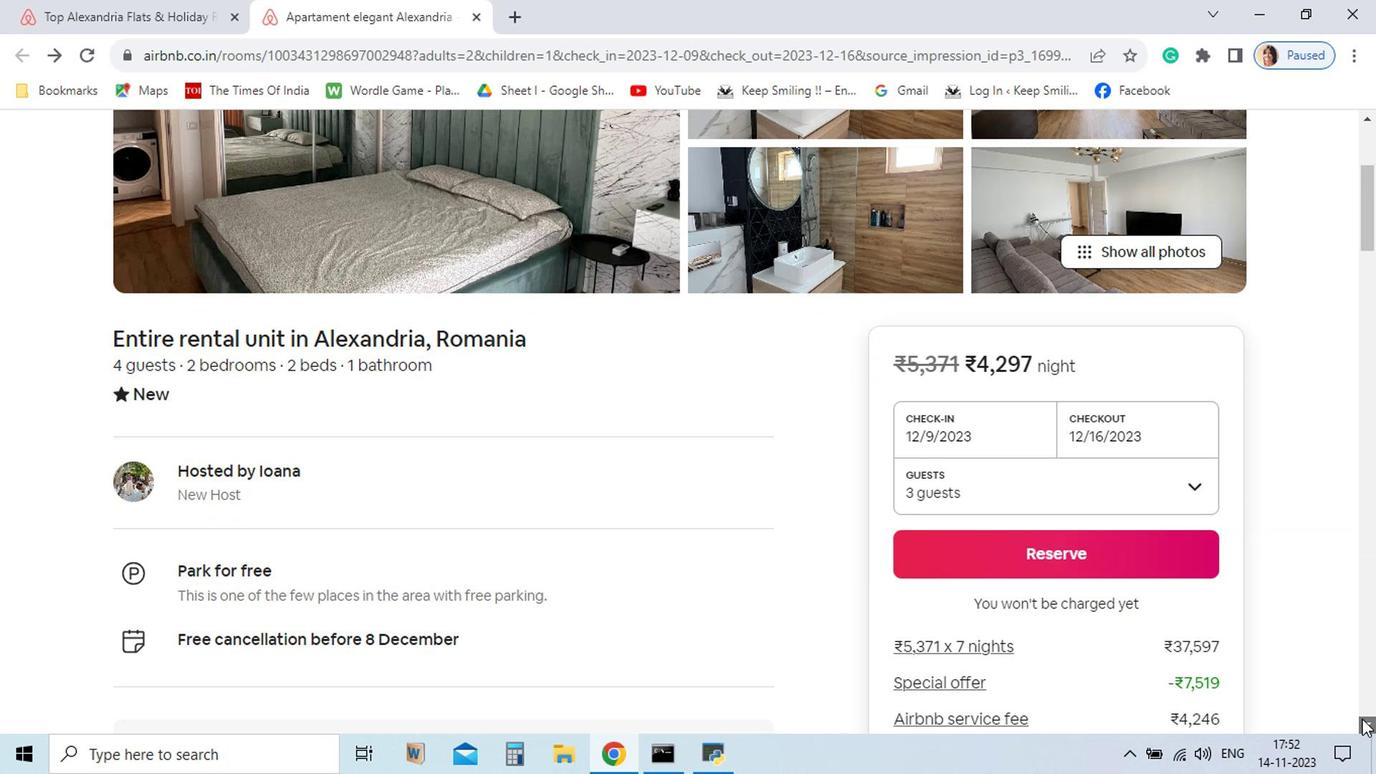 
Action: Mouse pressed left at (1164, 711)
Screenshot: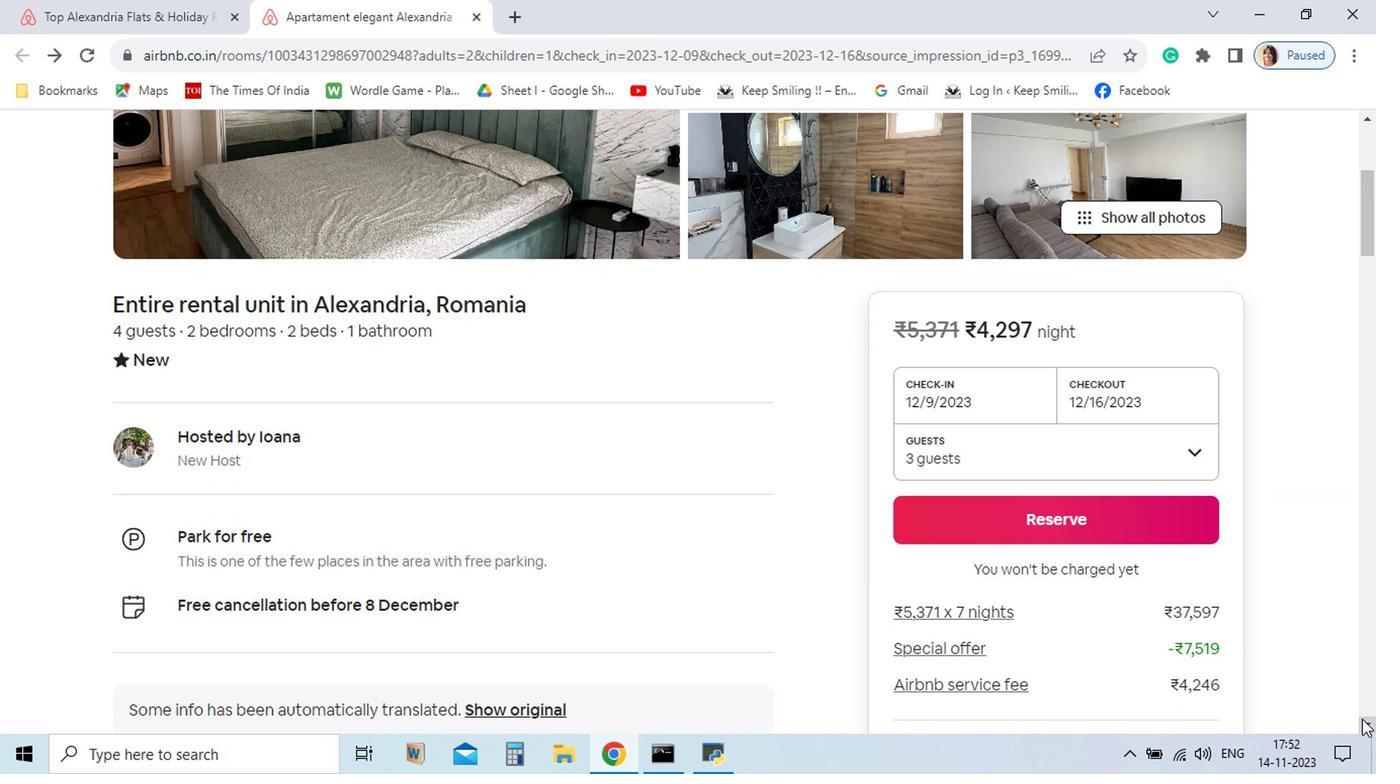 
Action: Mouse pressed left at (1164, 711)
Screenshot: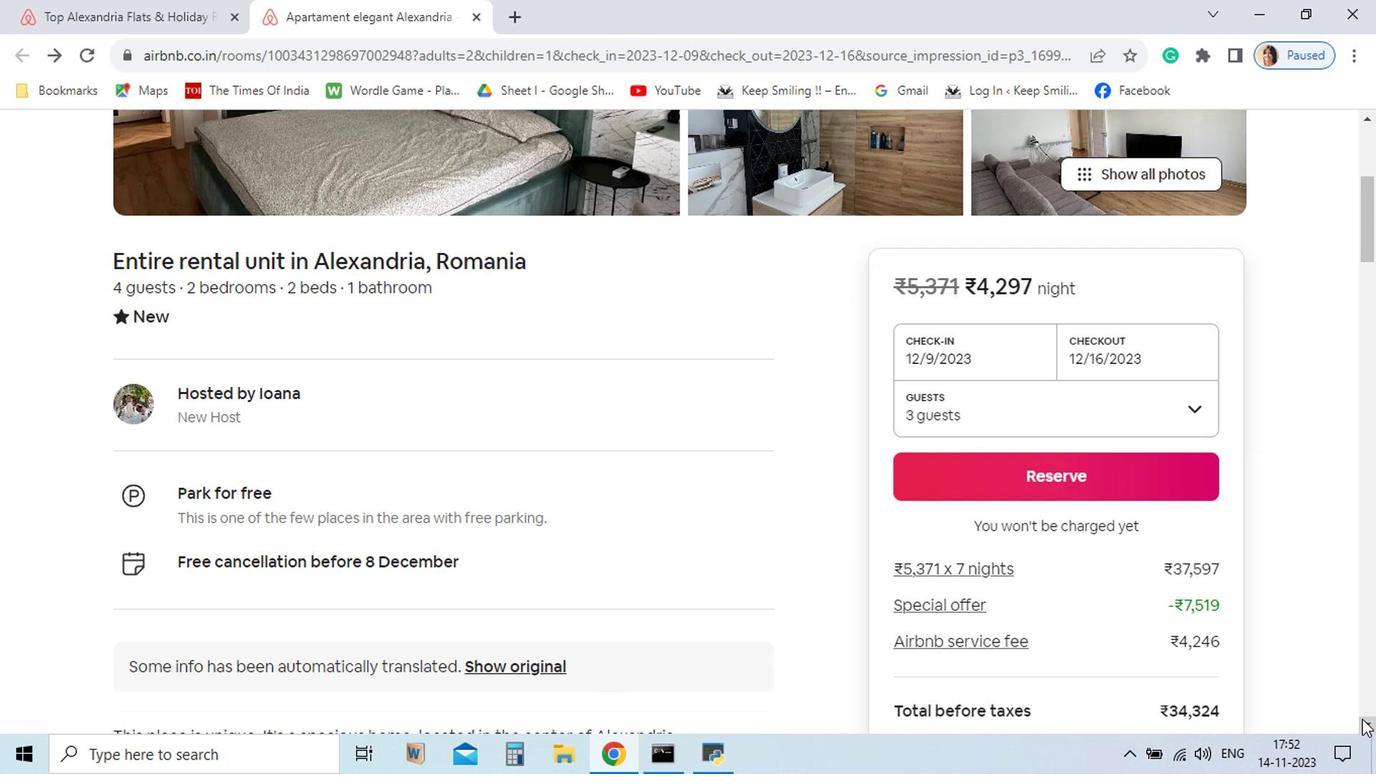 
Action: Mouse pressed left at (1164, 711)
Screenshot: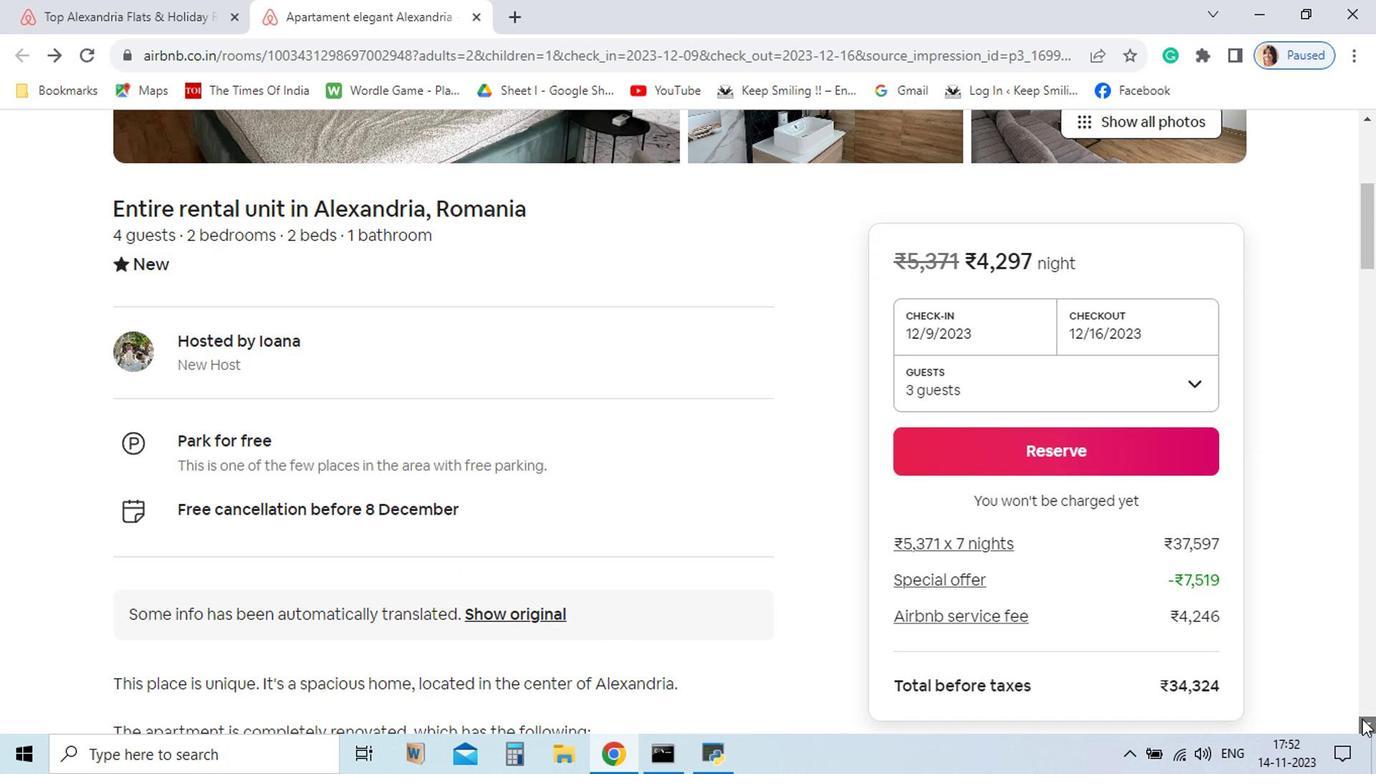 
Action: Mouse pressed left at (1164, 711)
Screenshot: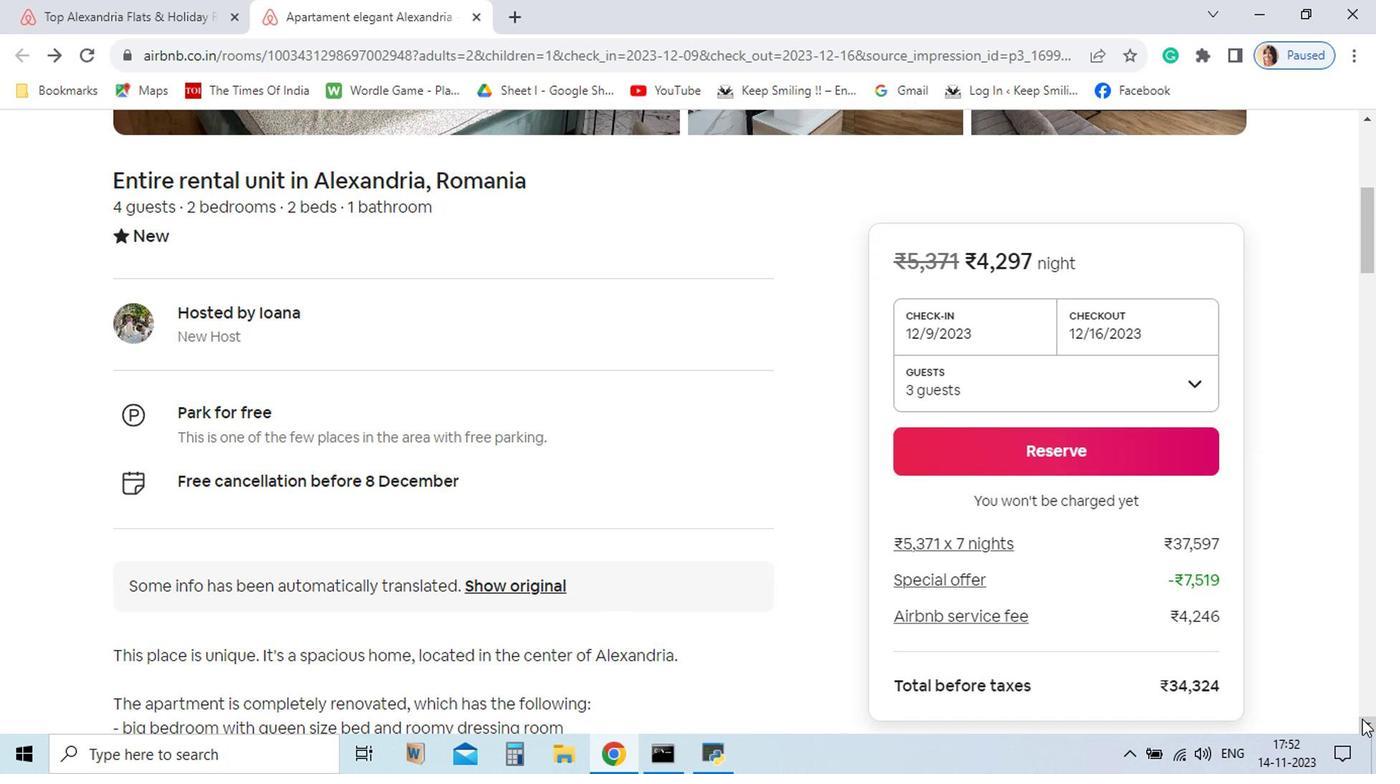 
Action: Mouse pressed left at (1164, 711)
Screenshot: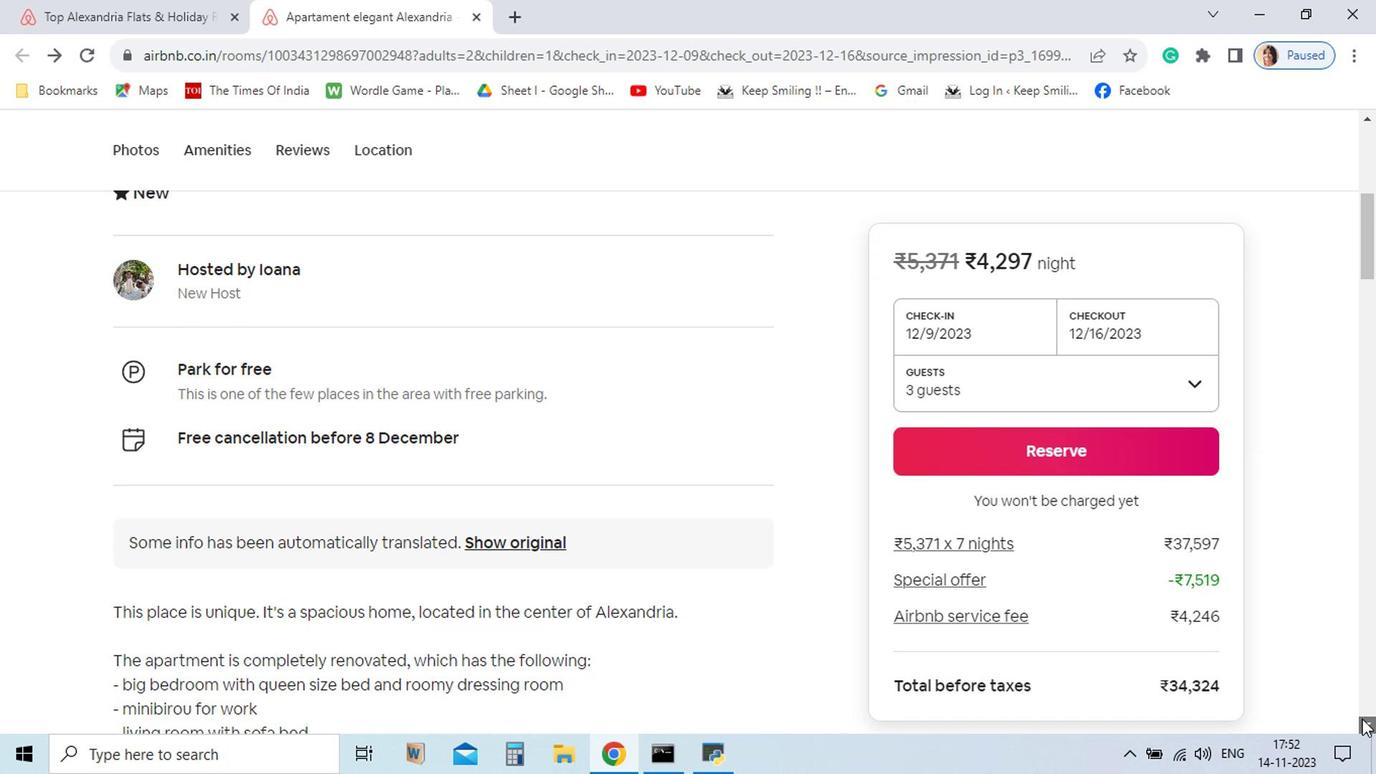 
Action: Mouse pressed left at (1164, 711)
Screenshot: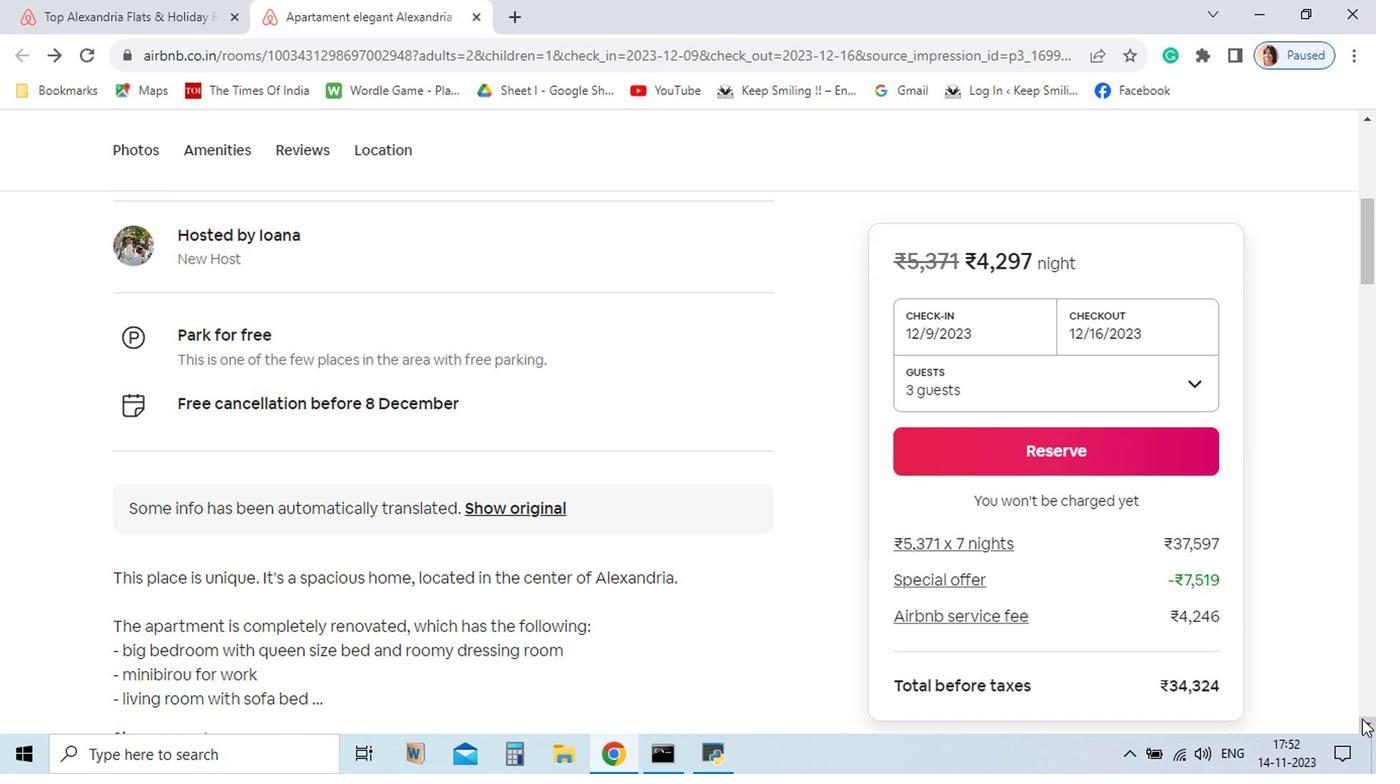 
Action: Mouse pressed left at (1164, 711)
Screenshot: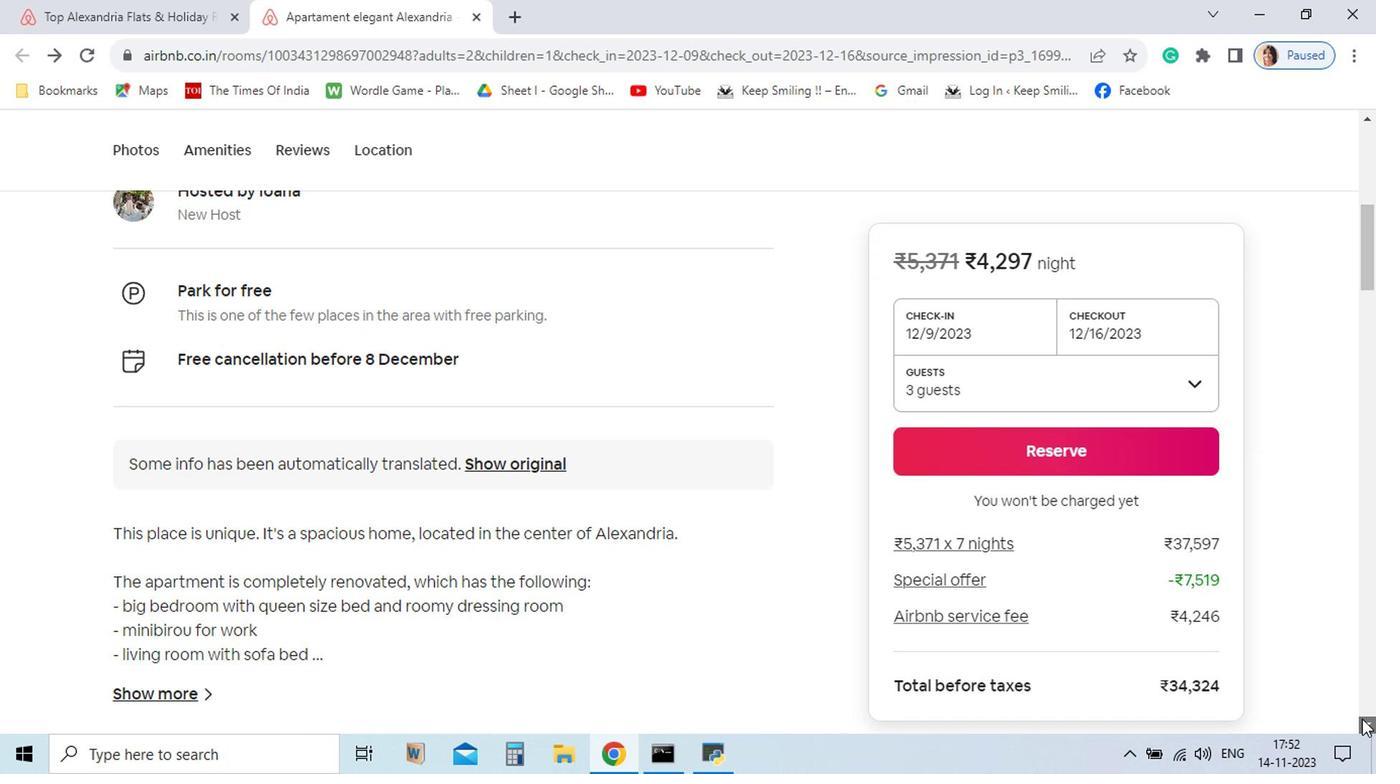 
Action: Mouse pressed left at (1164, 711)
Screenshot: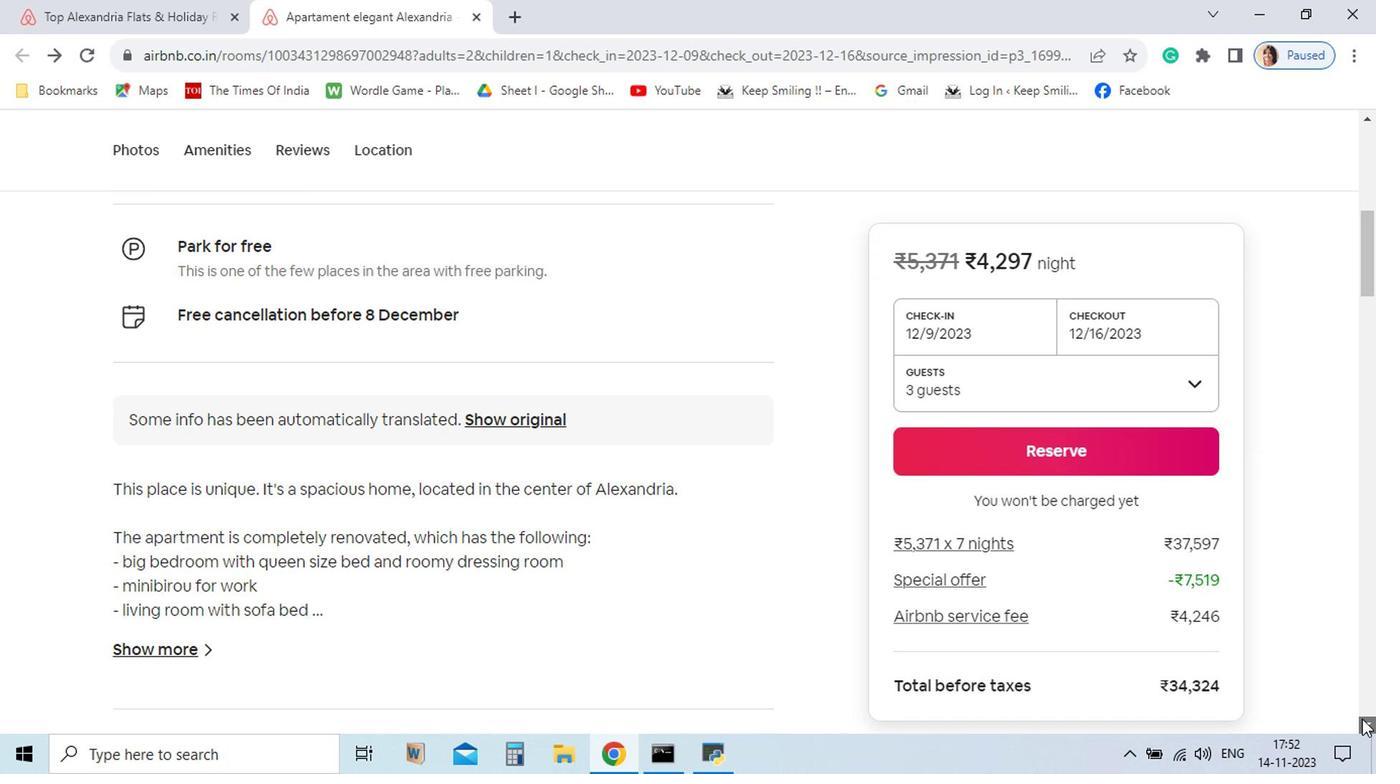 
Action: Mouse pressed left at (1164, 711)
Screenshot: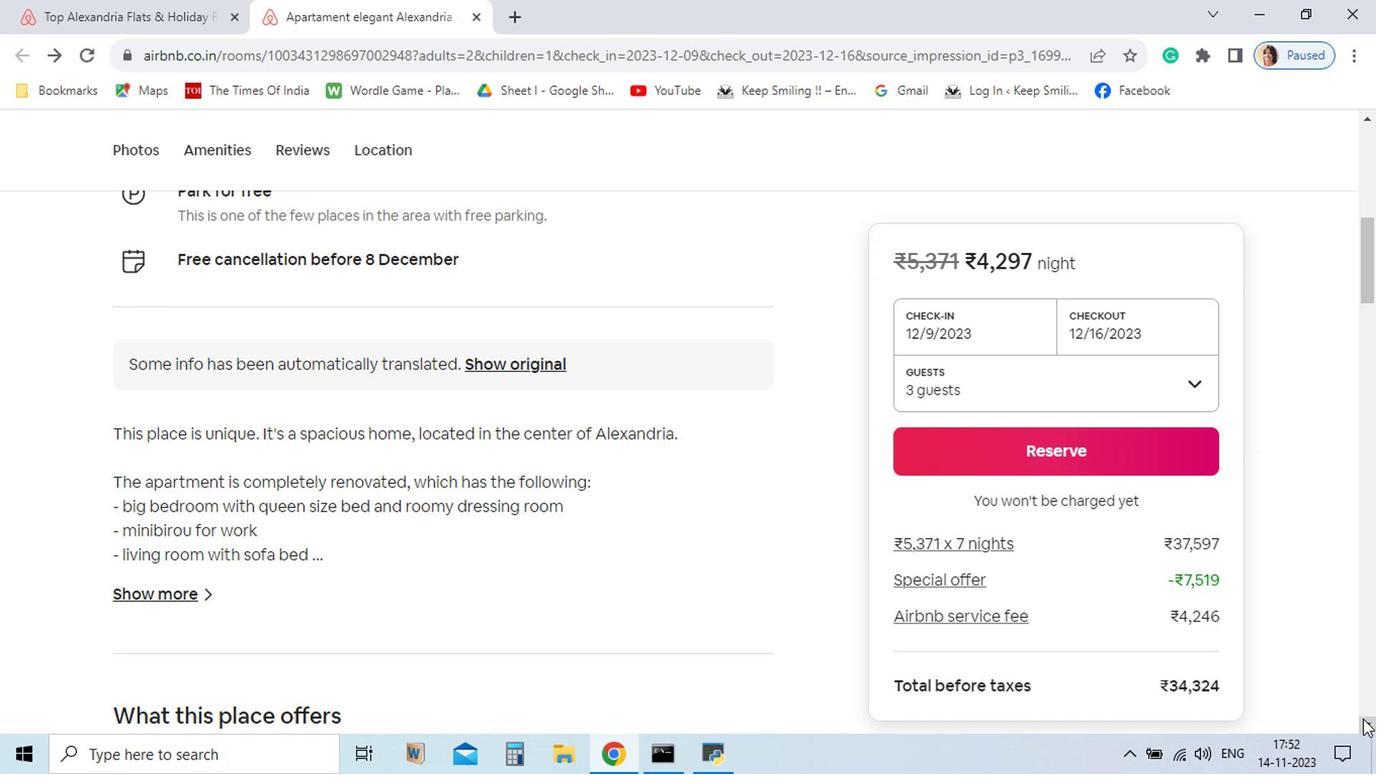 
Action: Mouse pressed left at (1164, 711)
Screenshot: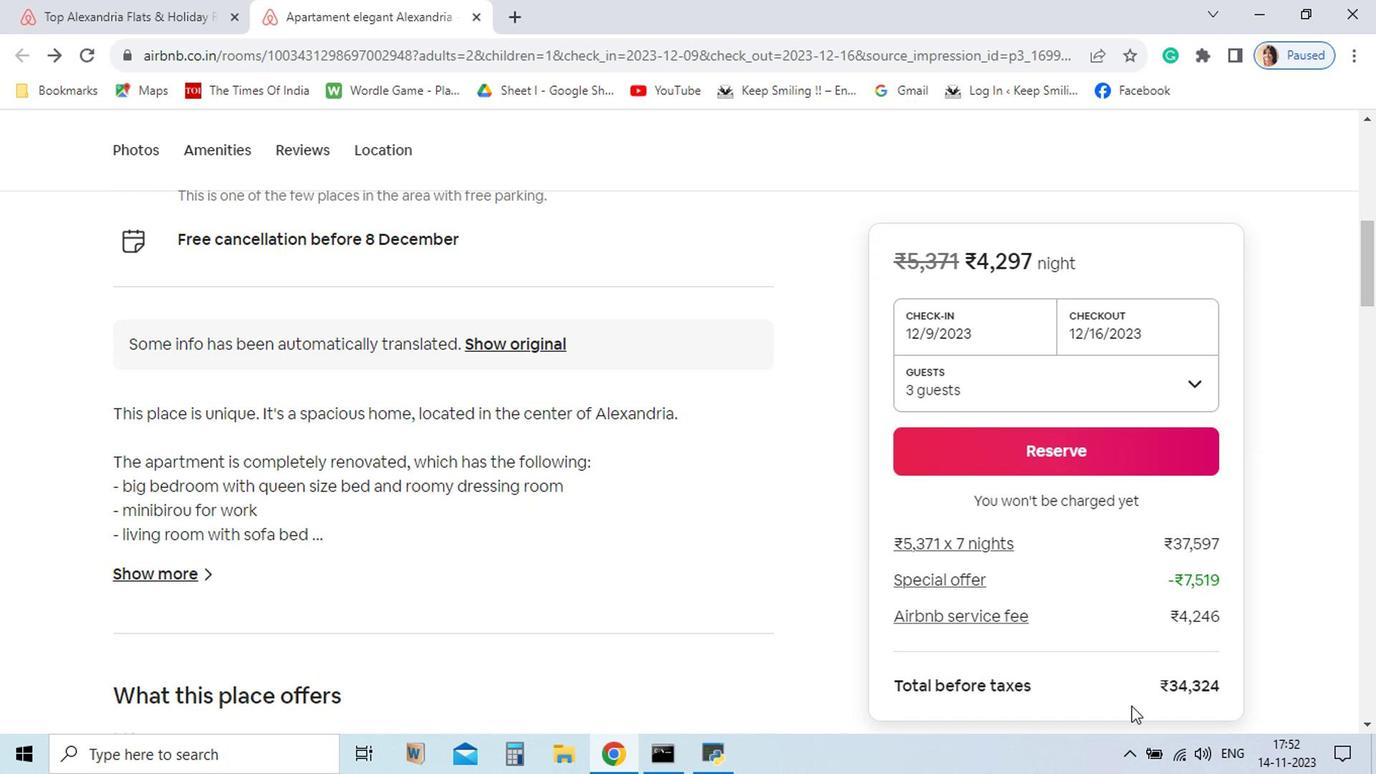 
Action: Mouse pressed left at (1164, 711)
Screenshot: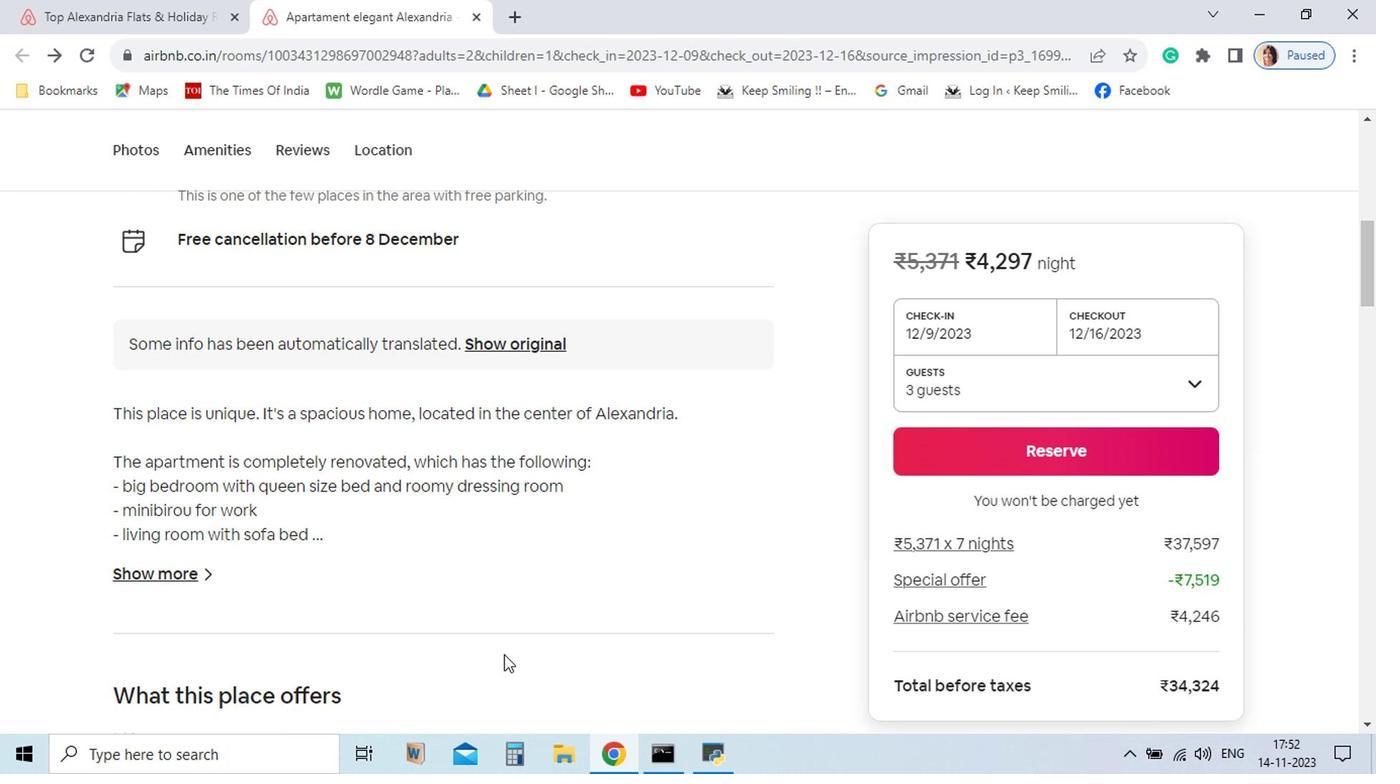 
Action: Mouse pressed left at (1164, 711)
Screenshot: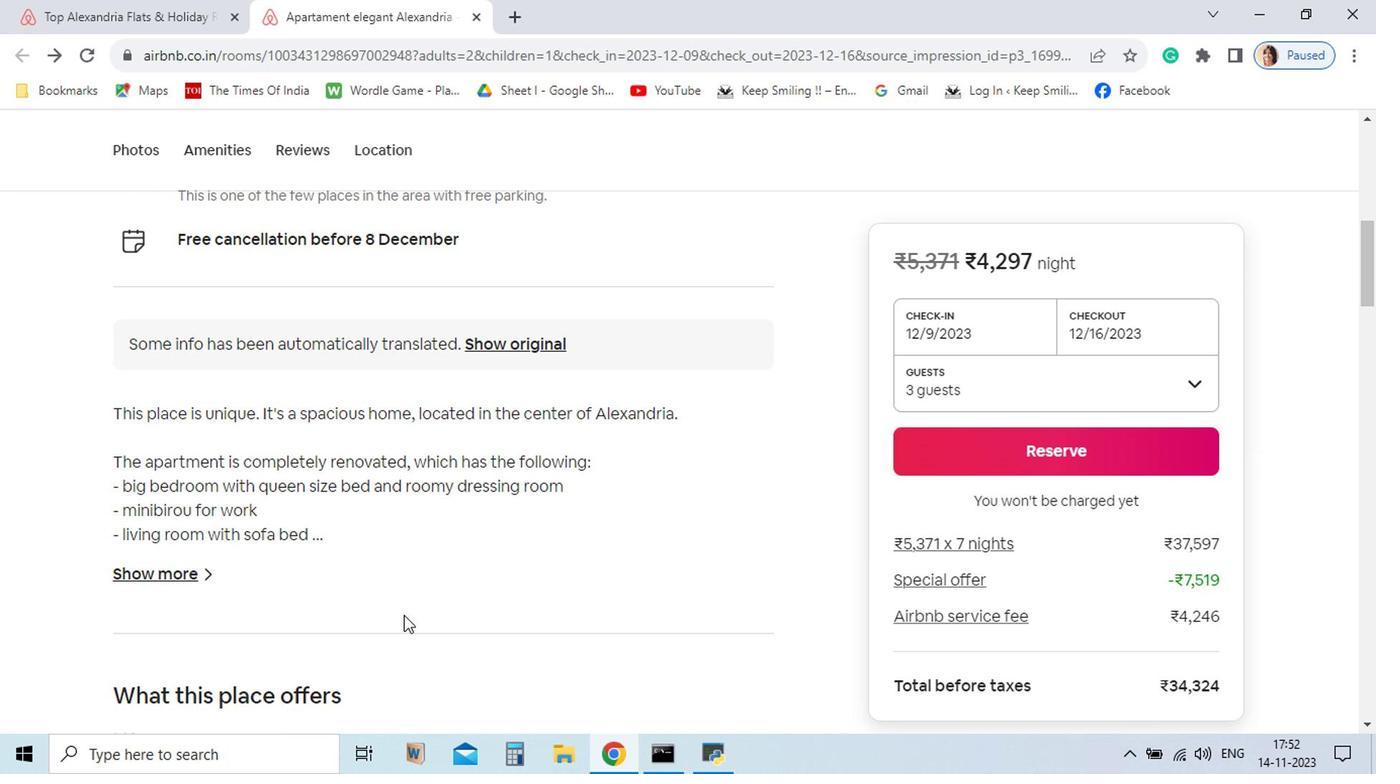 
Action: Mouse moved to (313, 604)
Screenshot: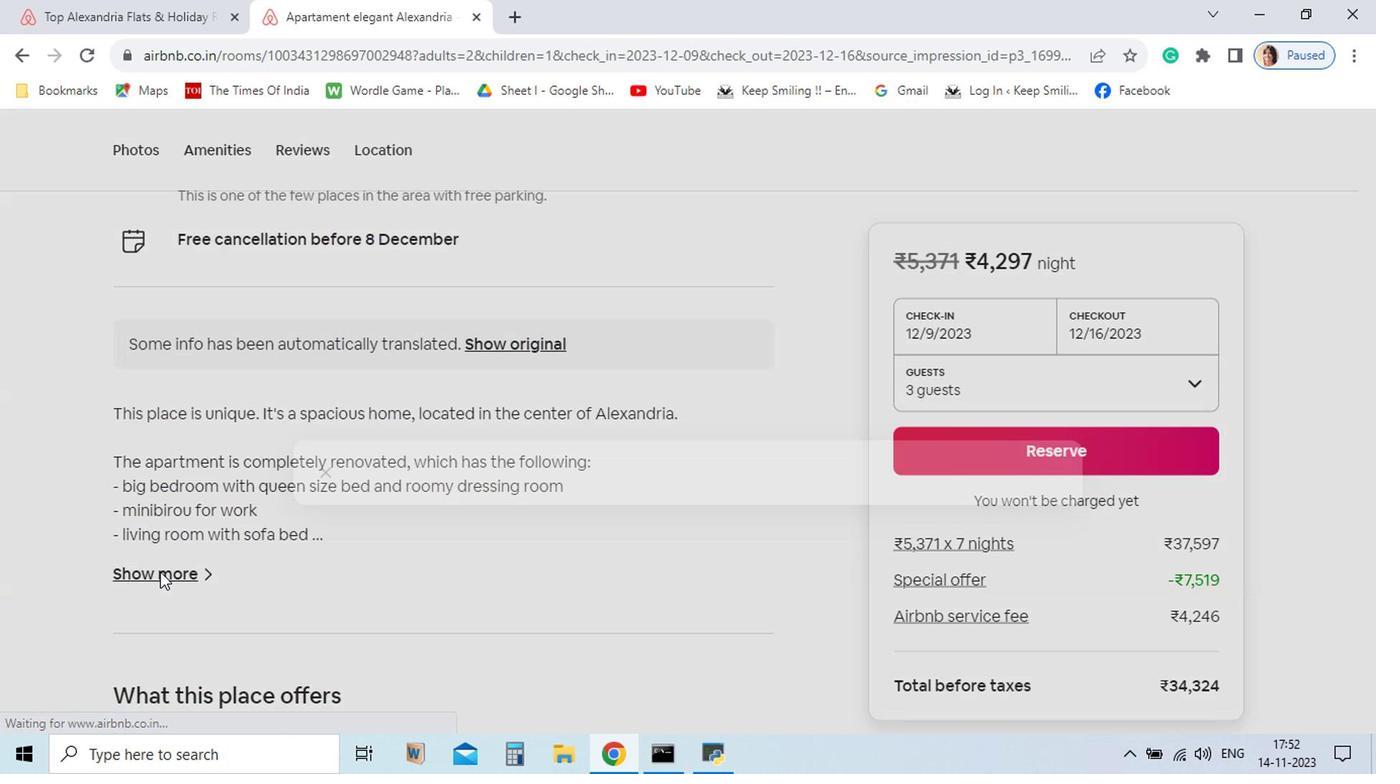 
Action: Mouse pressed left at (313, 604)
Screenshot: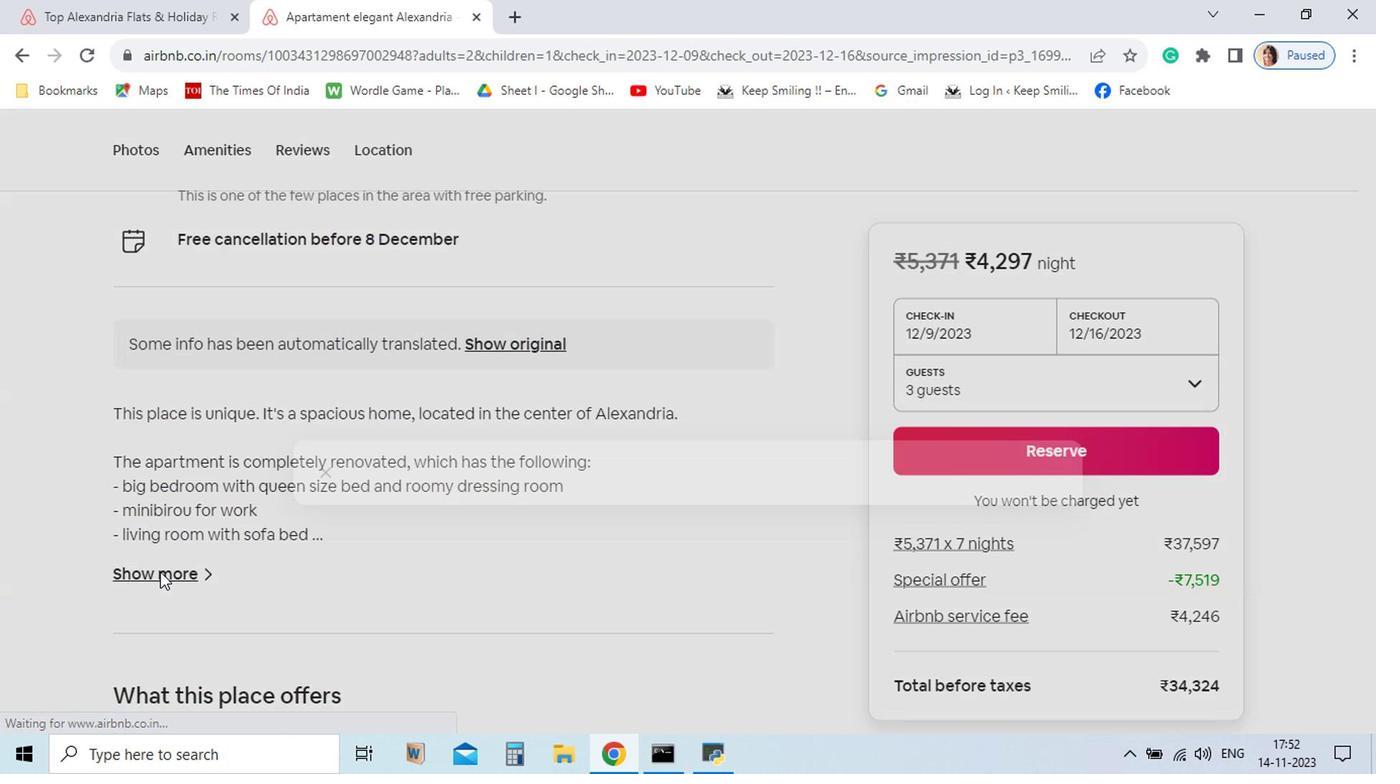 
Action: Mouse moved to (427, 367)
Screenshot: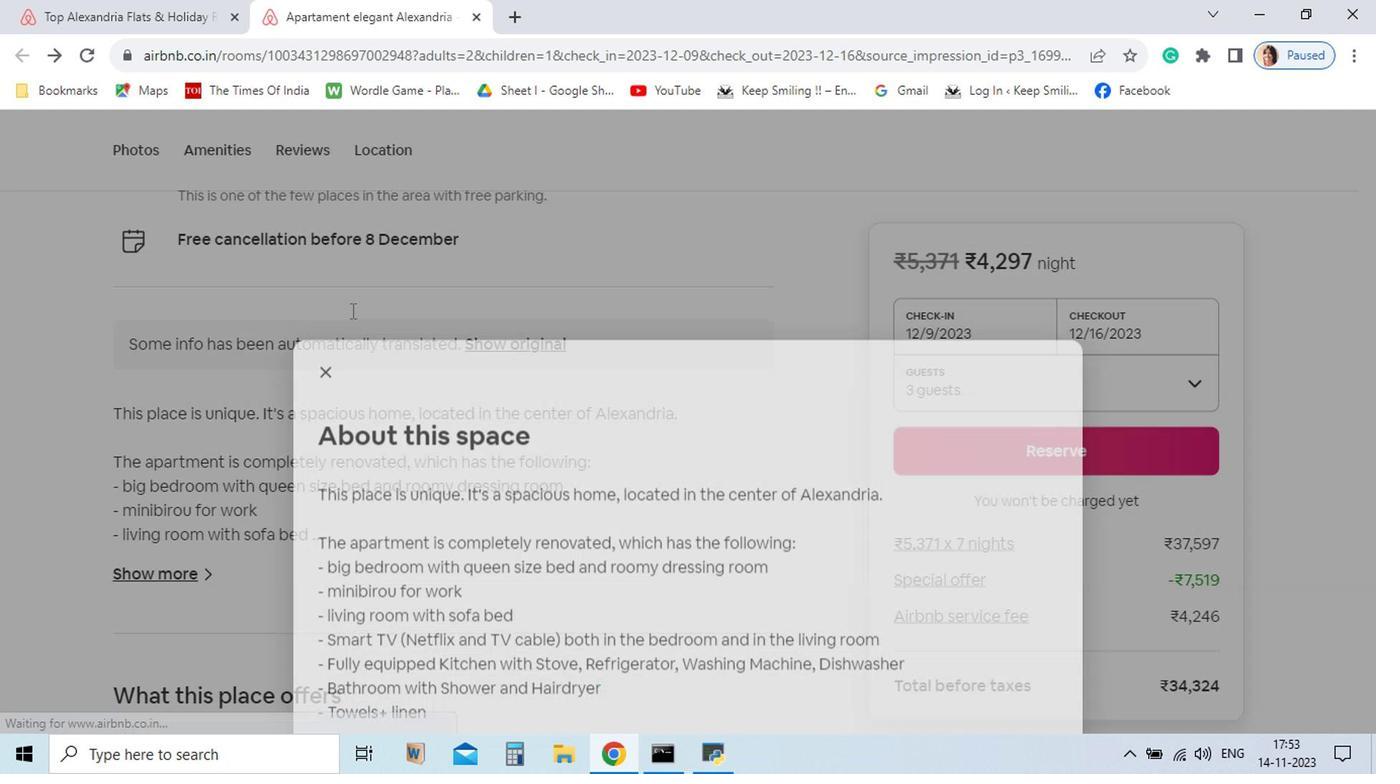 
Action: Mouse pressed left at (427, 367)
Screenshot: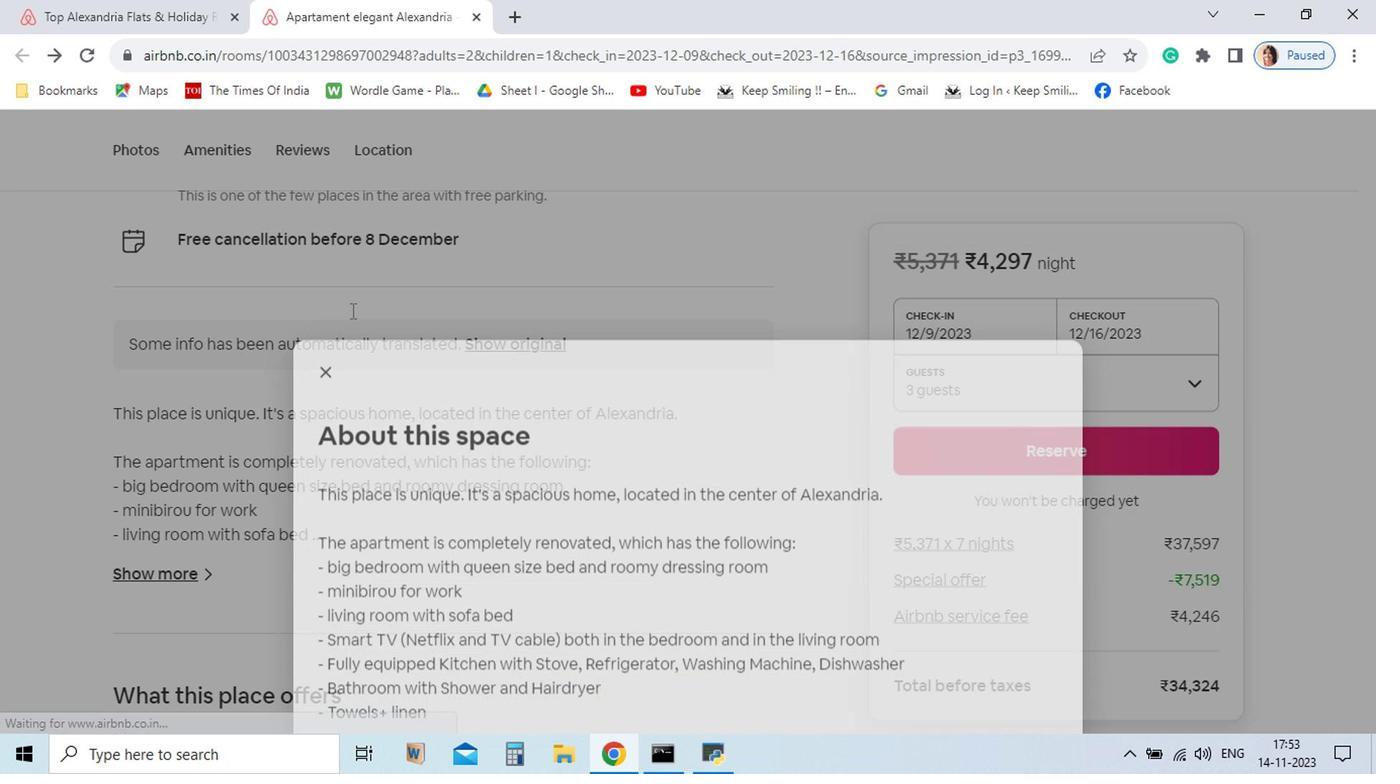 
Action: Mouse moved to (738, 587)
Screenshot: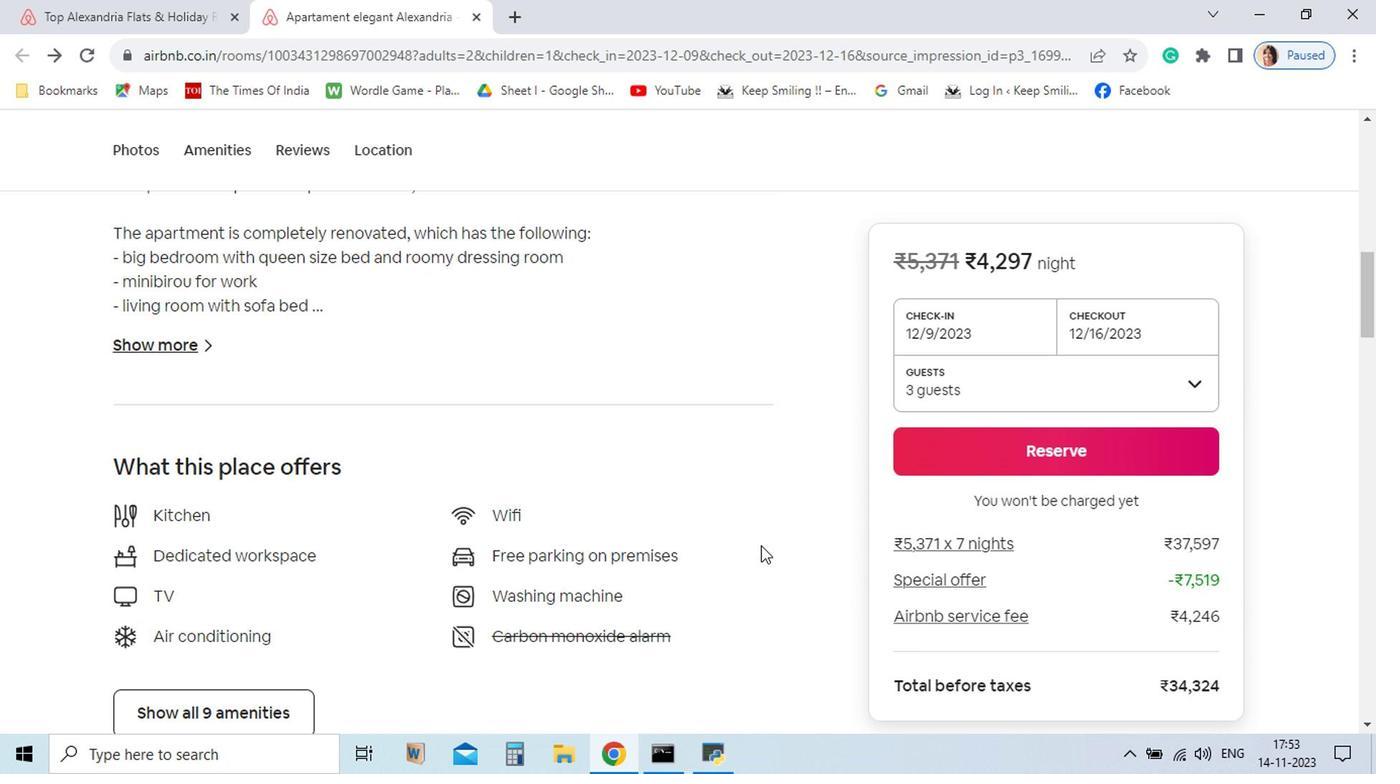 
Action: Mouse scrolled (738, 587) with delta (0, 0)
Screenshot: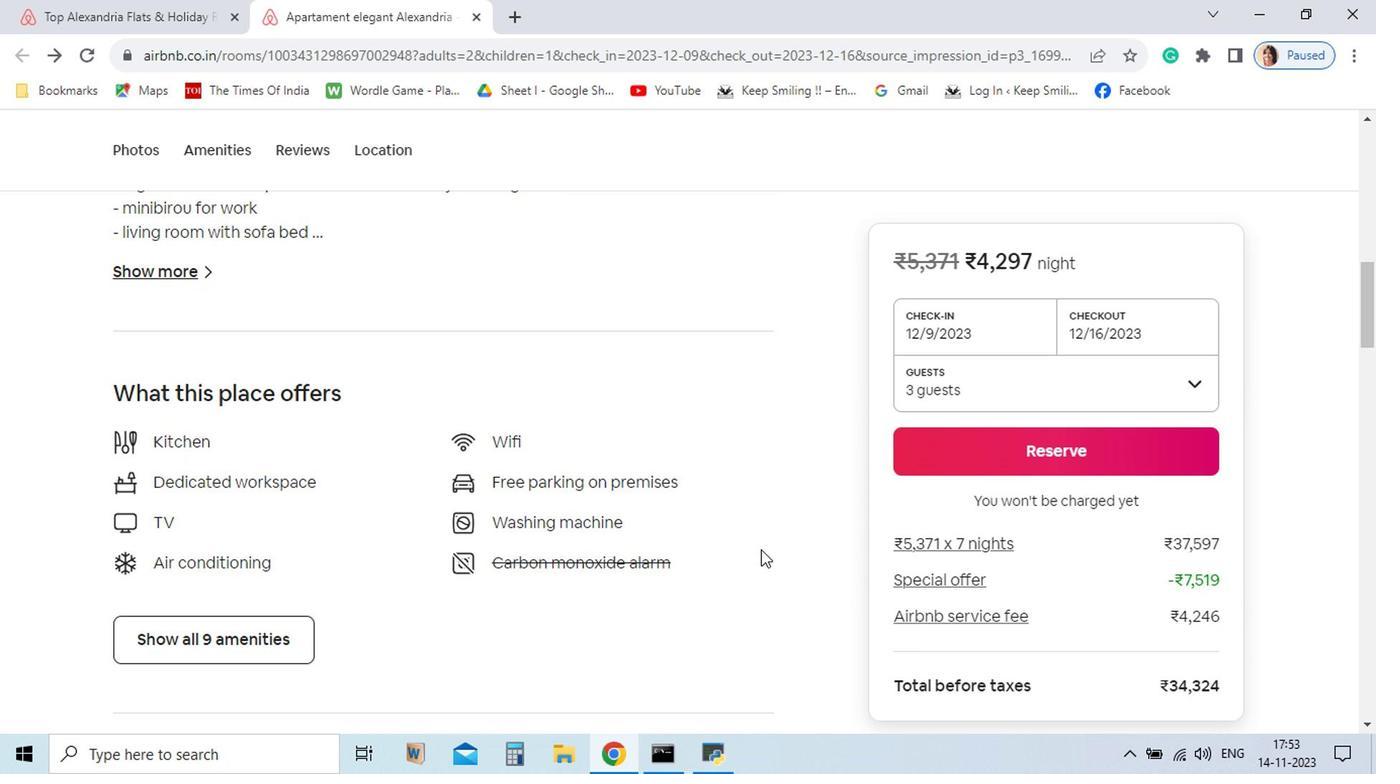 
Action: Mouse scrolled (738, 587) with delta (0, 0)
Screenshot: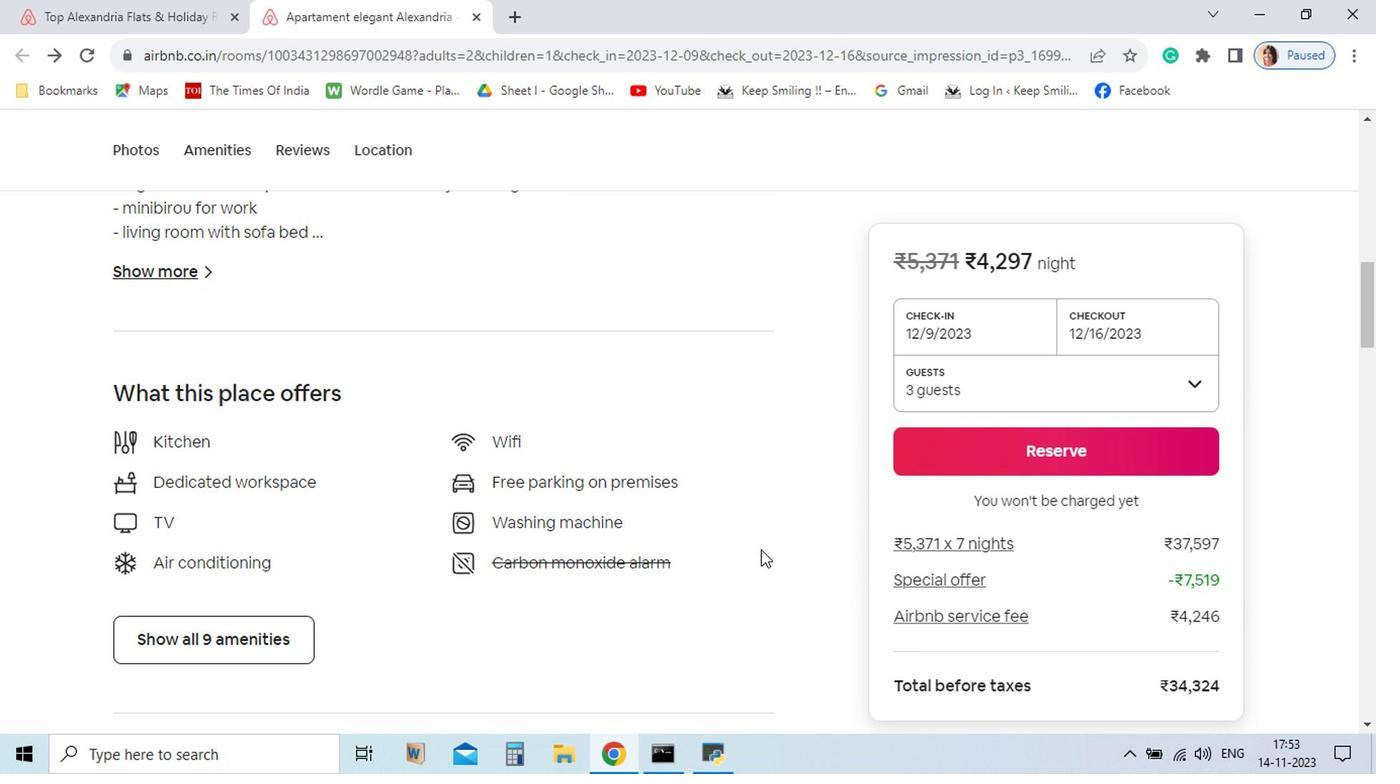 
Action: Mouse scrolled (738, 587) with delta (0, 0)
Screenshot: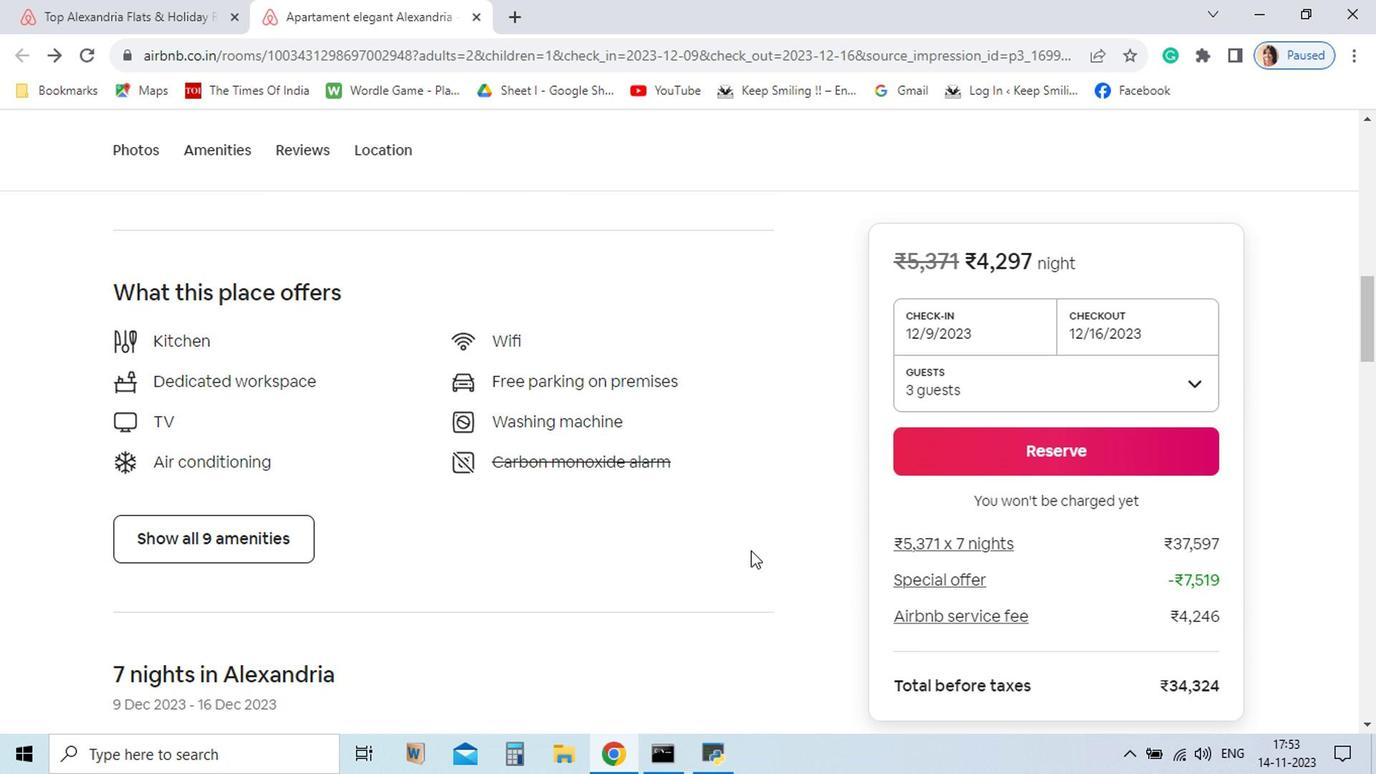 
Action: Mouse moved to (738, 590)
Screenshot: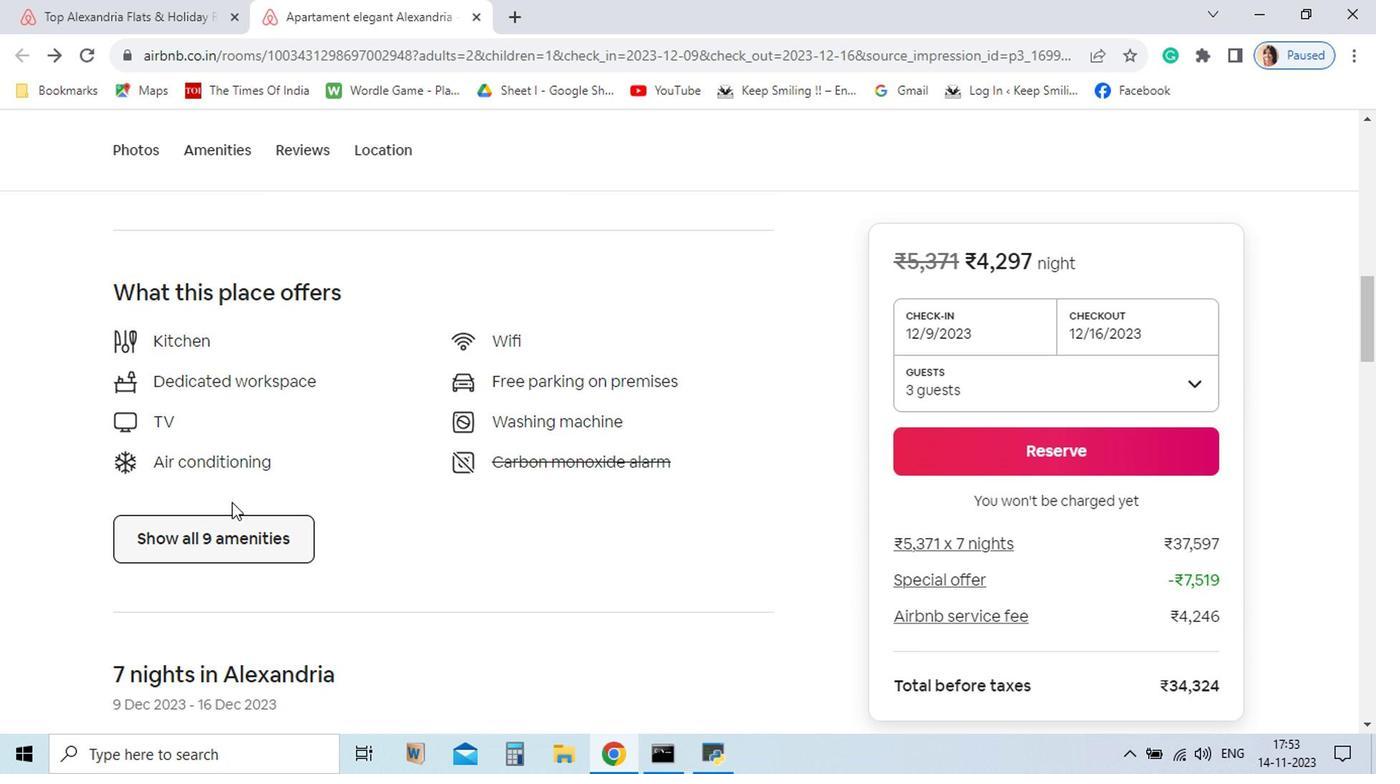 
Action: Mouse scrolled (738, 589) with delta (0, 0)
Screenshot: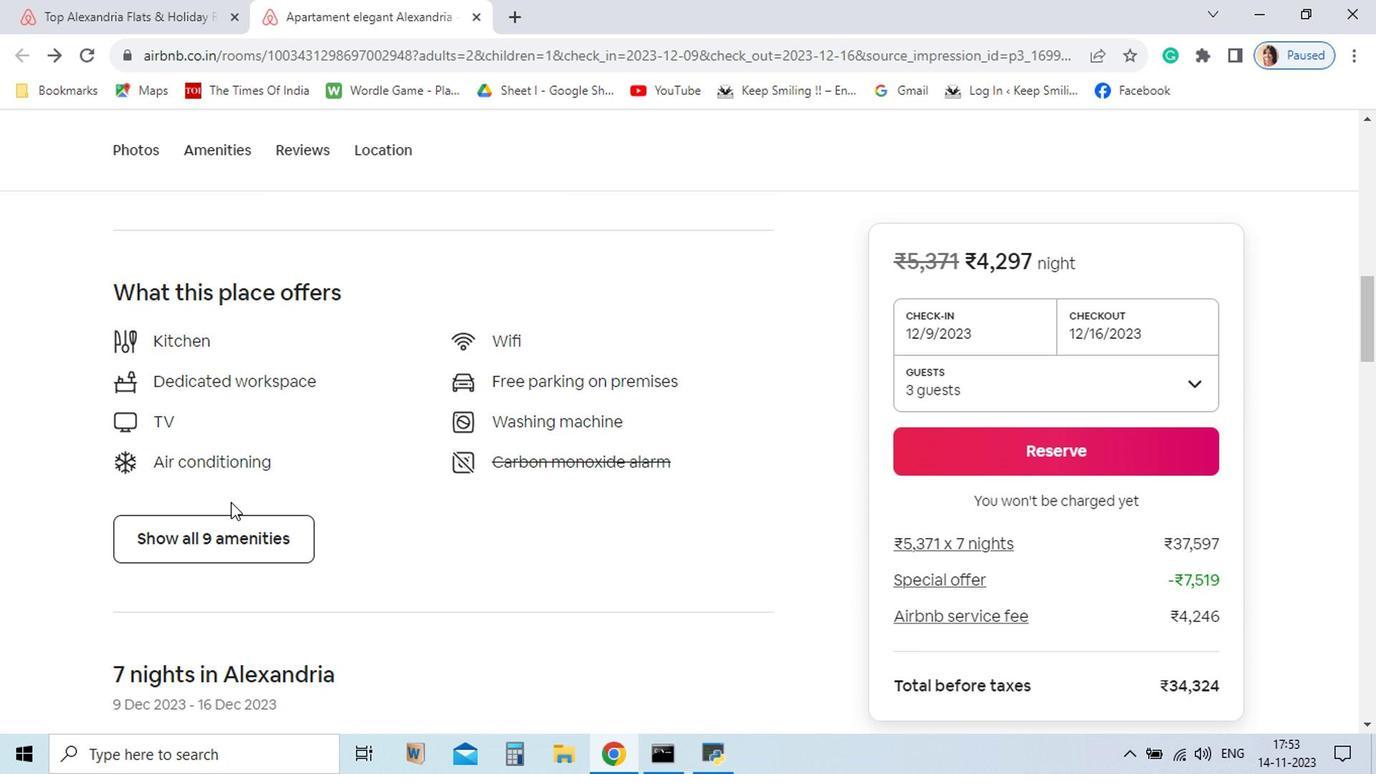 
Action: Mouse moved to (343, 580)
Screenshot: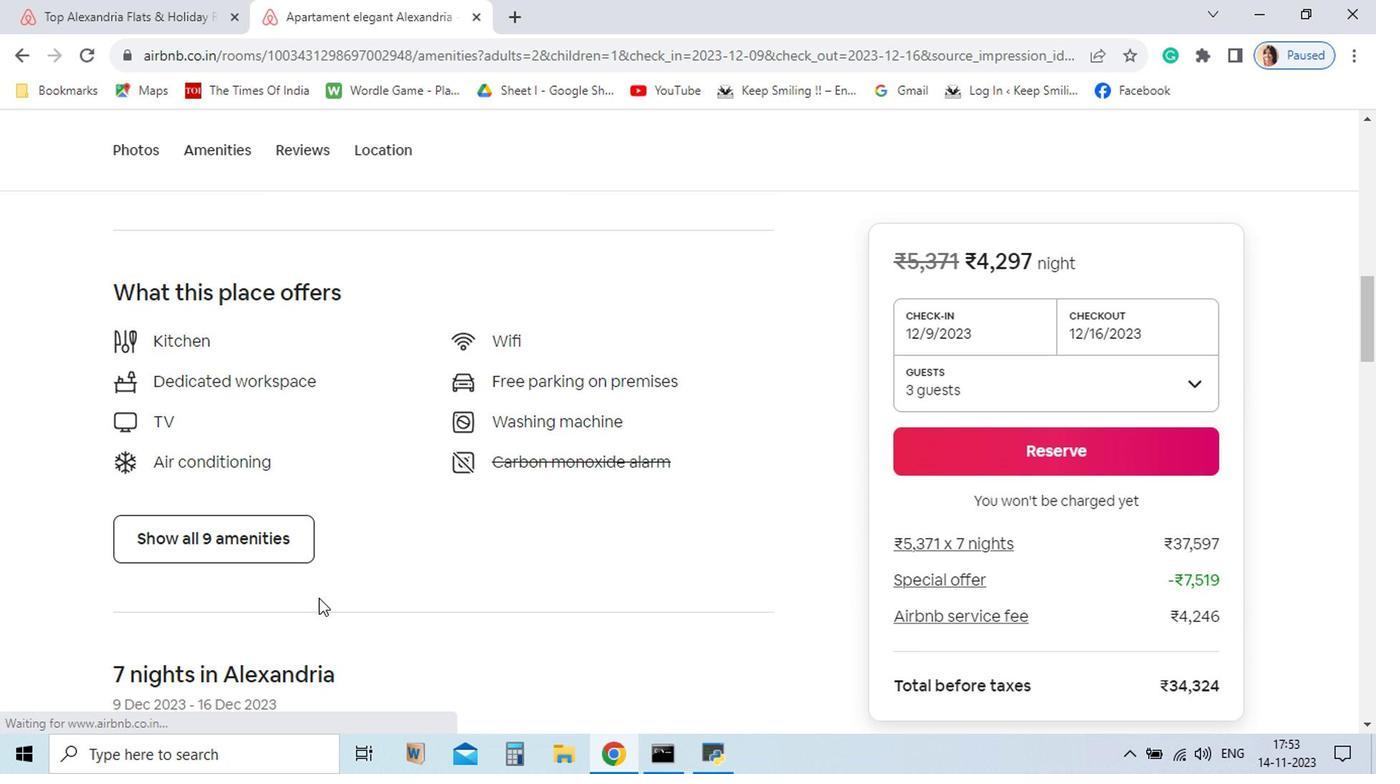 
Action: Mouse pressed left at (343, 580)
Screenshot: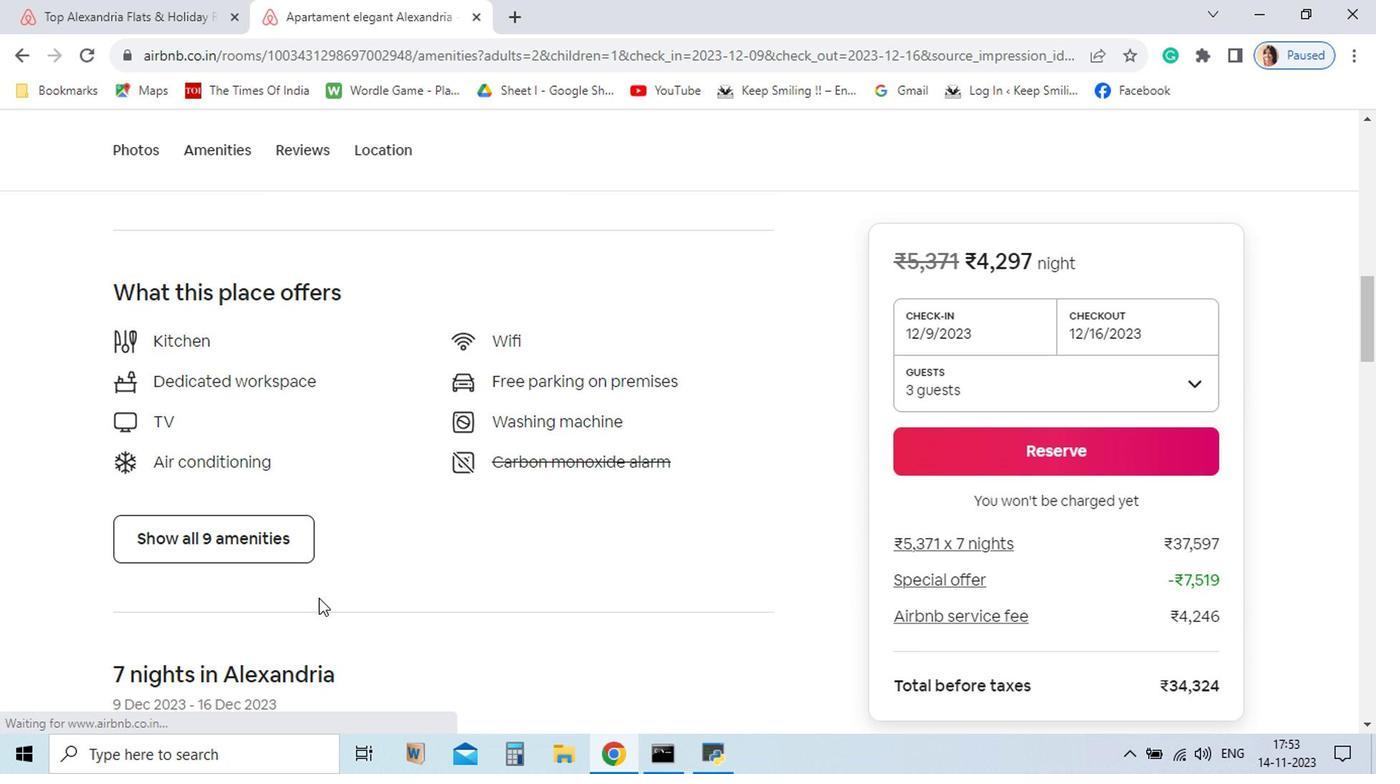 
Action: Mouse moved to (960, 688)
Screenshot: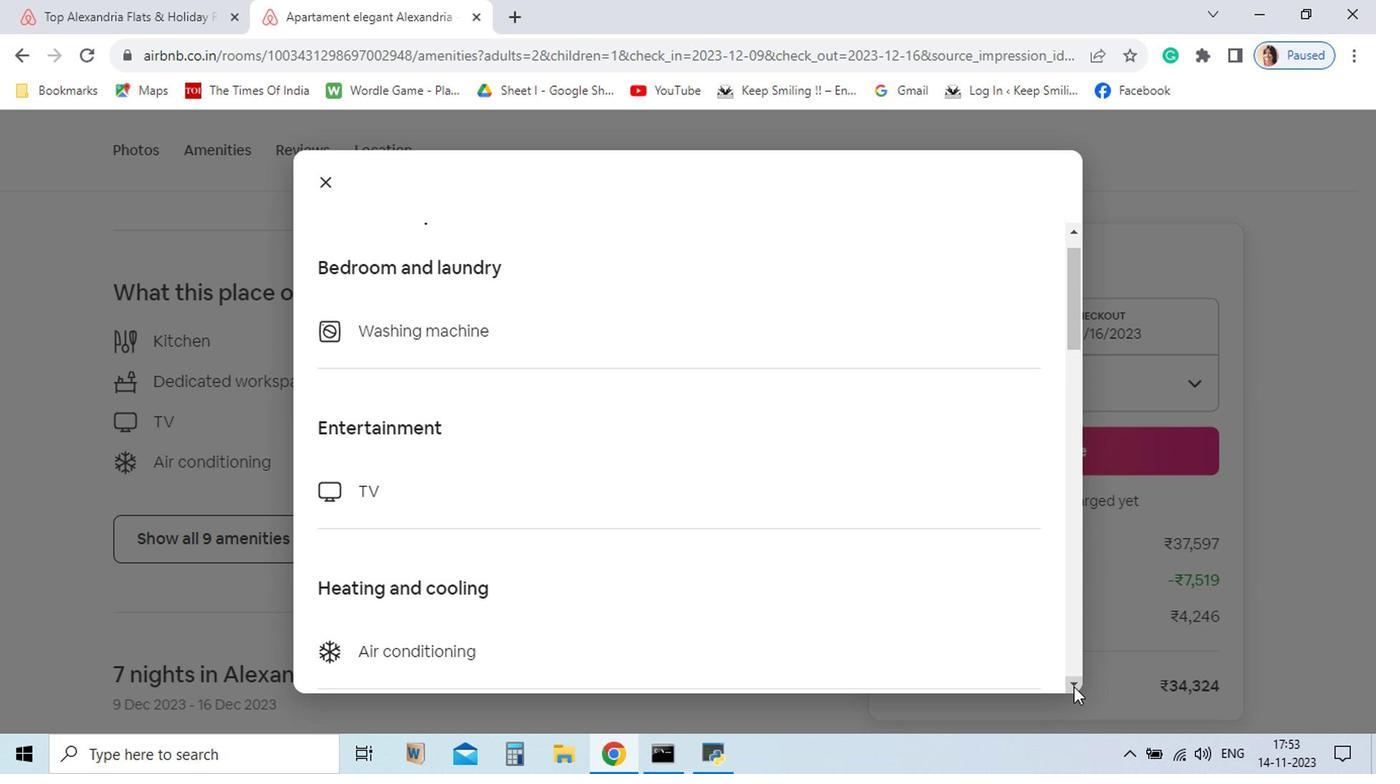 
Action: Mouse pressed left at (960, 688)
Screenshot: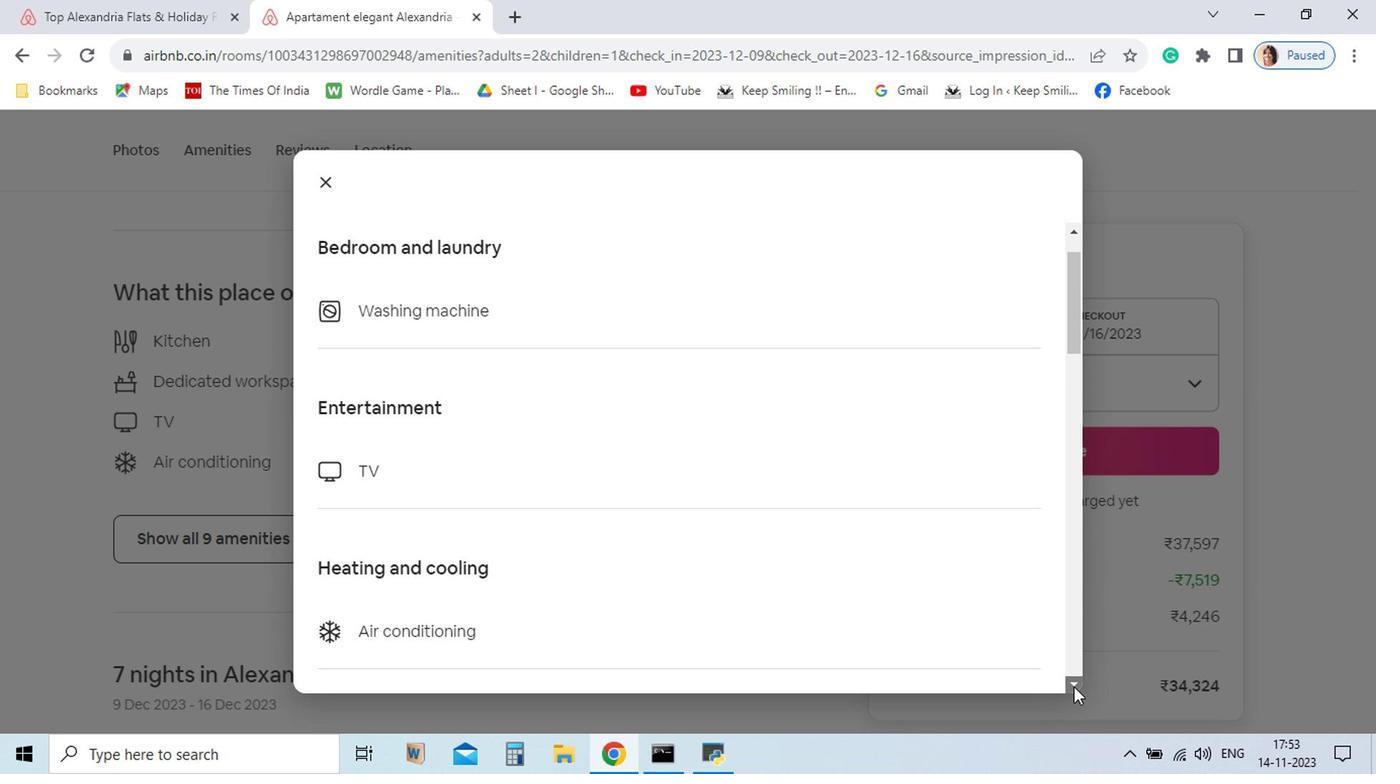 
Action: Mouse pressed left at (960, 688)
Screenshot: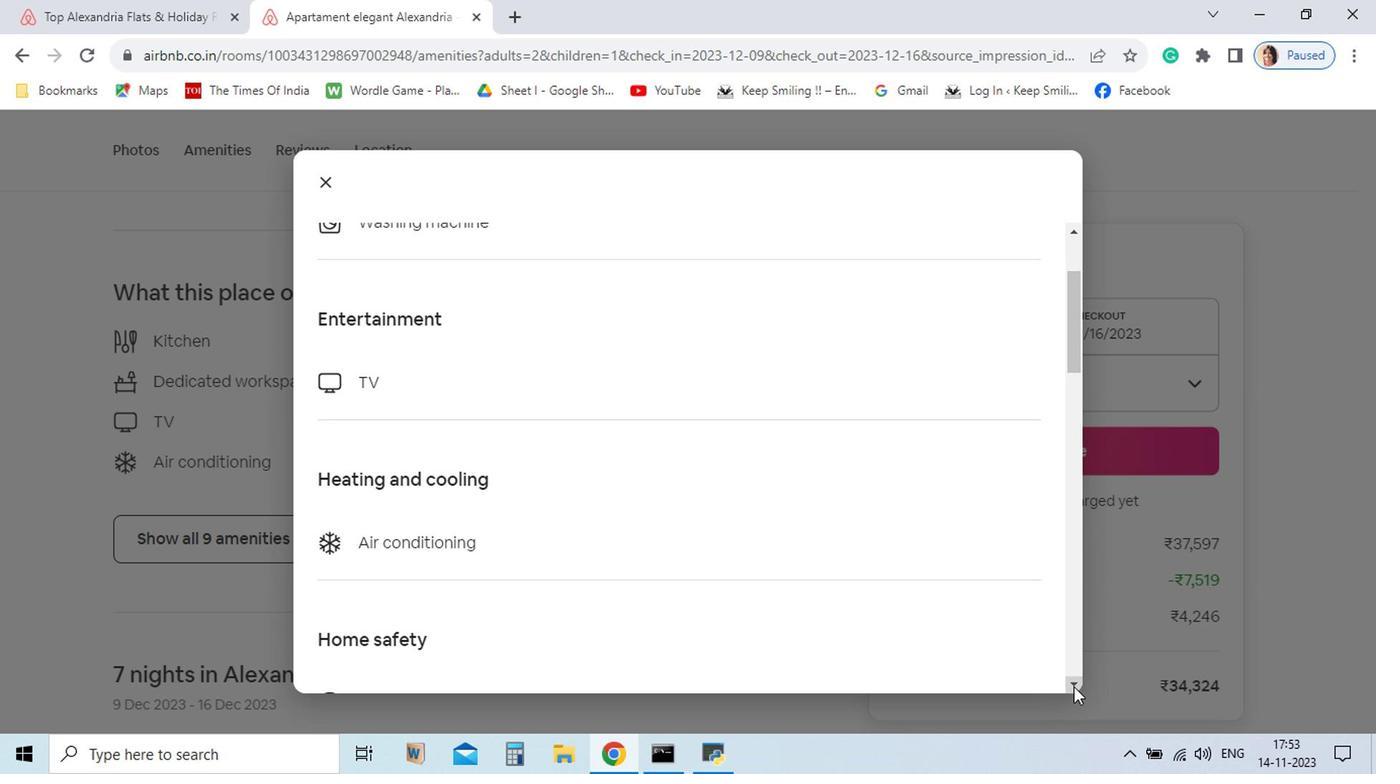 
Action: Mouse pressed left at (960, 688)
Screenshot: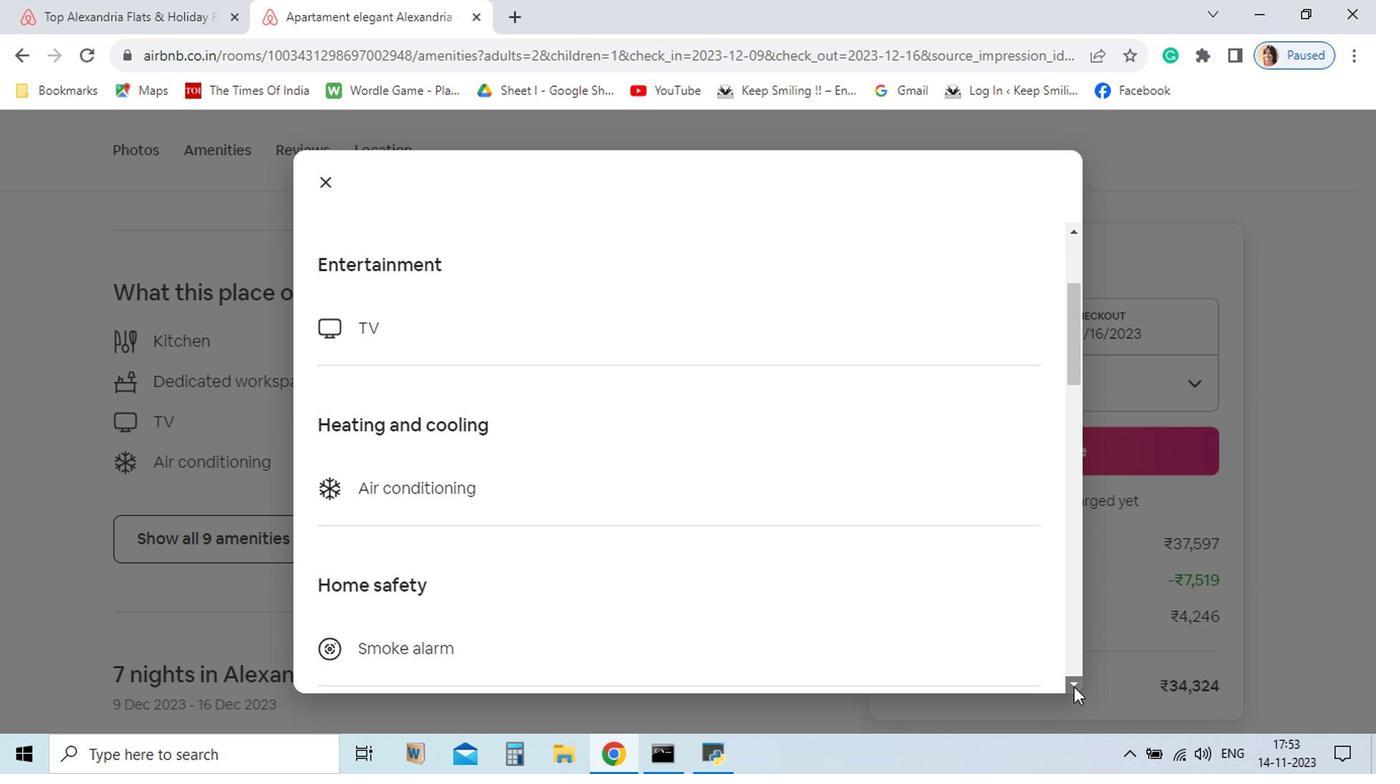 
Action: Mouse pressed left at (960, 688)
Screenshot: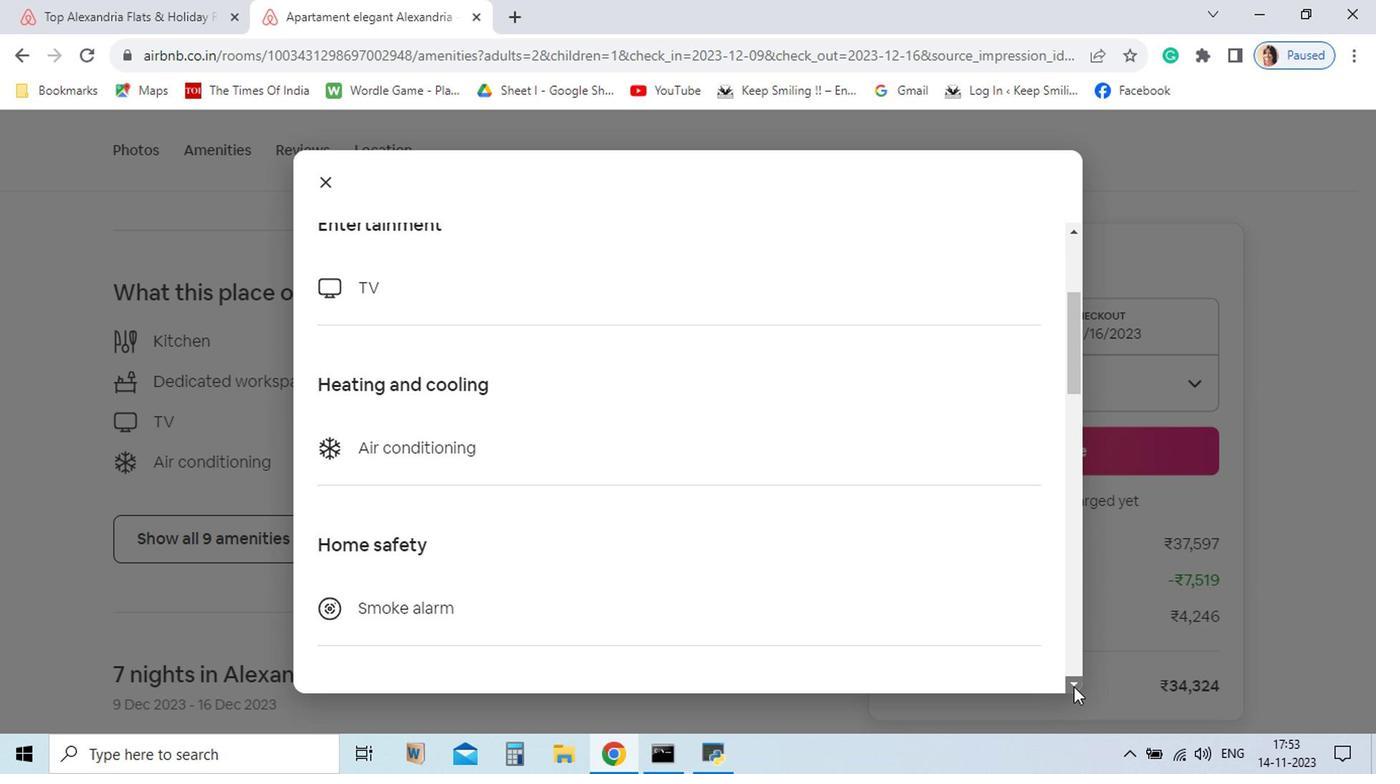 
Action: Mouse pressed left at (960, 688)
Screenshot: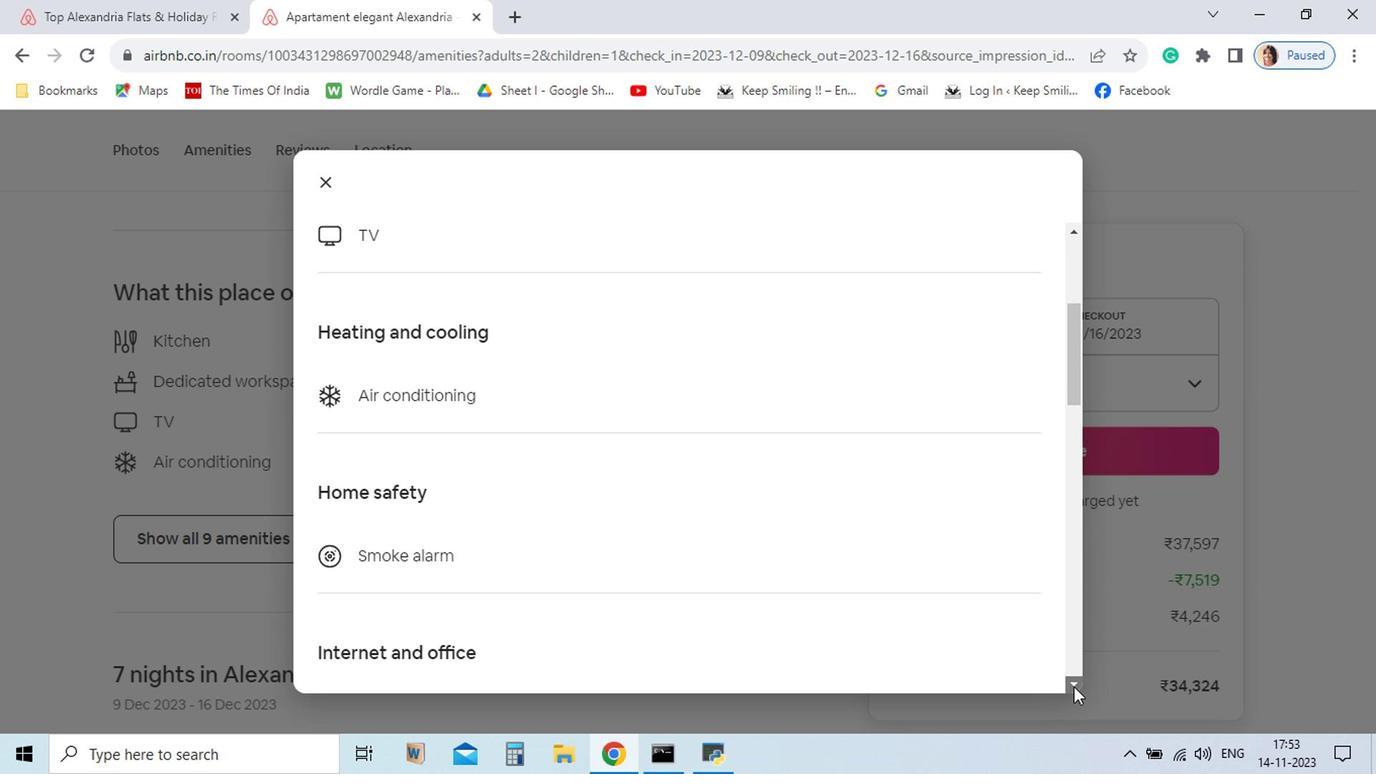 
Action: Mouse pressed left at (960, 688)
Screenshot: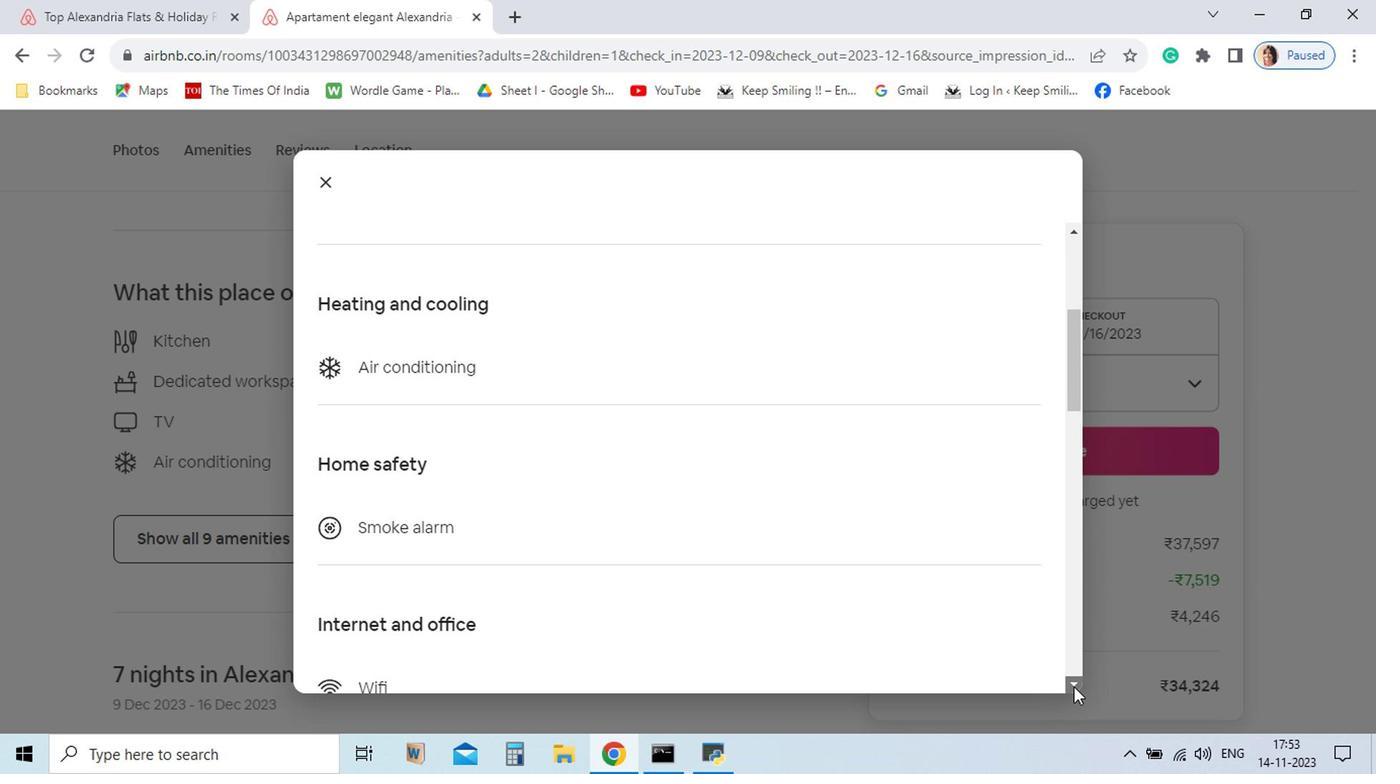 
Action: Mouse pressed left at (960, 688)
Screenshot: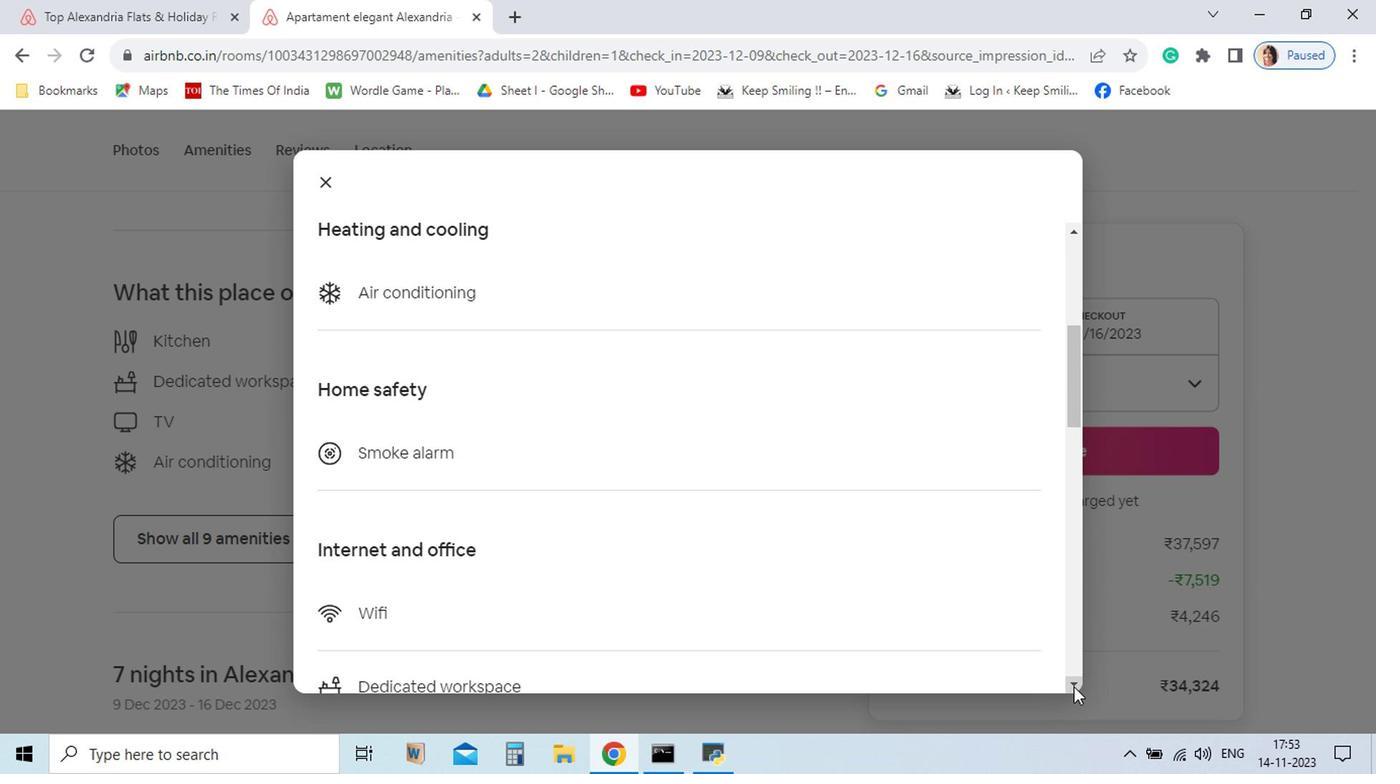 
Action: Mouse pressed left at (960, 688)
Screenshot: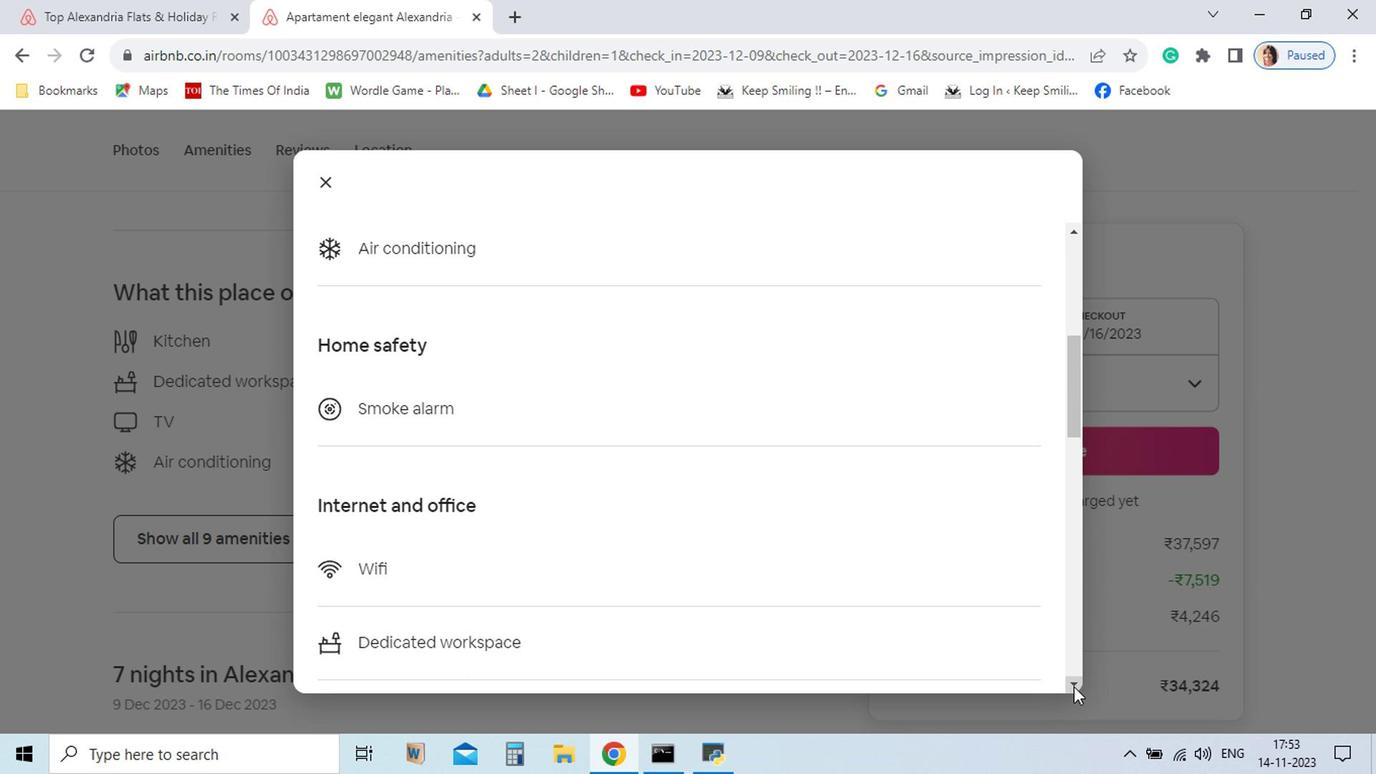 
Action: Mouse pressed left at (960, 688)
Screenshot: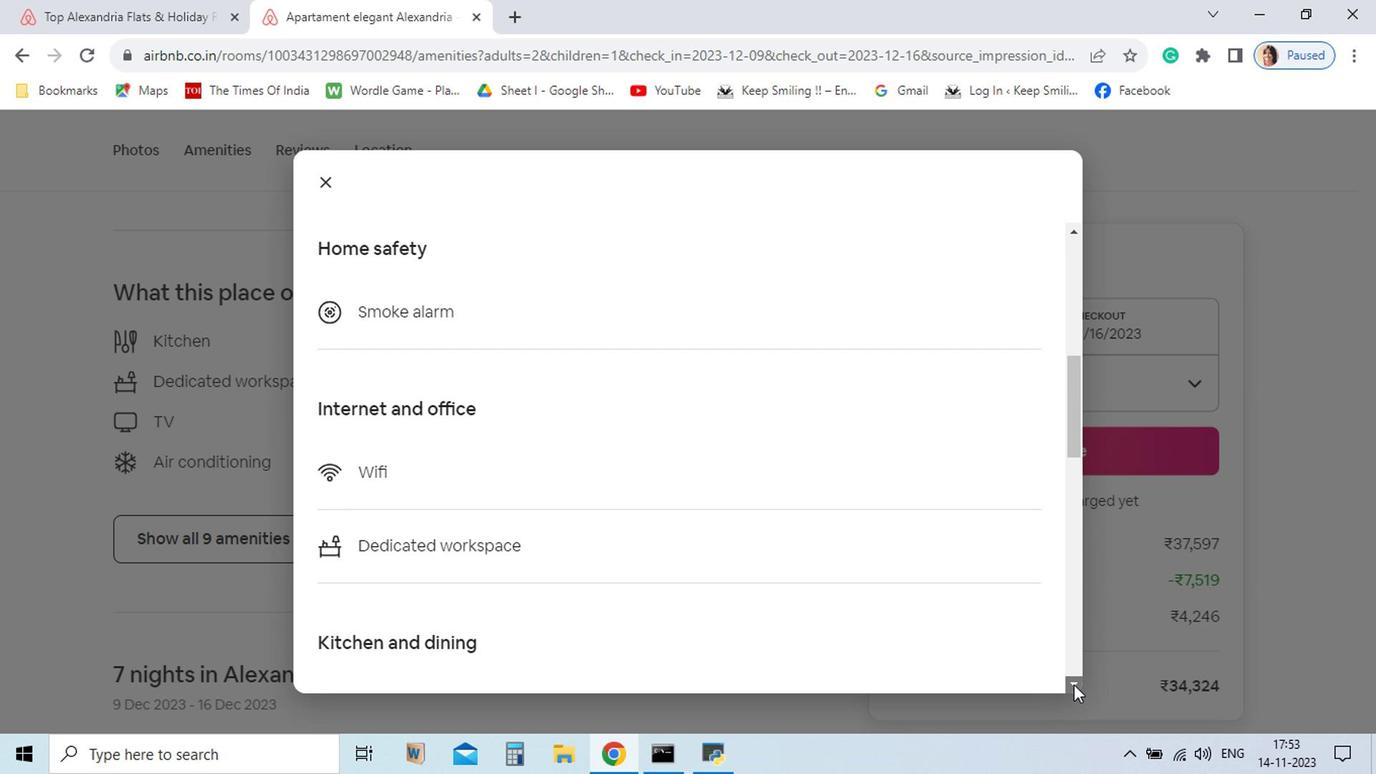 
Action: Mouse pressed left at (960, 688)
Screenshot: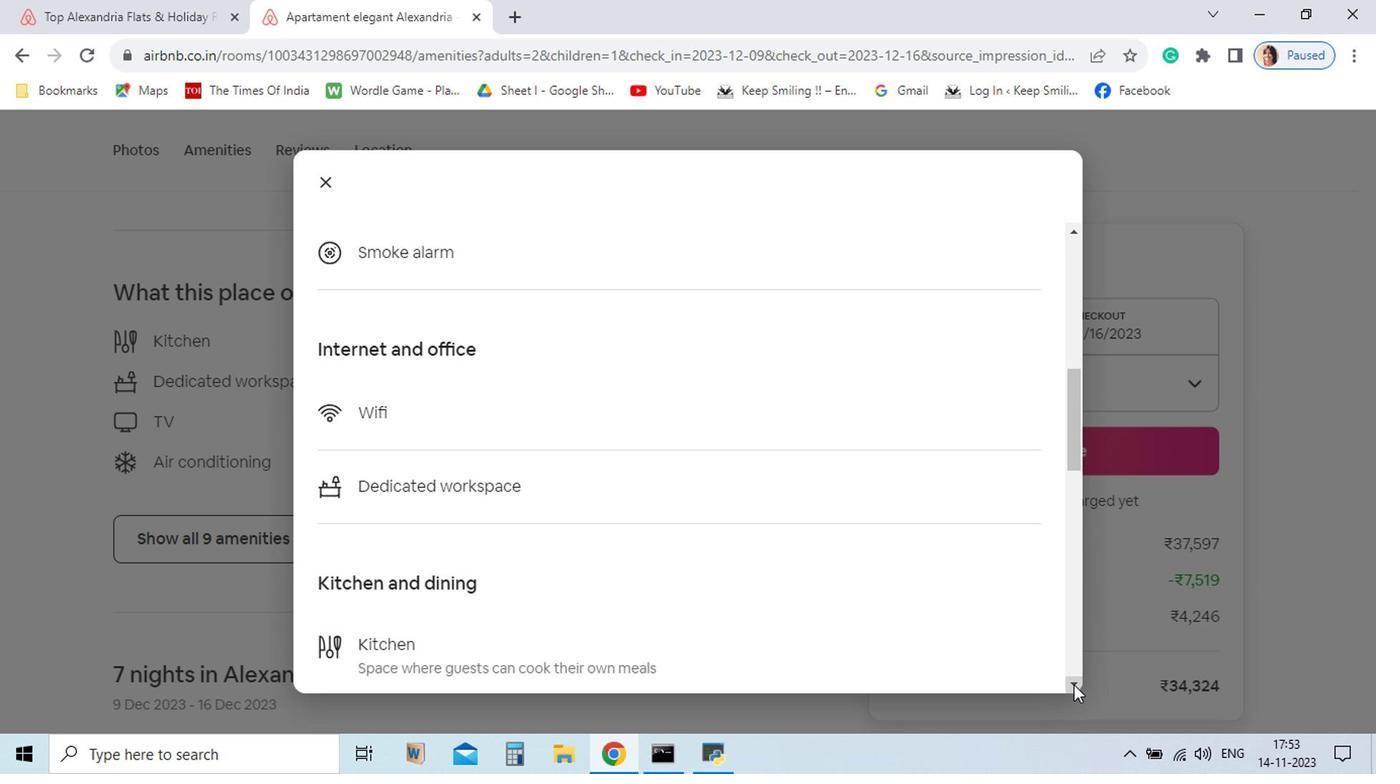 
Action: Mouse moved to (960, 686)
Screenshot: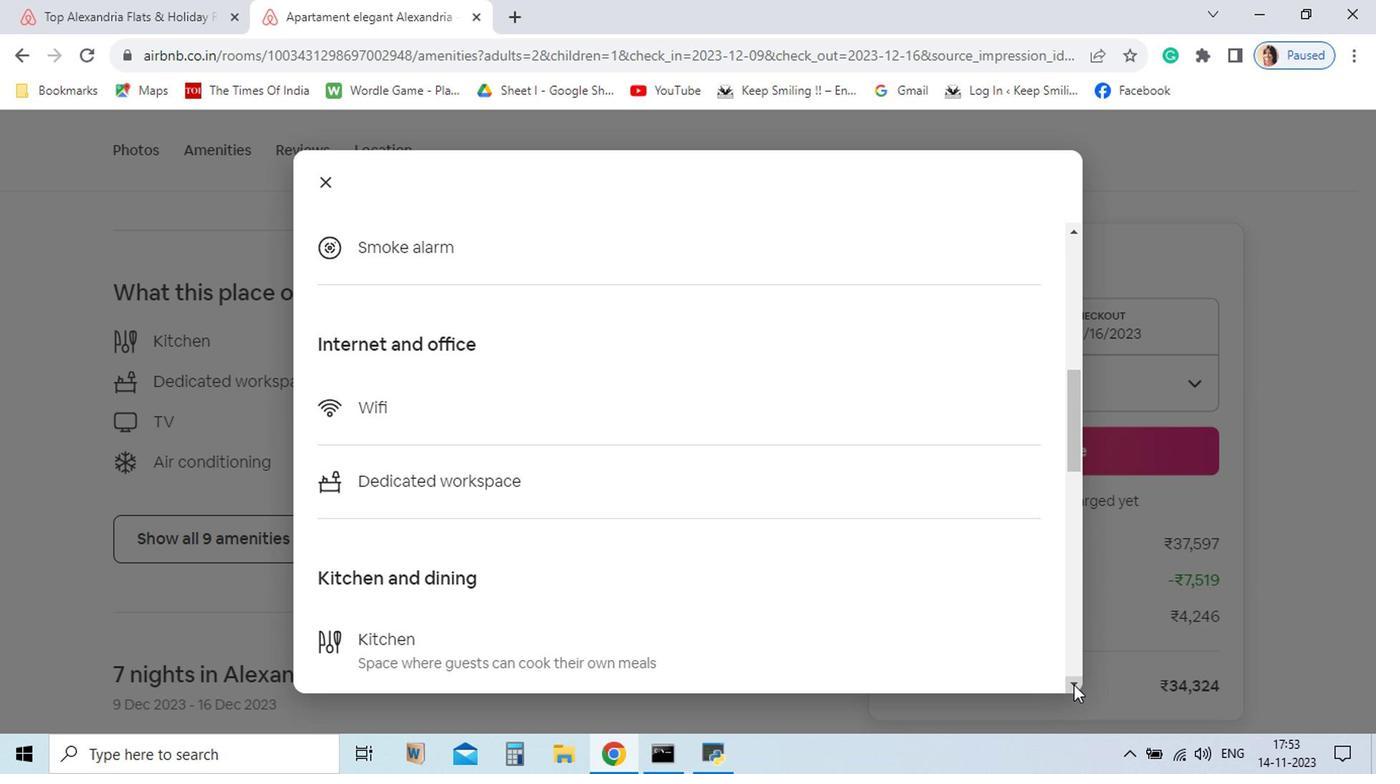 
Action: Mouse pressed left at (960, 686)
Screenshot: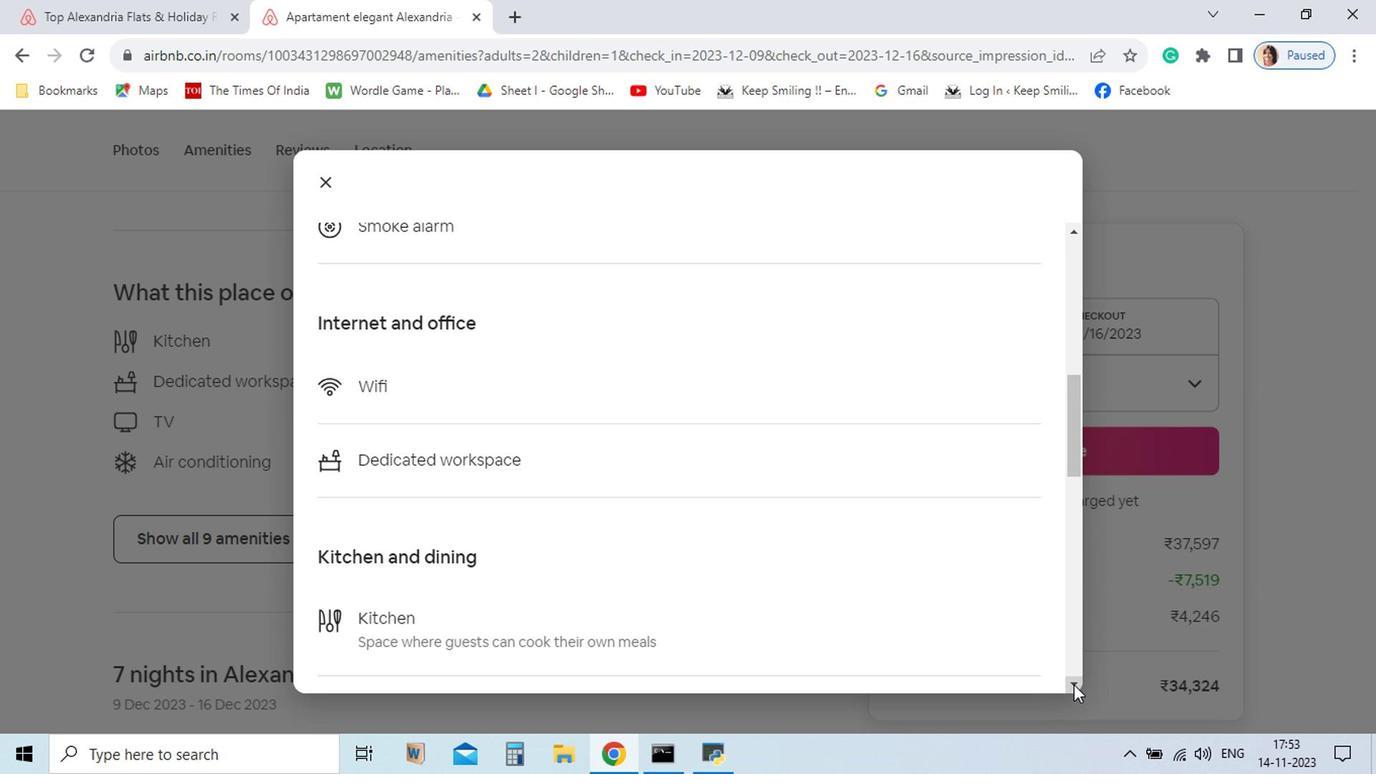 
Action: Mouse pressed left at (960, 686)
Screenshot: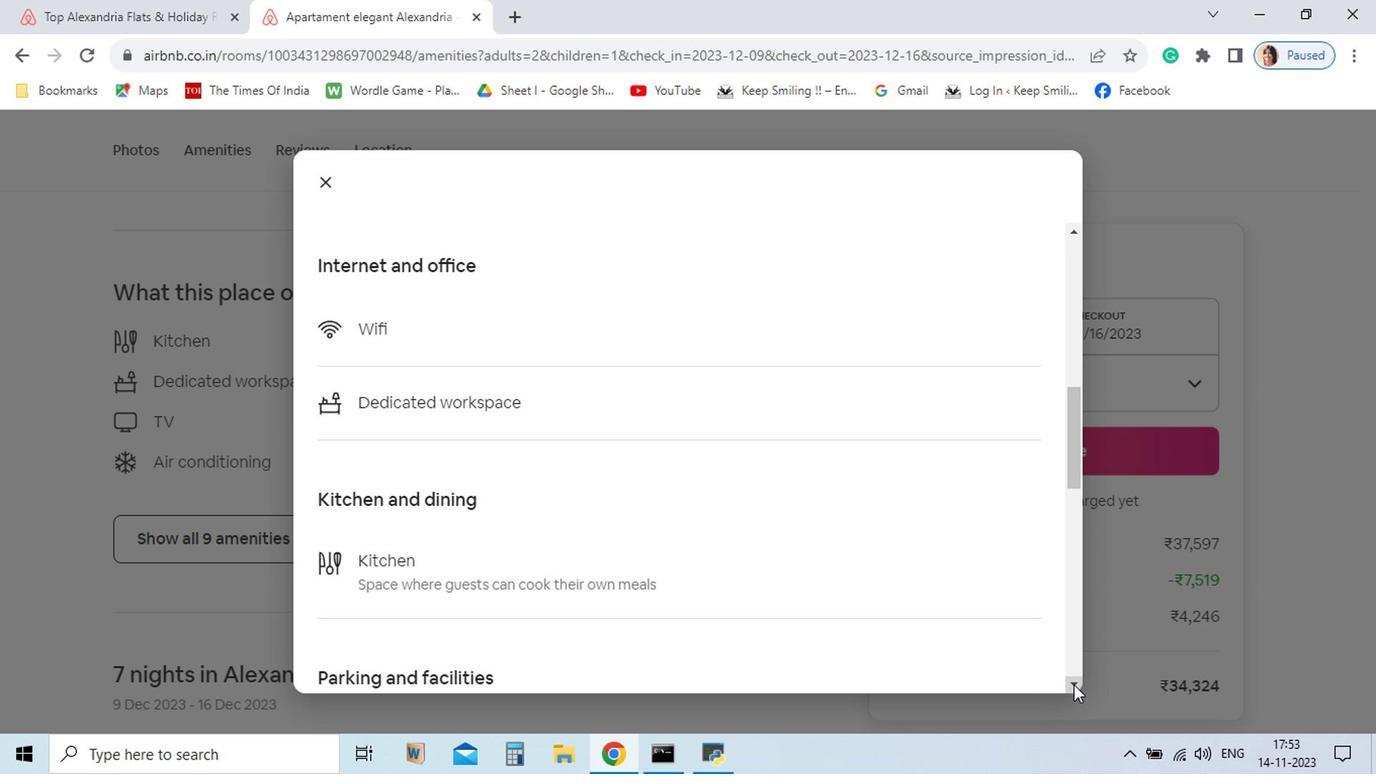 
Action: Mouse pressed left at (960, 686)
Screenshot: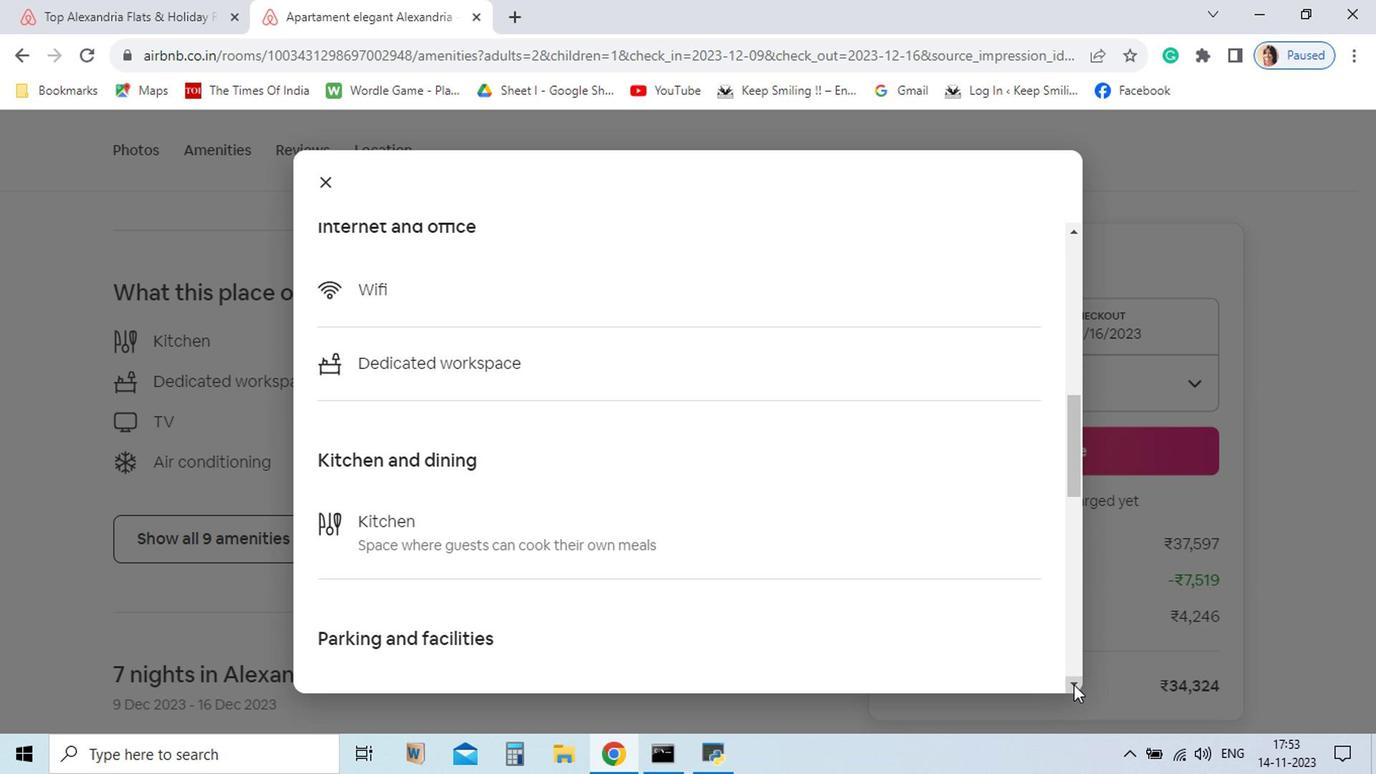 
Action: Mouse pressed left at (960, 686)
Screenshot: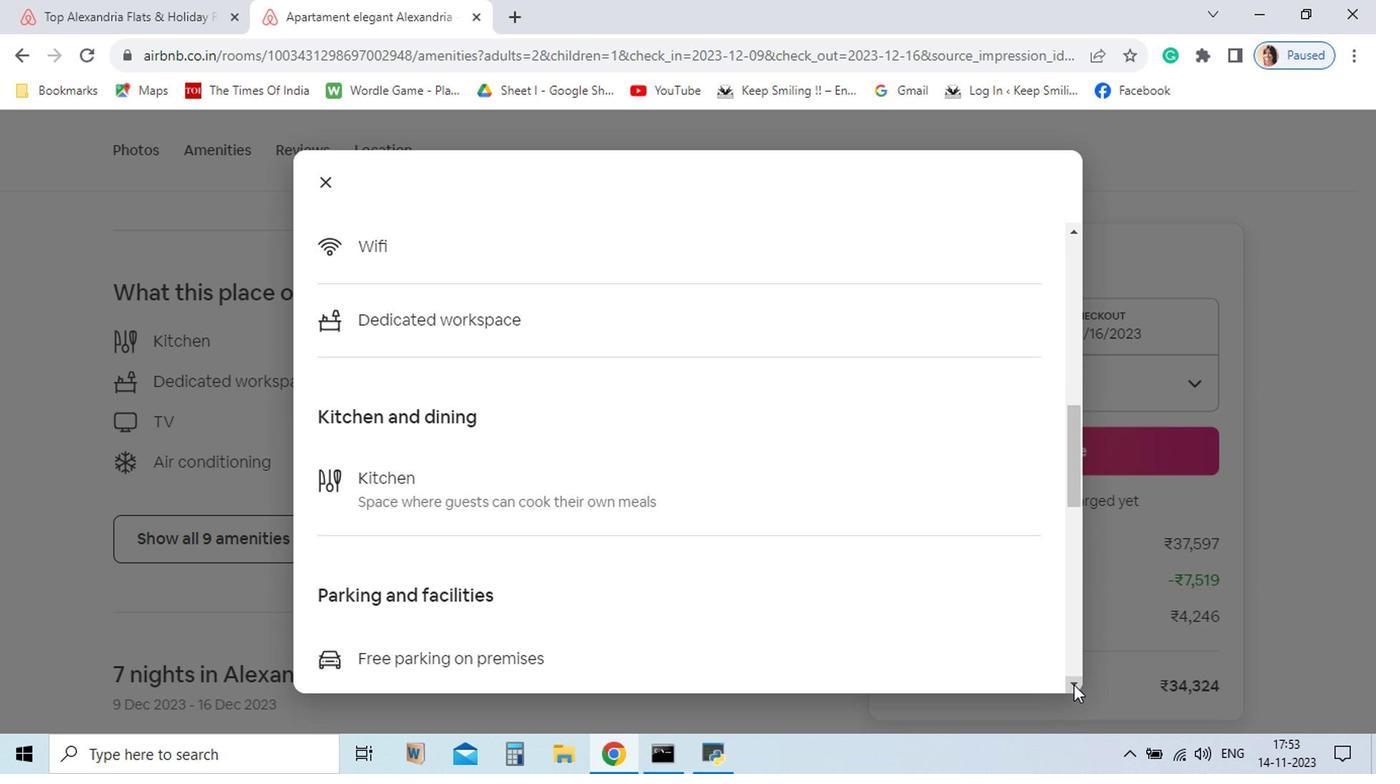 
Action: Mouse pressed left at (960, 686)
Screenshot: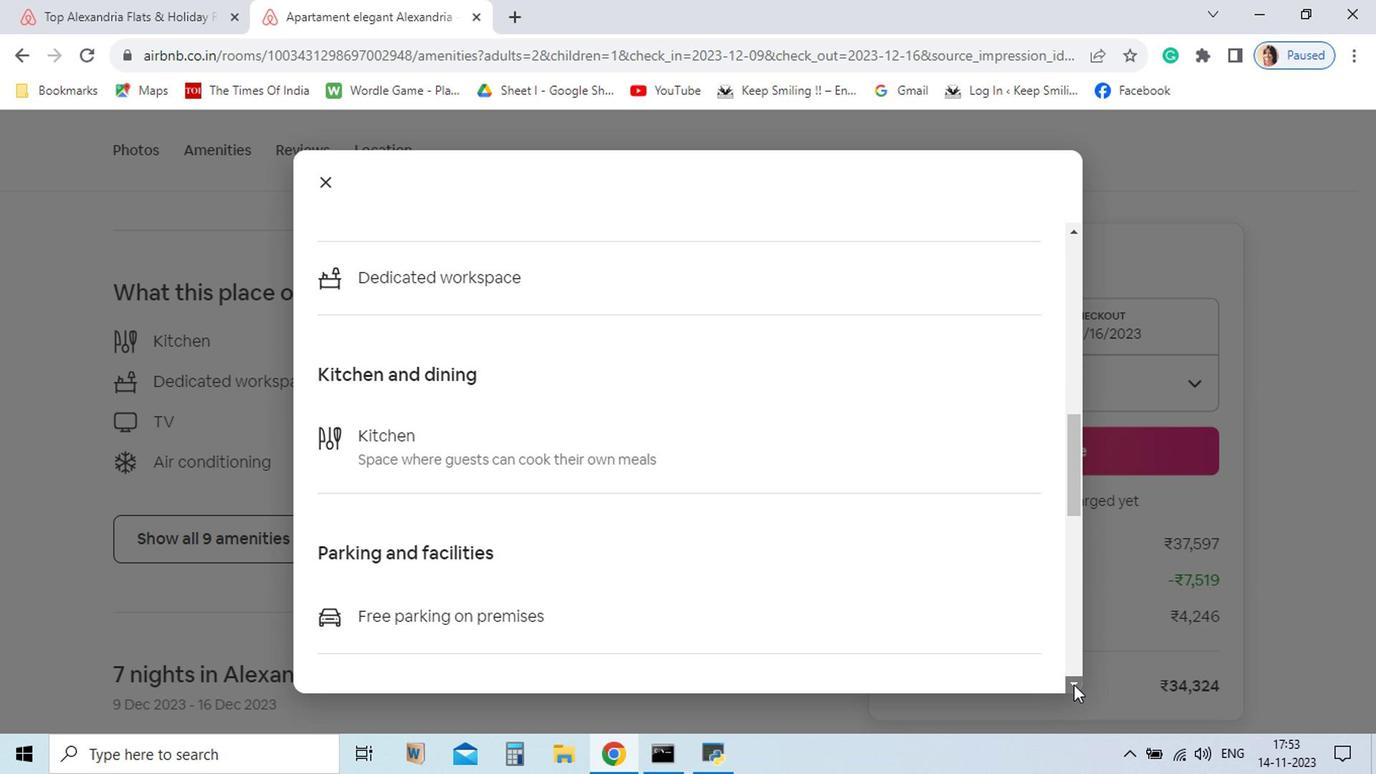
Action: Mouse pressed left at (960, 686)
Screenshot: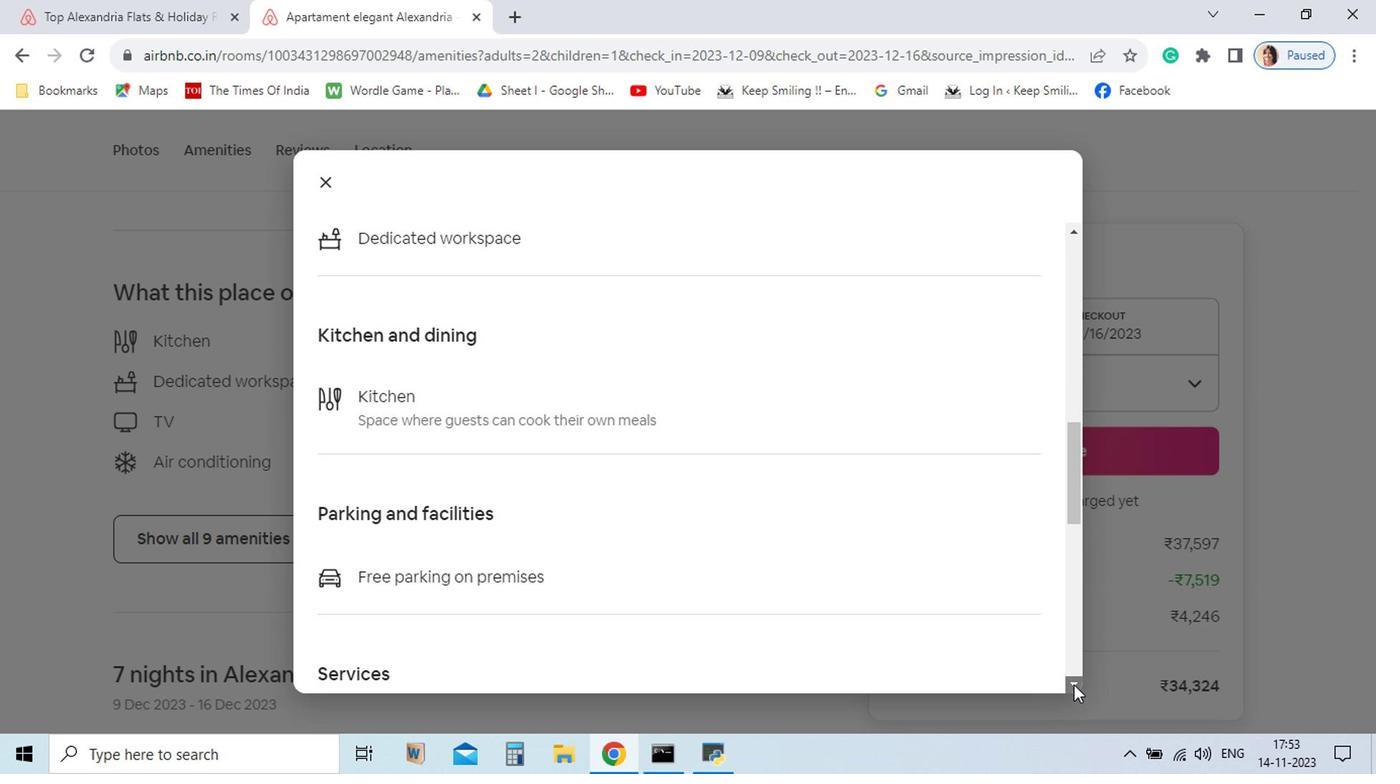 
Action: Mouse pressed left at (960, 686)
Screenshot: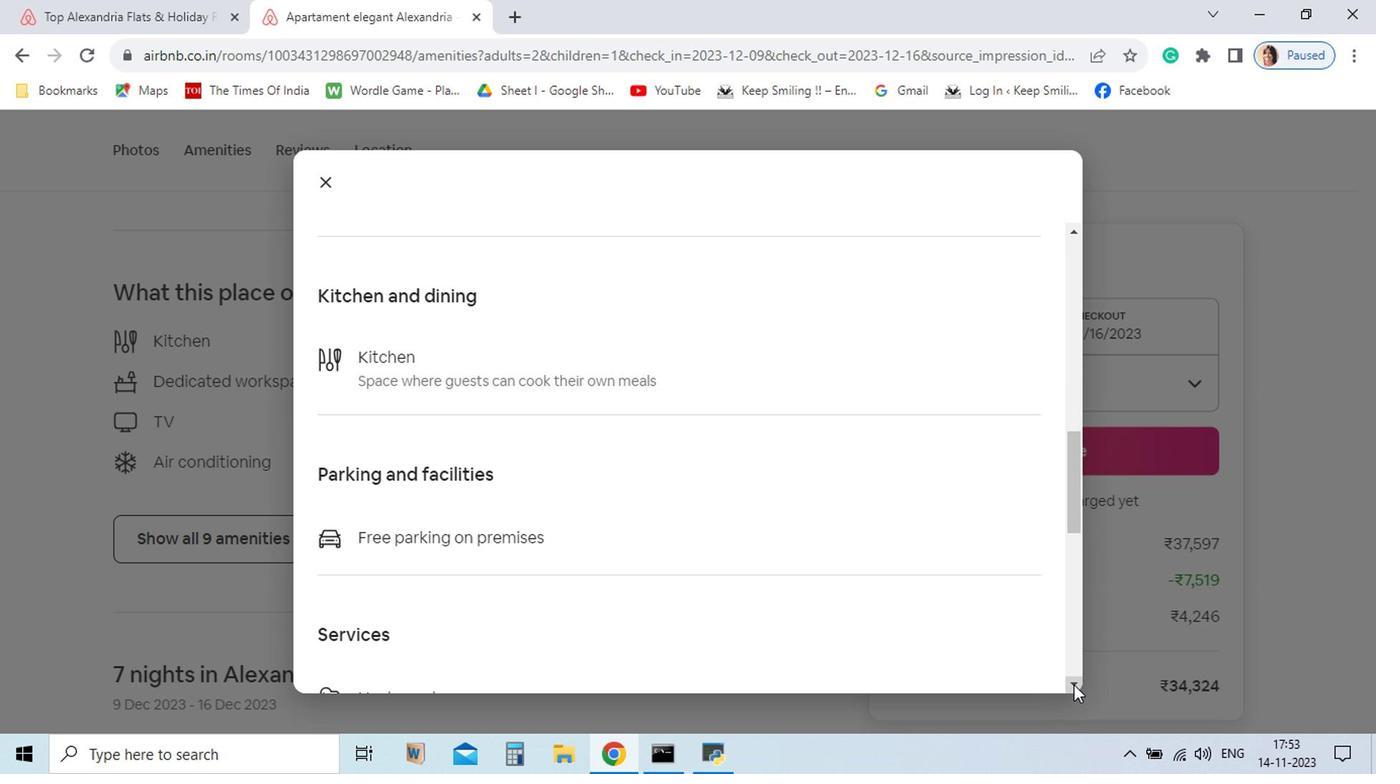 
Action: Mouse pressed left at (960, 686)
Screenshot: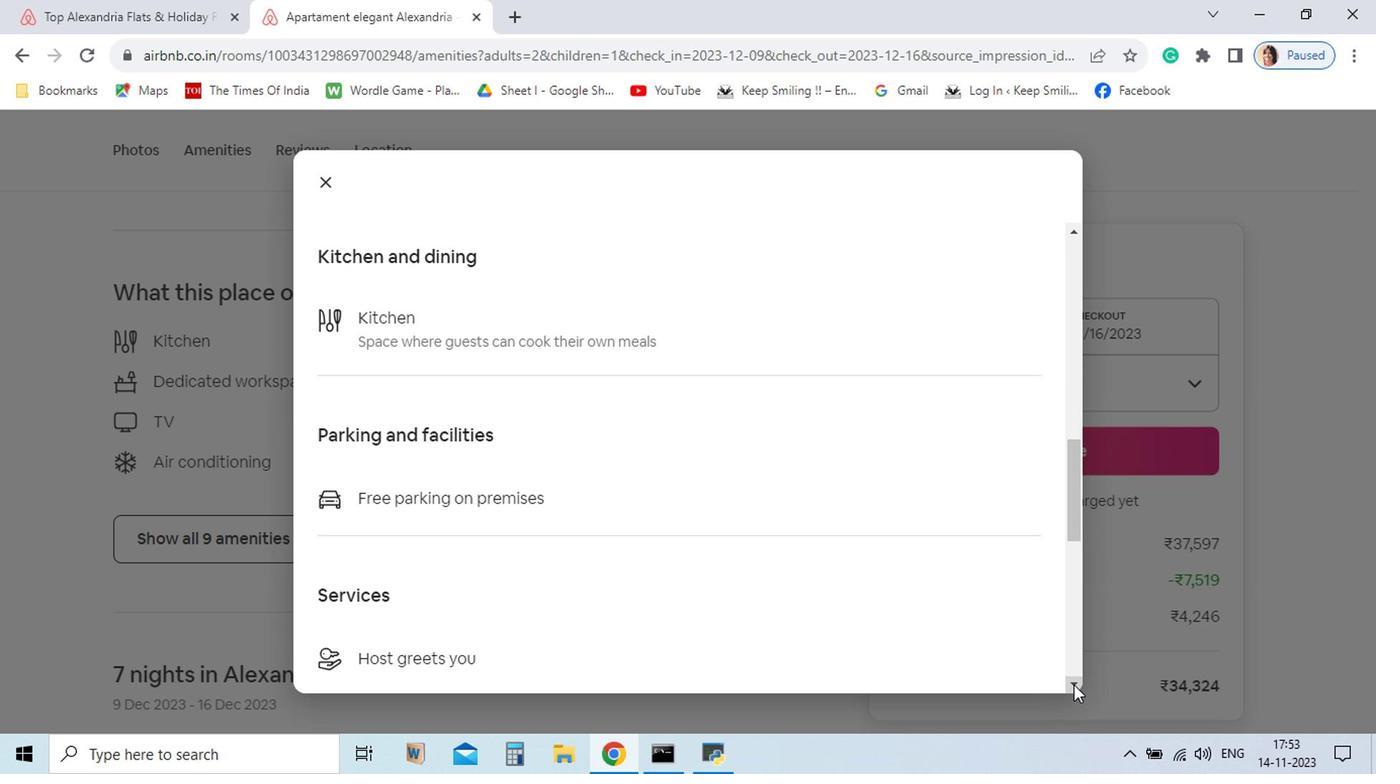 
Action: Mouse pressed left at (960, 686)
Screenshot: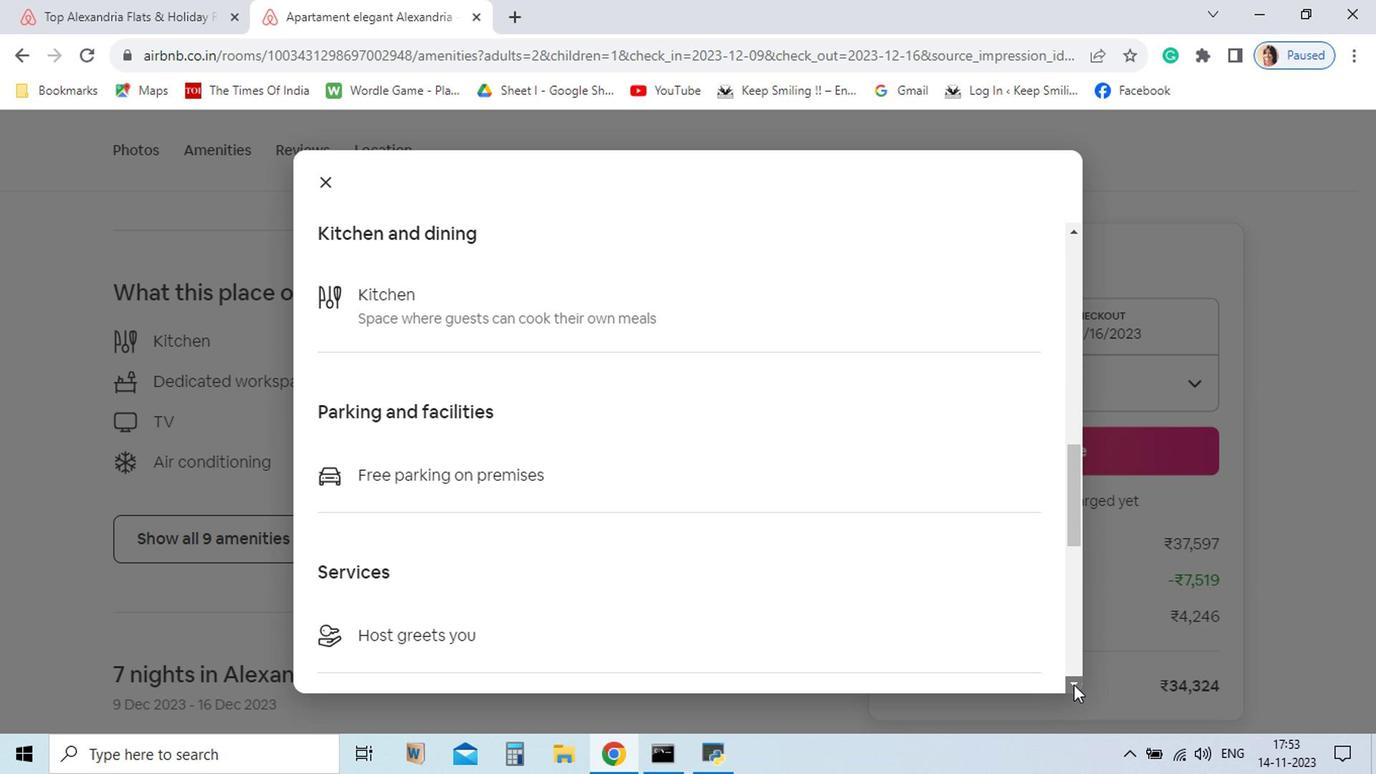 
Action: Mouse pressed left at (960, 686)
Screenshot: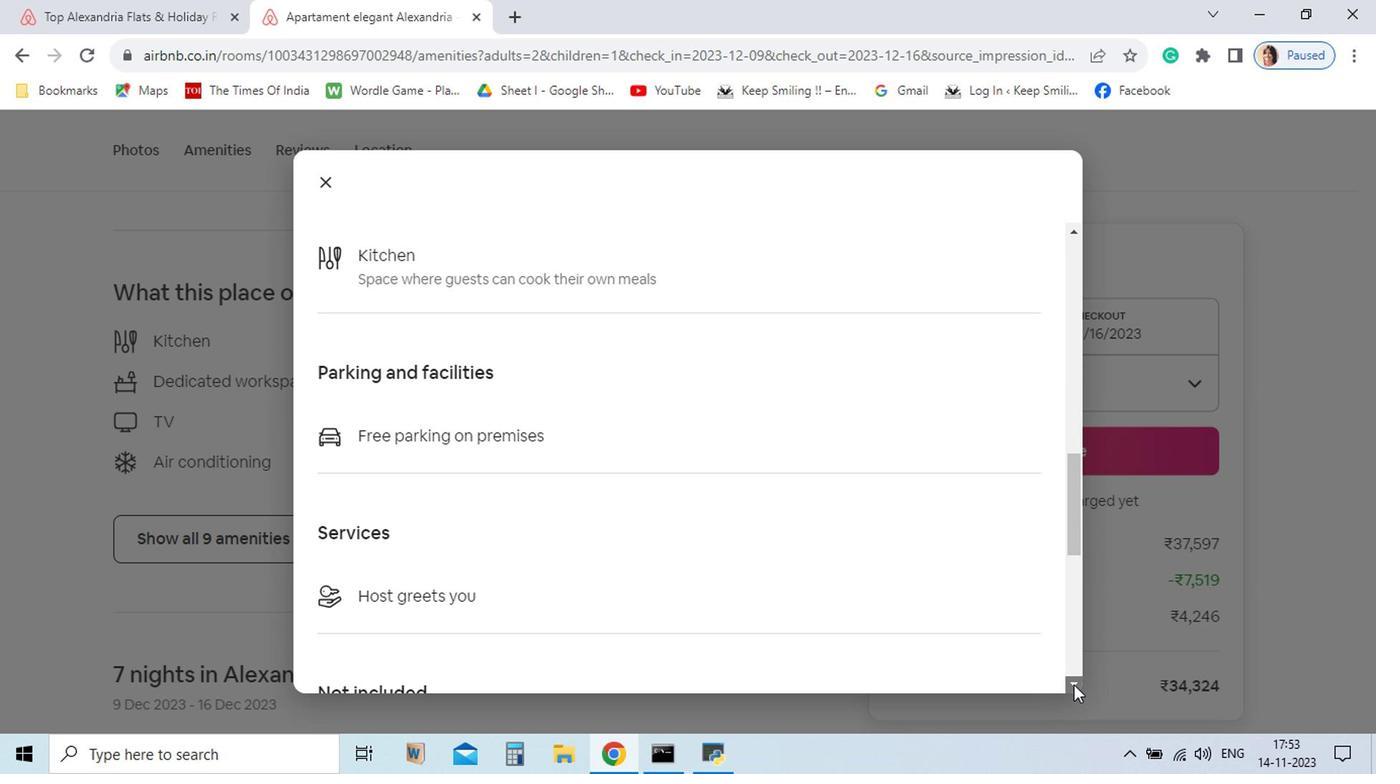 
Action: Mouse pressed left at (960, 686)
Screenshot: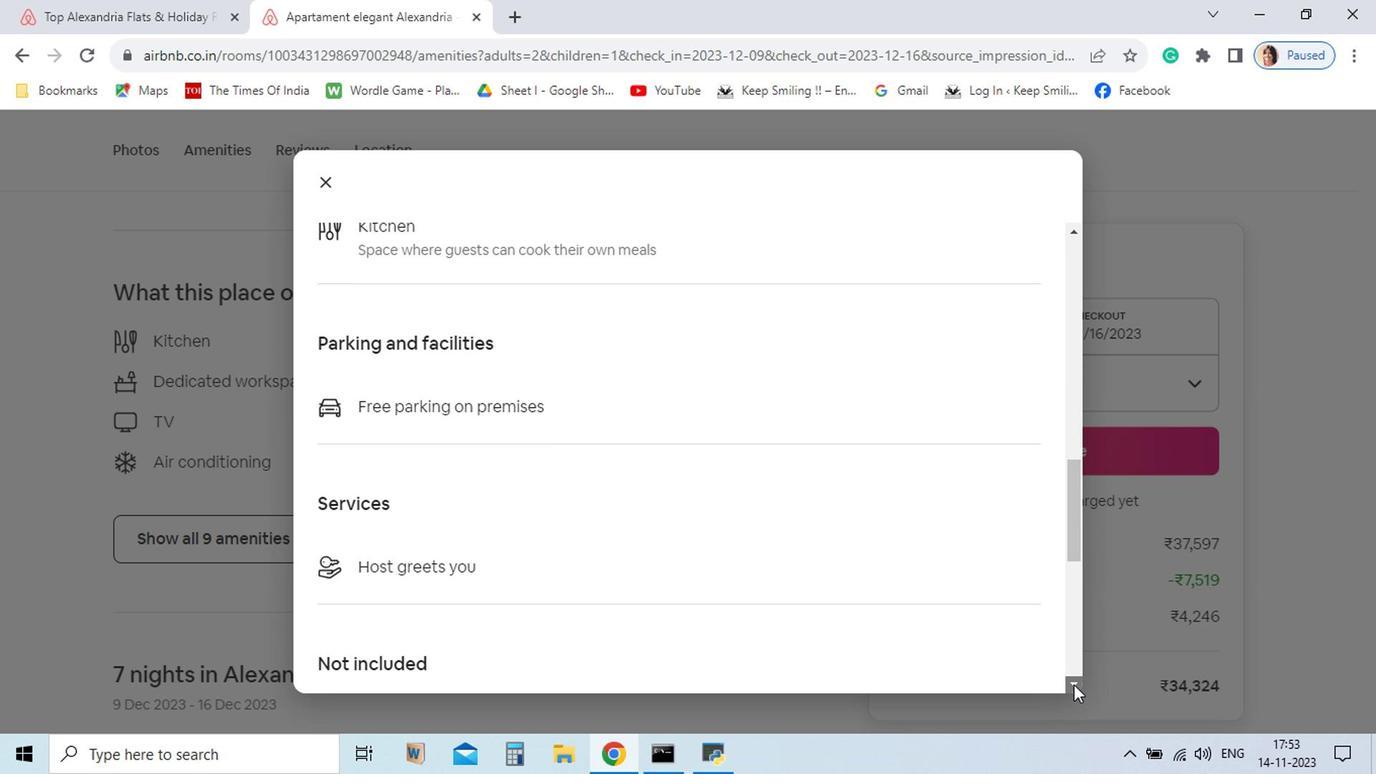 
Action: Mouse pressed left at (960, 686)
Screenshot: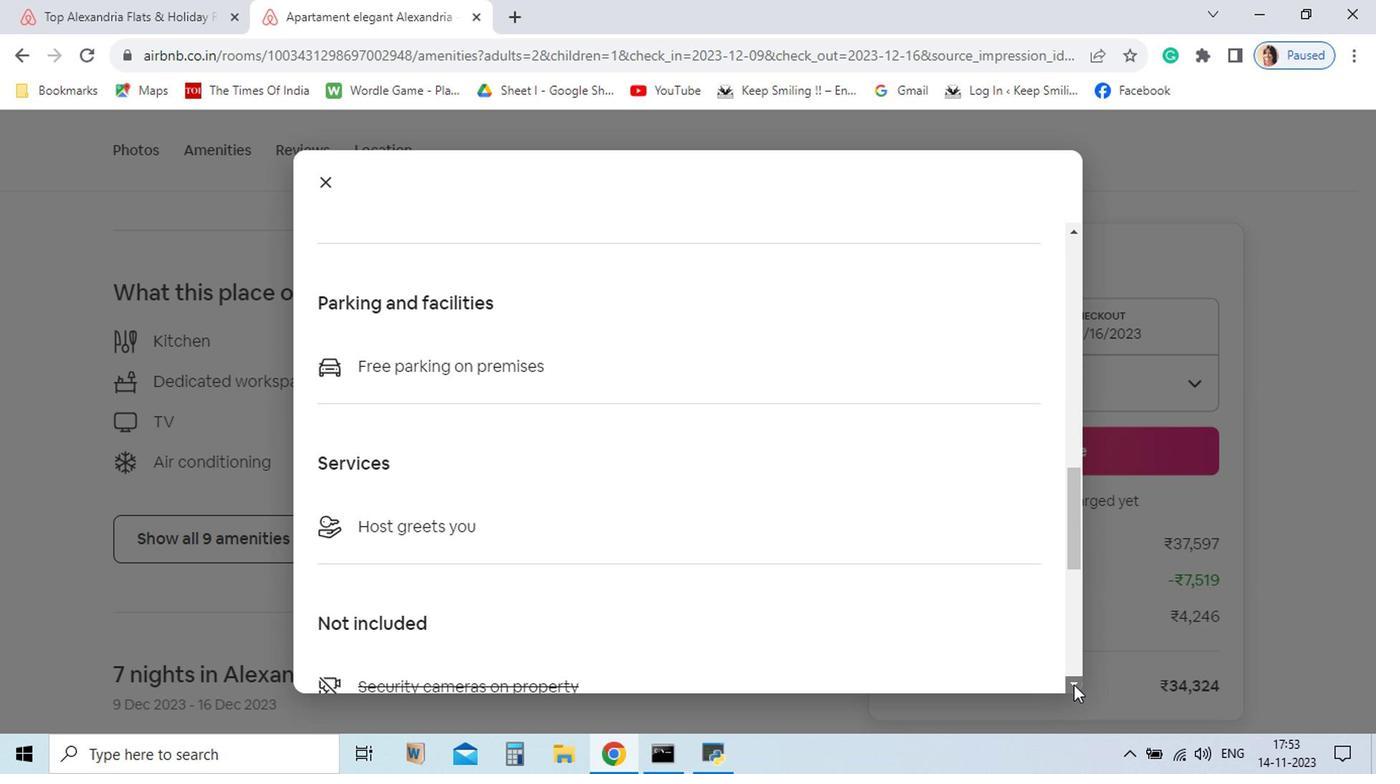 
Action: Mouse pressed left at (960, 686)
Screenshot: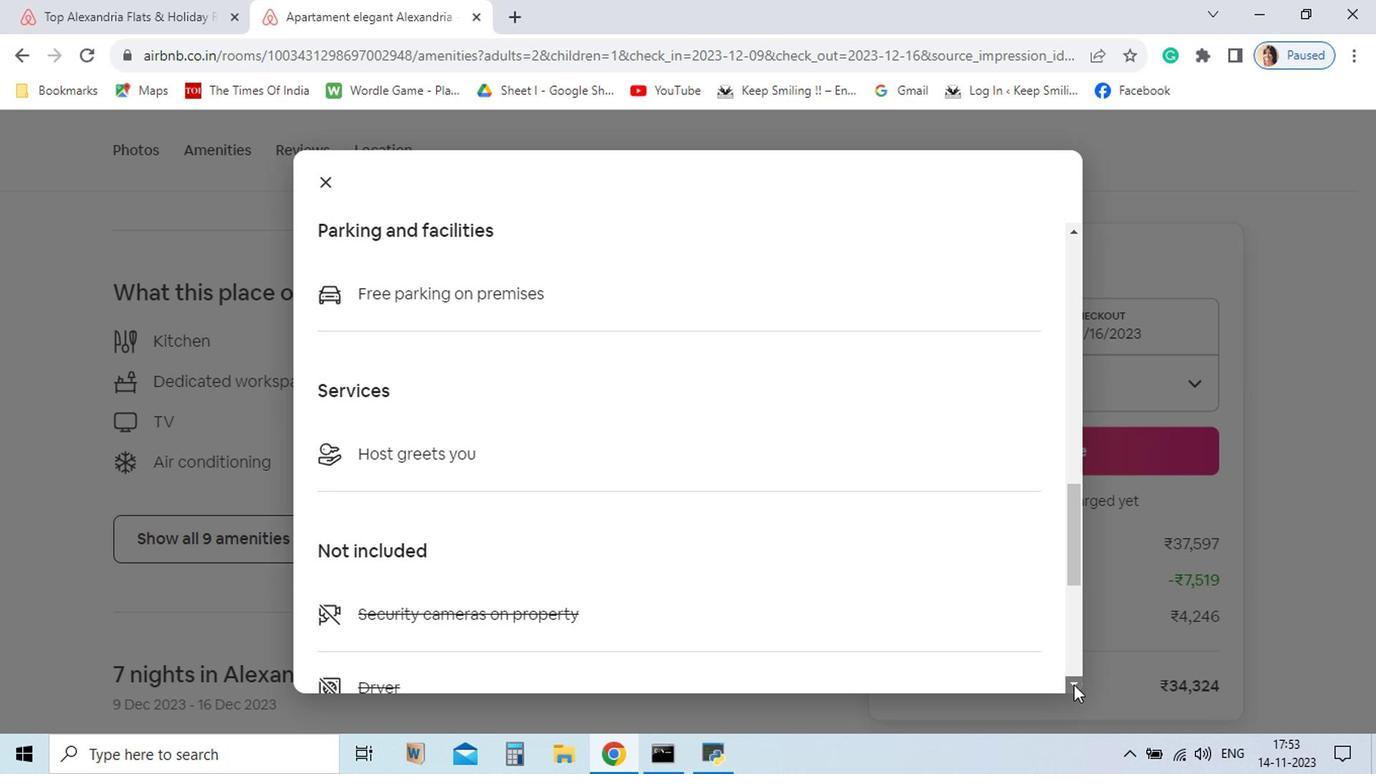 
Action: Mouse pressed left at (960, 686)
Screenshot: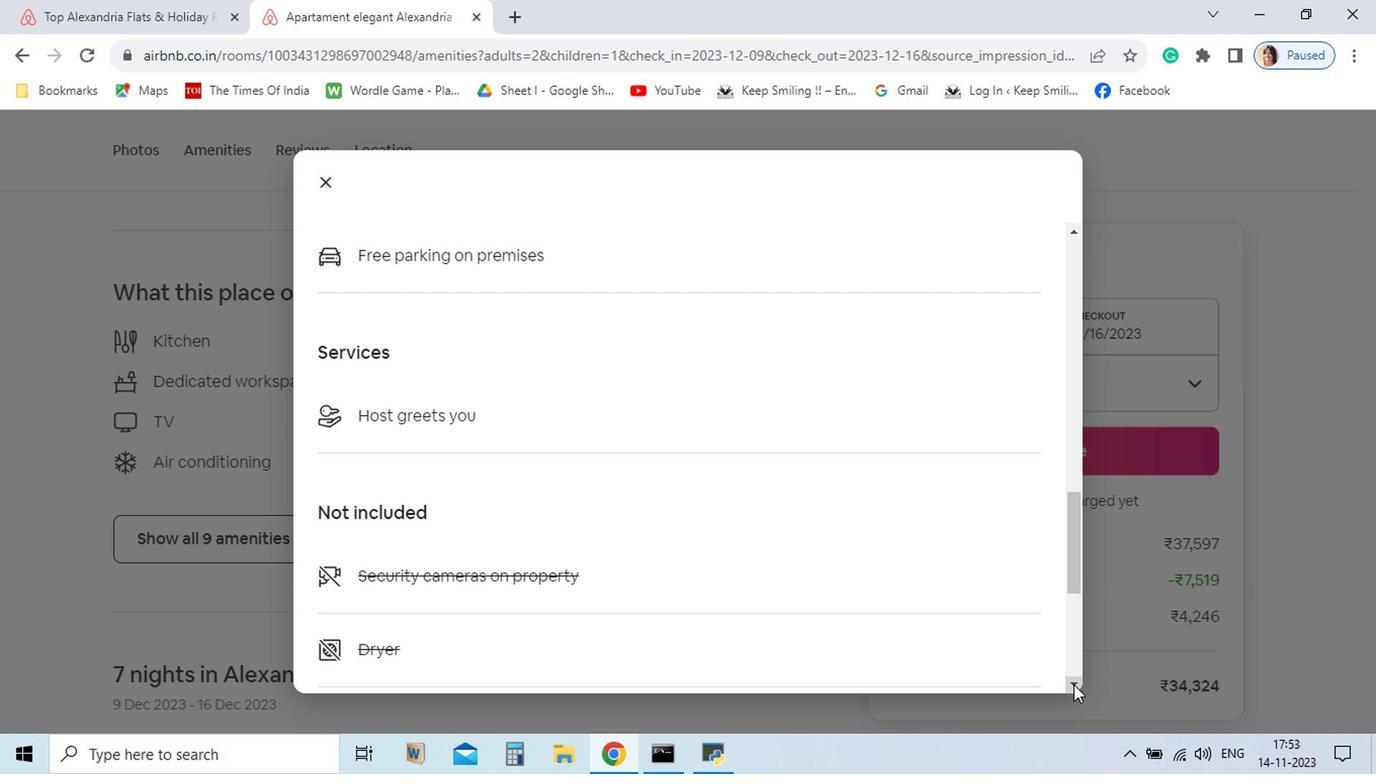 
Action: Mouse pressed left at (960, 686)
Screenshot: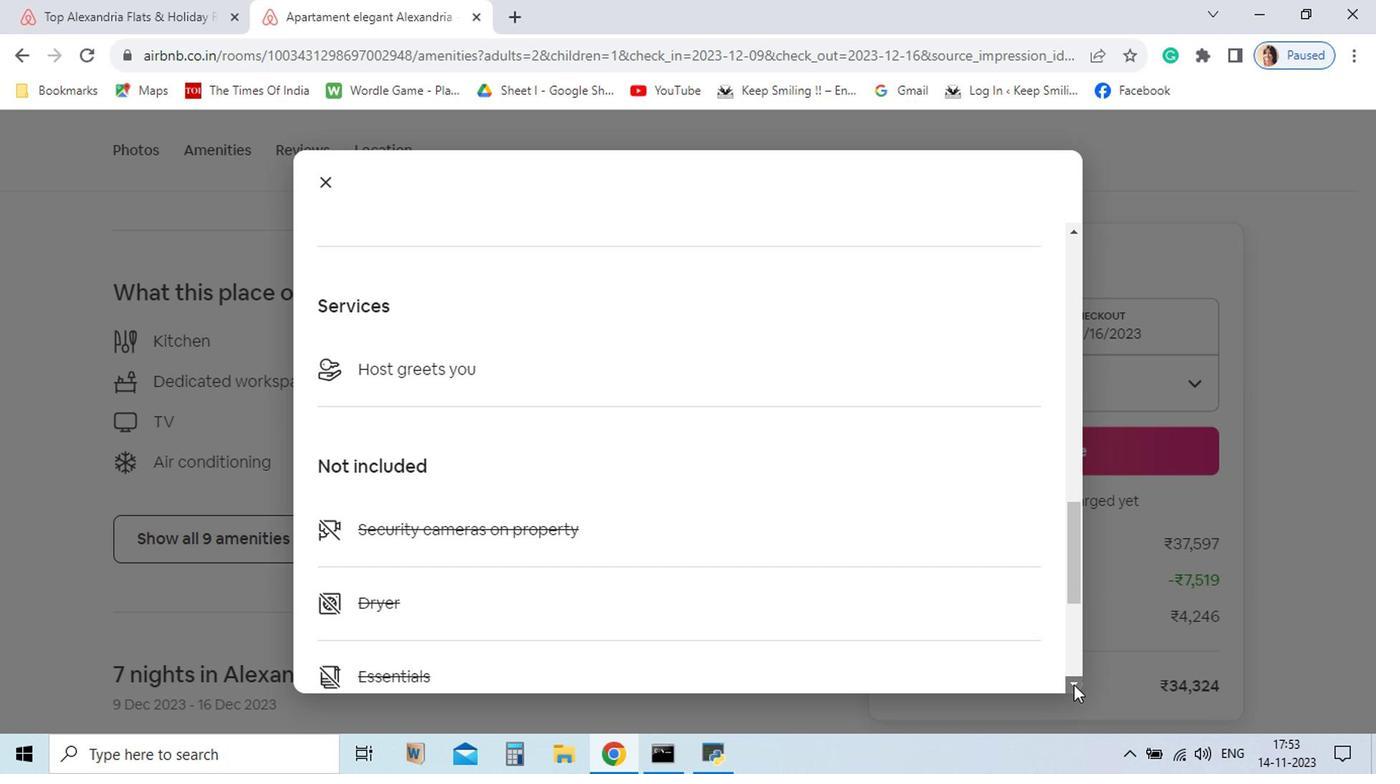 
Action: Mouse pressed left at (960, 686)
Screenshot: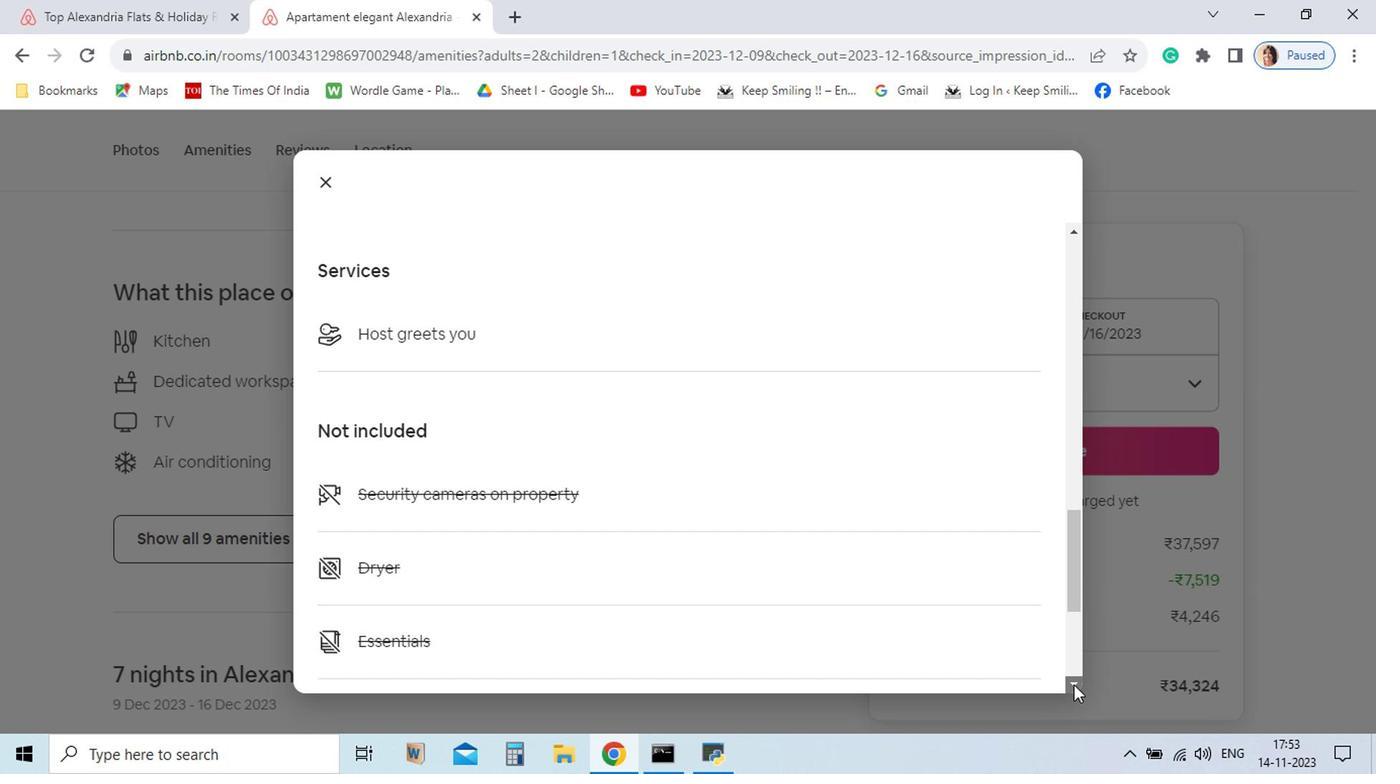 
Action: Mouse pressed left at (960, 686)
Screenshot: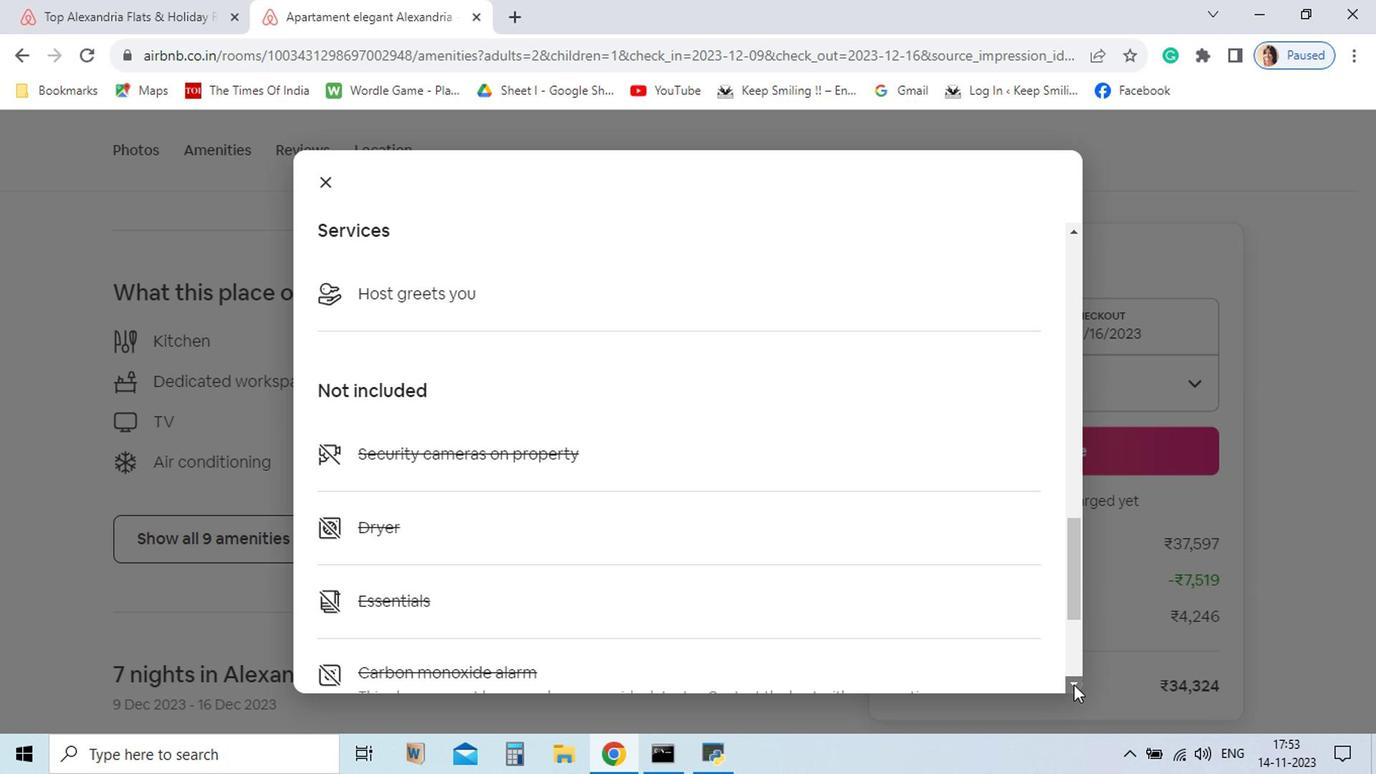 
Action: Mouse pressed left at (960, 686)
Screenshot: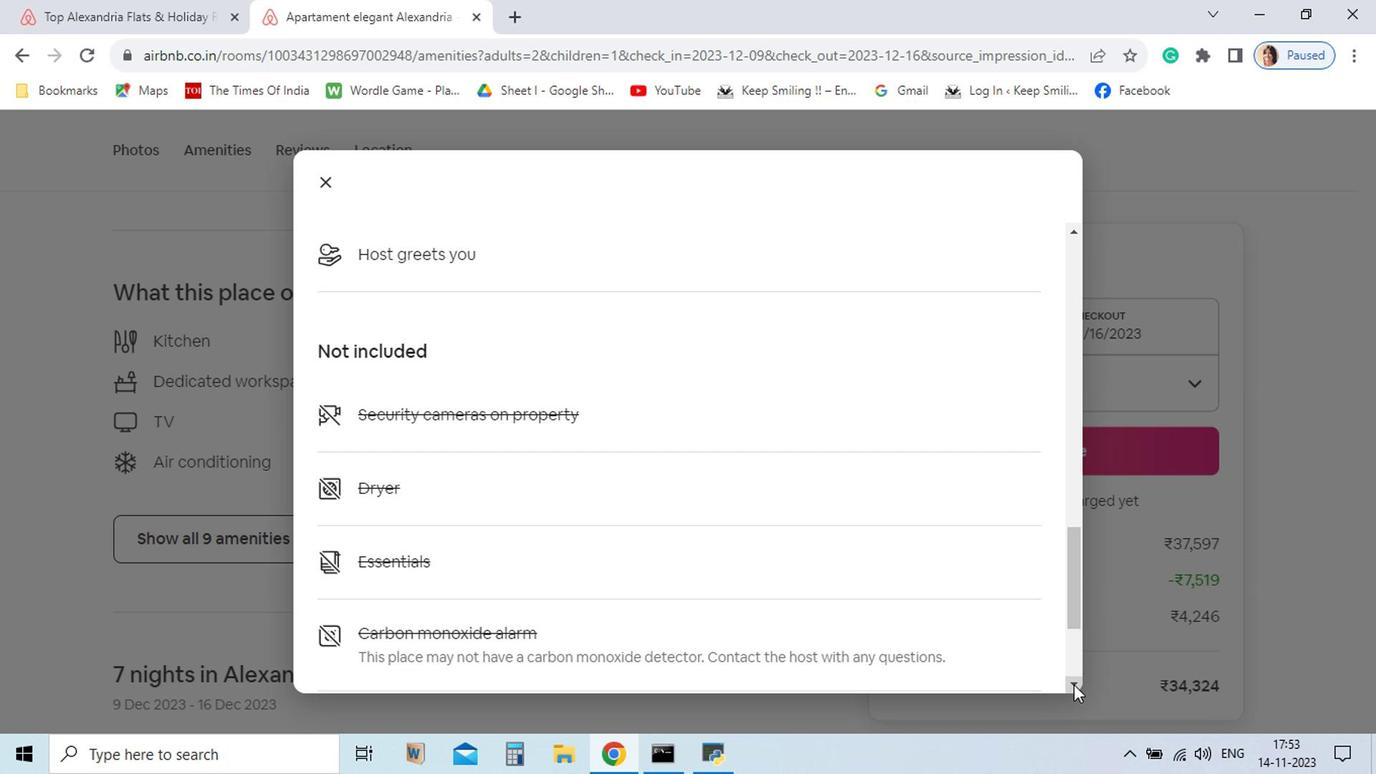 
Action: Mouse pressed left at (960, 686)
Screenshot: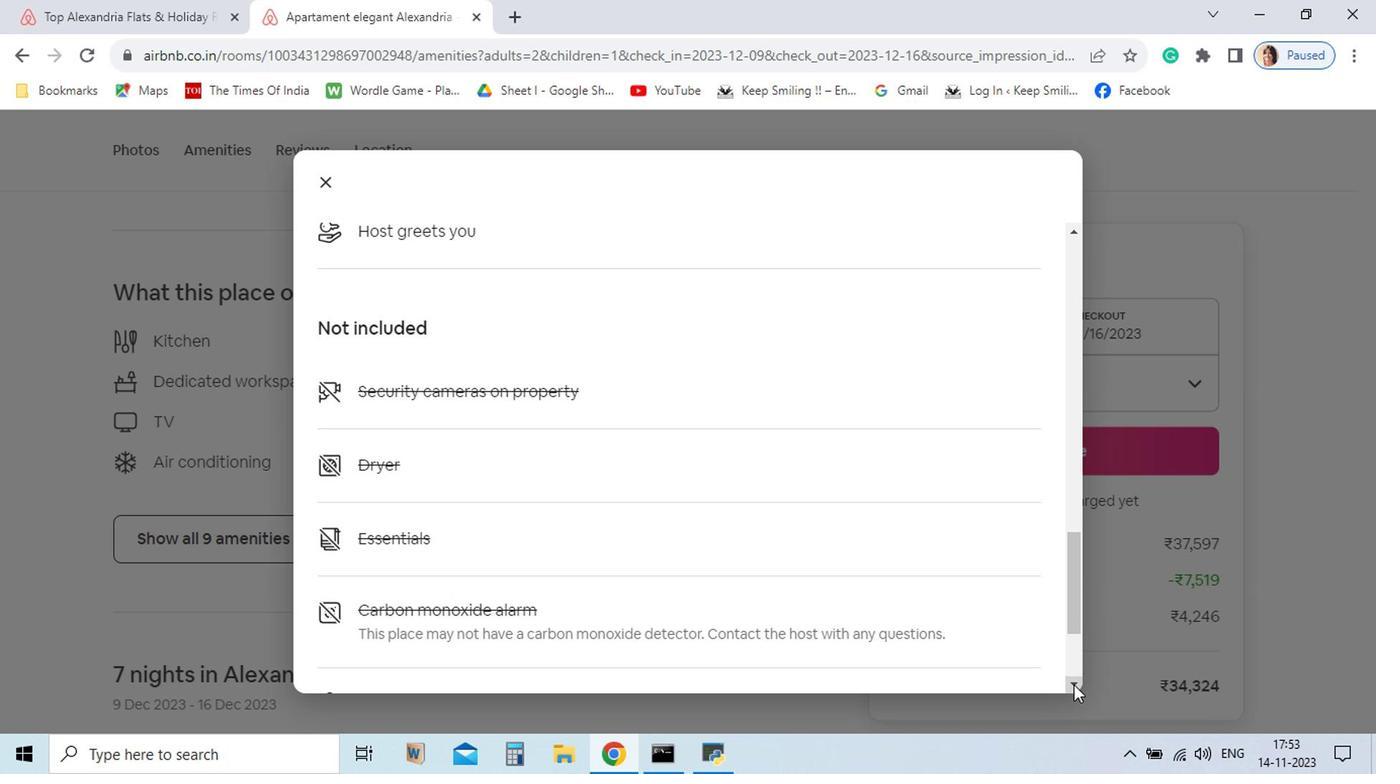
Action: Mouse pressed left at (960, 686)
Screenshot: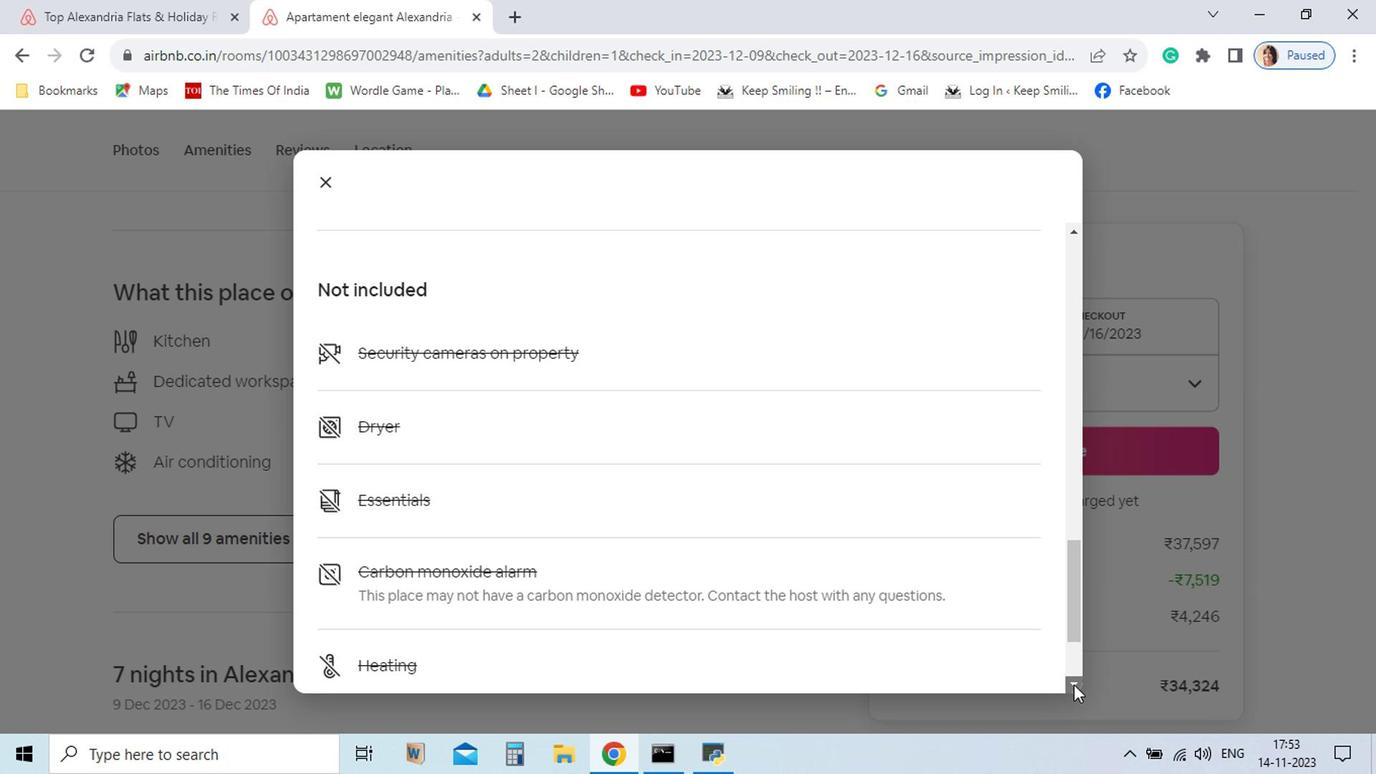 
Action: Mouse pressed left at (960, 686)
Screenshot: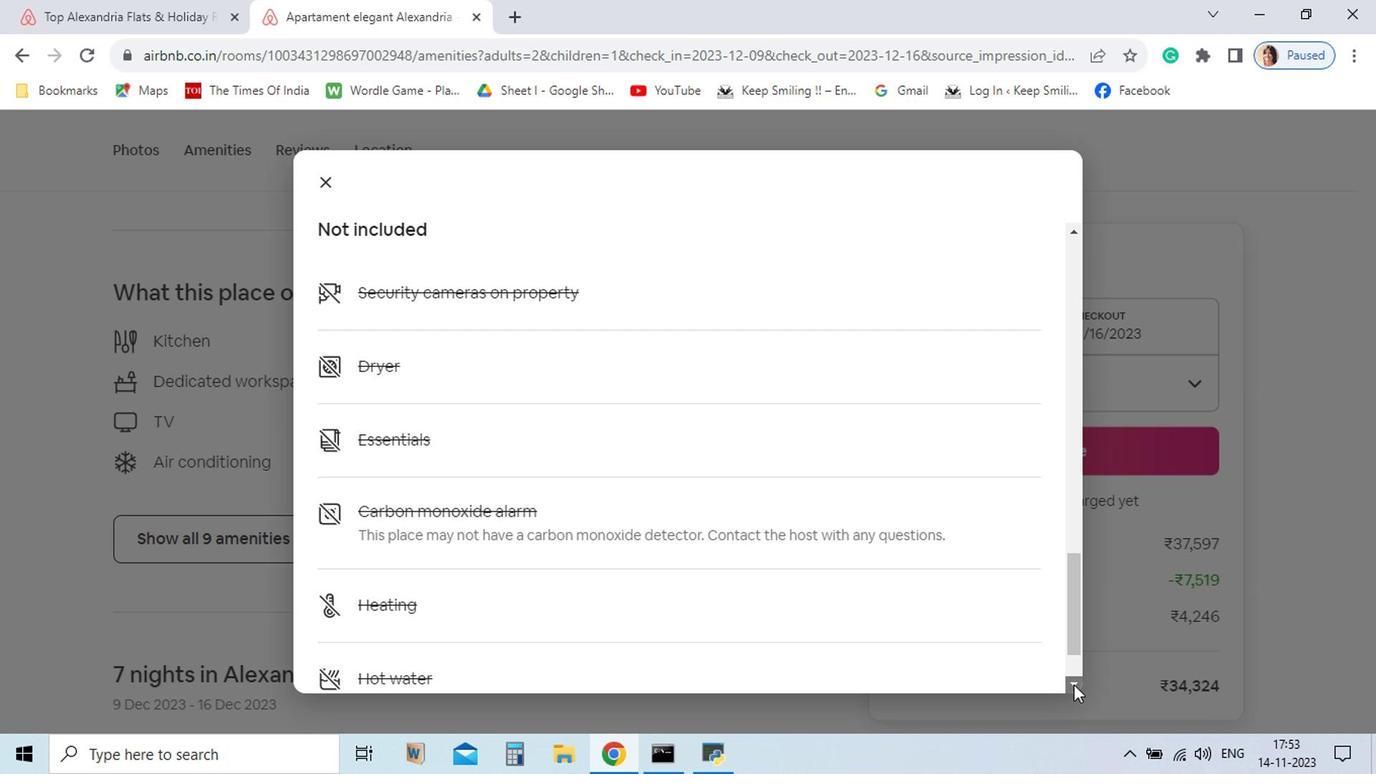 
Action: Mouse pressed left at (960, 686)
Screenshot: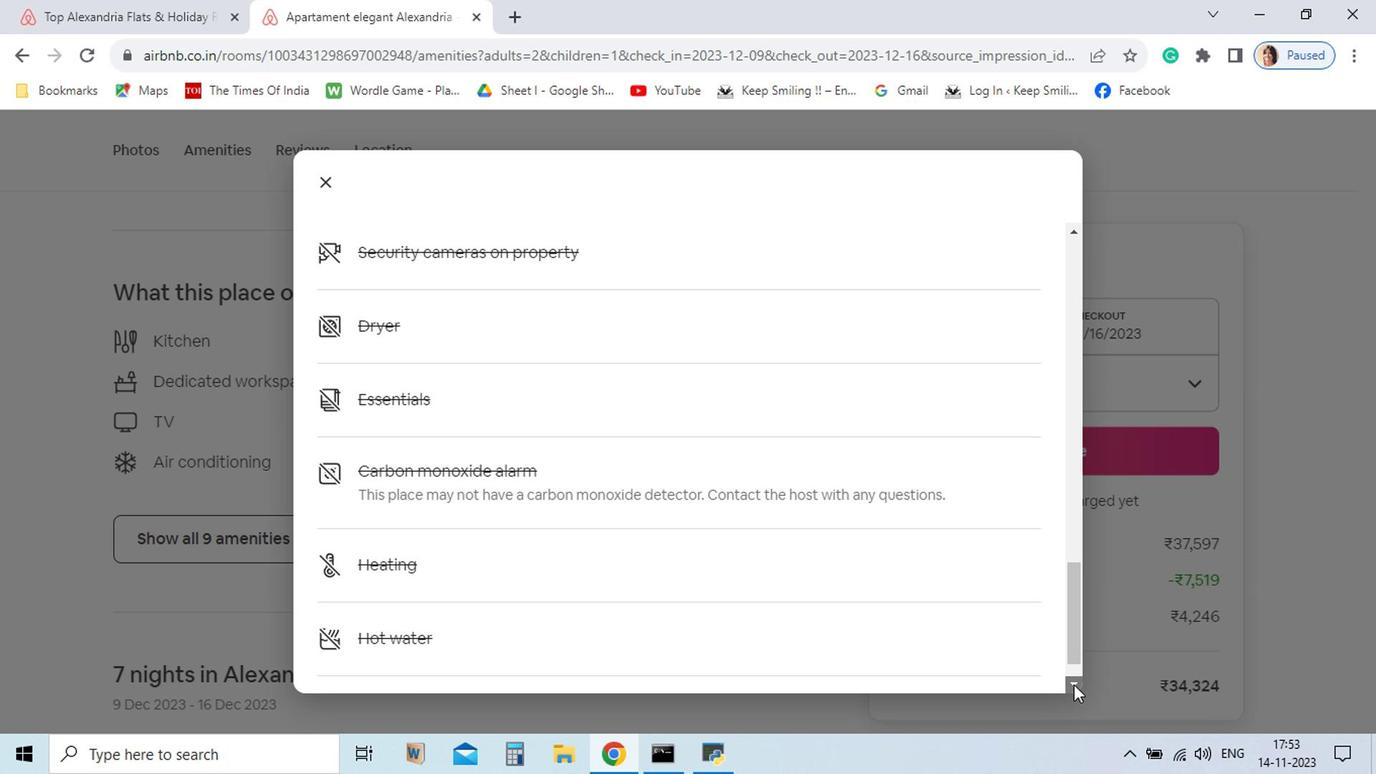 
Action: Mouse pressed left at (960, 686)
Screenshot: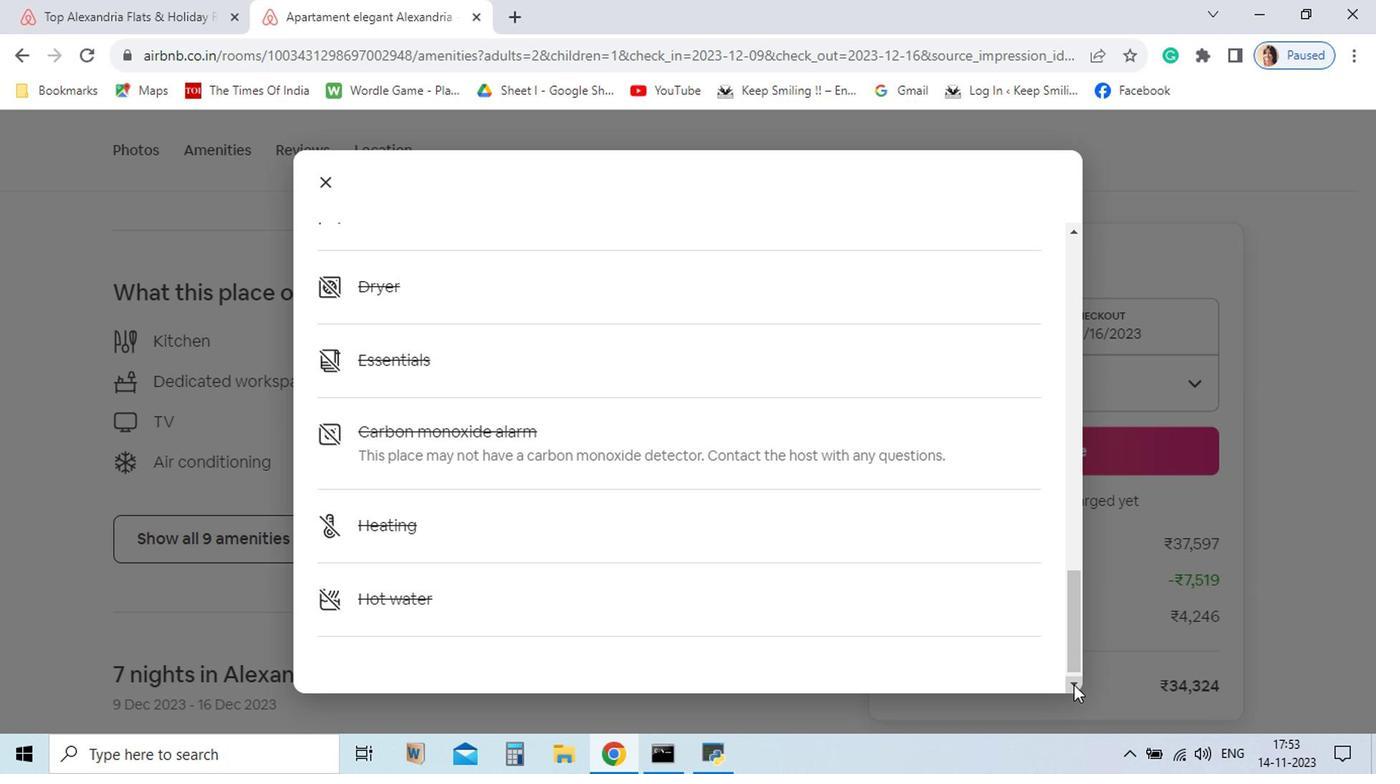 
Action: Mouse pressed left at (960, 686)
Screenshot: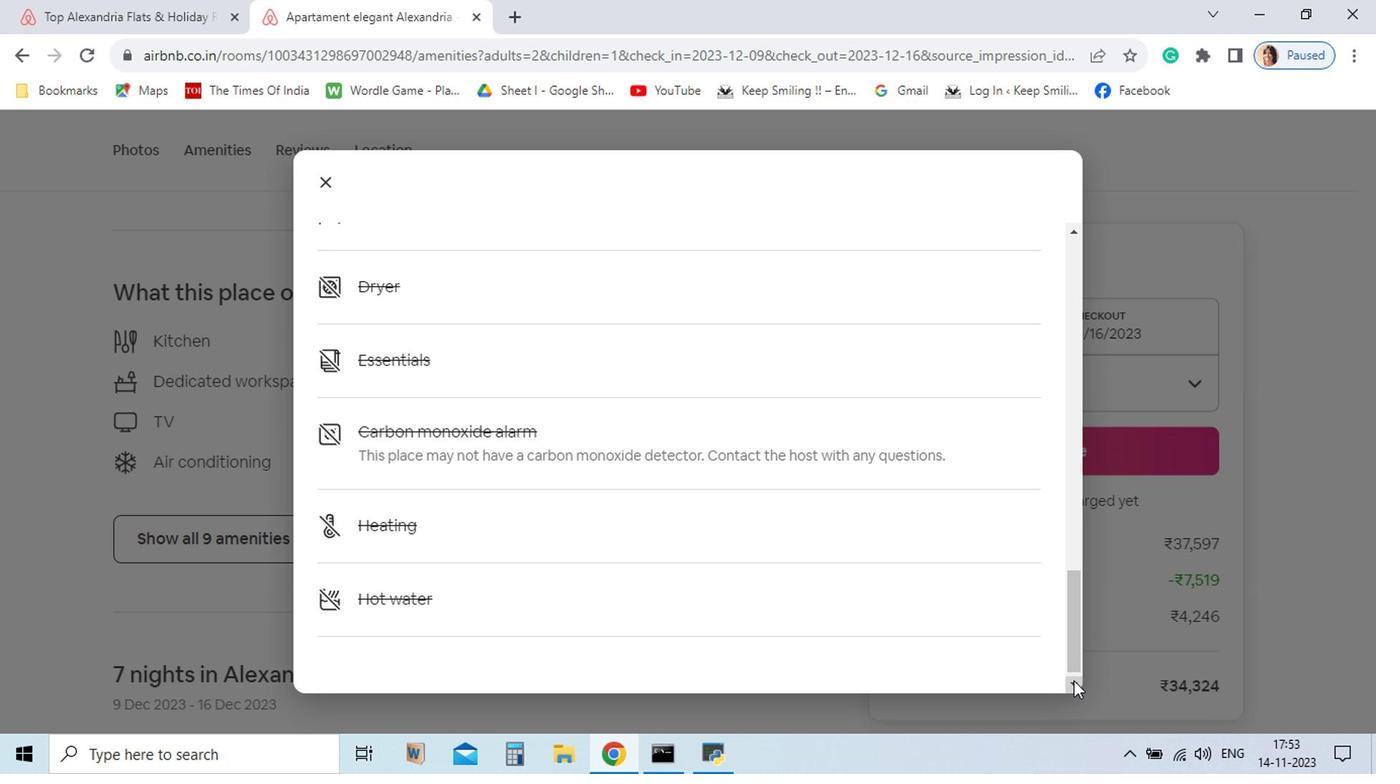 
Action: Mouse pressed left at (960, 686)
Screenshot: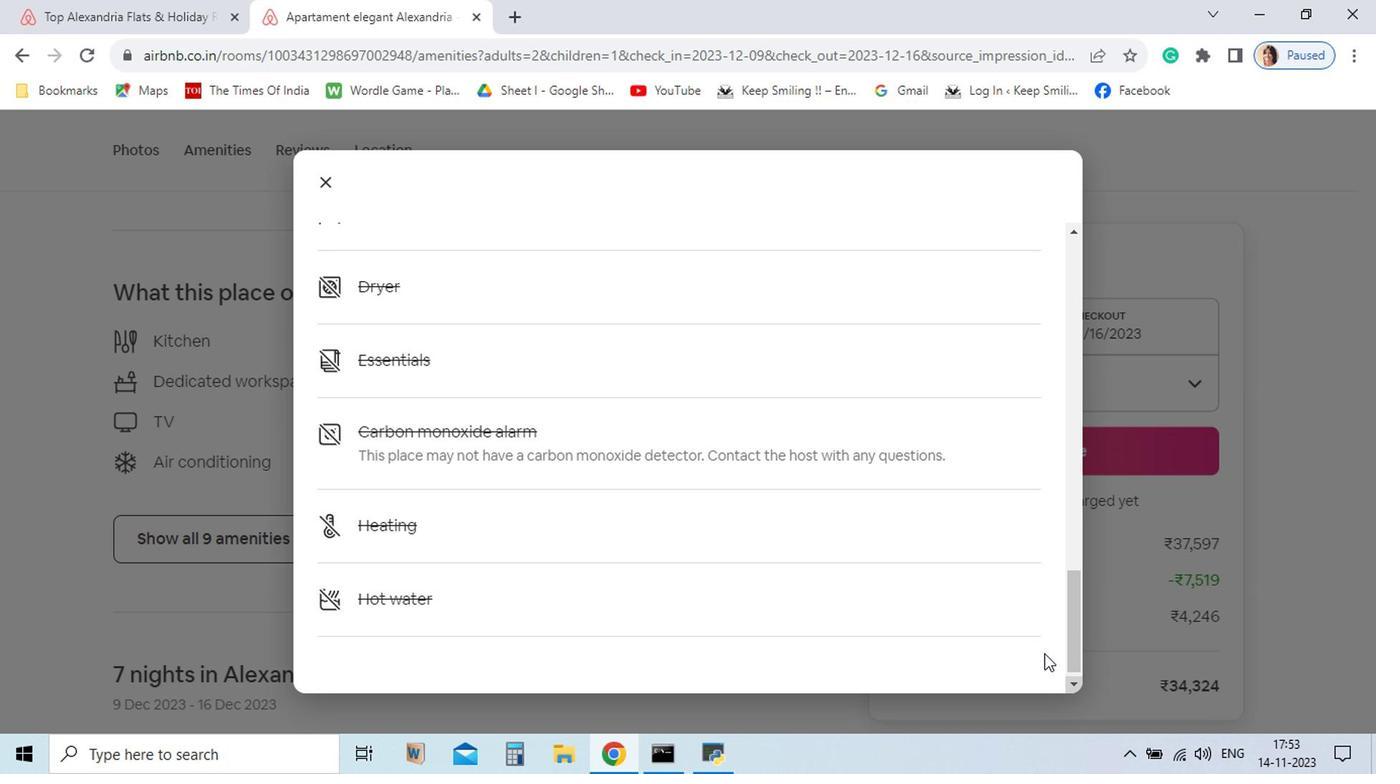
Action: Mouse moved to (431, 326)
Screenshot: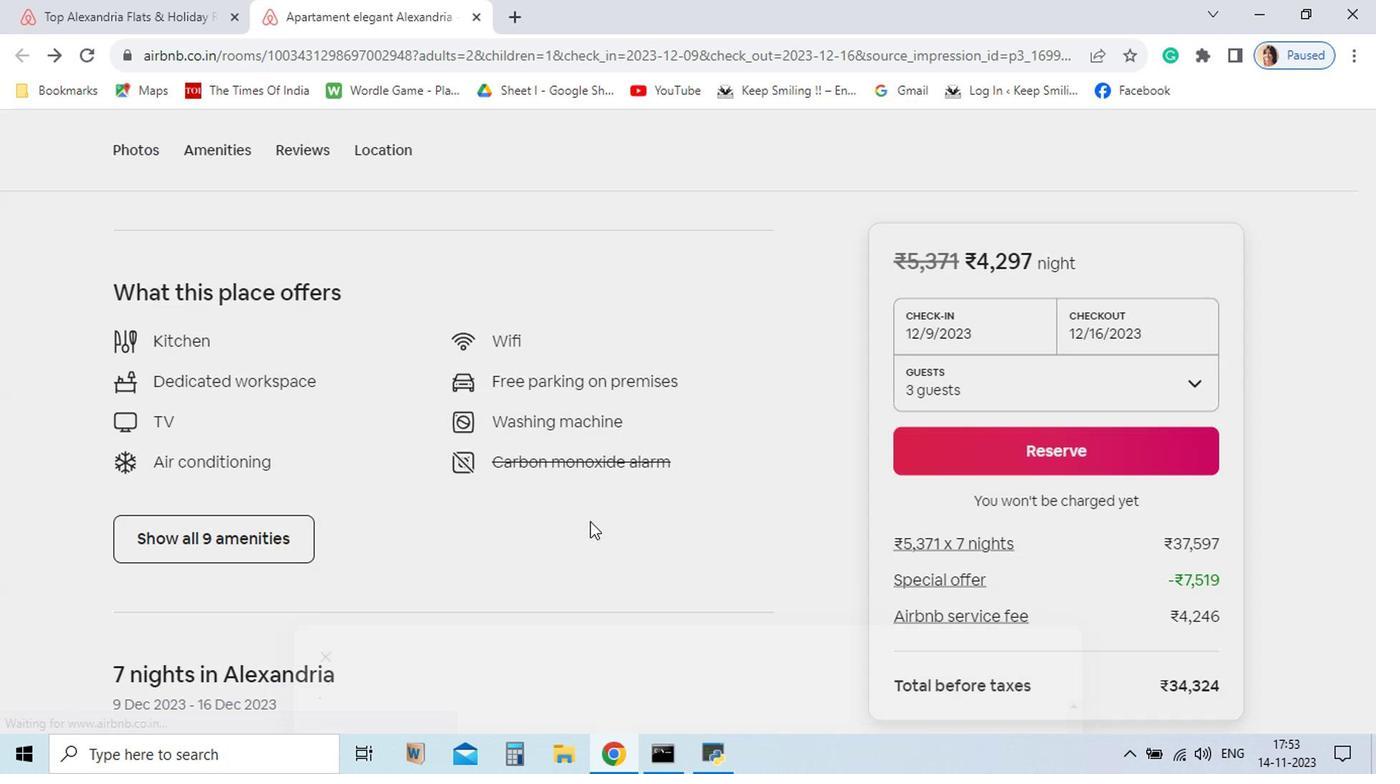 
Action: Mouse pressed left at (431, 326)
Screenshot: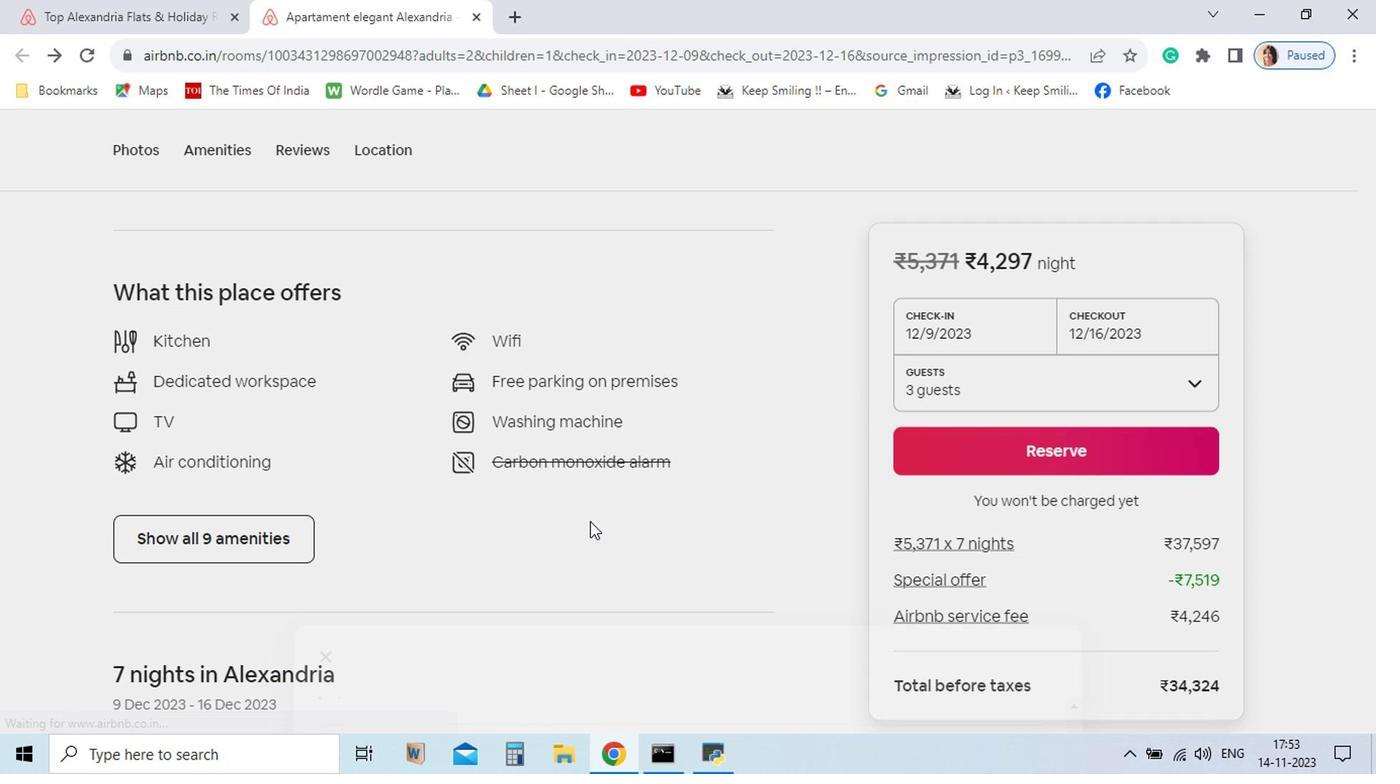 
Action: Mouse moved to (640, 606)
Screenshot: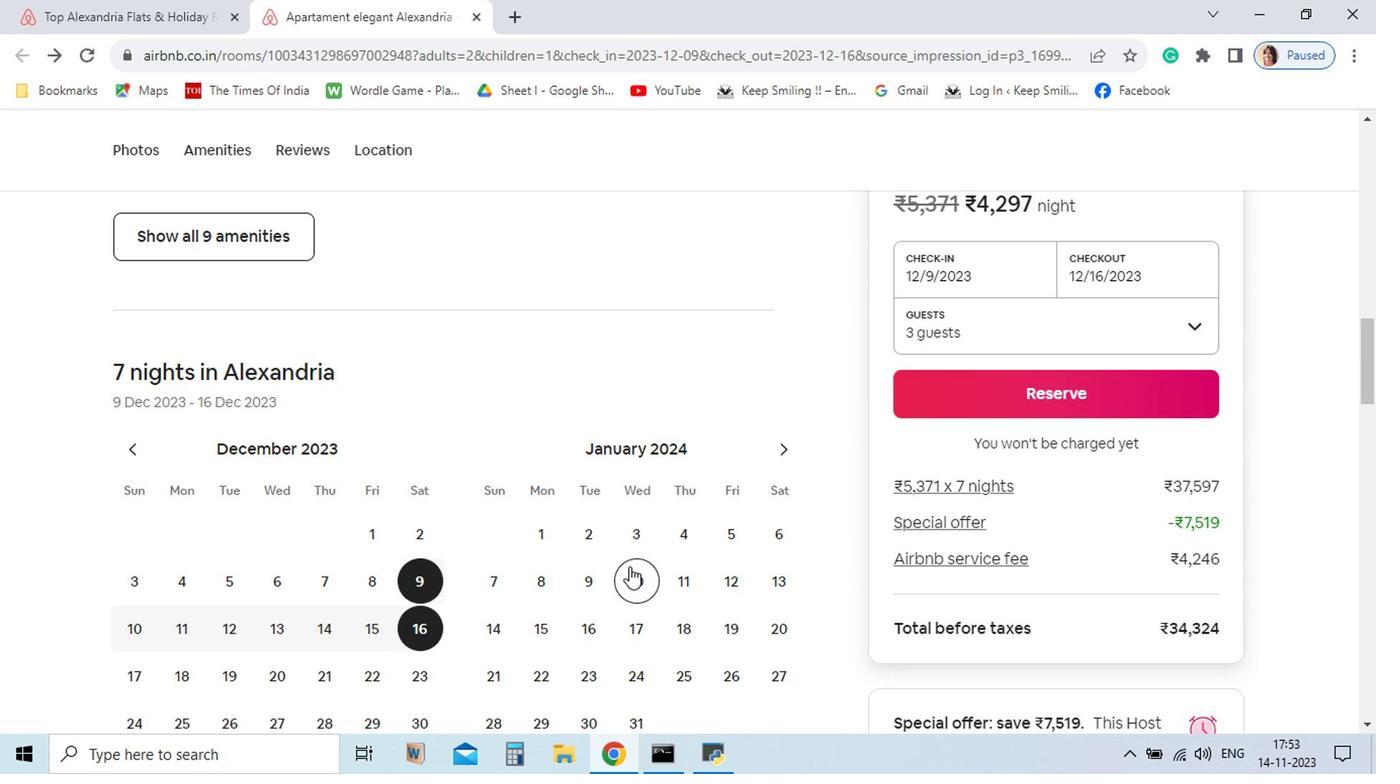
Action: Mouse scrolled (640, 605) with delta (0, 0)
Screenshot: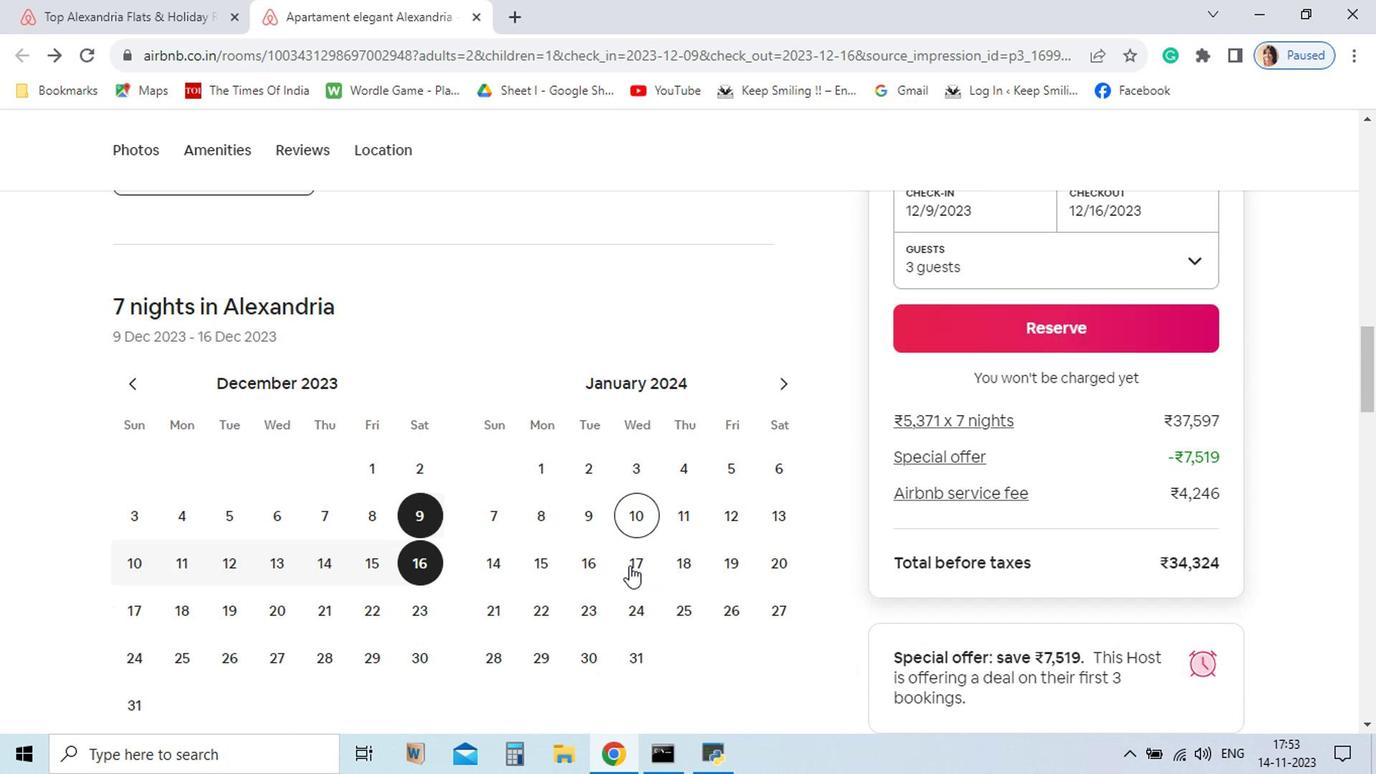 
Action: Mouse scrolled (640, 605) with delta (0, 0)
Screenshot: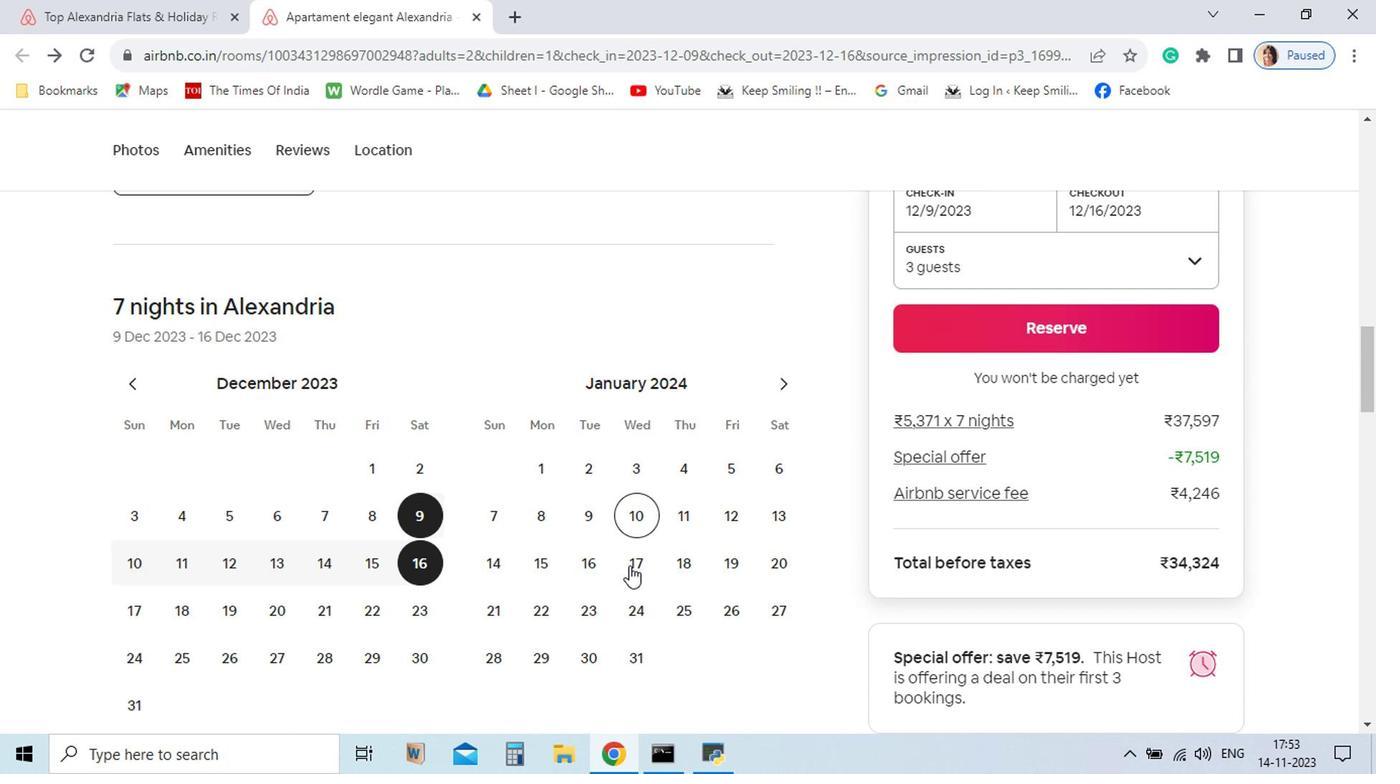 
Action: Mouse moved to (640, 607)
Screenshot: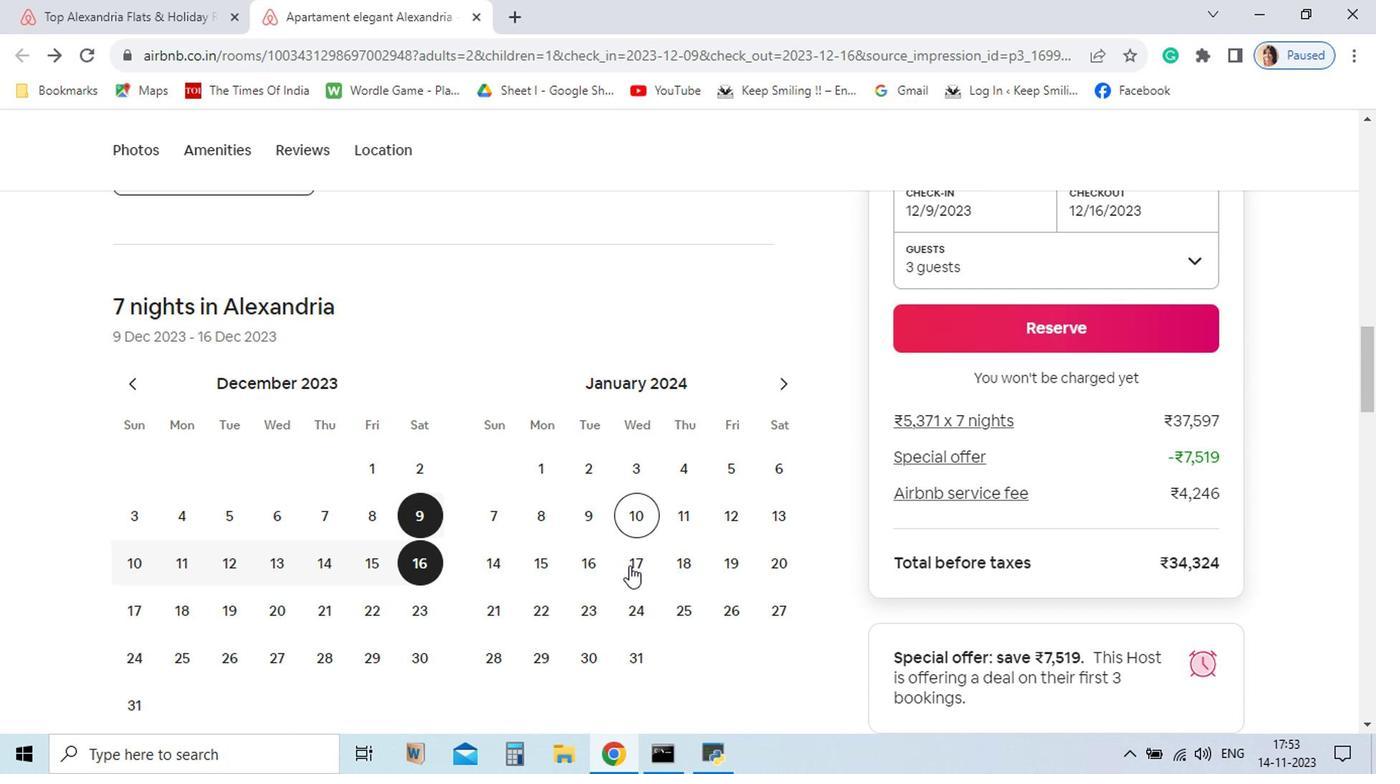 
Action: Mouse scrolled (640, 607) with delta (0, 0)
Screenshot: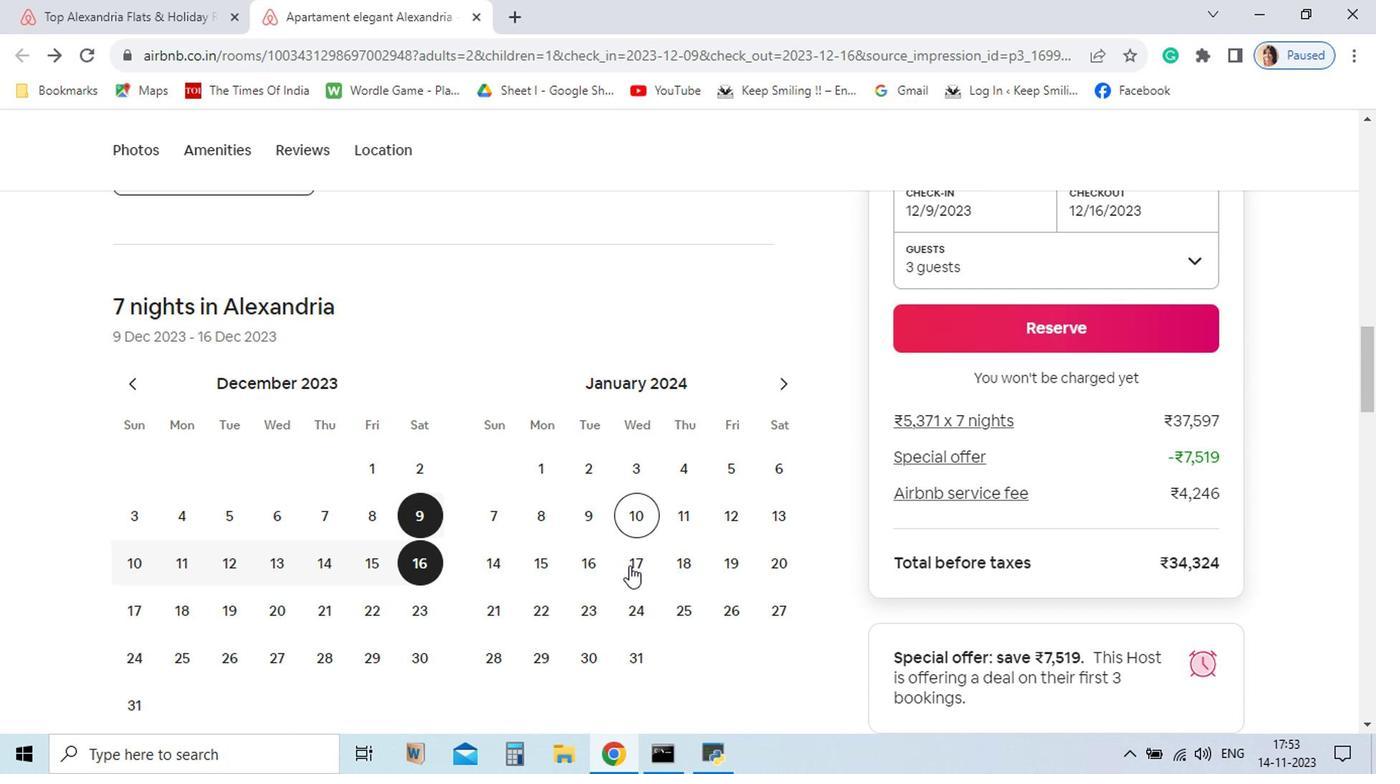 
Action: Mouse moved to (645, 602)
Screenshot: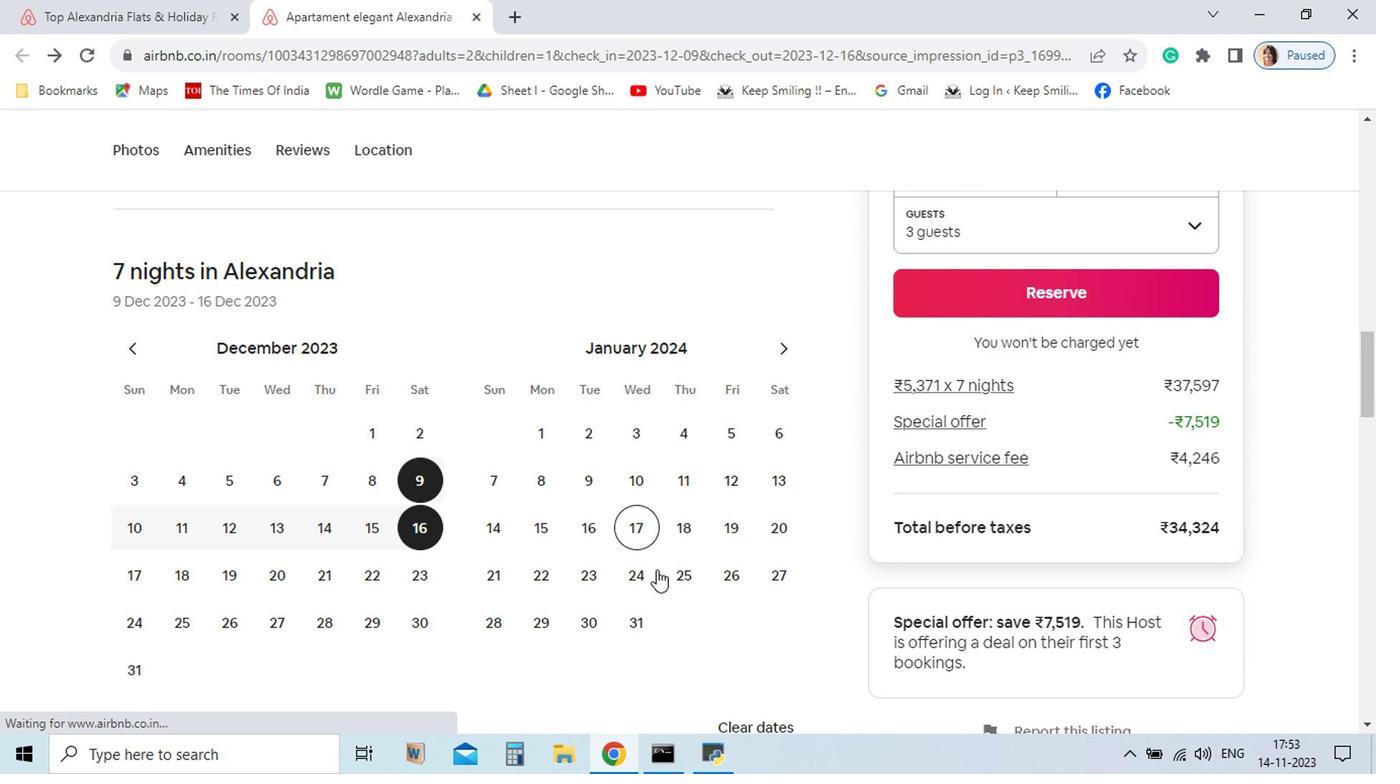 
Action: Mouse scrolled (645, 602) with delta (0, 0)
Screenshot: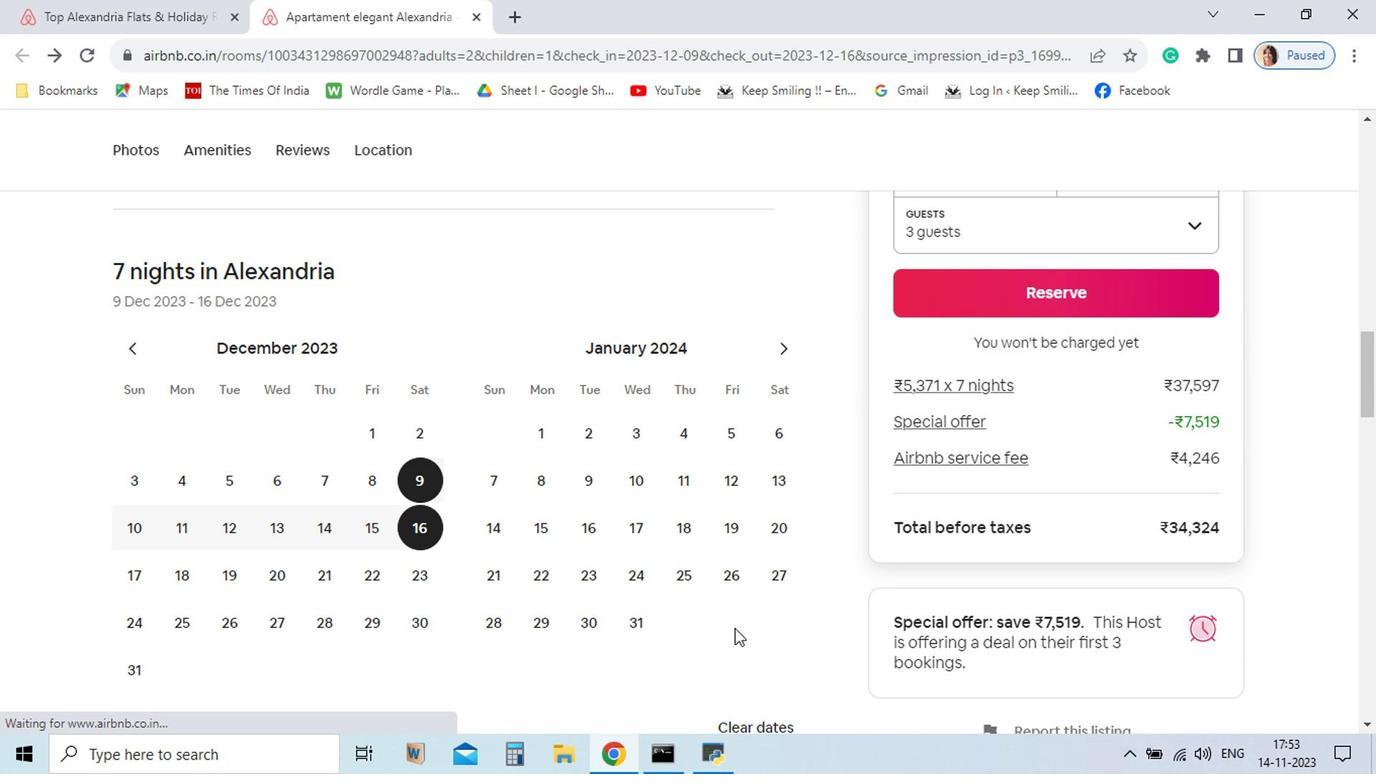 
Action: Mouse moved to (733, 654)
Screenshot: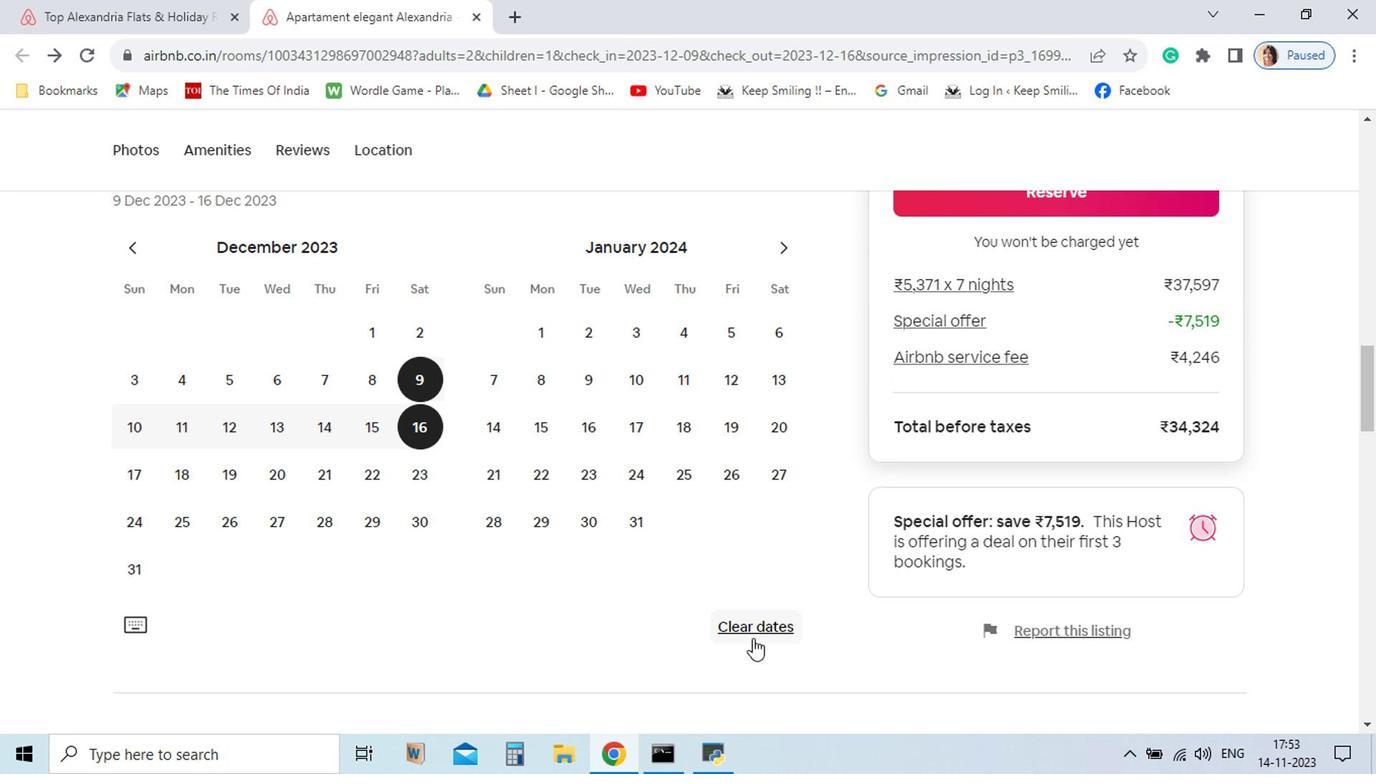 
Action: Mouse scrolled (733, 653) with delta (0, 0)
Screenshot: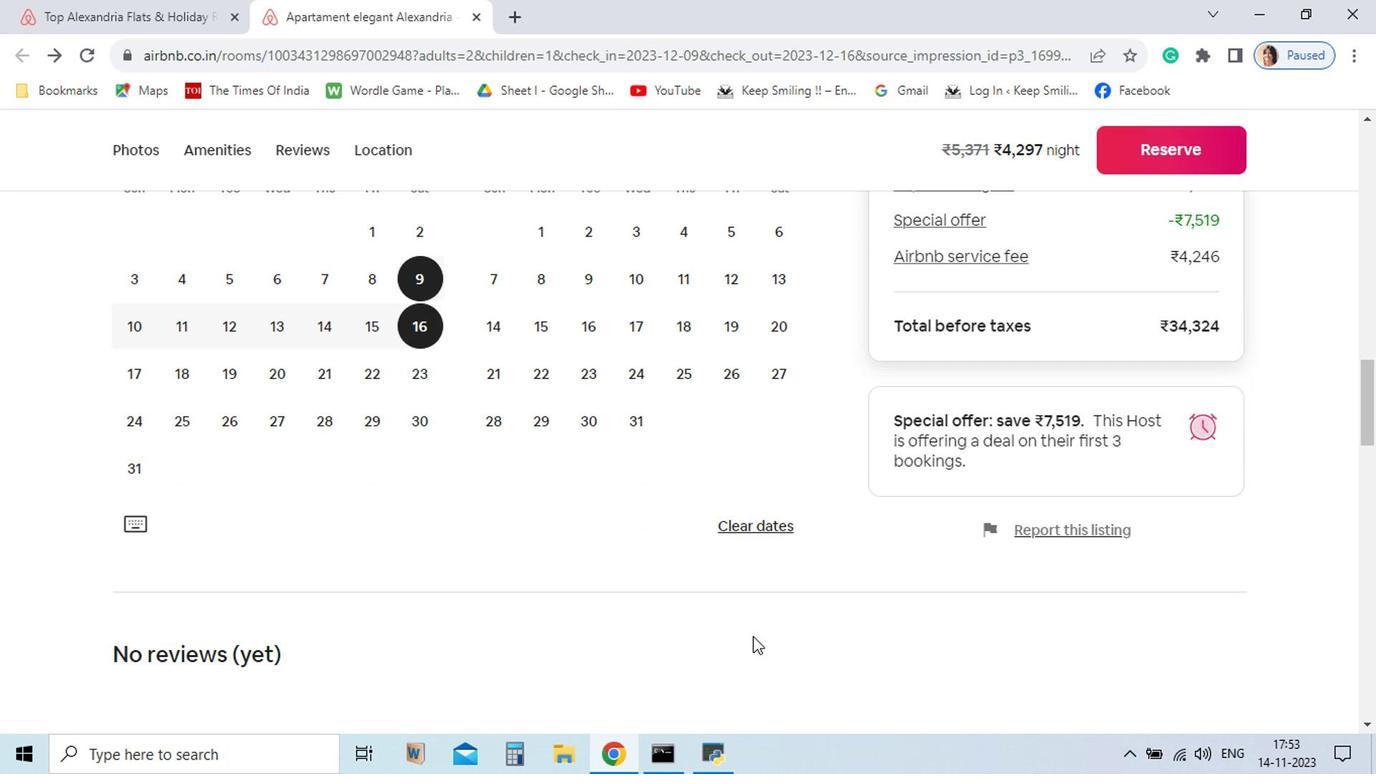 
Action: Mouse moved to (733, 653)
Screenshot: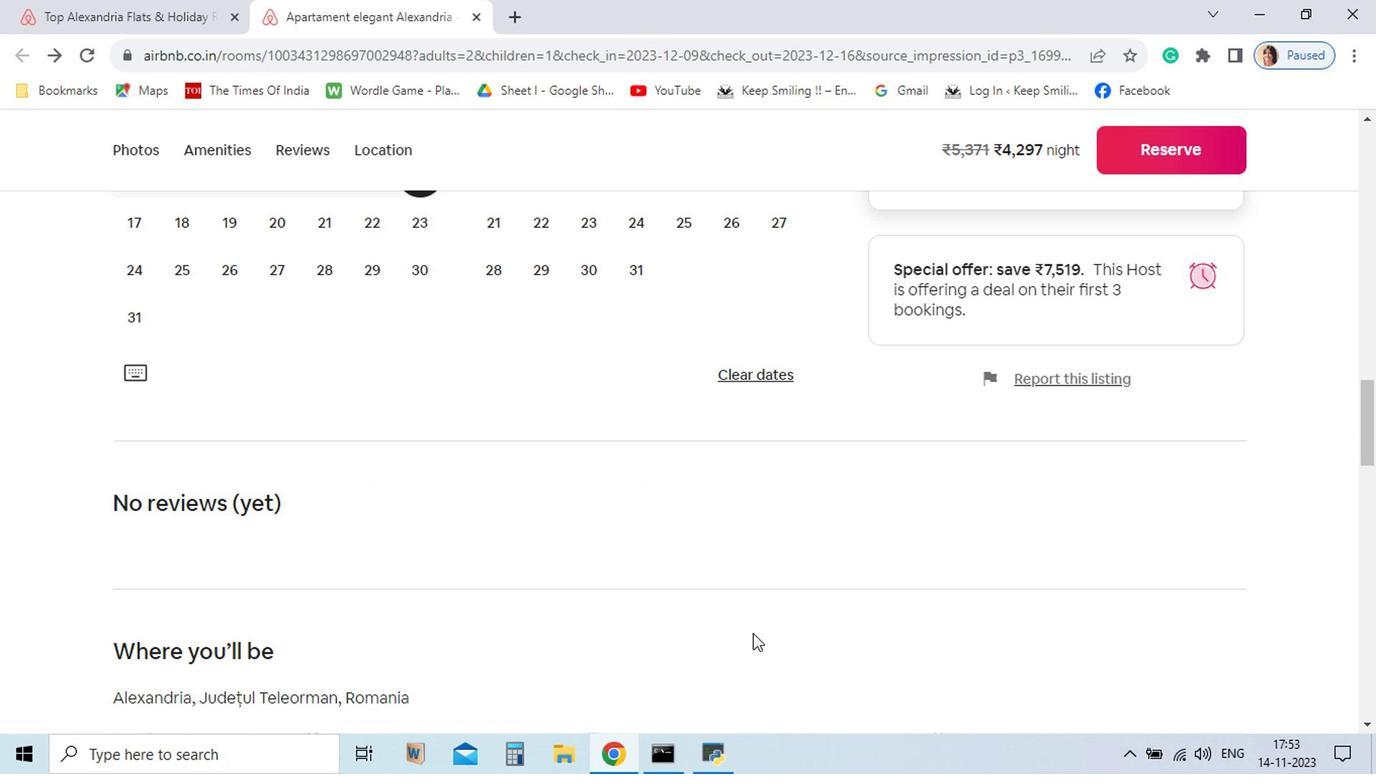 
Action: Mouse scrolled (733, 652) with delta (0, 0)
Screenshot: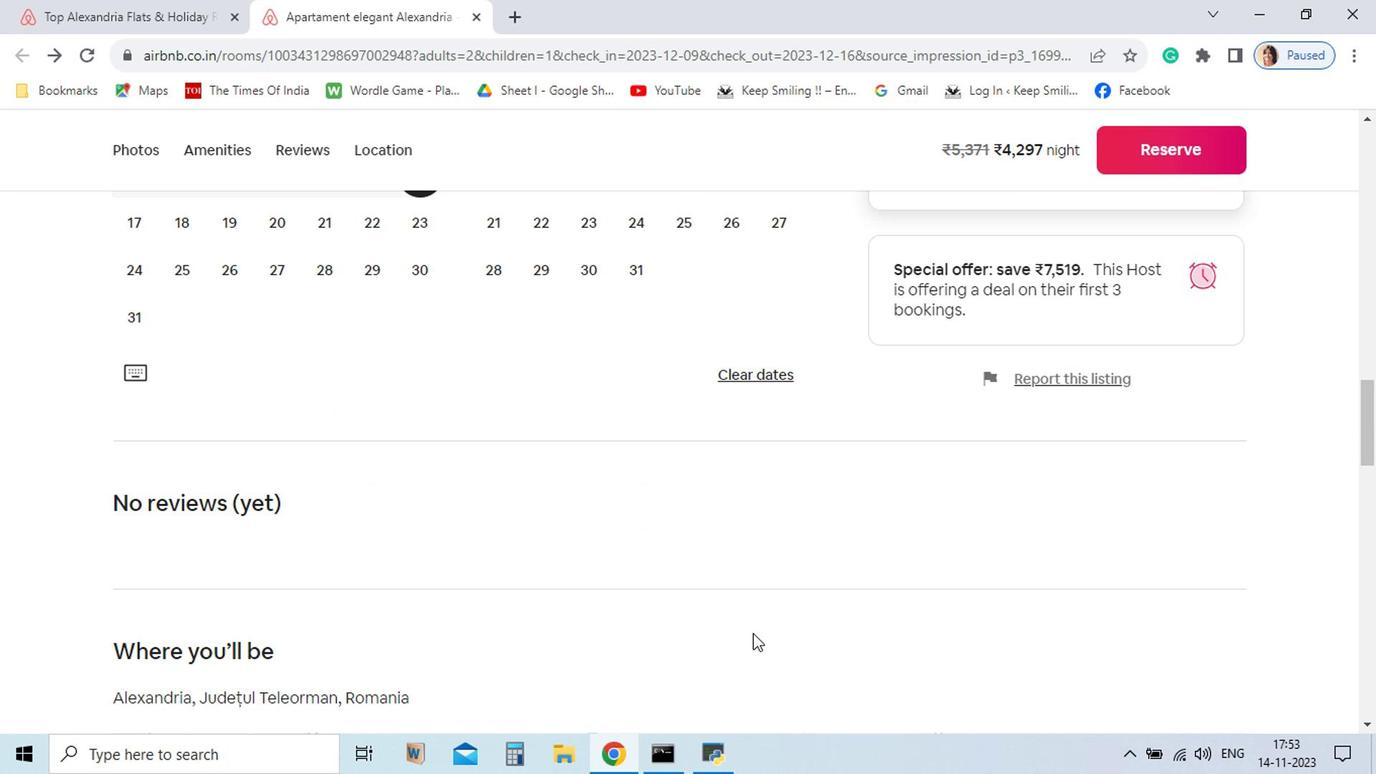 
Action: Mouse moved to (733, 652)
Screenshot: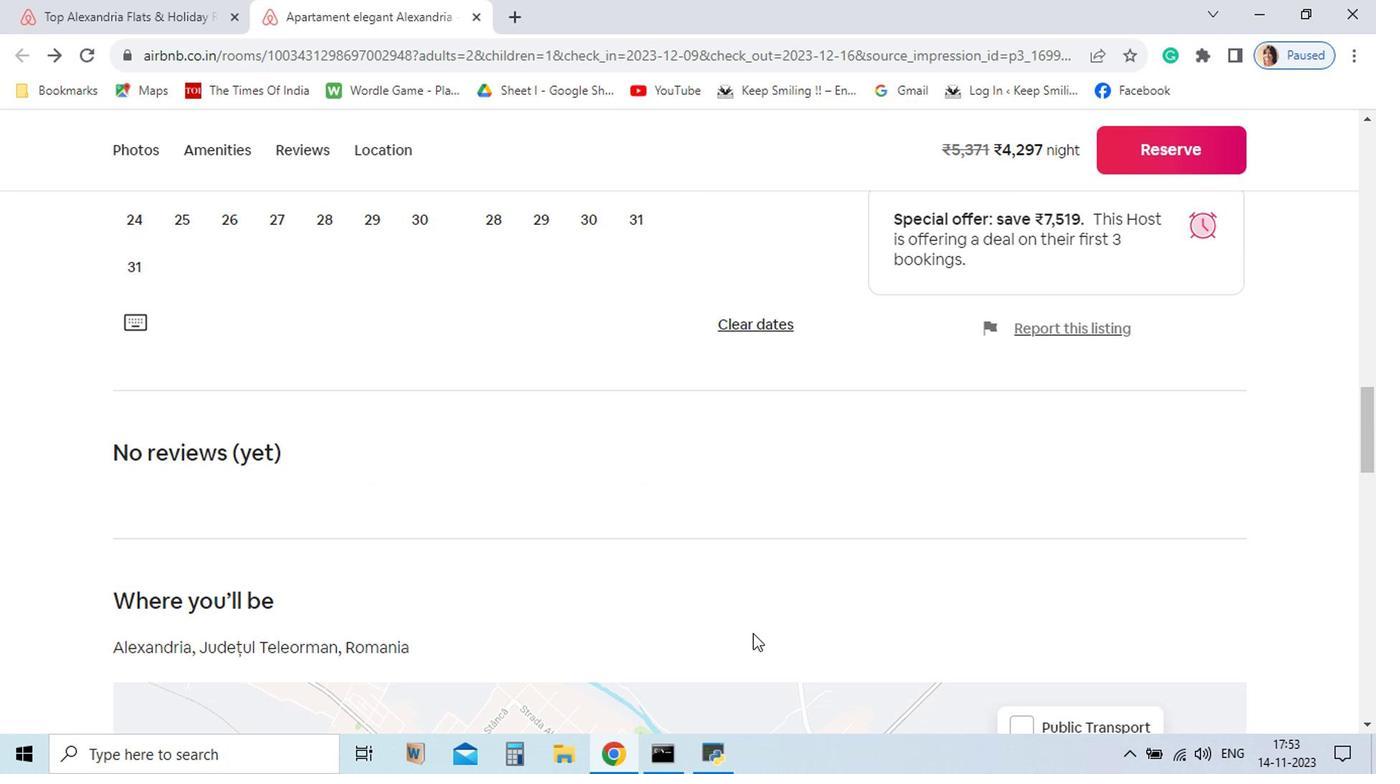 
Action: Mouse scrolled (733, 651) with delta (0, 0)
Screenshot: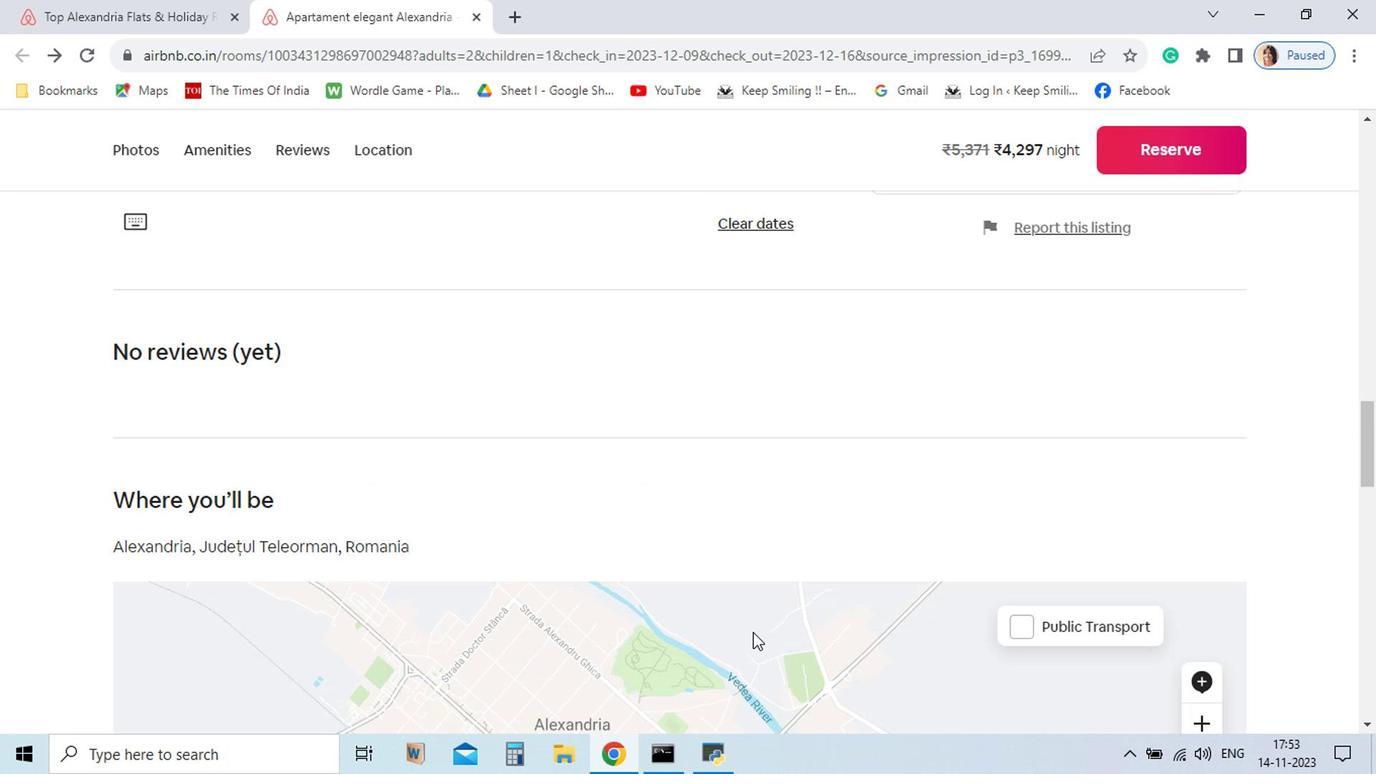 
Action: Mouse moved to (733, 652)
Screenshot: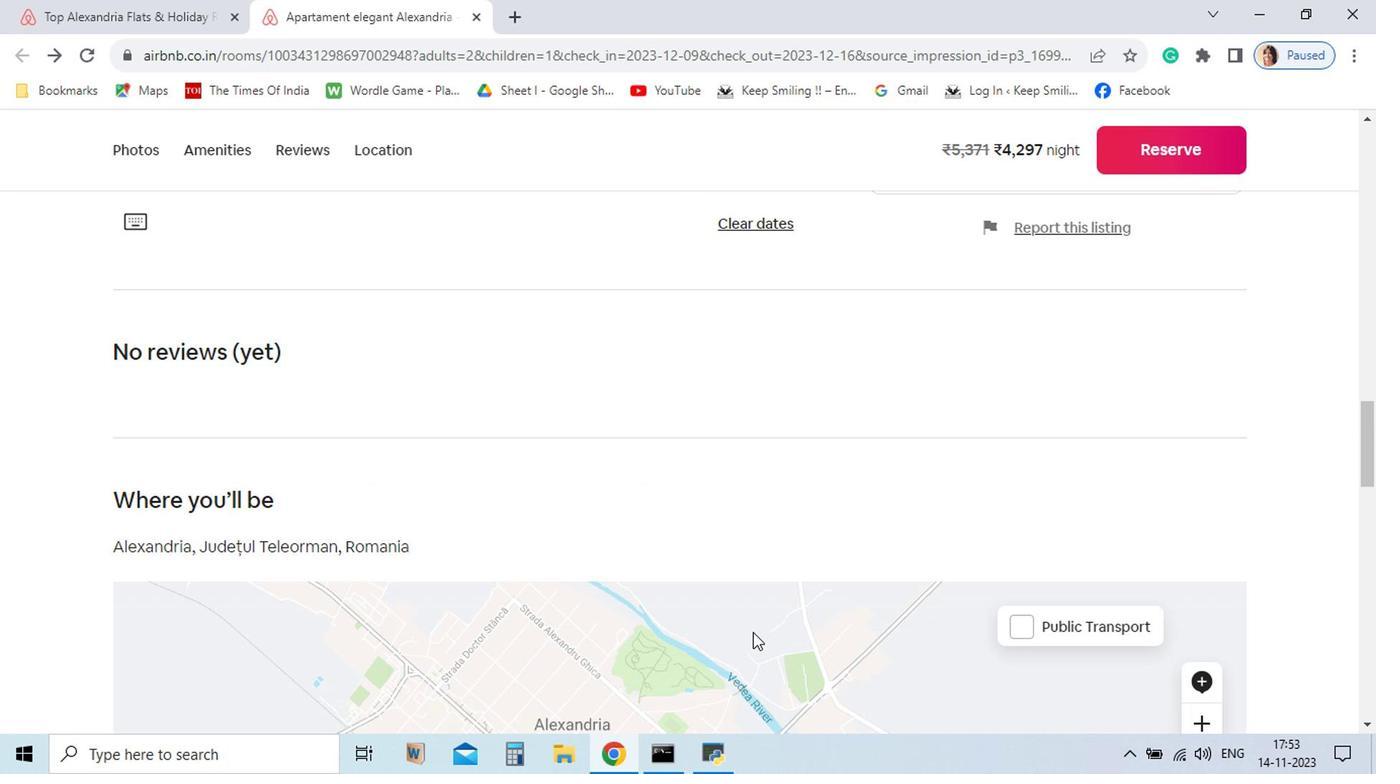 
Action: Mouse scrolled (733, 651) with delta (0, 0)
Screenshot: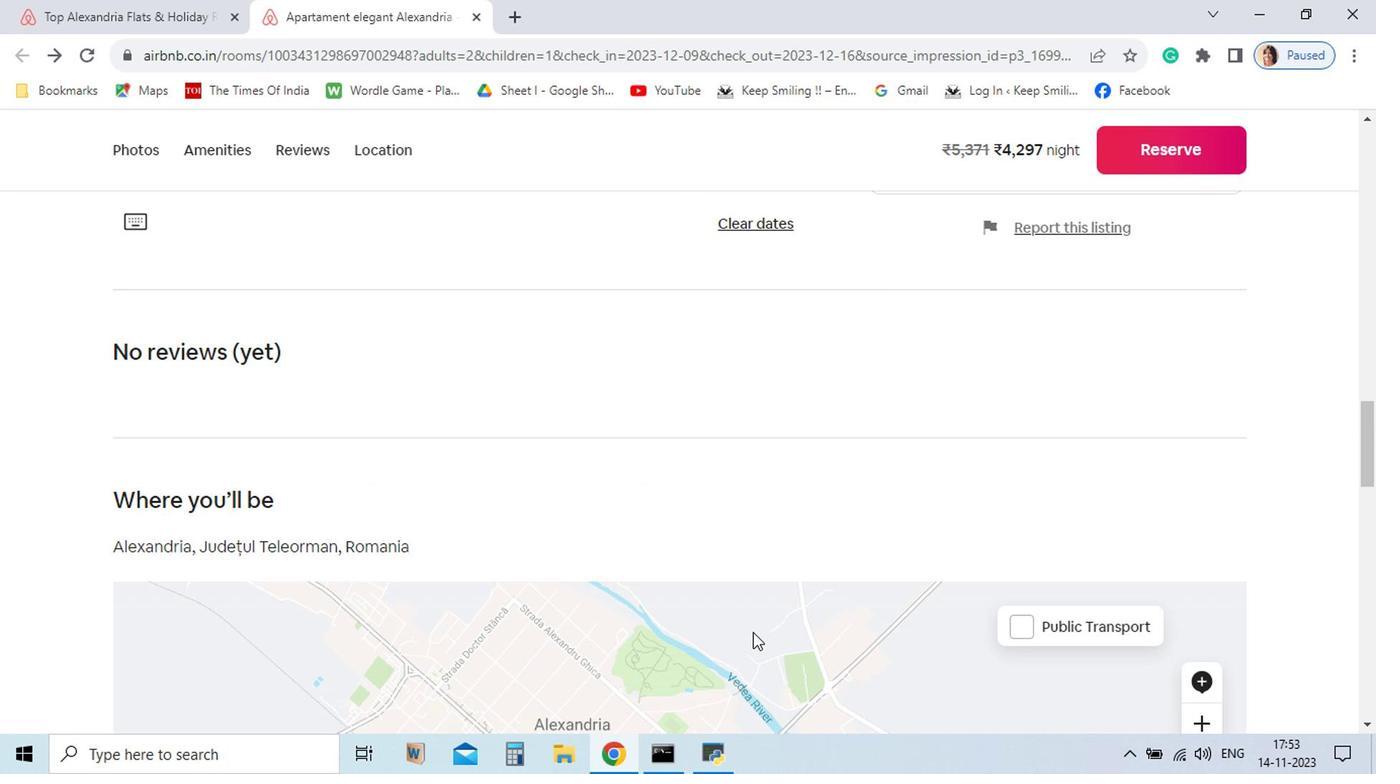 
Action: Mouse moved to (733, 650)
Screenshot: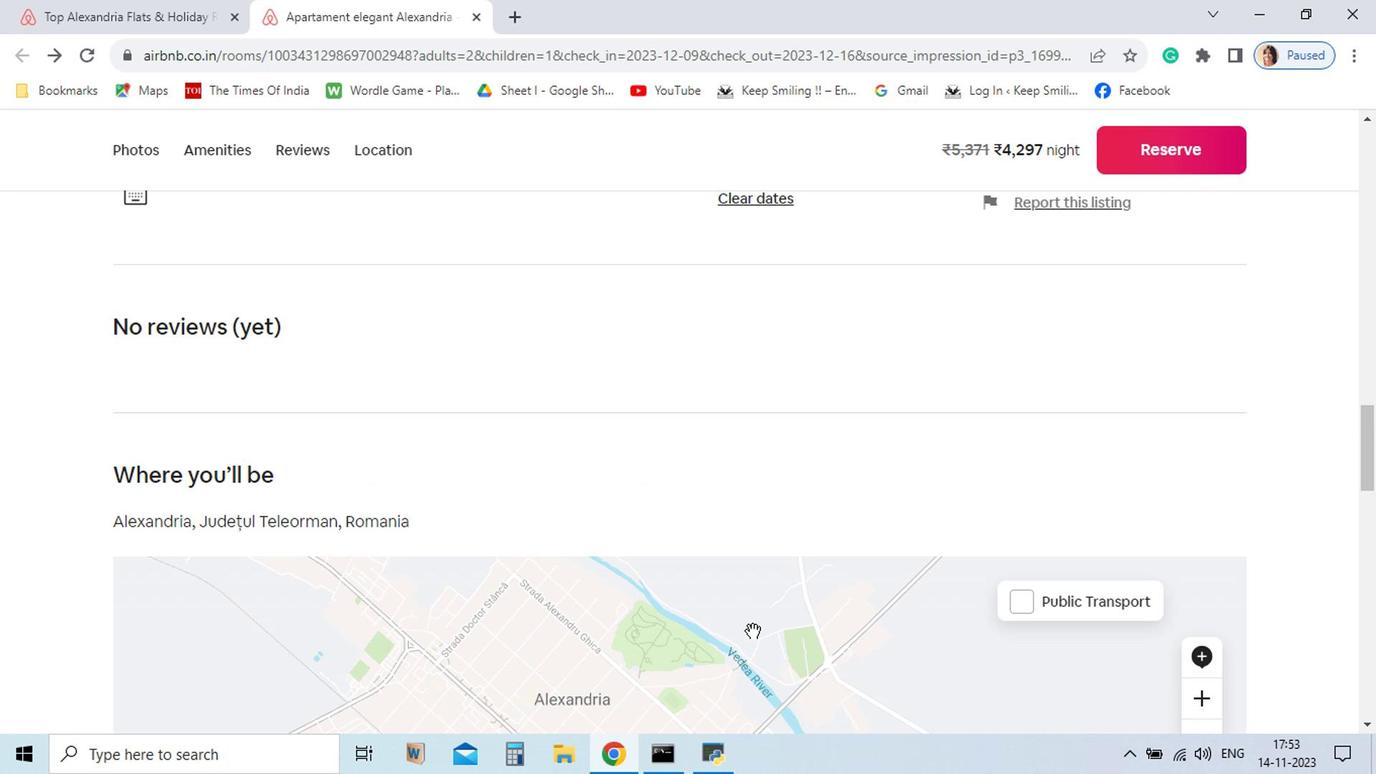 
Action: Mouse scrolled (733, 649) with delta (0, 0)
Screenshot: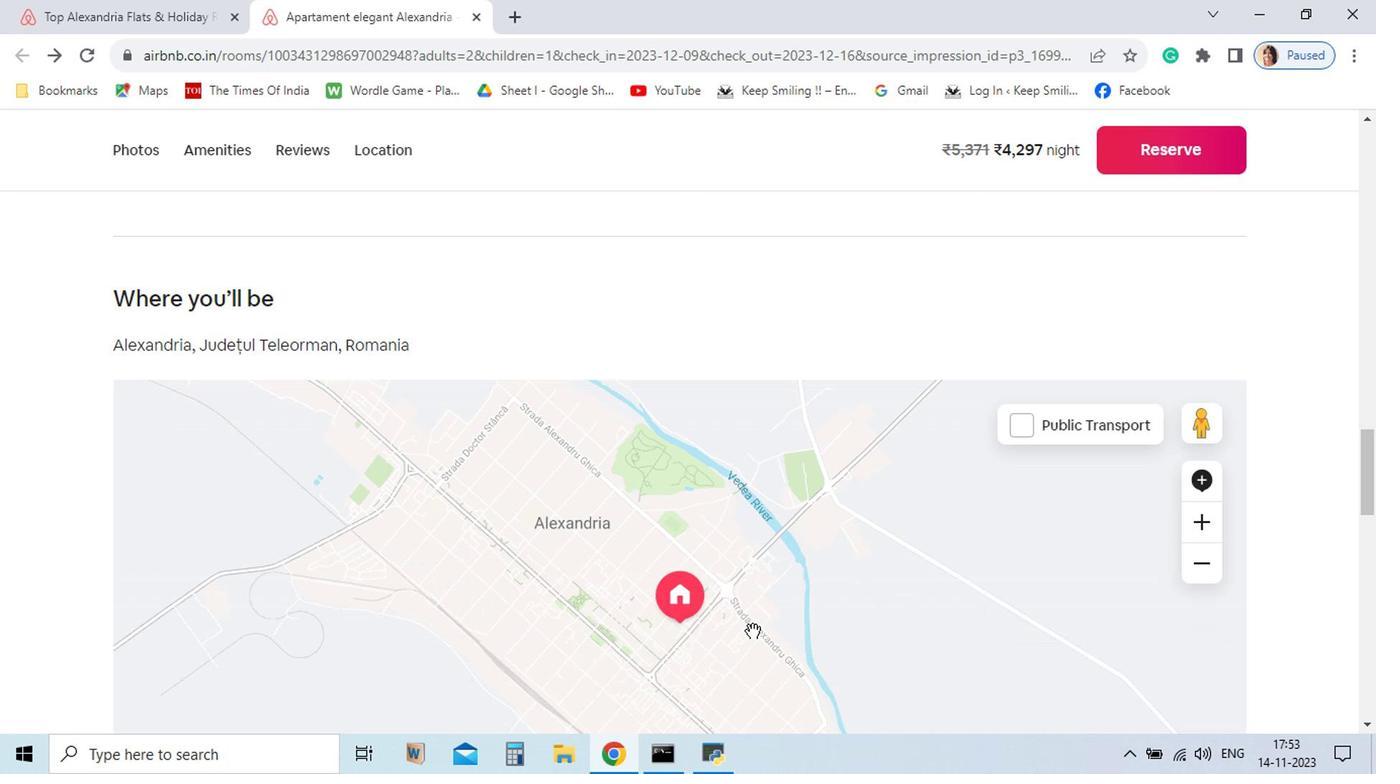 
Action: Mouse moved to (733, 649)
Screenshot: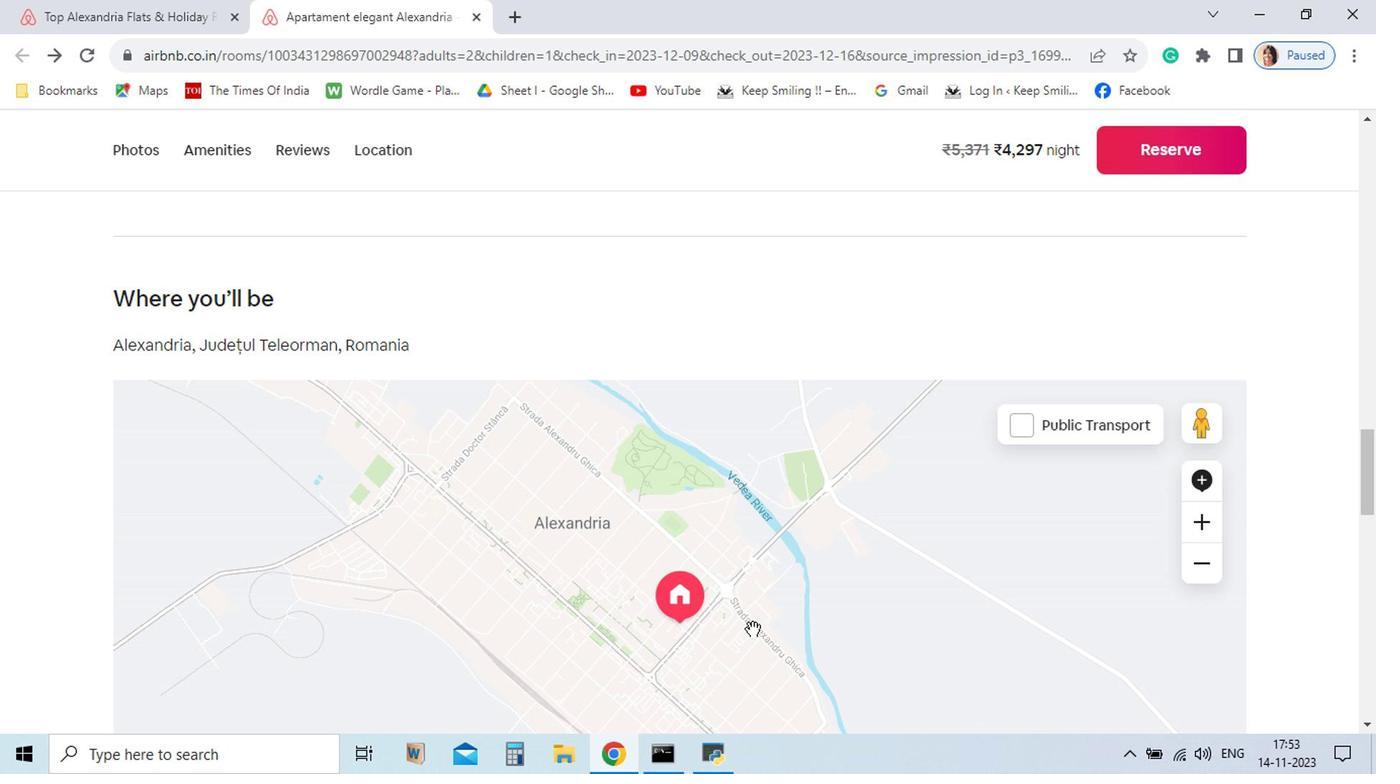 
Action: Mouse scrolled (733, 648) with delta (0, 0)
Screenshot: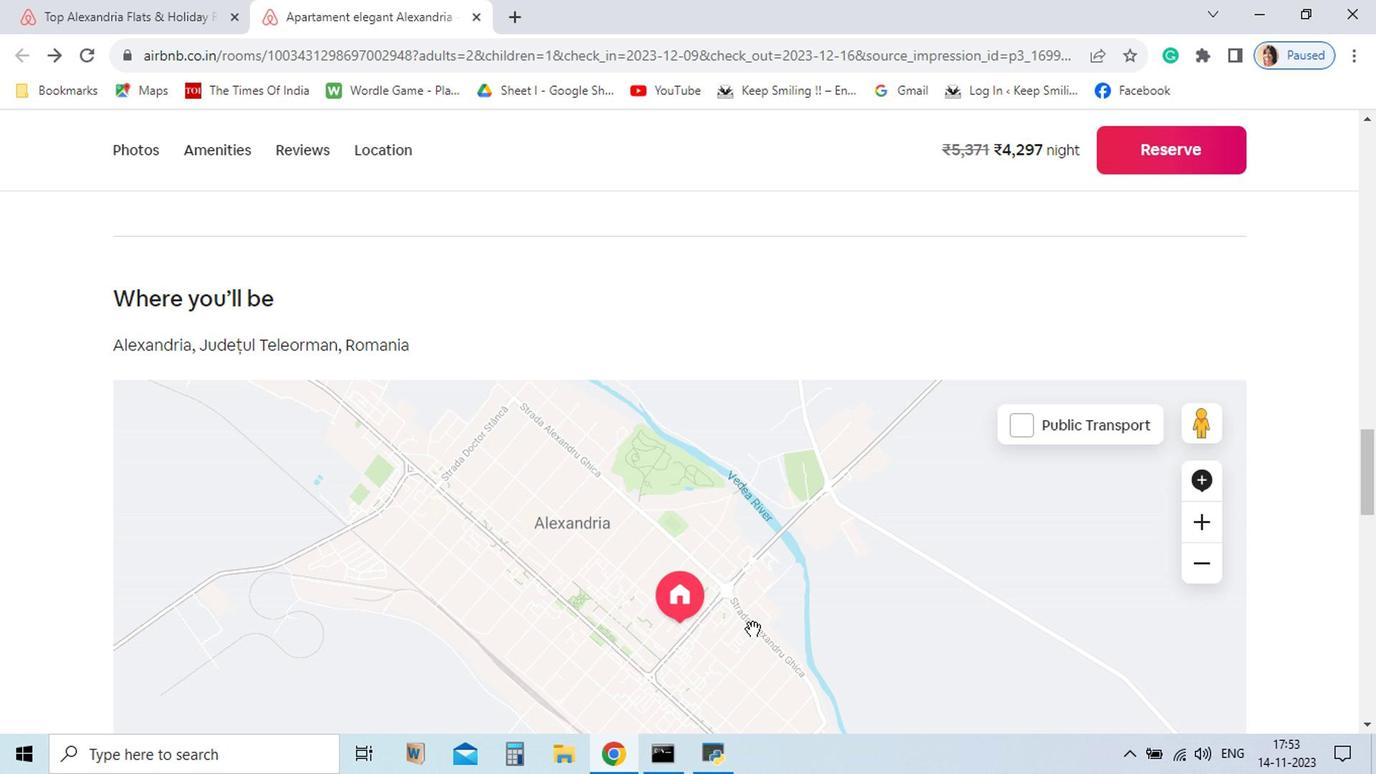 
Action: Mouse moved to (733, 648)
Screenshot: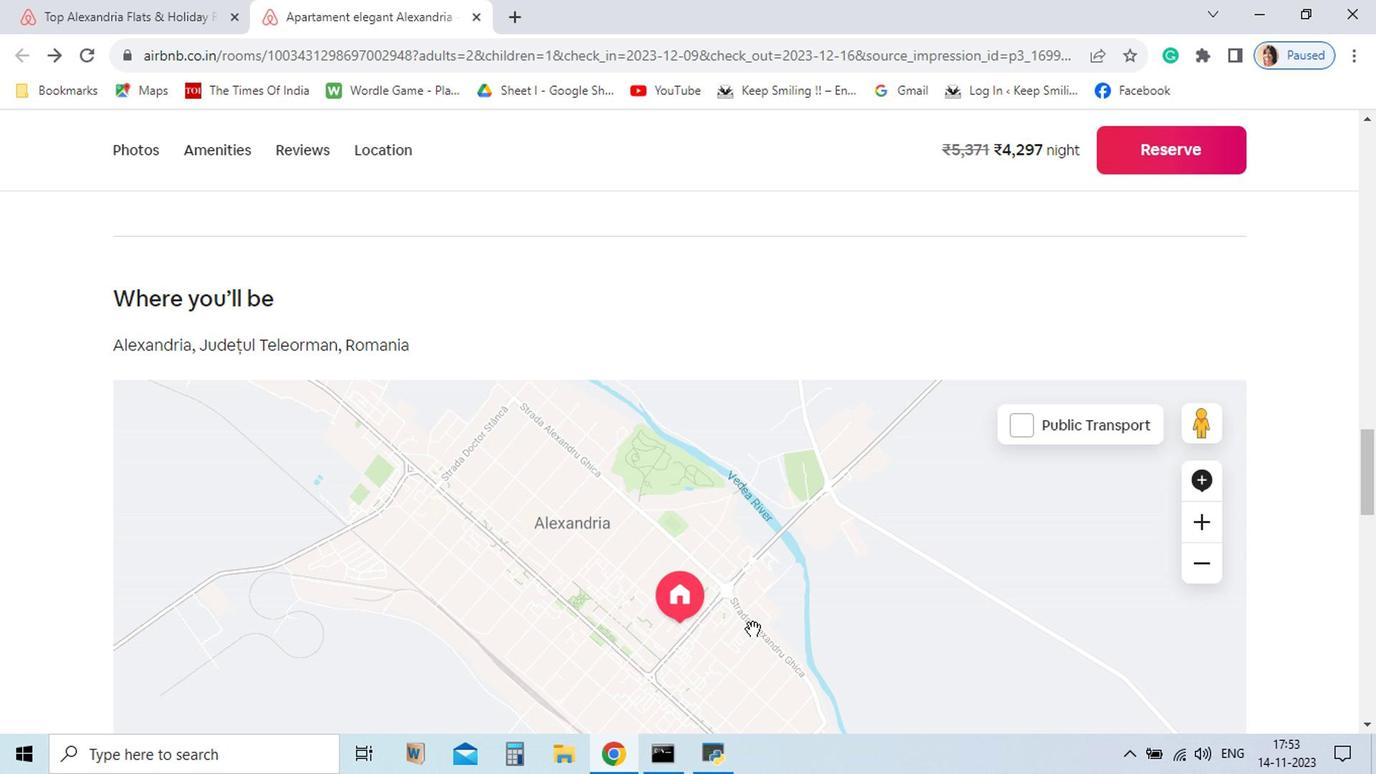 
Action: Mouse scrolled (733, 647) with delta (0, 0)
Screenshot: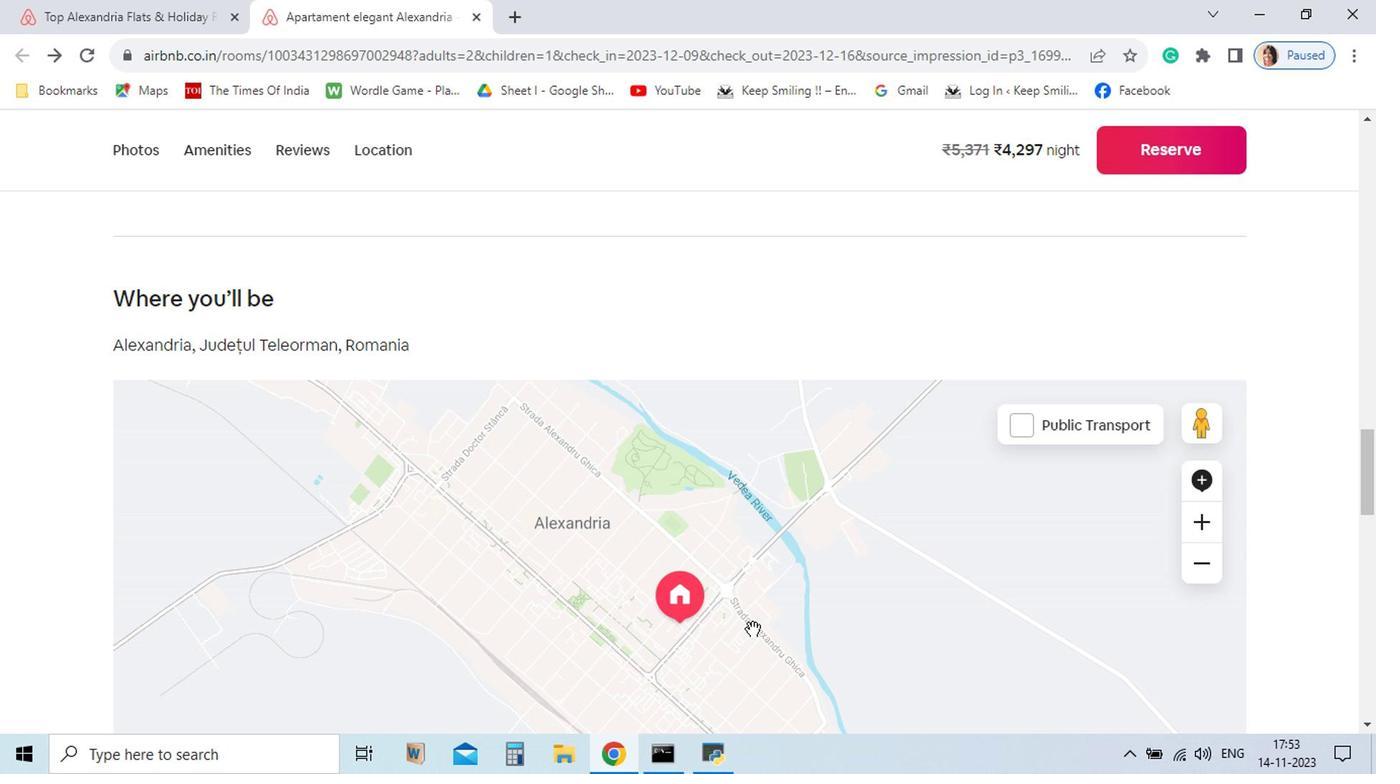 
Action: Mouse moved to (733, 647)
Screenshot: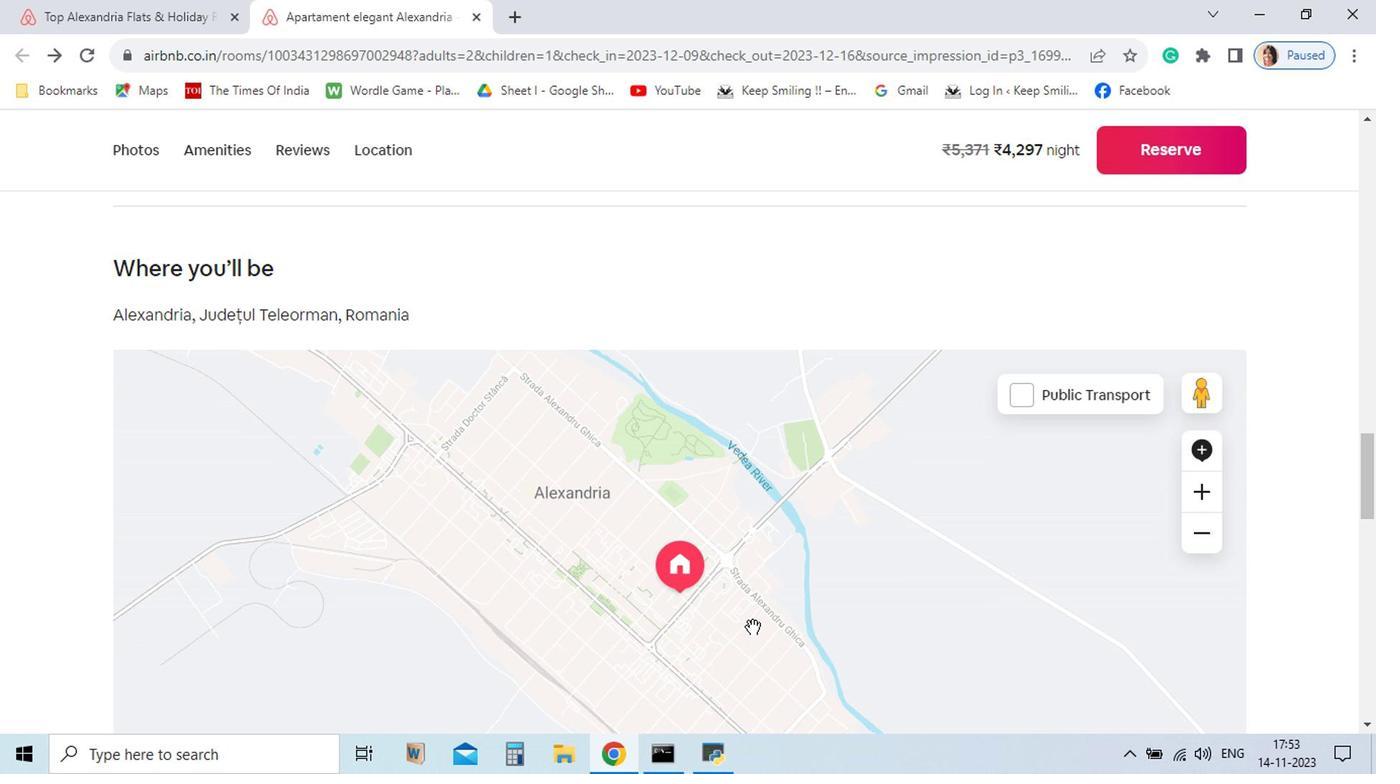 
Action: Mouse scrolled (733, 646) with delta (0, 0)
Screenshot: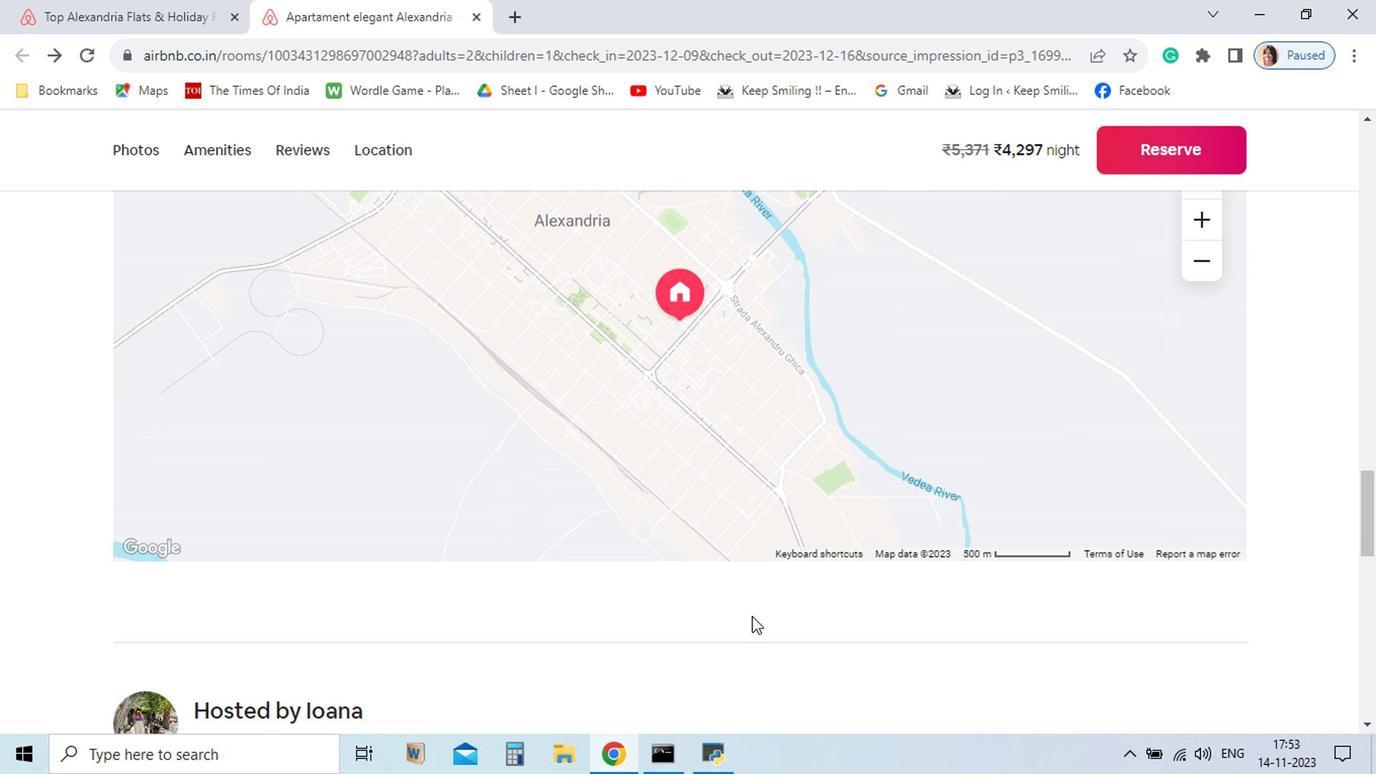 
Action: Mouse scrolled (733, 646) with delta (0, 0)
Screenshot: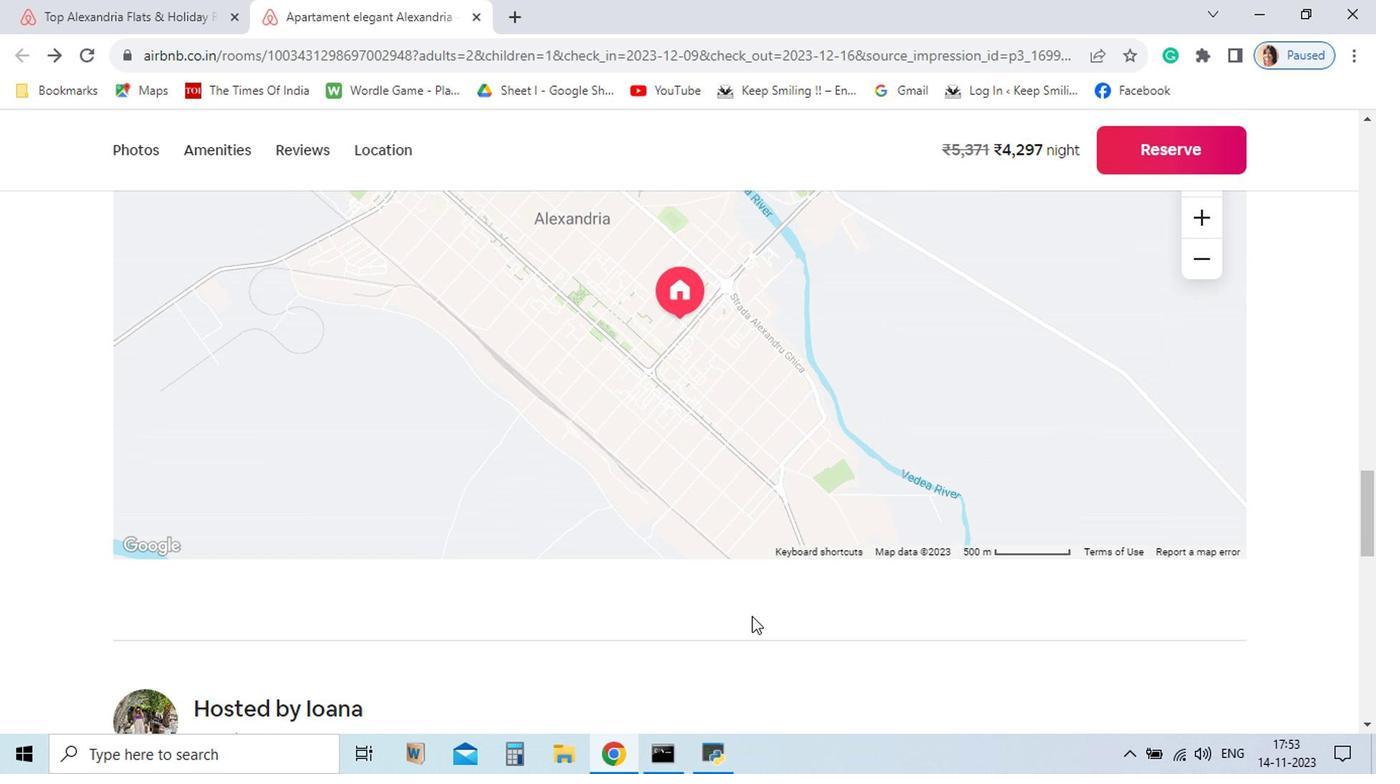 
Action: Mouse moved to (732, 640)
Screenshot: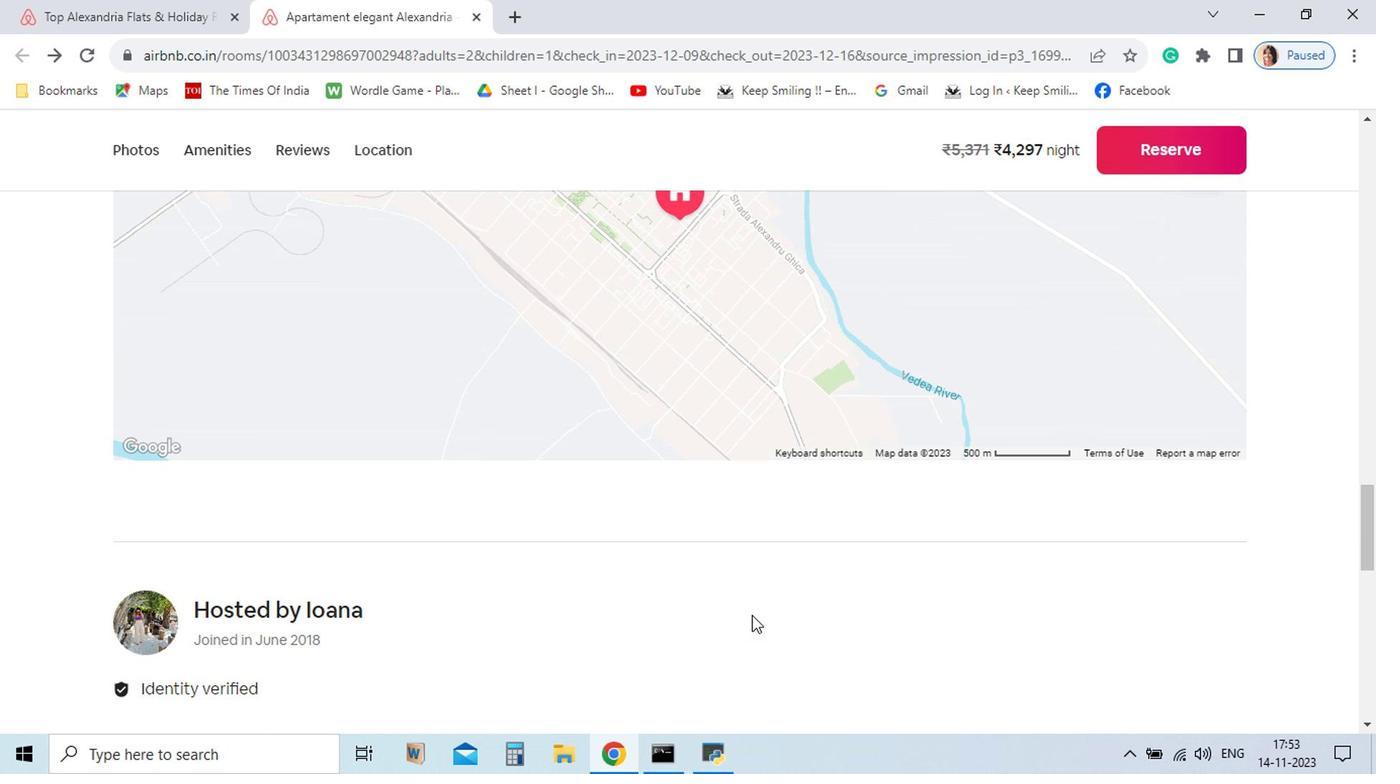 
Action: Mouse scrolled (732, 639) with delta (0, 0)
Screenshot: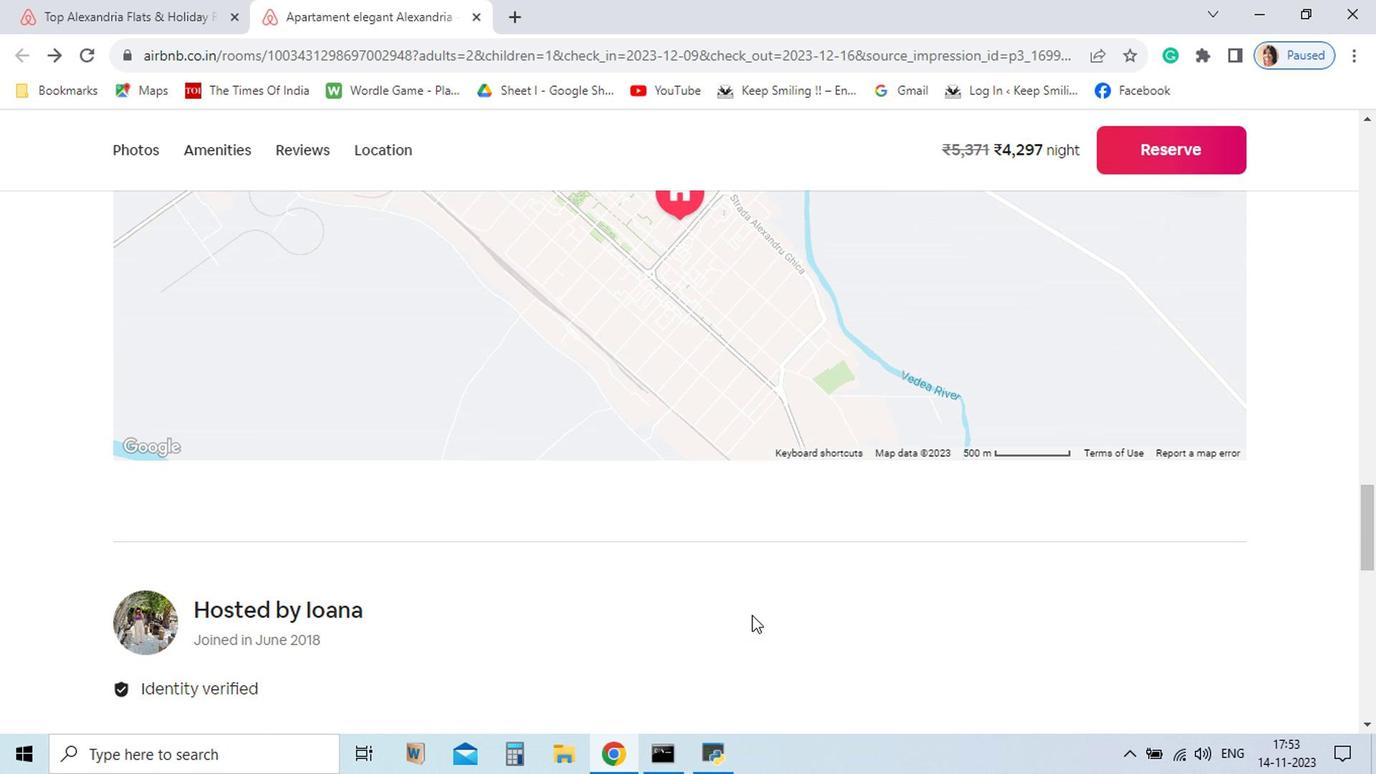 
Action: Mouse moved to (732, 637)
Screenshot: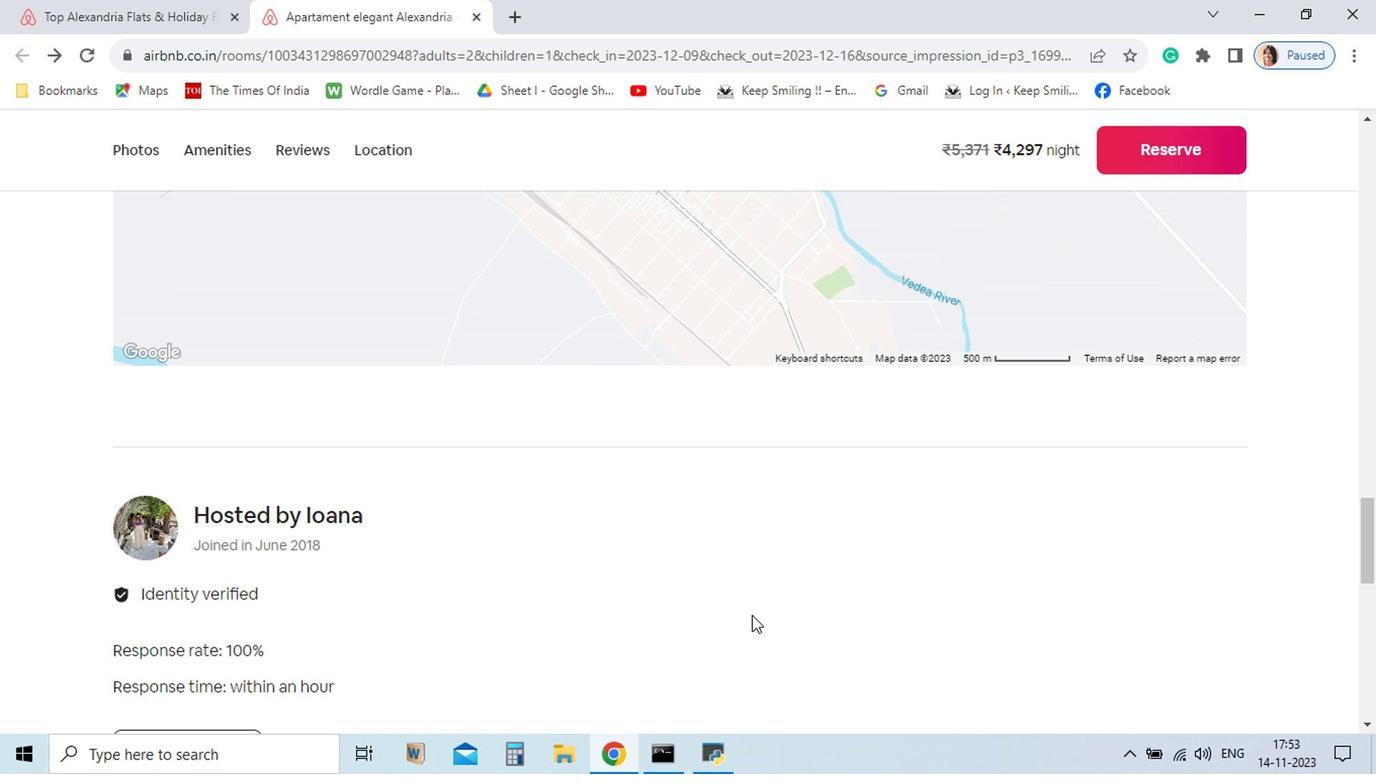 
Action: Mouse scrolled (732, 637) with delta (0, 0)
Screenshot: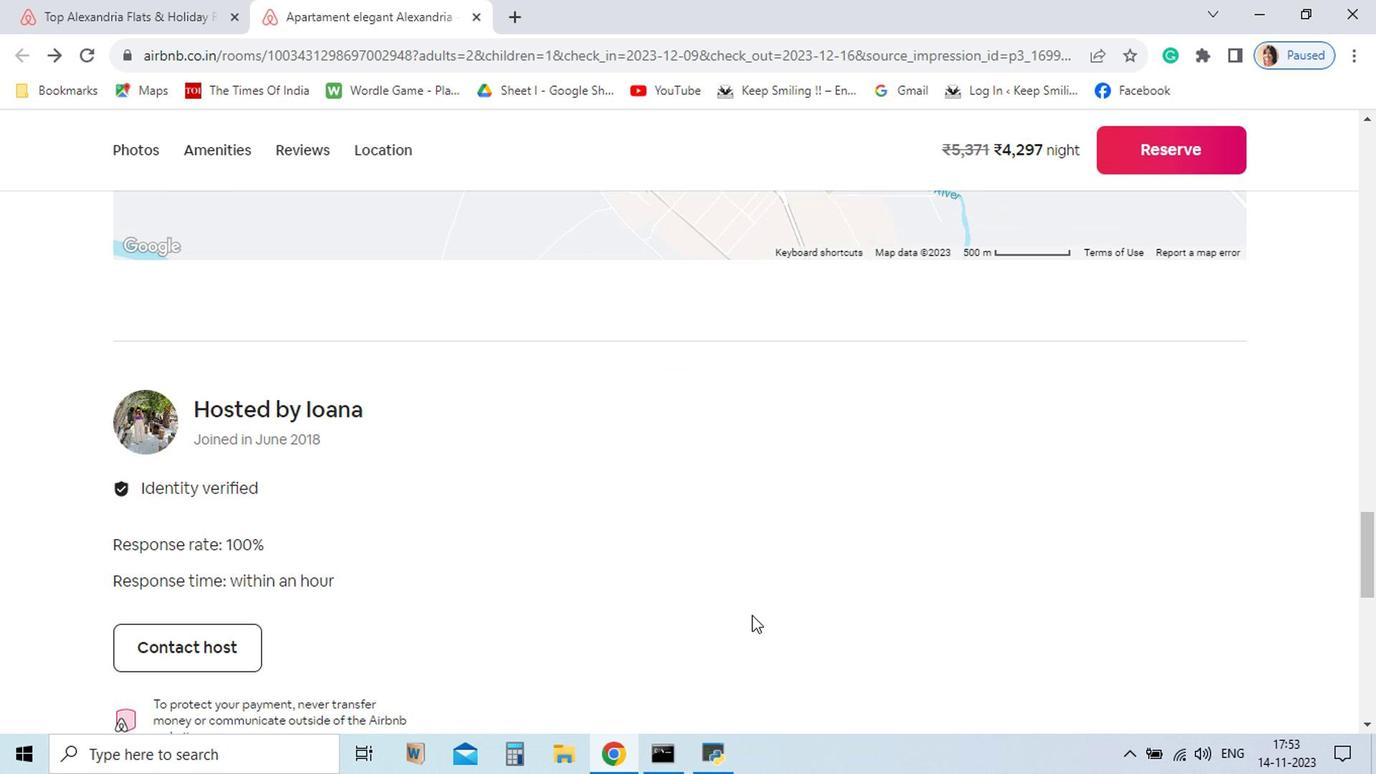 
Action: Mouse moved to (732, 637)
Screenshot: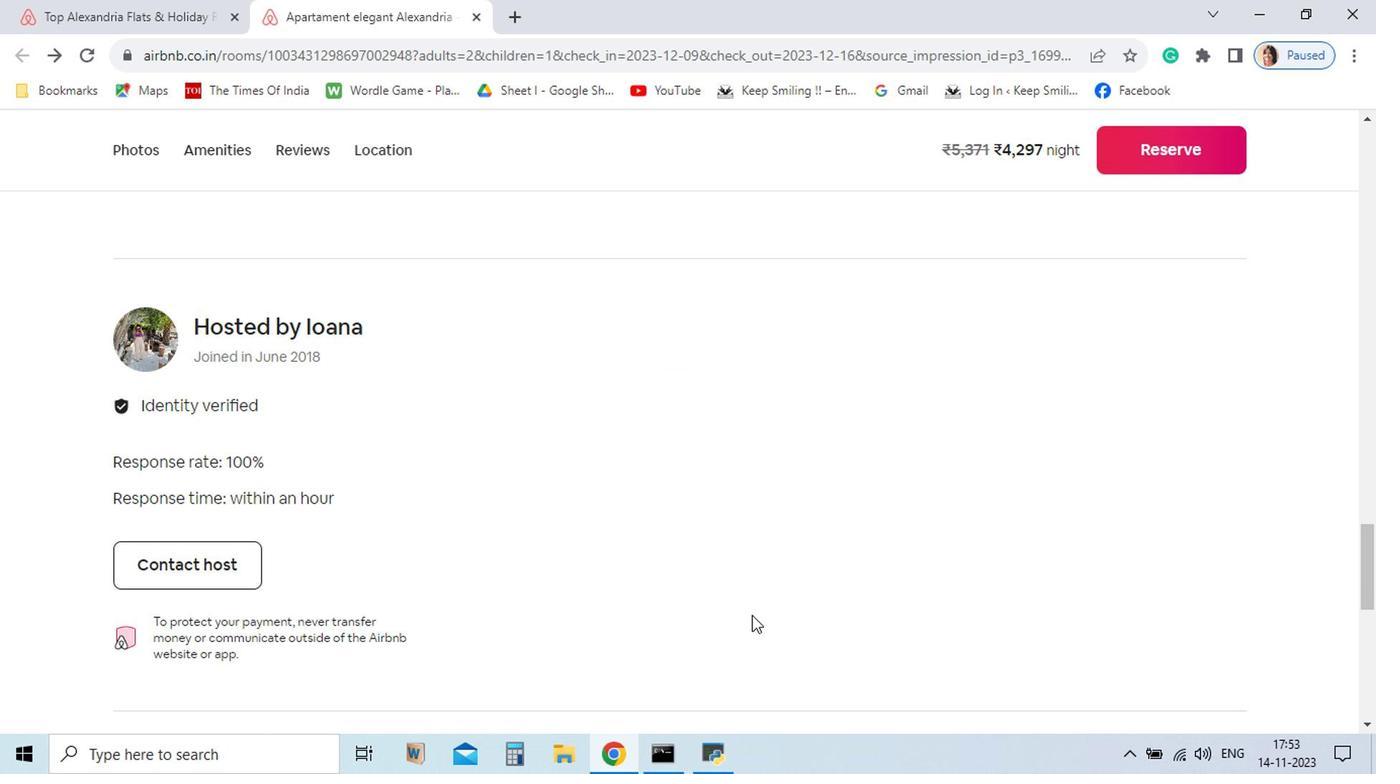 
Action: Mouse scrolled (732, 636) with delta (0, 0)
Screenshot: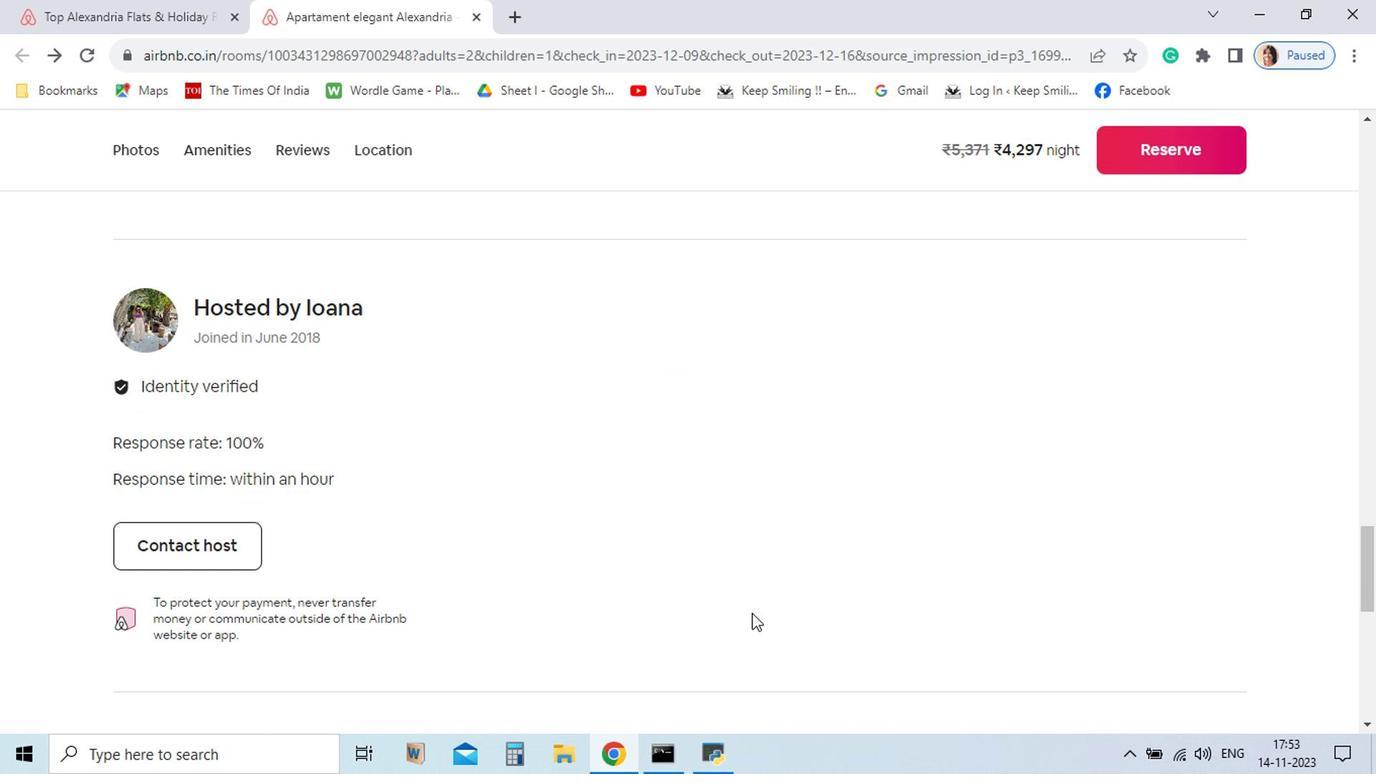 
Action: Mouse scrolled (732, 636) with delta (0, 0)
Screenshot: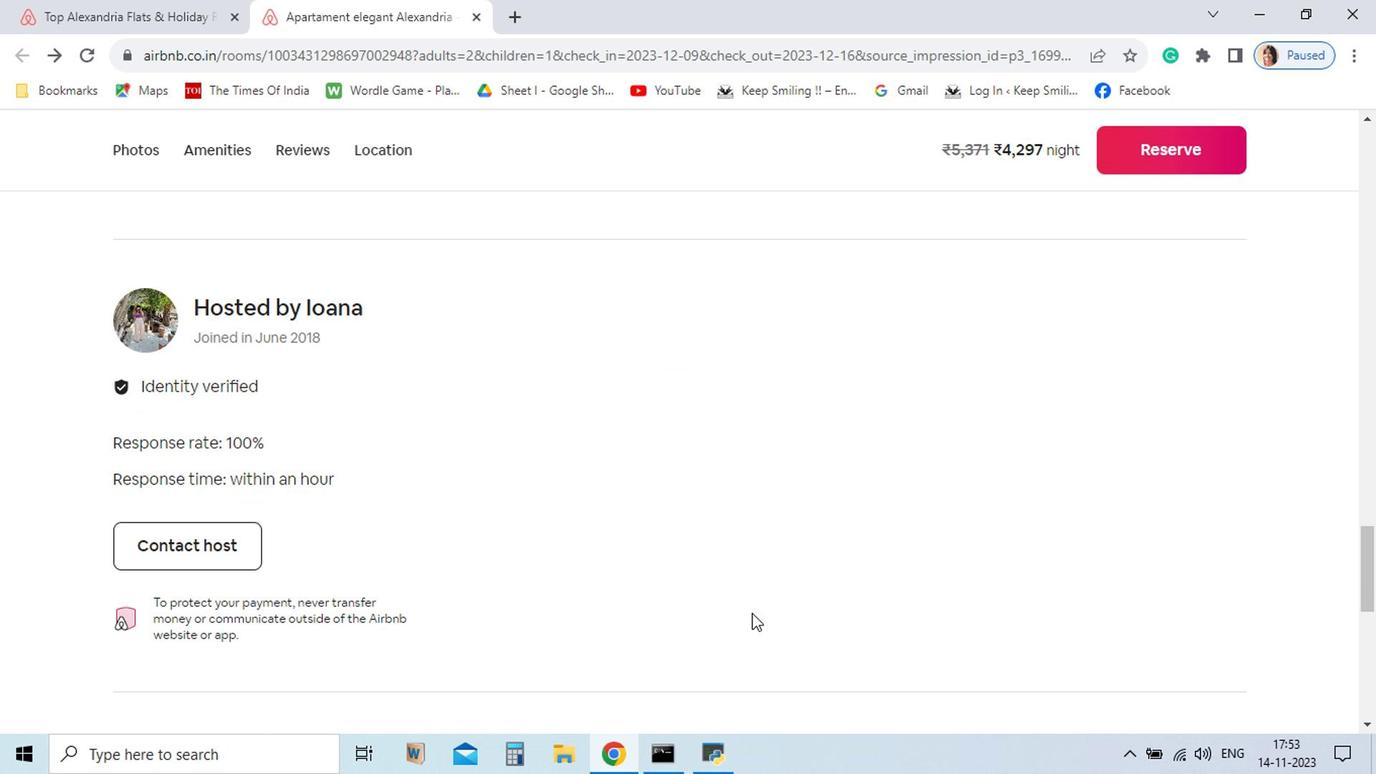 
Action: Mouse scrolled (732, 636) with delta (0, 0)
Screenshot: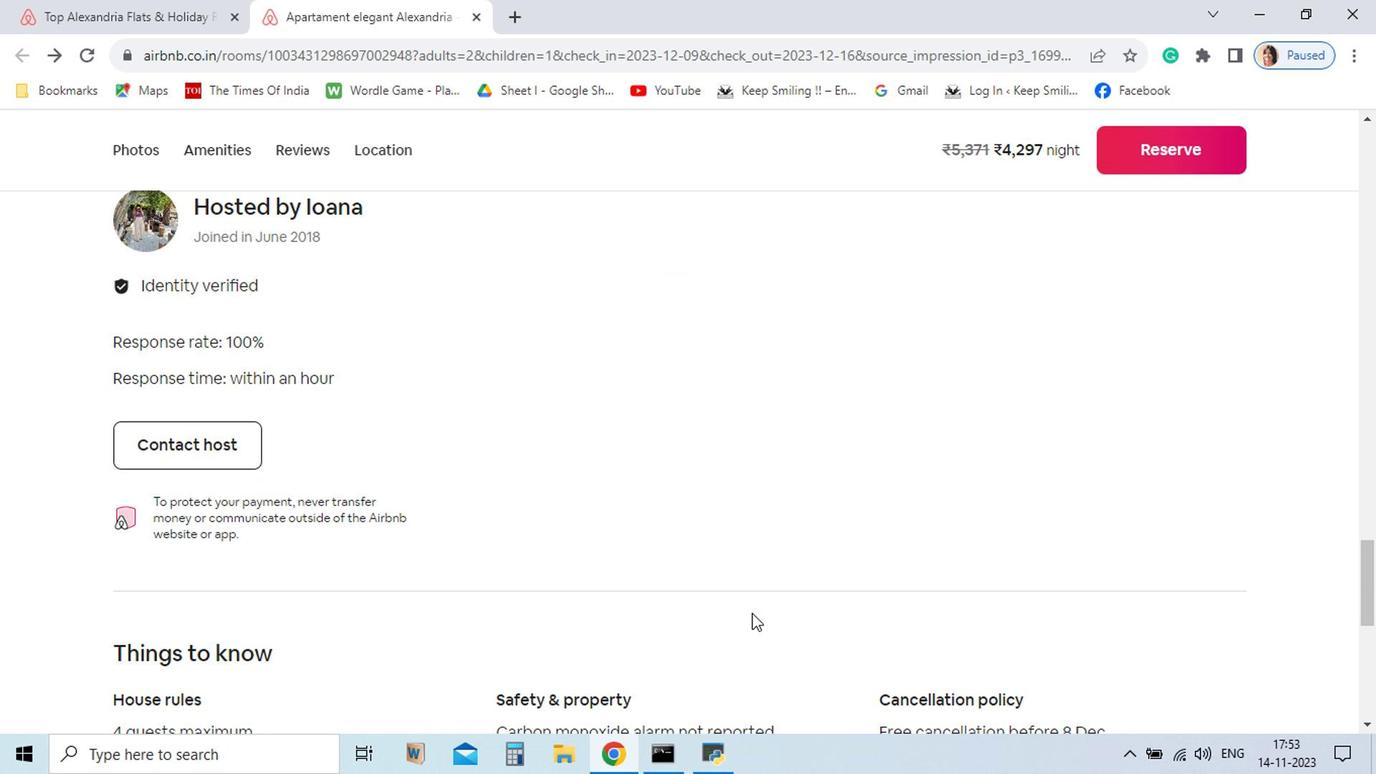 
Action: Mouse moved to (732, 635)
Screenshot: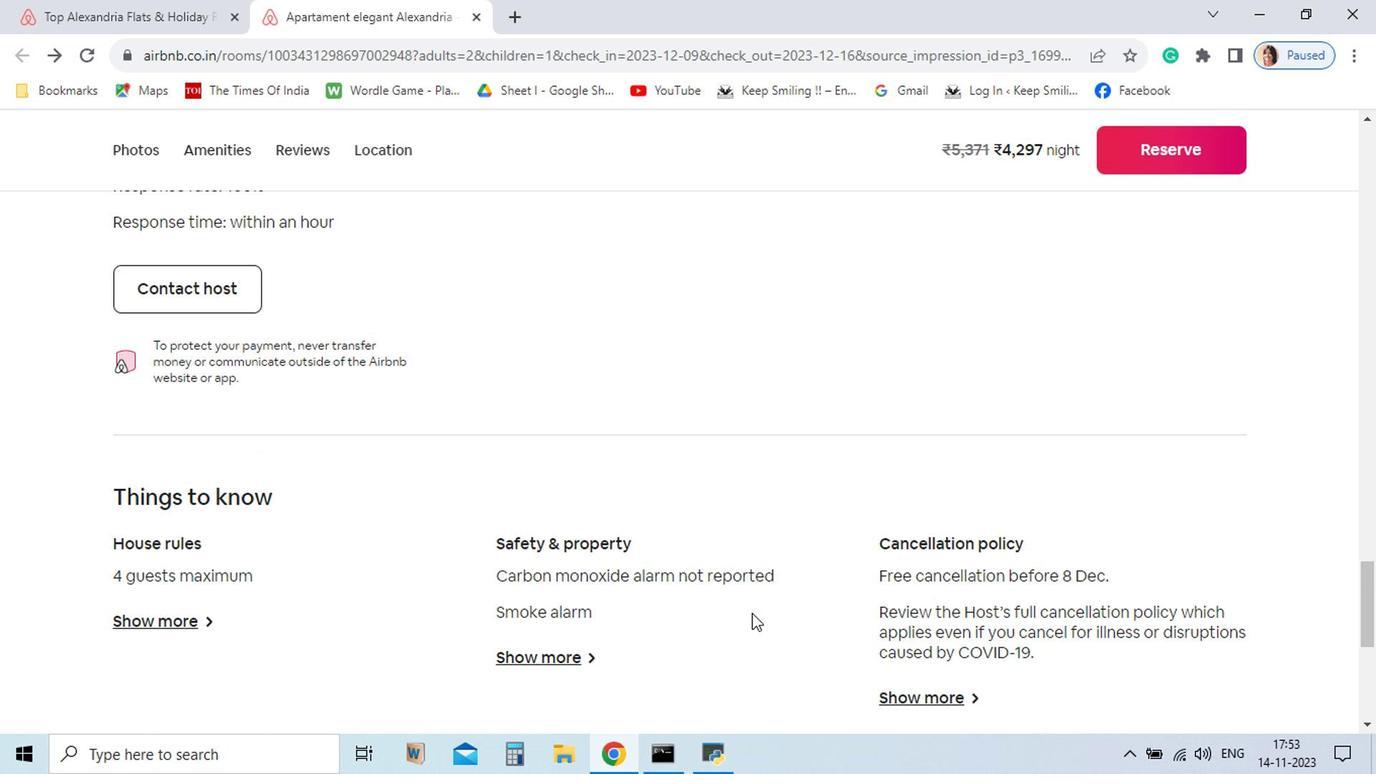 
Action: Mouse scrolled (732, 635) with delta (0, 0)
Screenshot: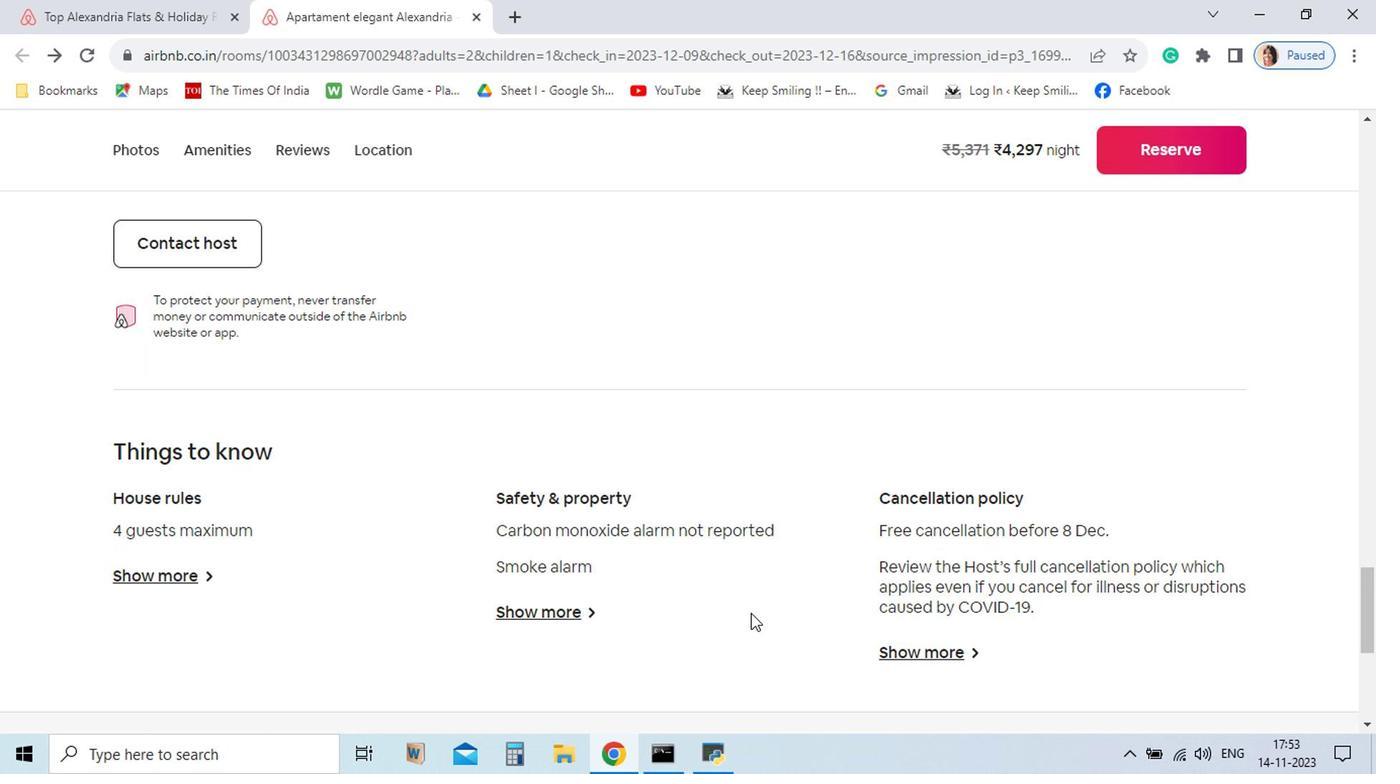 
Action: Mouse scrolled (732, 635) with delta (0, 0)
Screenshot: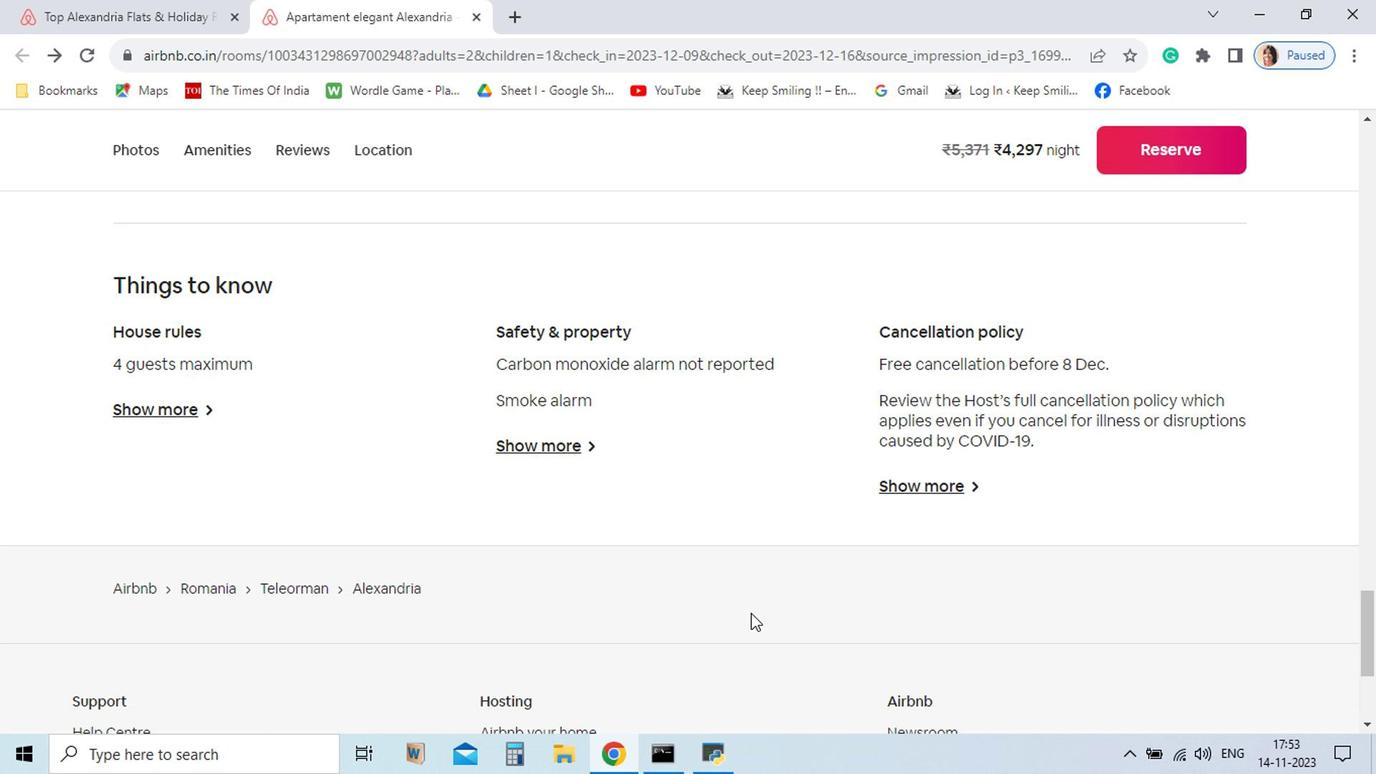
Action: Mouse scrolled (732, 635) with delta (0, 0)
Screenshot: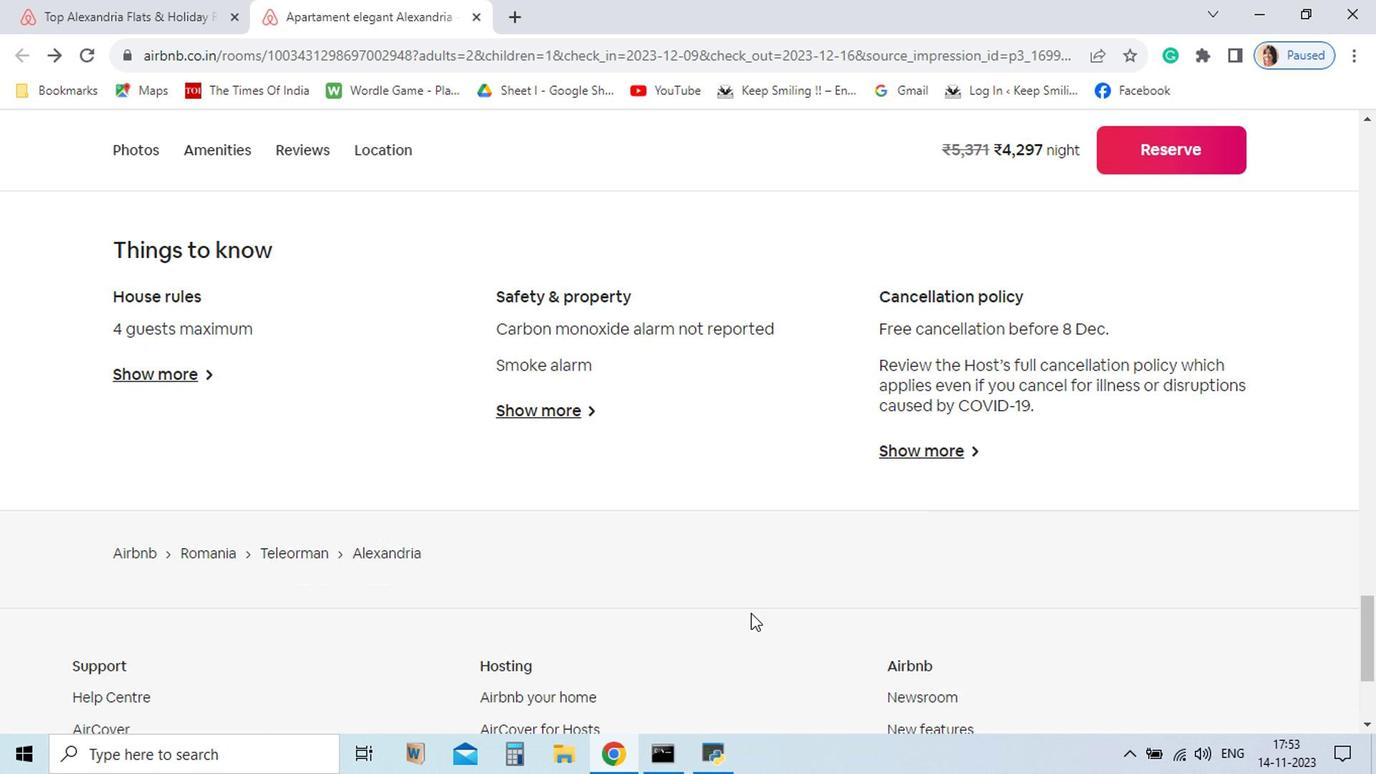 
Action: Mouse moved to (731, 635)
Screenshot: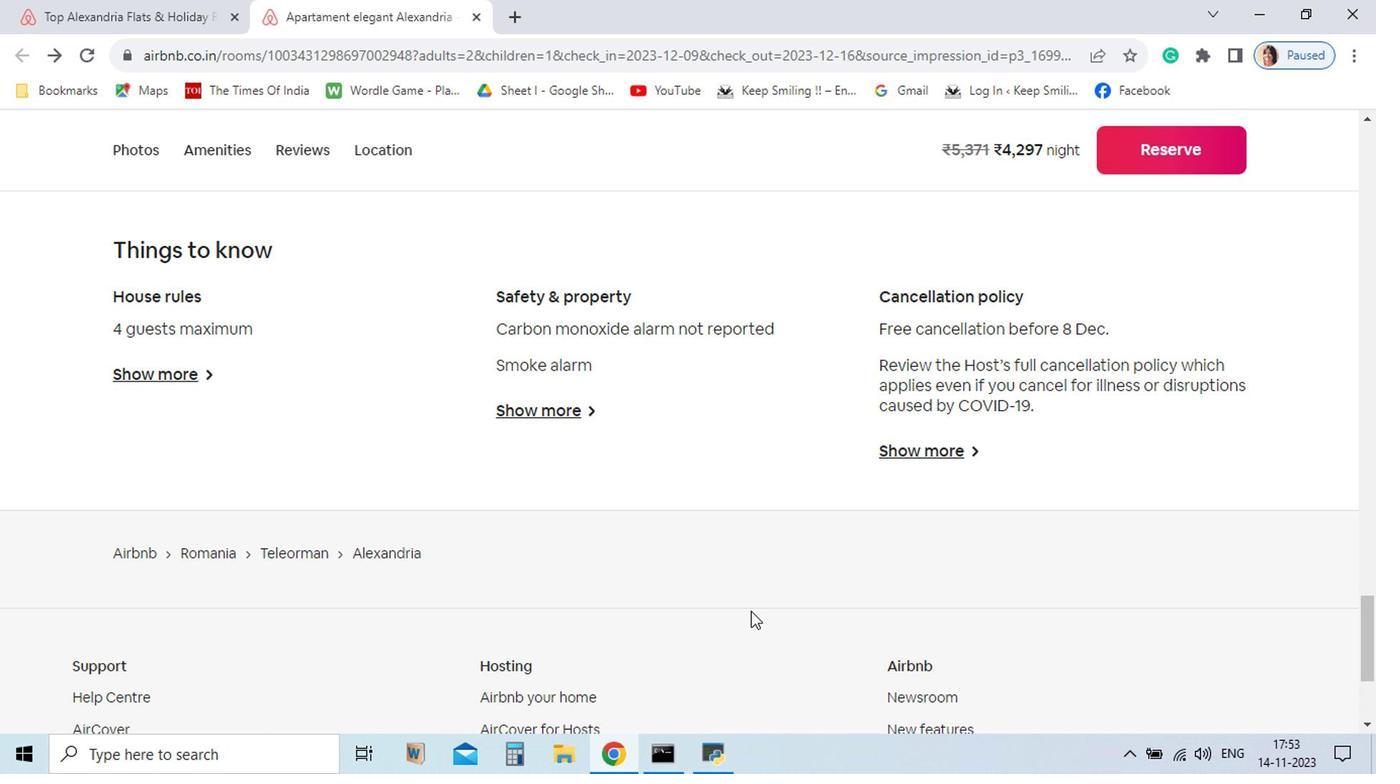 
Action: Mouse scrolled (731, 635) with delta (0, 0)
Screenshot: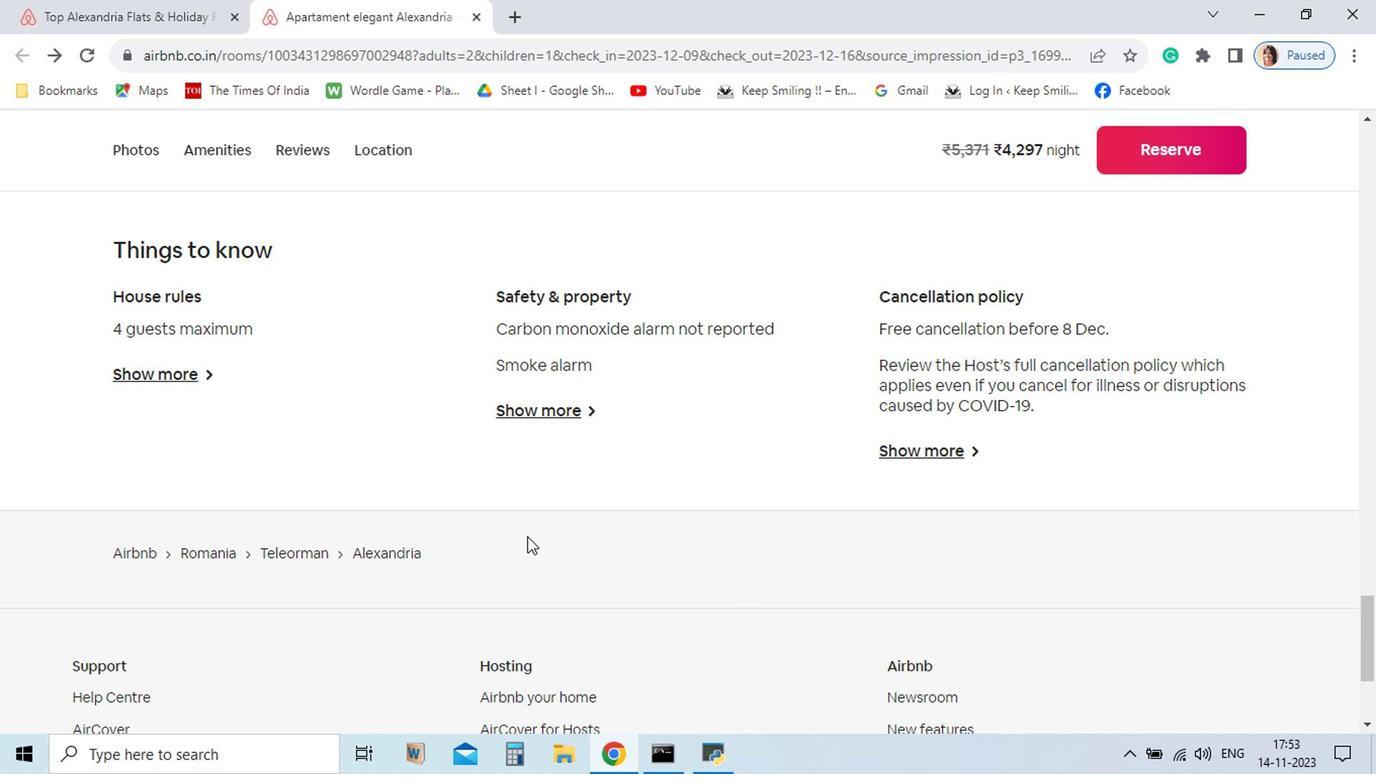 
Action: Mouse scrolled (731, 635) with delta (0, 0)
Screenshot: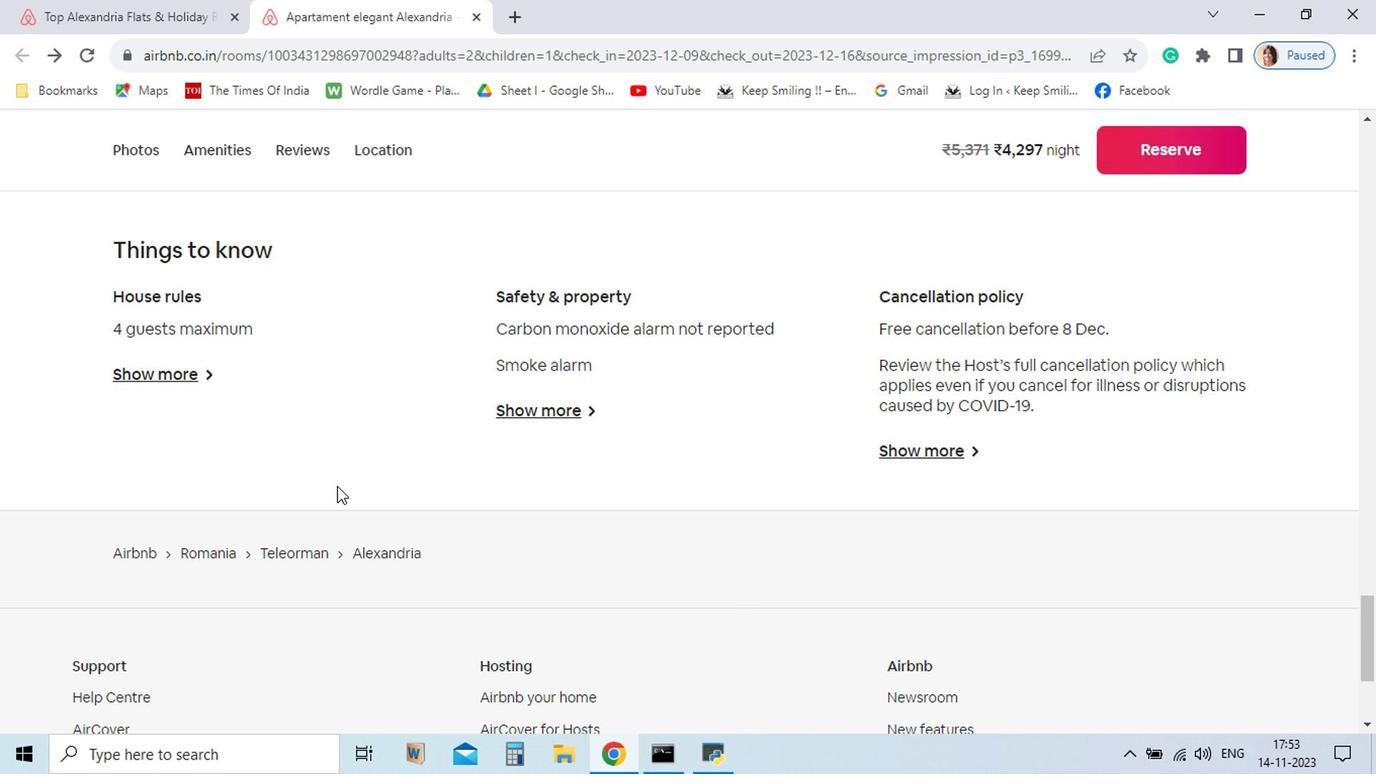 
Action: Mouse moved to (307, 470)
Screenshot: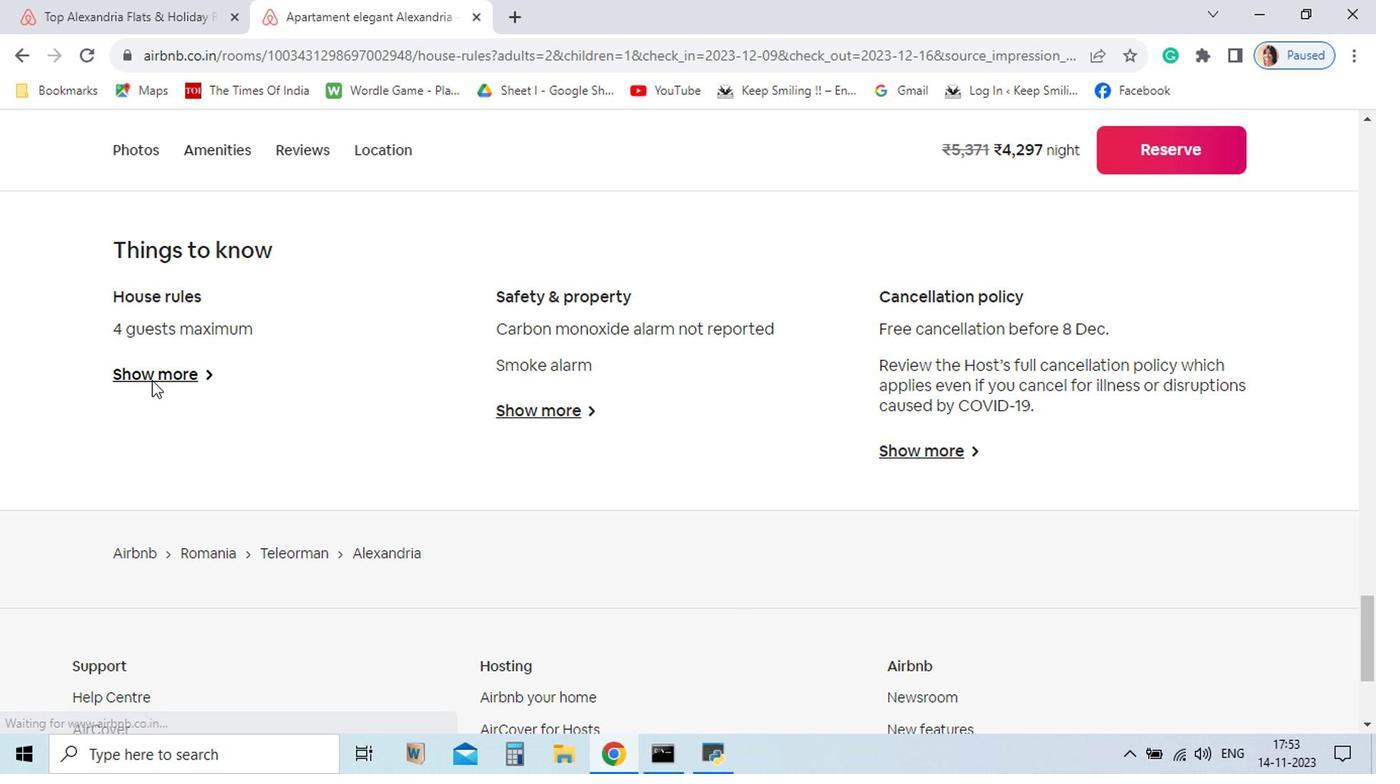 
Action: Mouse pressed left at (307, 470)
Screenshot: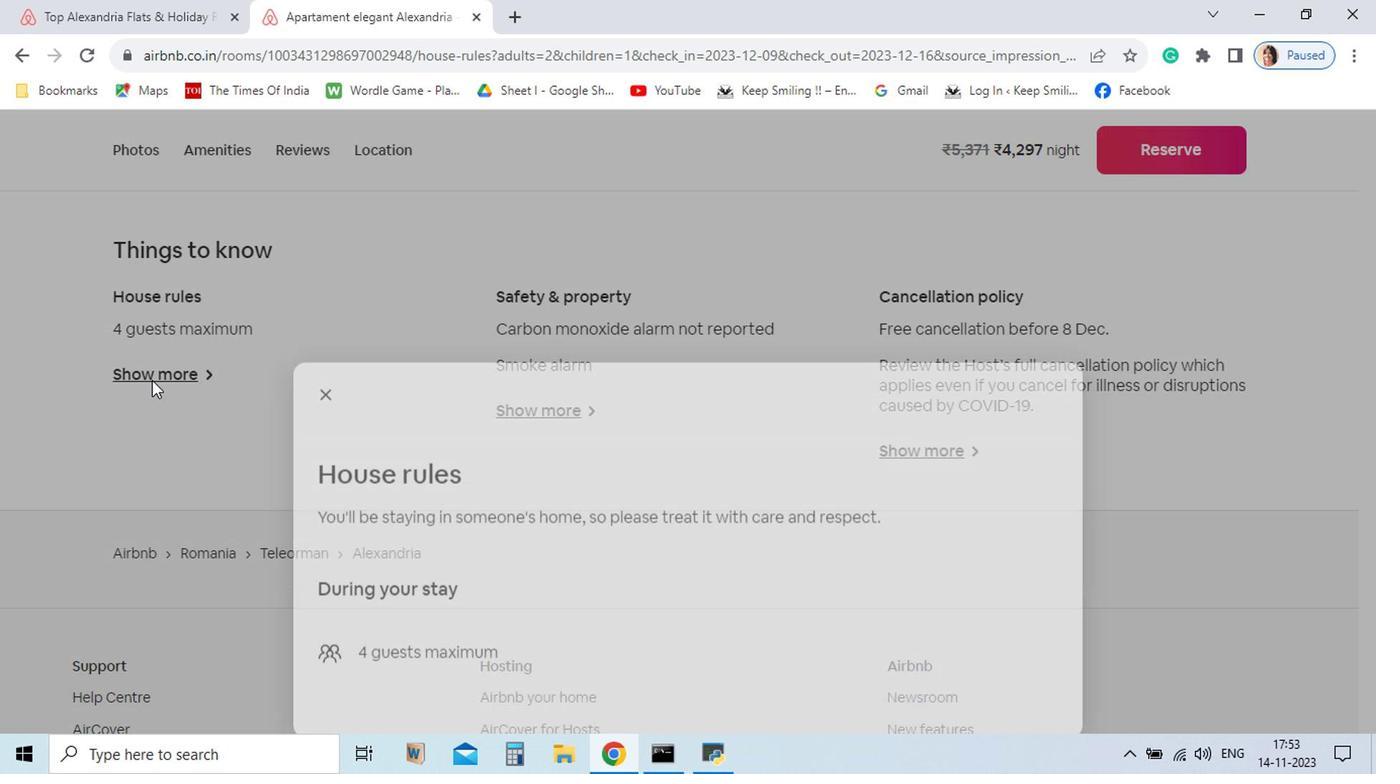 
Action: Mouse moved to (426, 387)
Screenshot: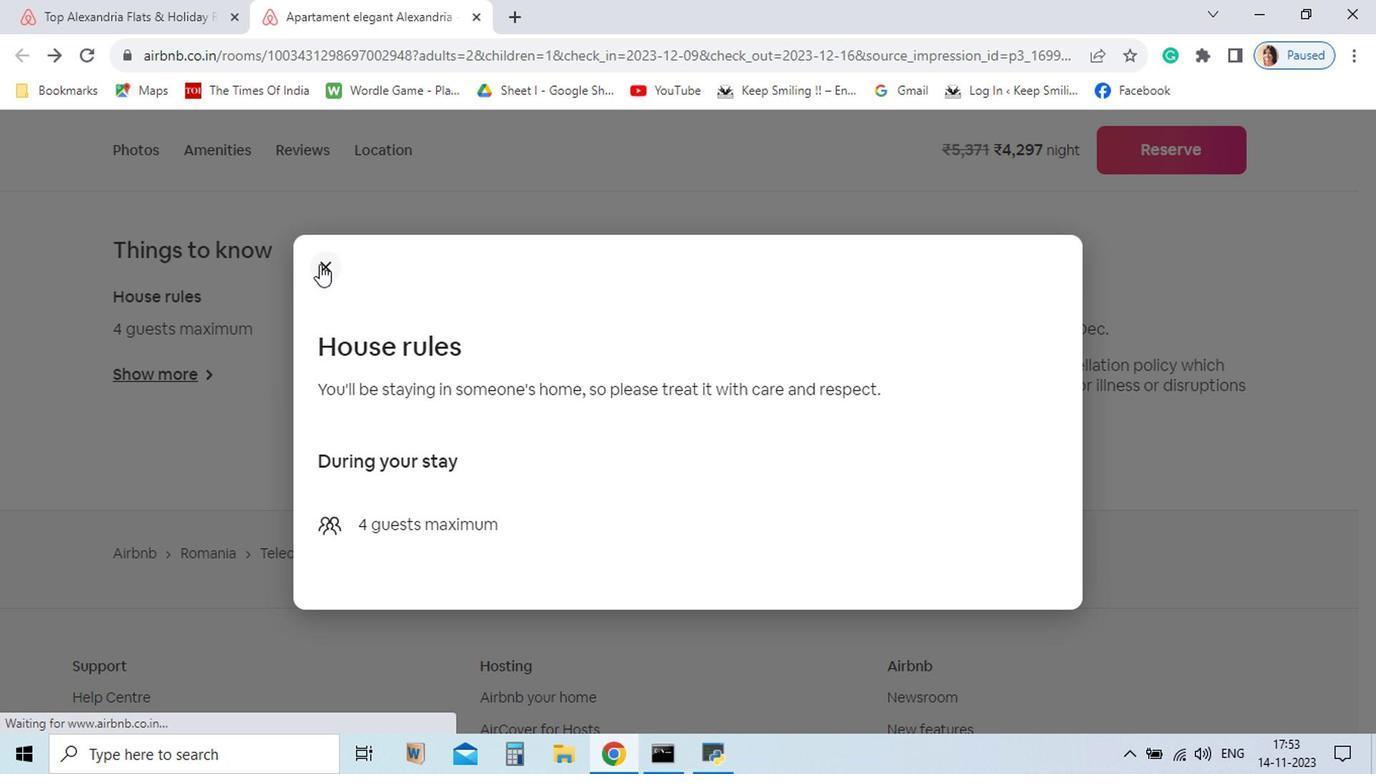 
Action: Mouse pressed left at (426, 387)
Screenshot: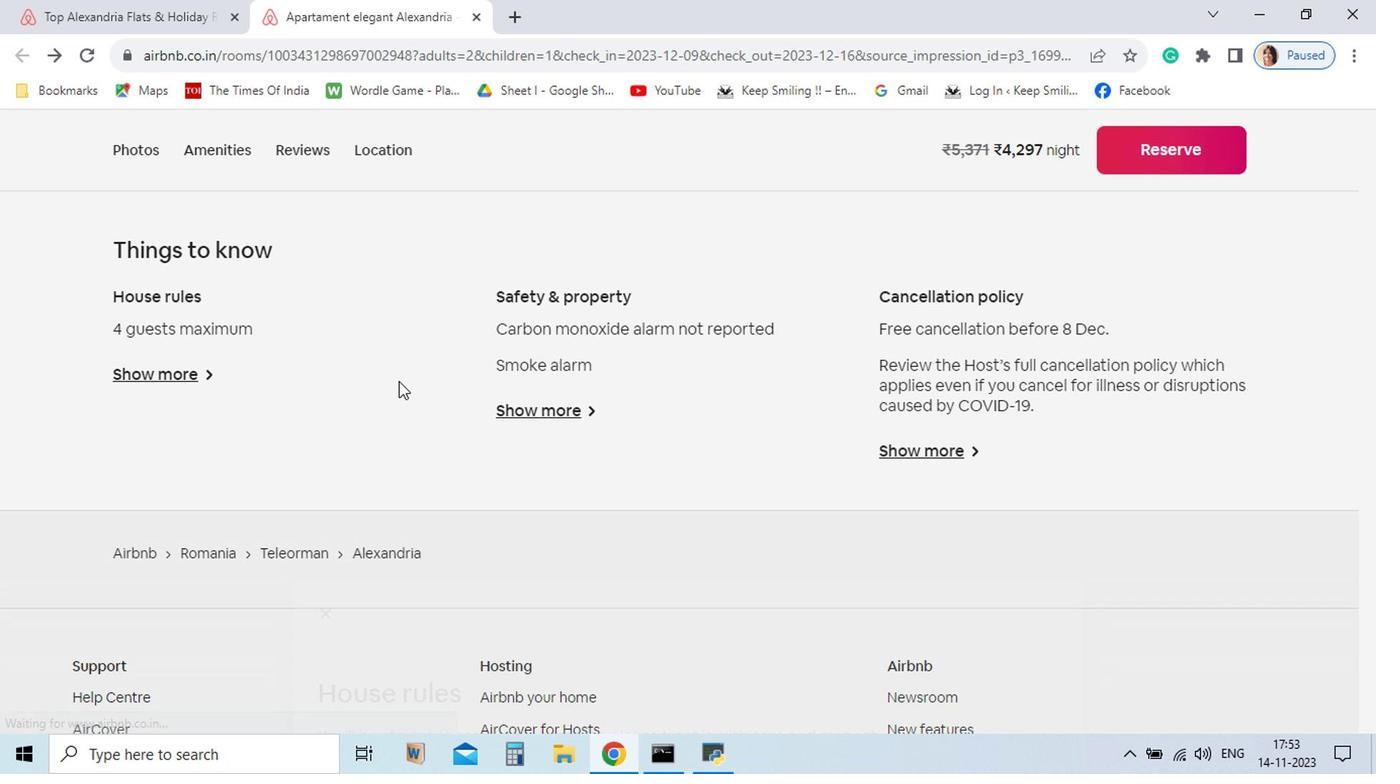 
Action: Mouse moved to (569, 485)
Screenshot: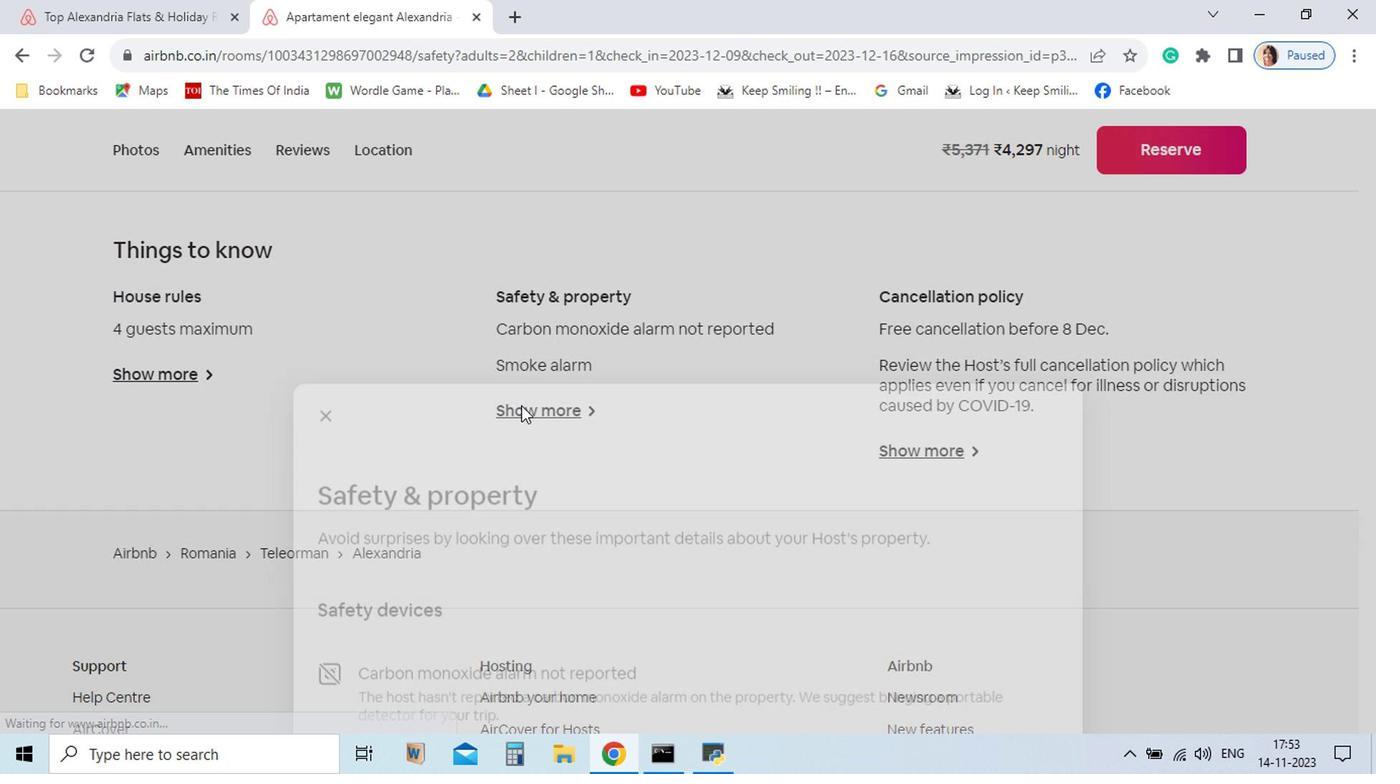 
Action: Mouse pressed left at (569, 485)
Screenshot: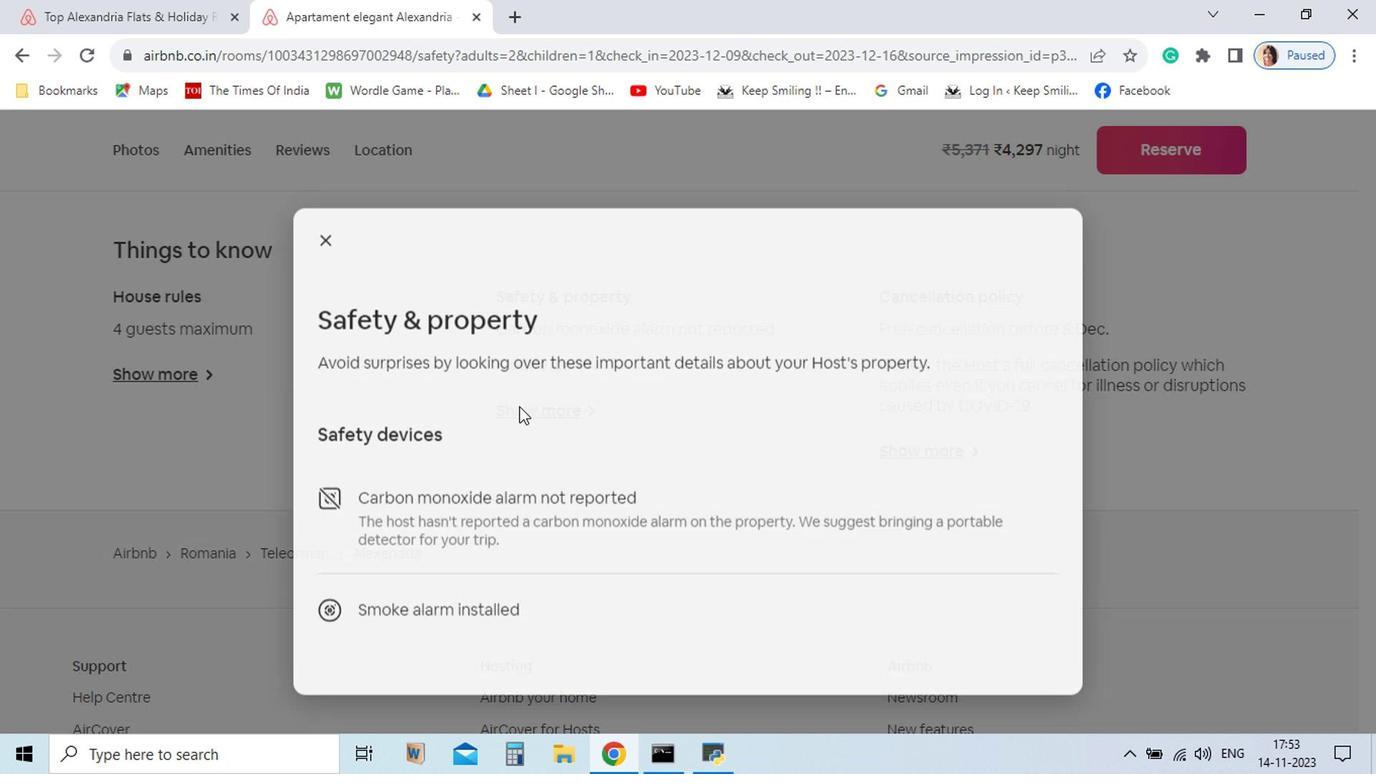 
Action: Mouse moved to (427, 350)
Screenshot: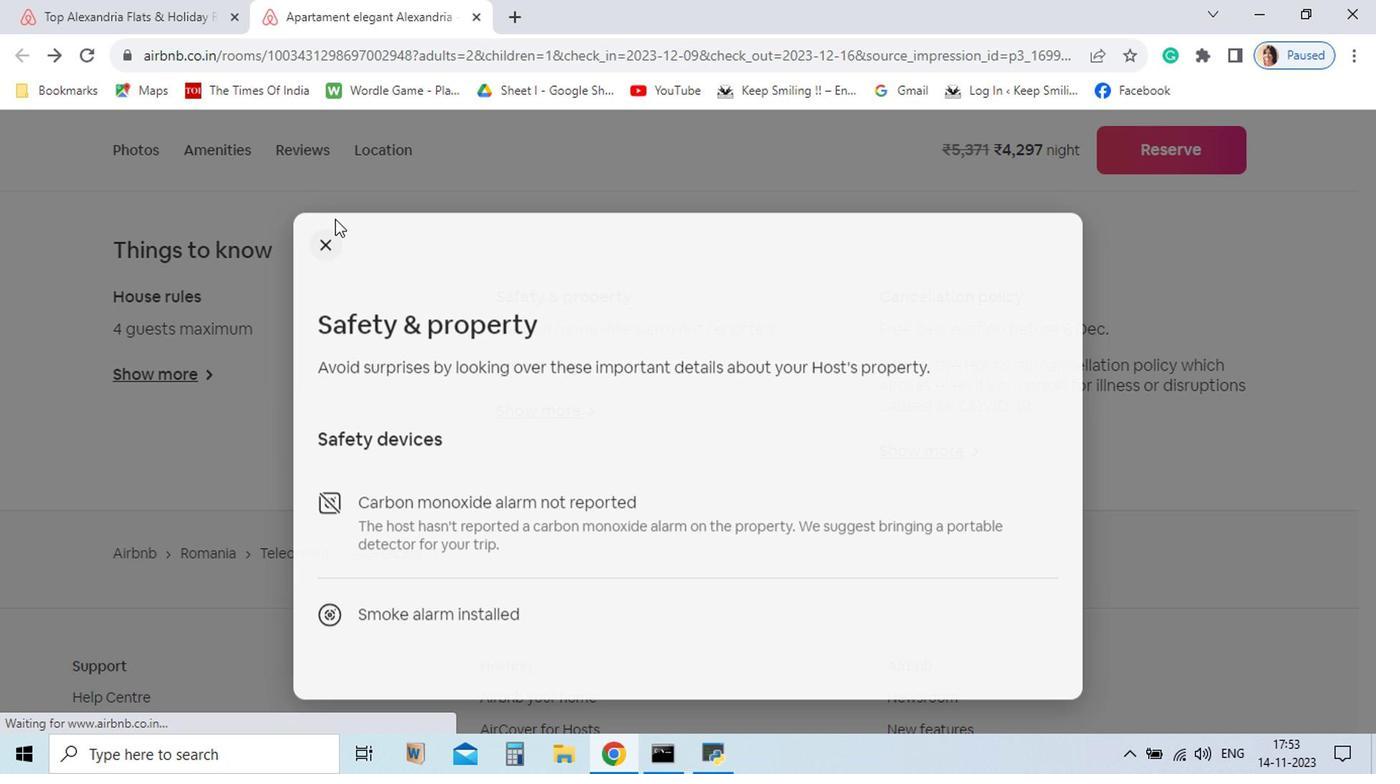 
Action: Mouse pressed left at (427, 350)
Screenshot: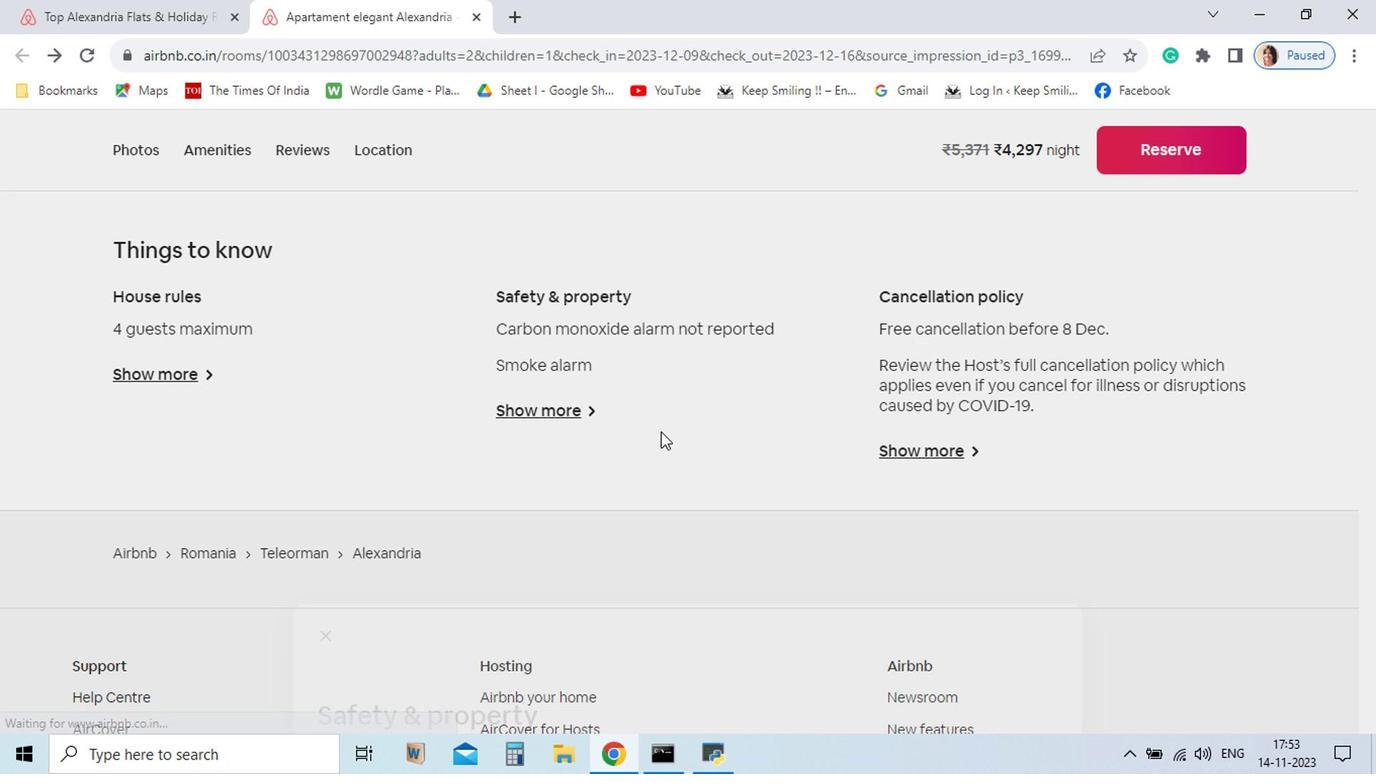 
Action: Mouse moved to (852, 520)
Screenshot: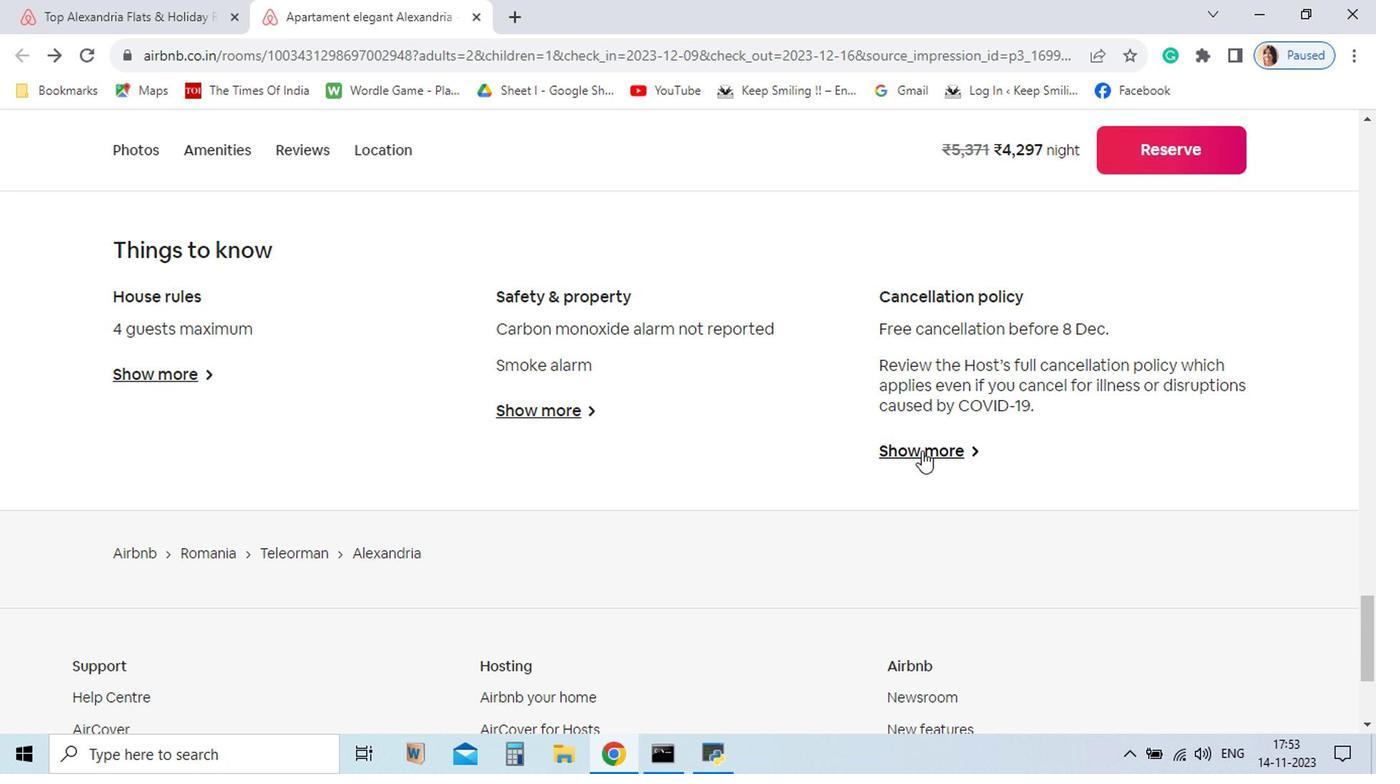 
Action: Mouse pressed left at (852, 520)
Screenshot: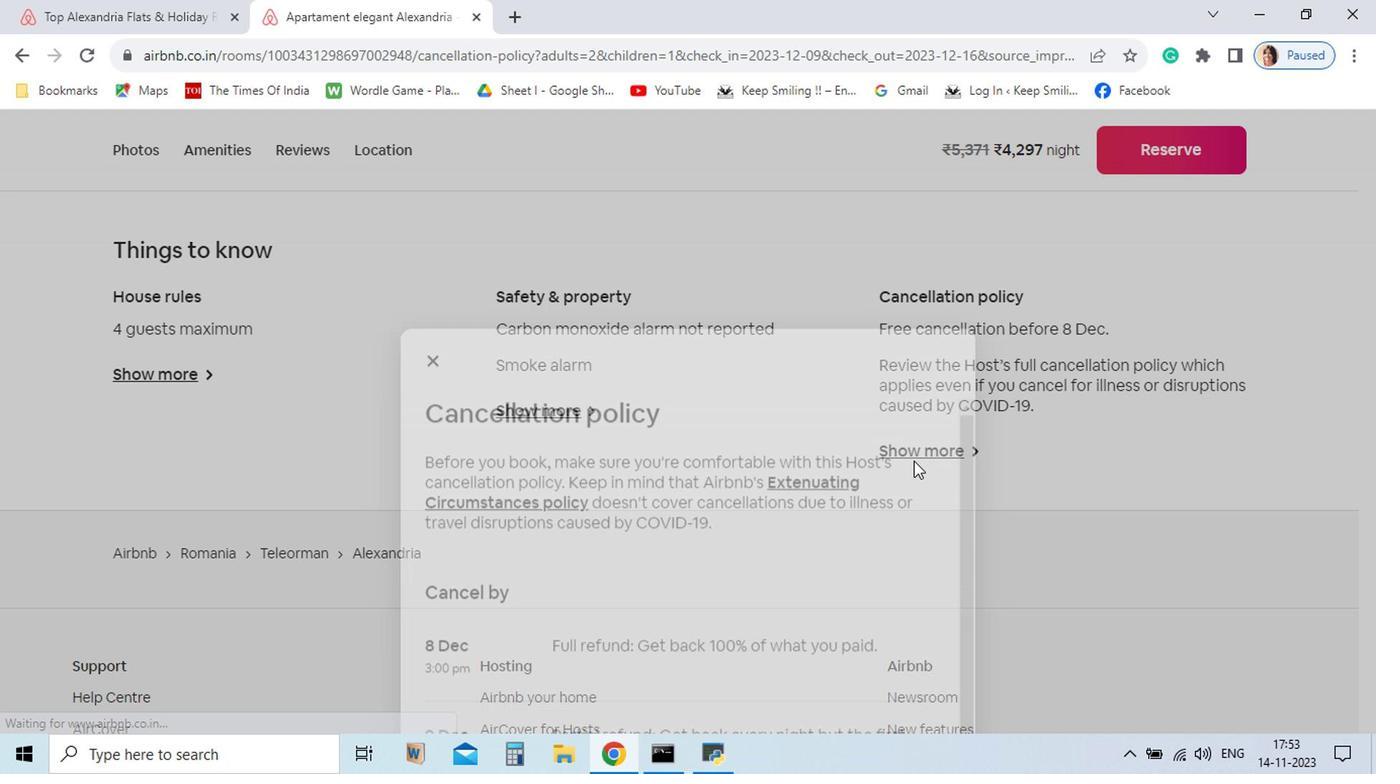 
Action: Mouse moved to (505, 329)
Screenshot: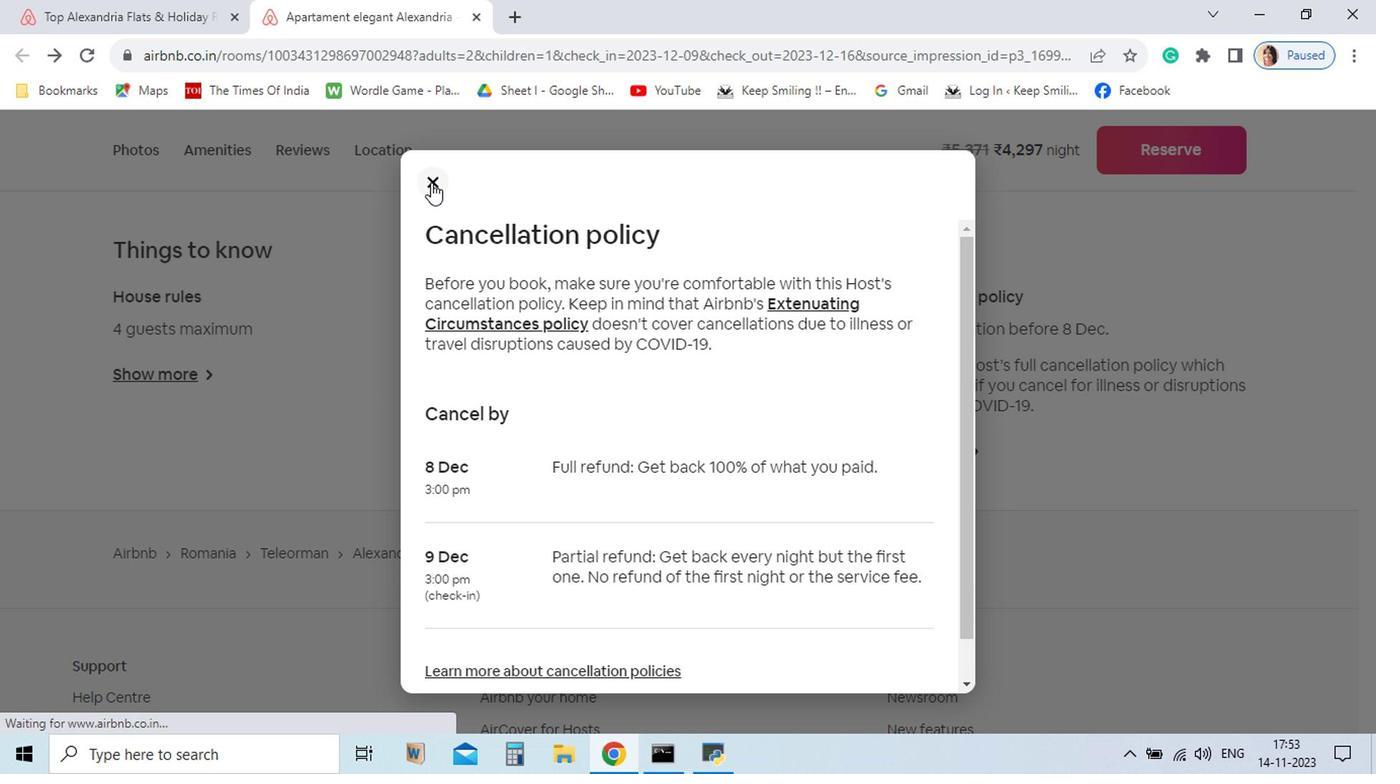 
Action: Mouse pressed left at (505, 329)
Screenshot: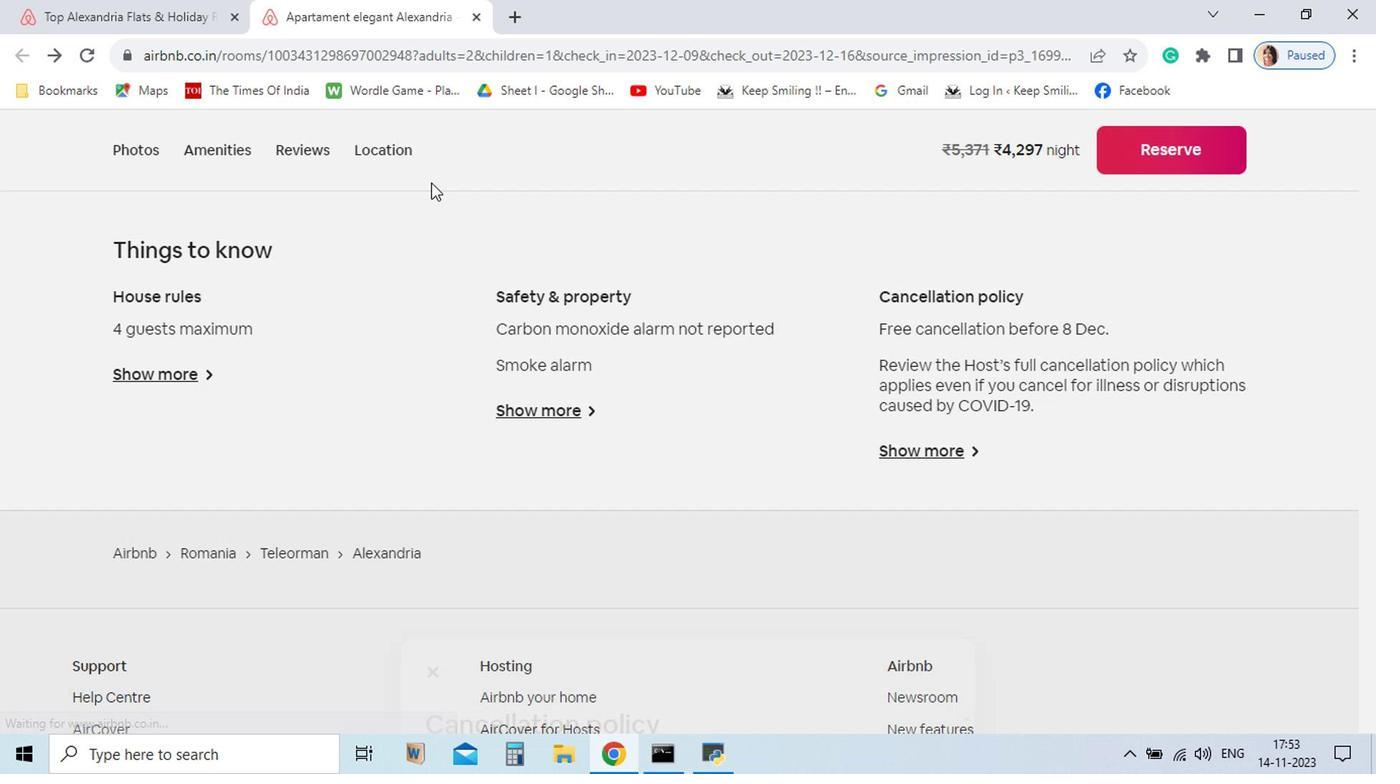 
Action: Mouse moved to (536, 210)
Screenshot: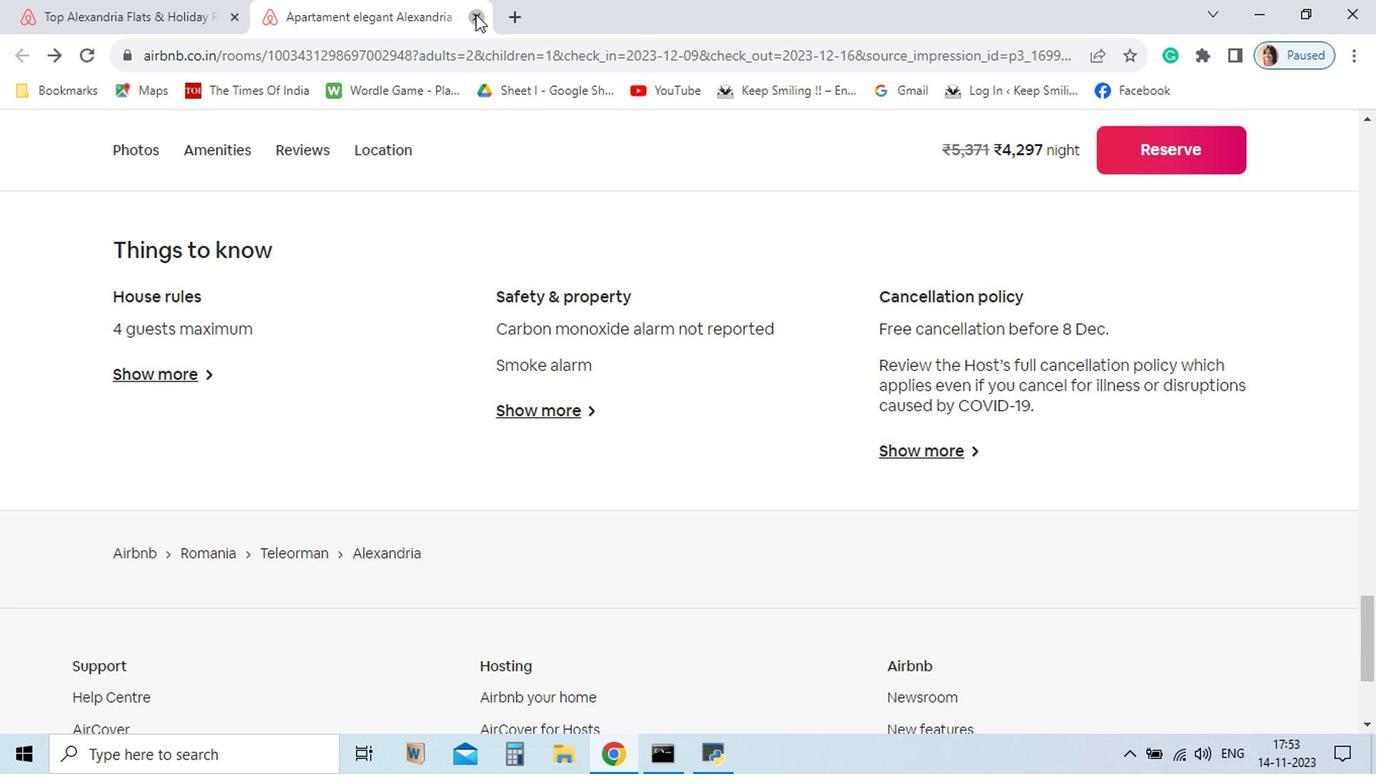 
Action: Mouse pressed left at (536, 210)
Screenshot: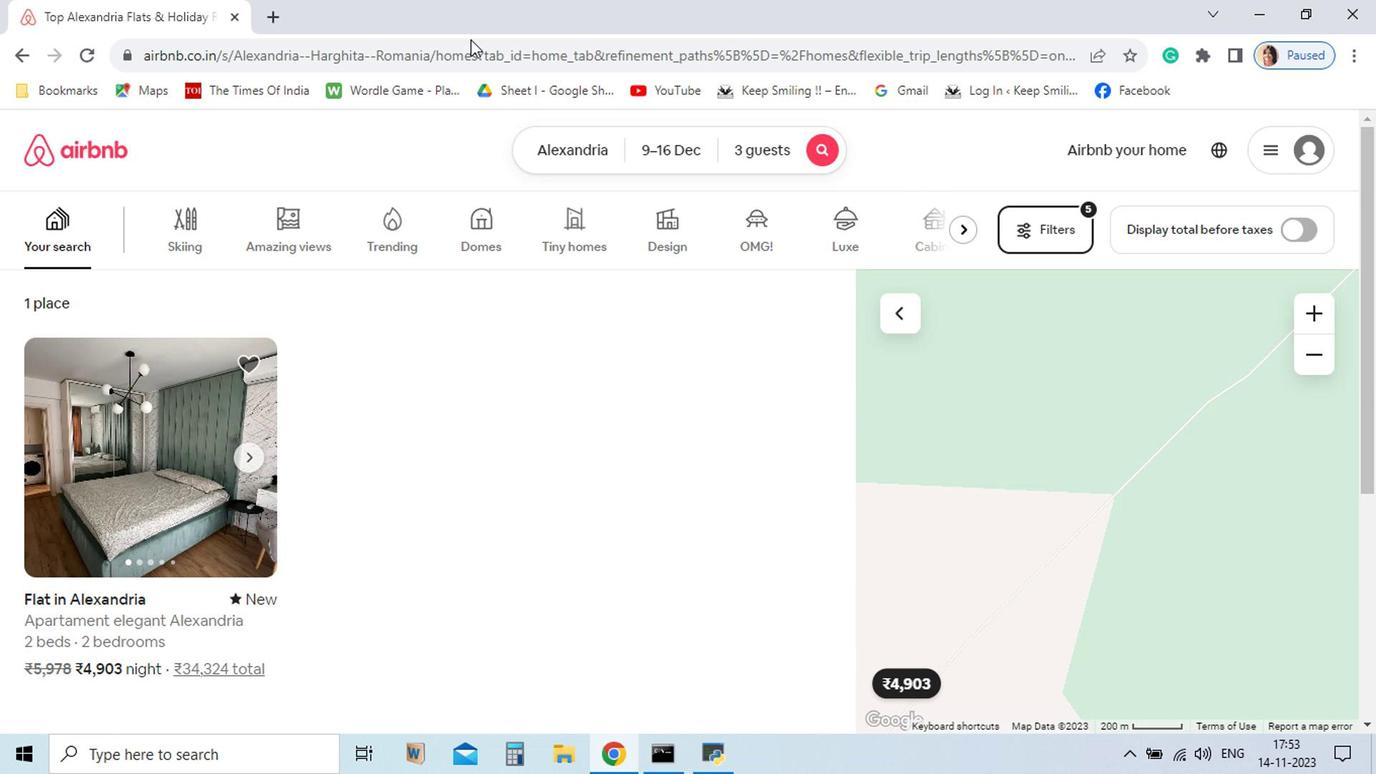 
Action: Mouse moved to (535, 234)
Screenshot: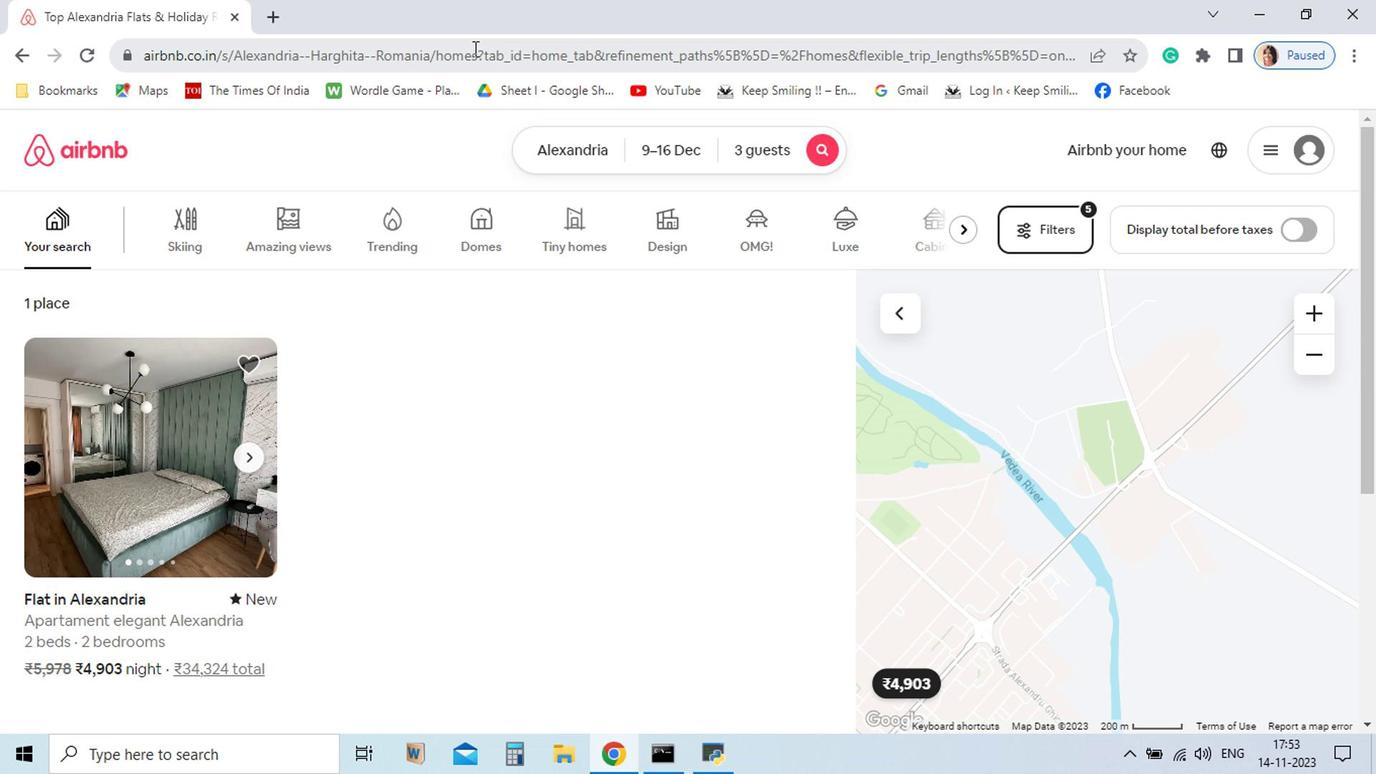 
